 Task: Commercial invoice yellow modern simple.
Action: Mouse moved to (83, 139)
Screenshot: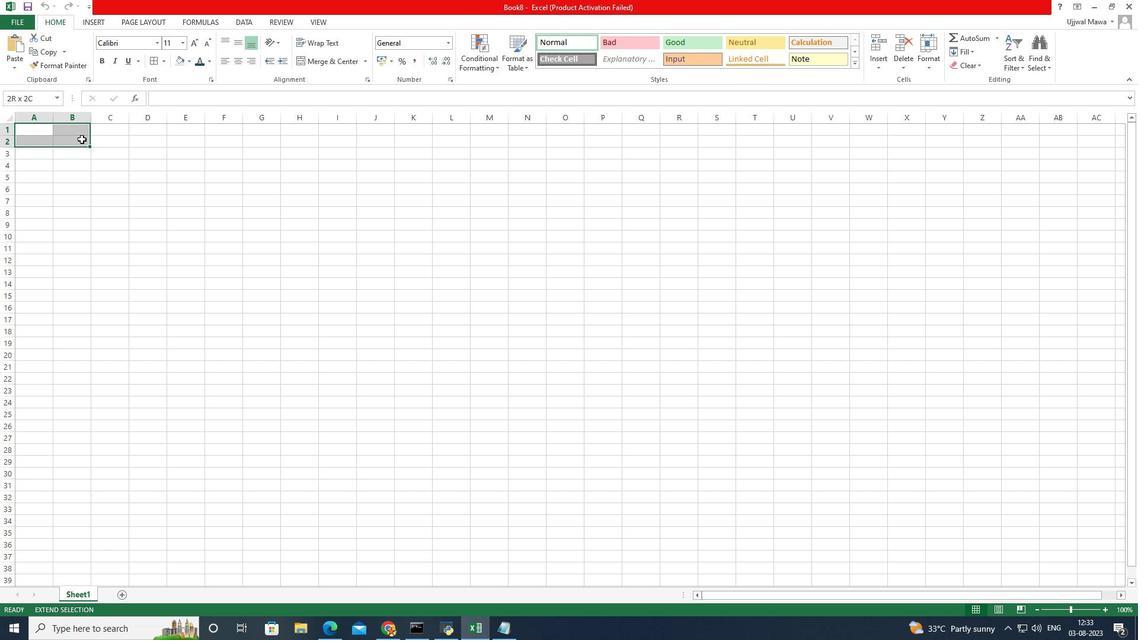 
Action: Mouse pressed left at (83, 139)
Screenshot: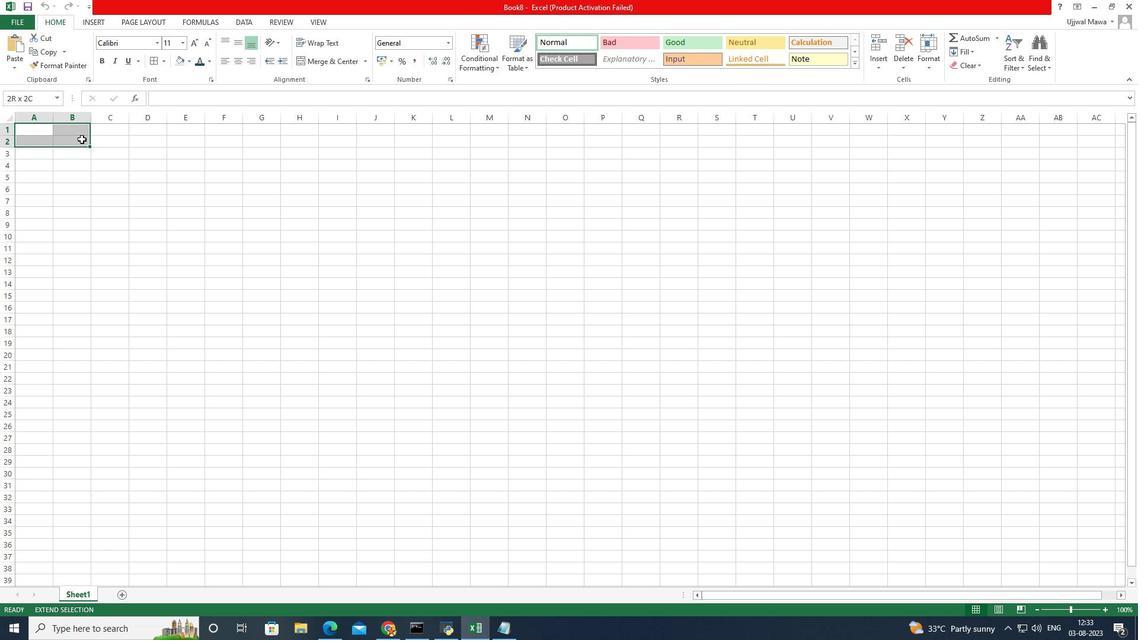 
Action: Mouse moved to (81, 139)
Screenshot: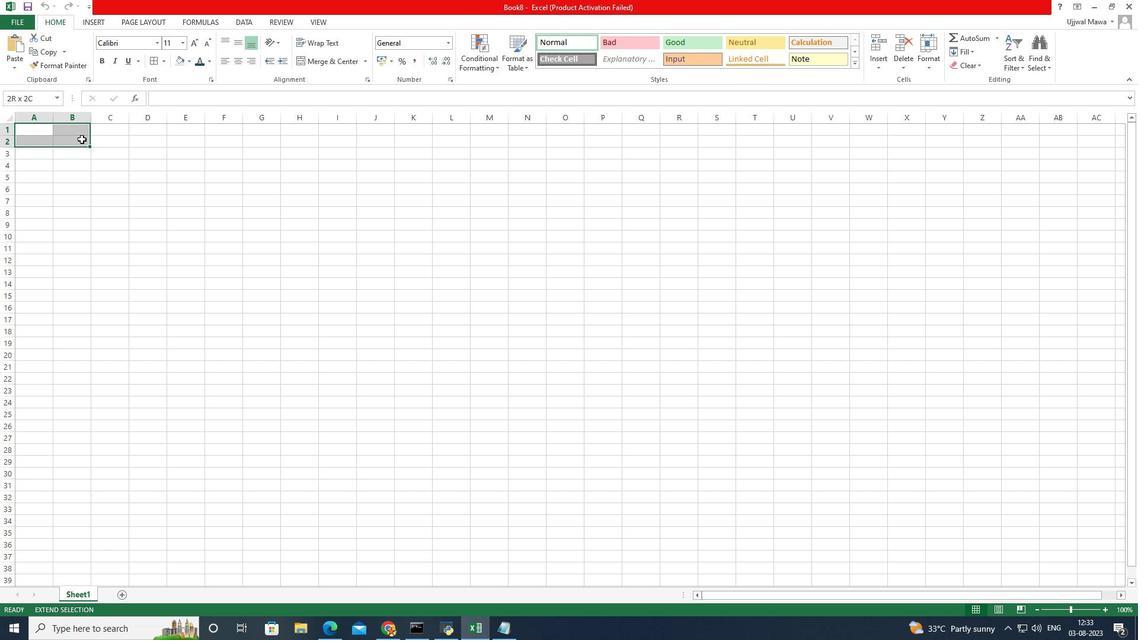 
Action: Mouse pressed left at (81, 139)
Screenshot: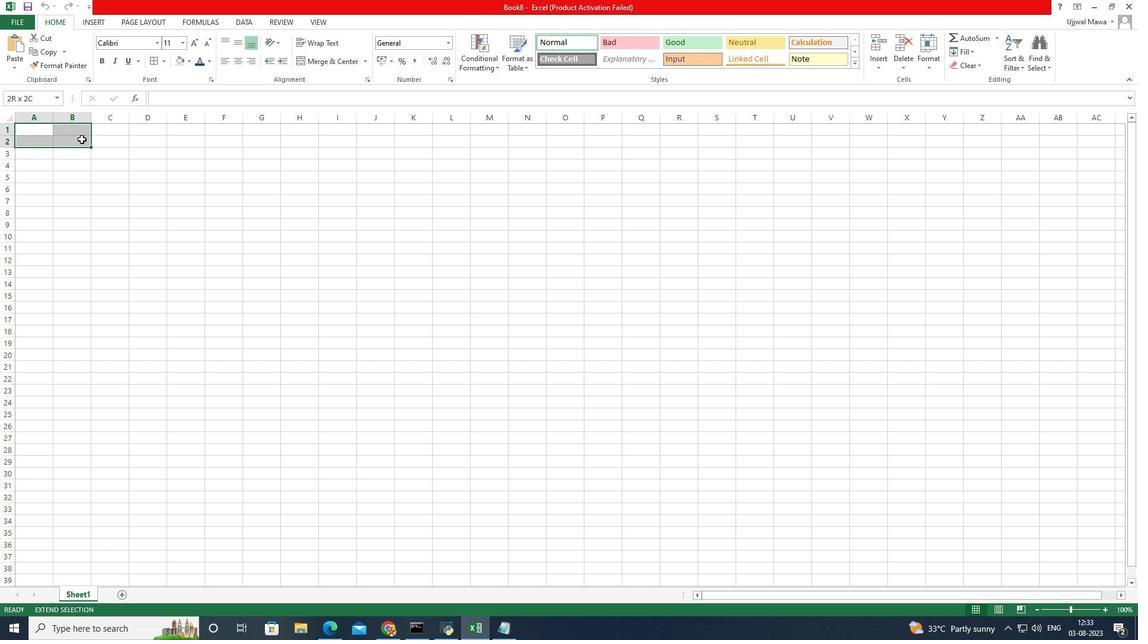 
Action: Mouse moved to (80, 141)
Screenshot: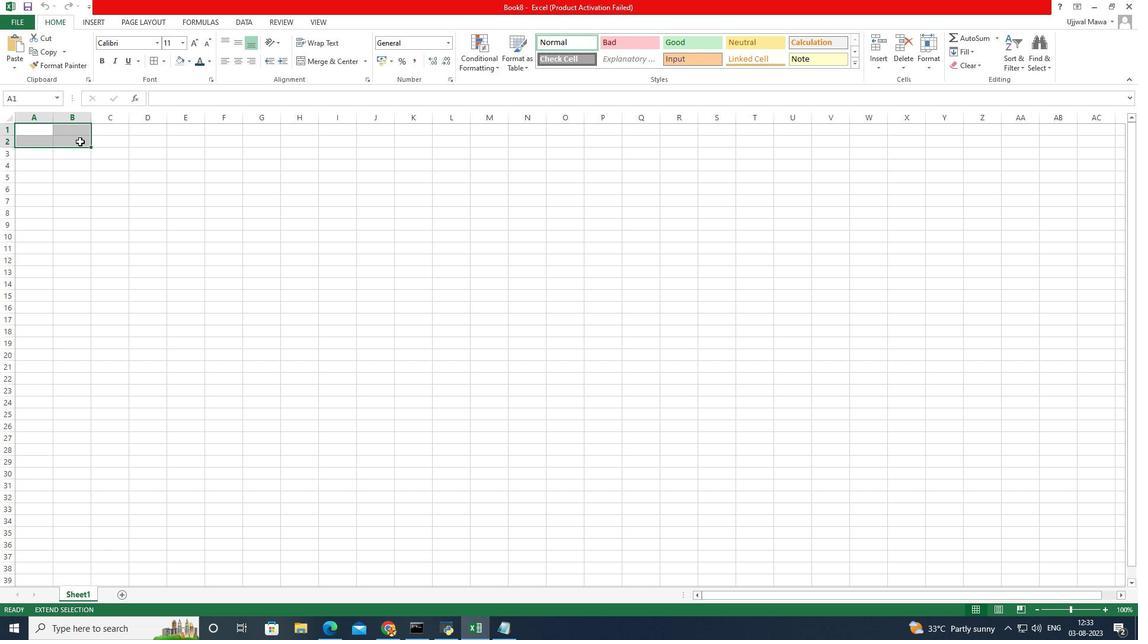
Action: Mouse pressed left at (80, 141)
Screenshot: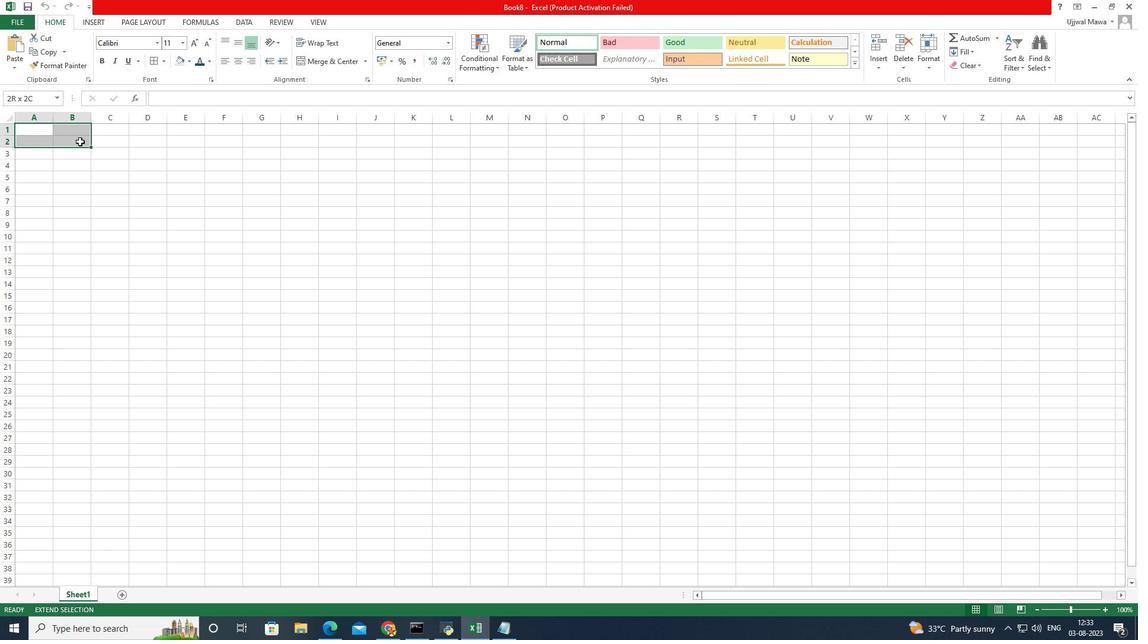 
Action: Key pressed <Key.esc>
Screenshot: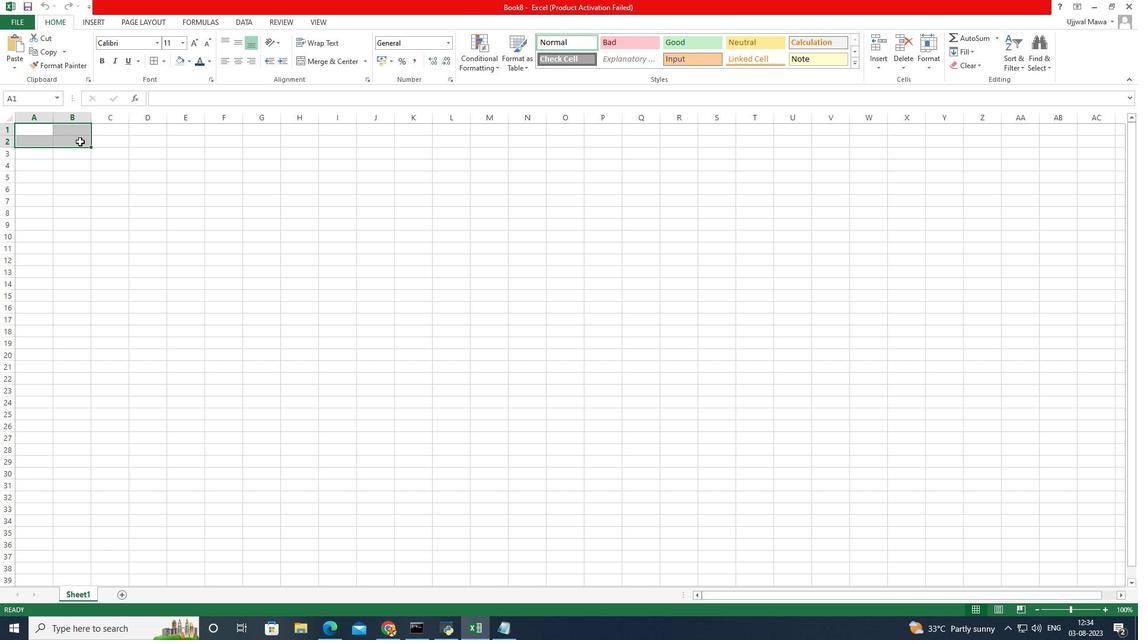
Action: Mouse moved to (94, 147)
Screenshot: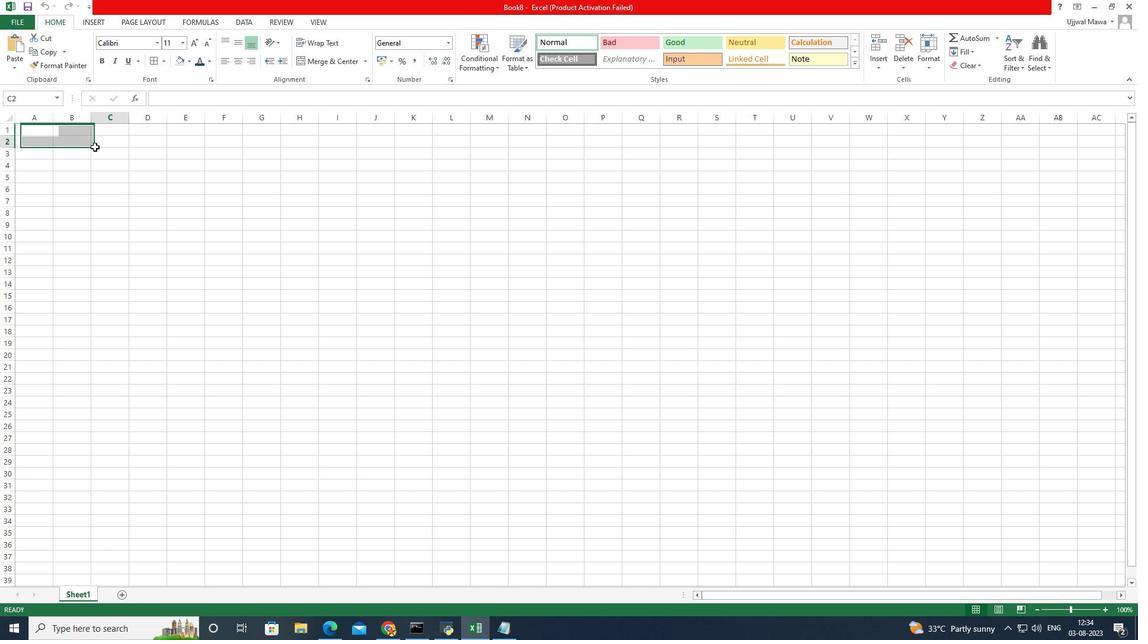
Action: Mouse pressed left at (94, 147)
Screenshot: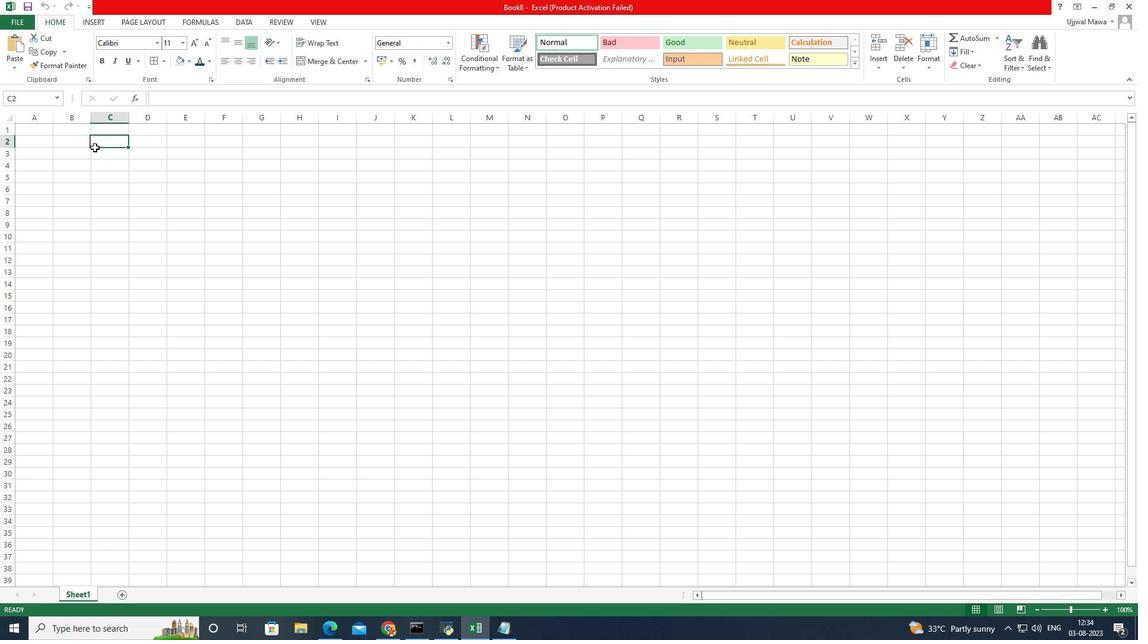 
Action: Mouse moved to (75, 141)
Screenshot: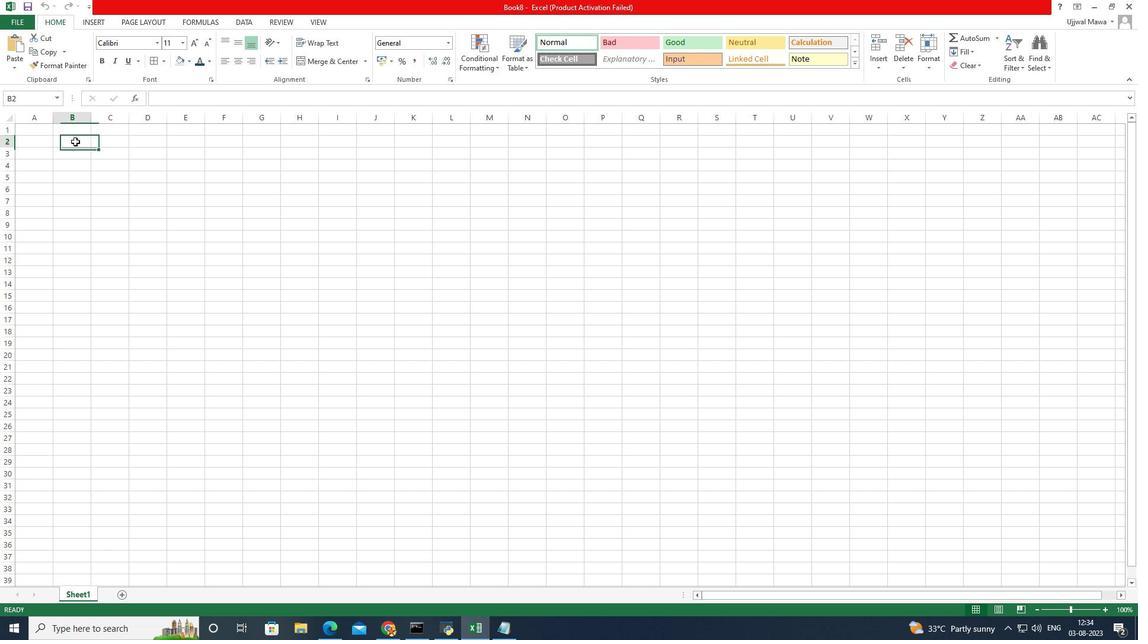 
Action: Mouse pressed left at (75, 141)
Screenshot: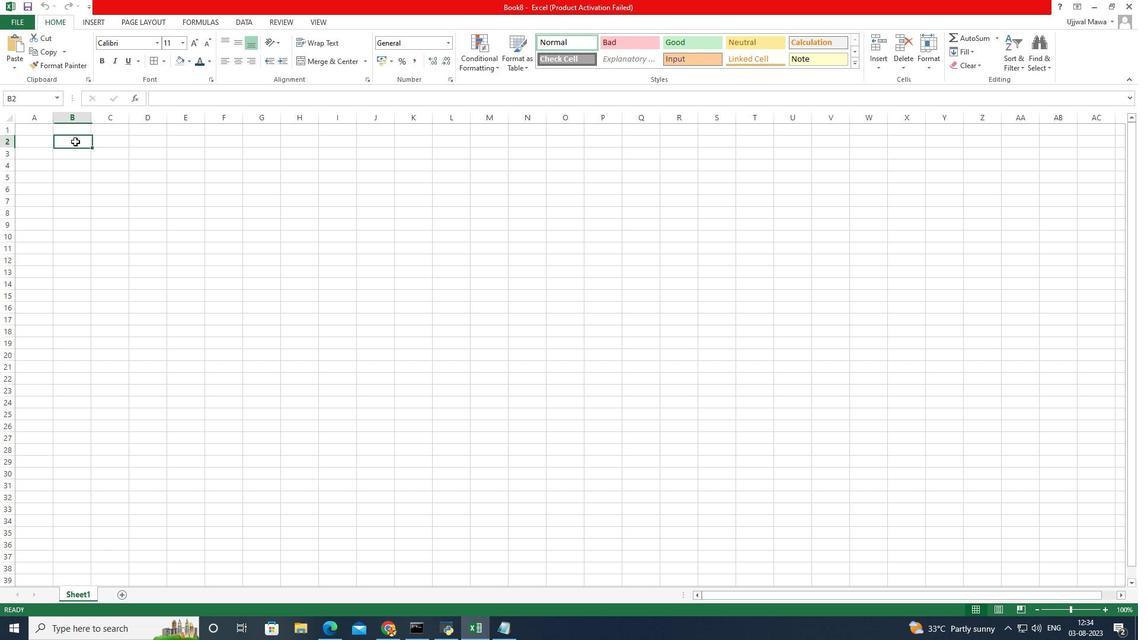 
Action: Key pressed <Key.caps_lock><Key.caps_lock><Key.caps_lock>TAILSPIN<Key.space>TOYS
Screenshot: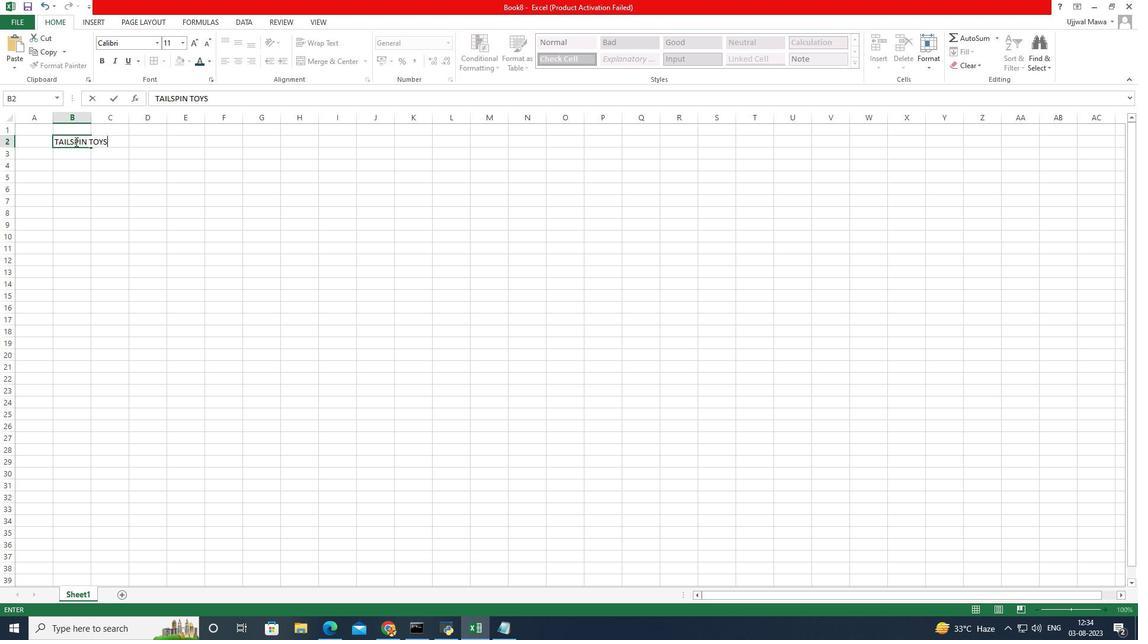 
Action: Mouse moved to (42, 189)
Screenshot: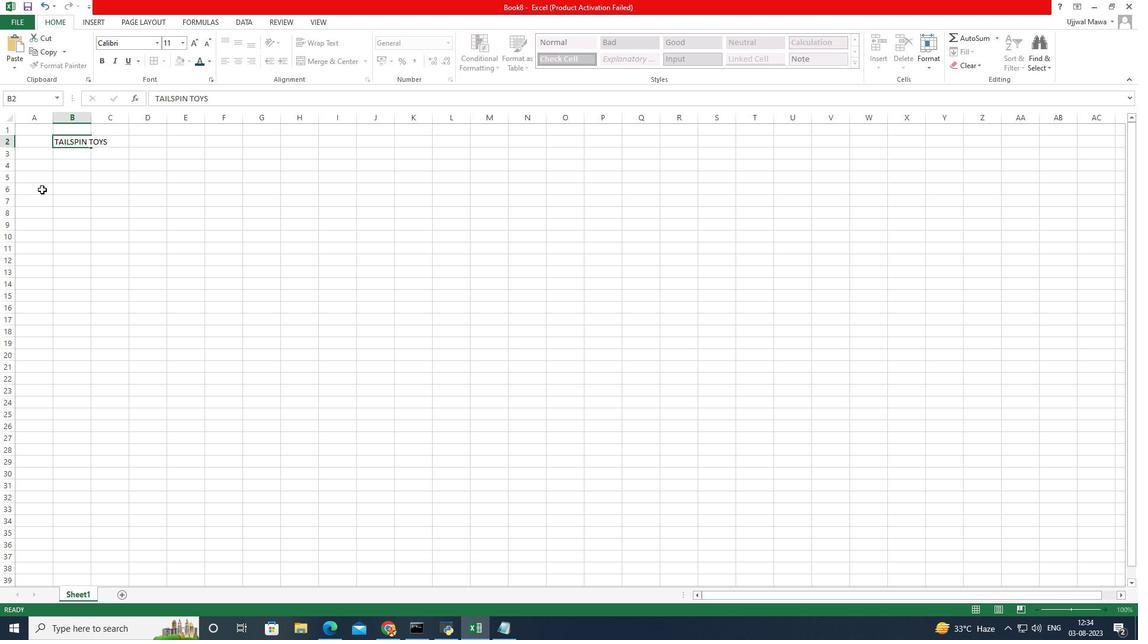 
Action: Mouse pressed left at (42, 189)
Screenshot: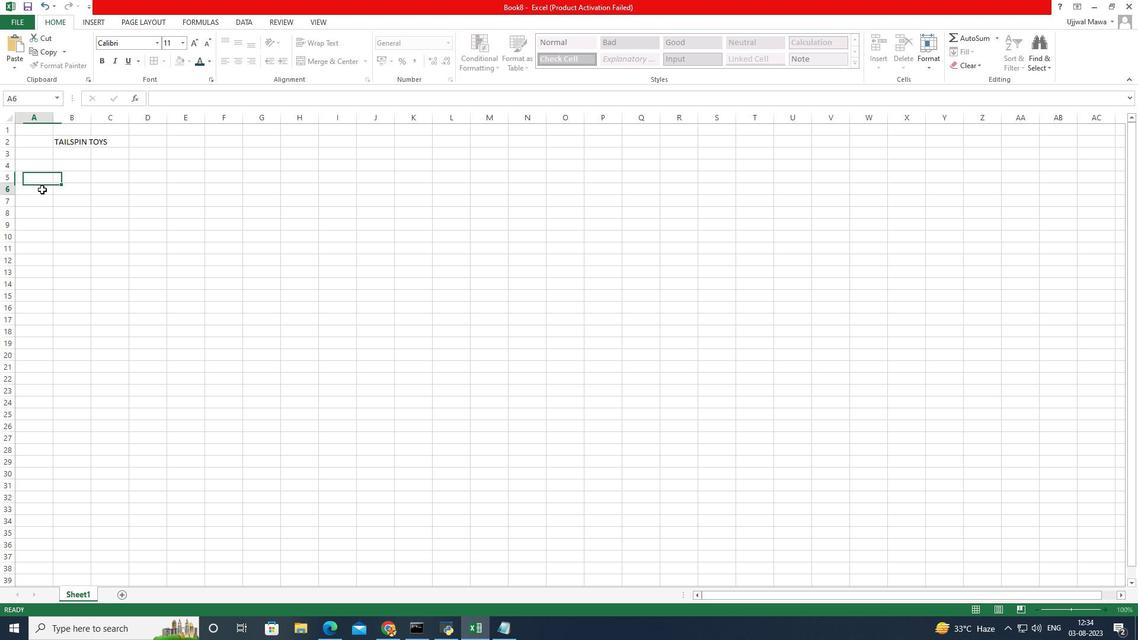 
Action: Mouse moved to (56, 142)
Screenshot: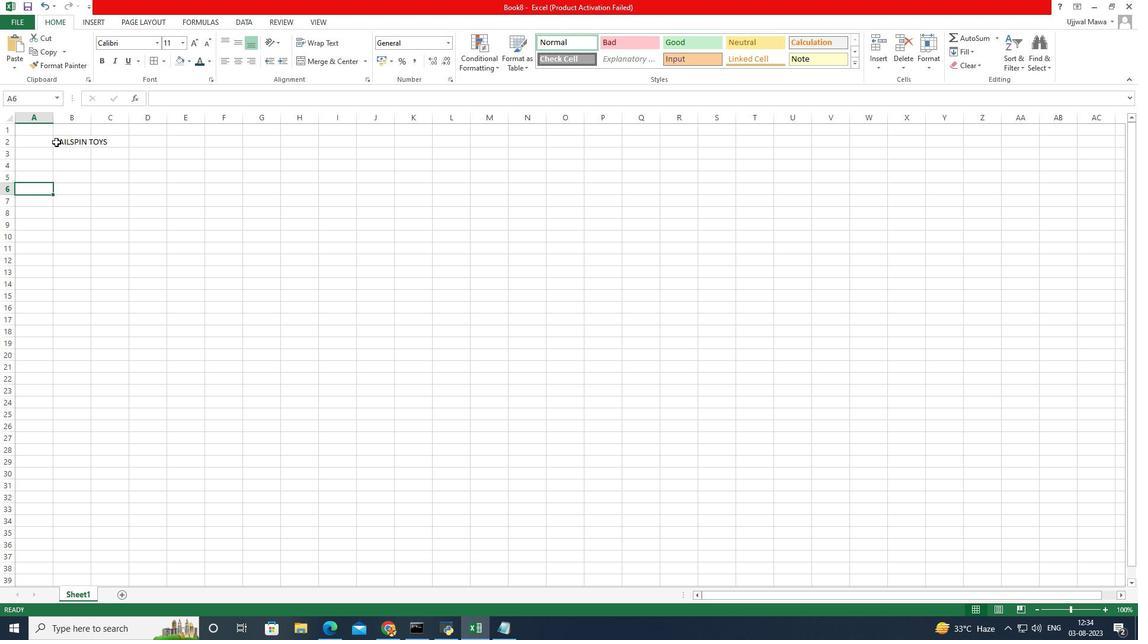 
Action: Mouse pressed left at (56, 142)
Screenshot: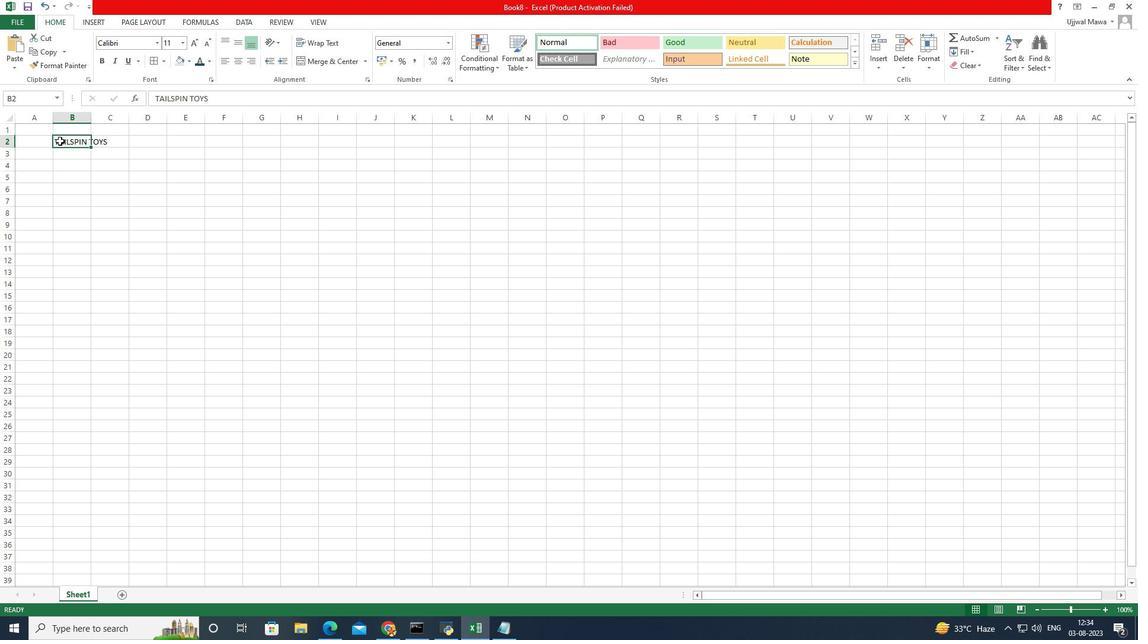 
Action: Mouse moved to (194, 39)
Screenshot: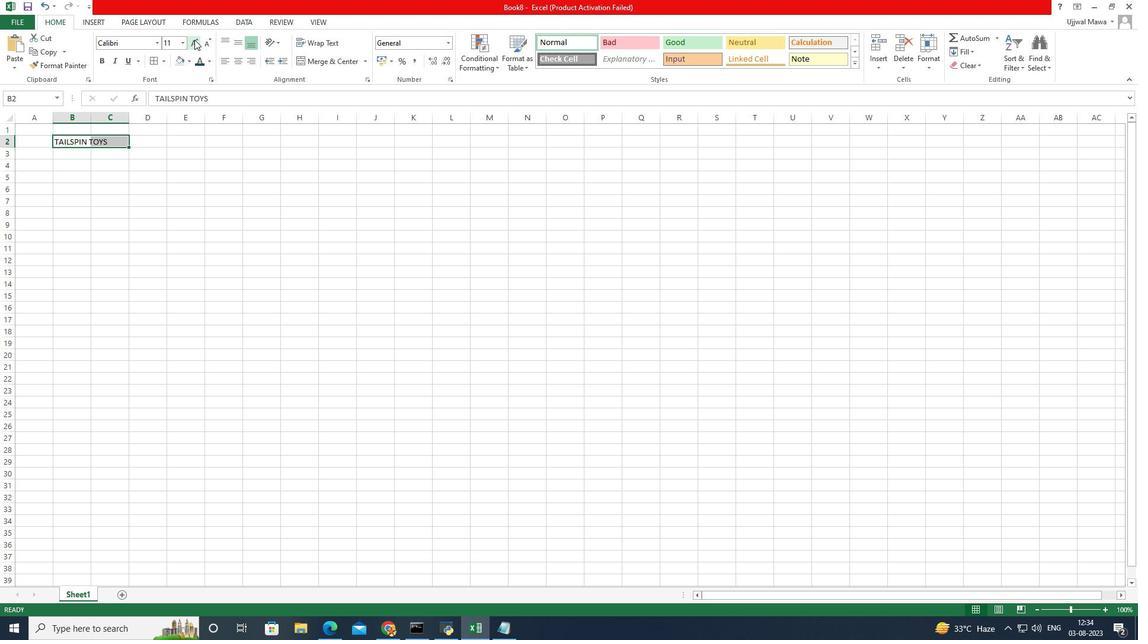 
Action: Mouse pressed left at (194, 39)
Screenshot: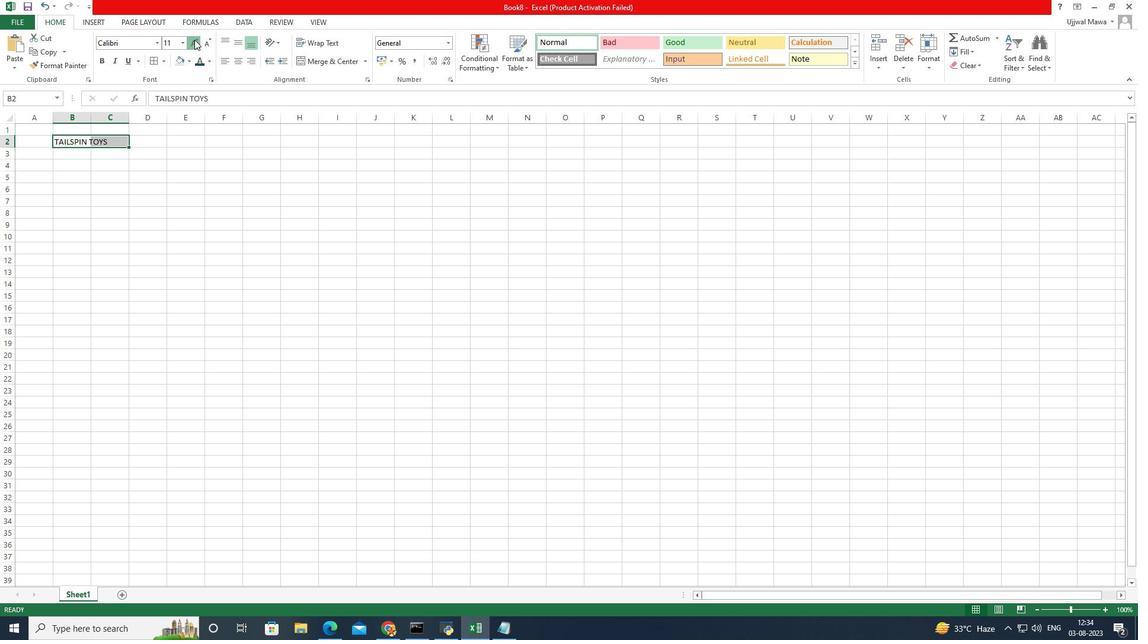 
Action: Mouse pressed left at (194, 39)
Screenshot: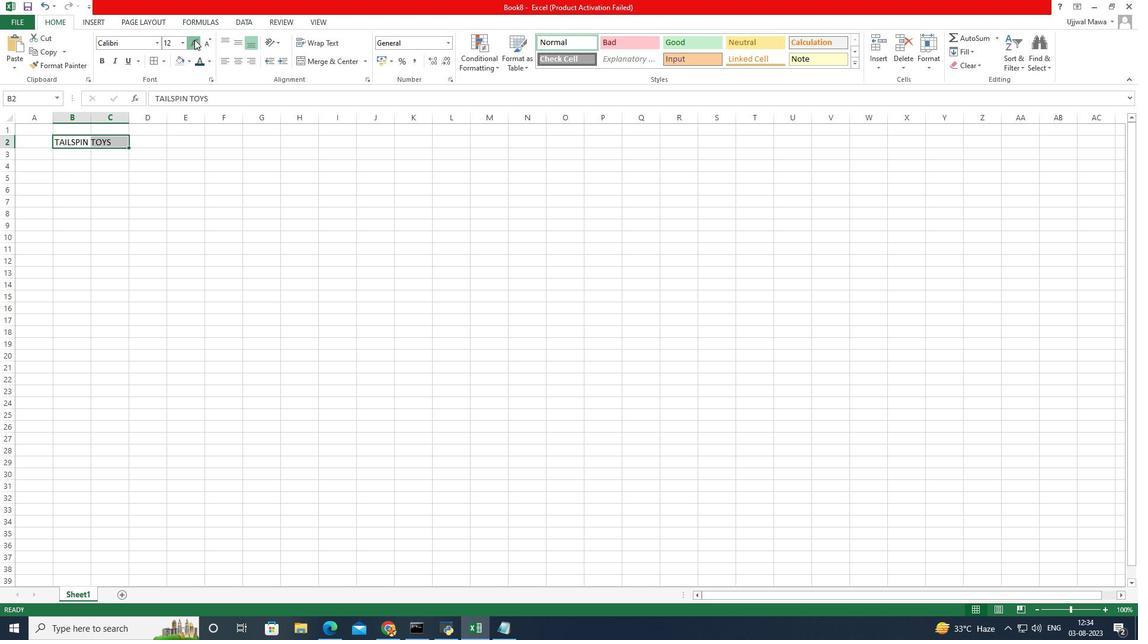 
Action: Mouse pressed left at (194, 39)
Screenshot: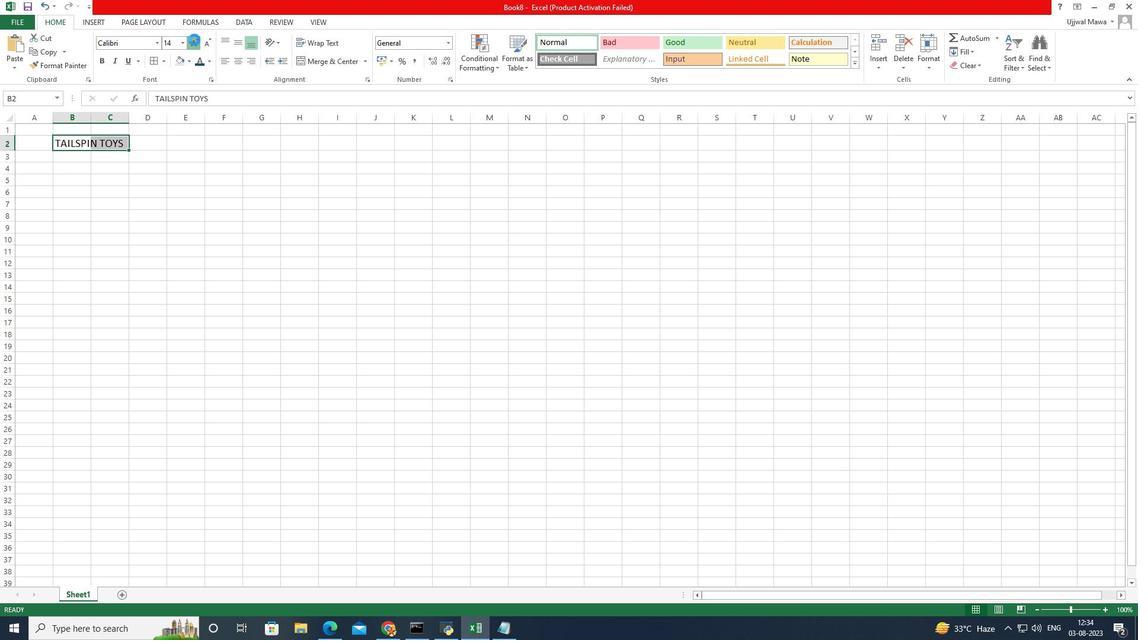 
Action: Mouse pressed left at (194, 39)
Screenshot: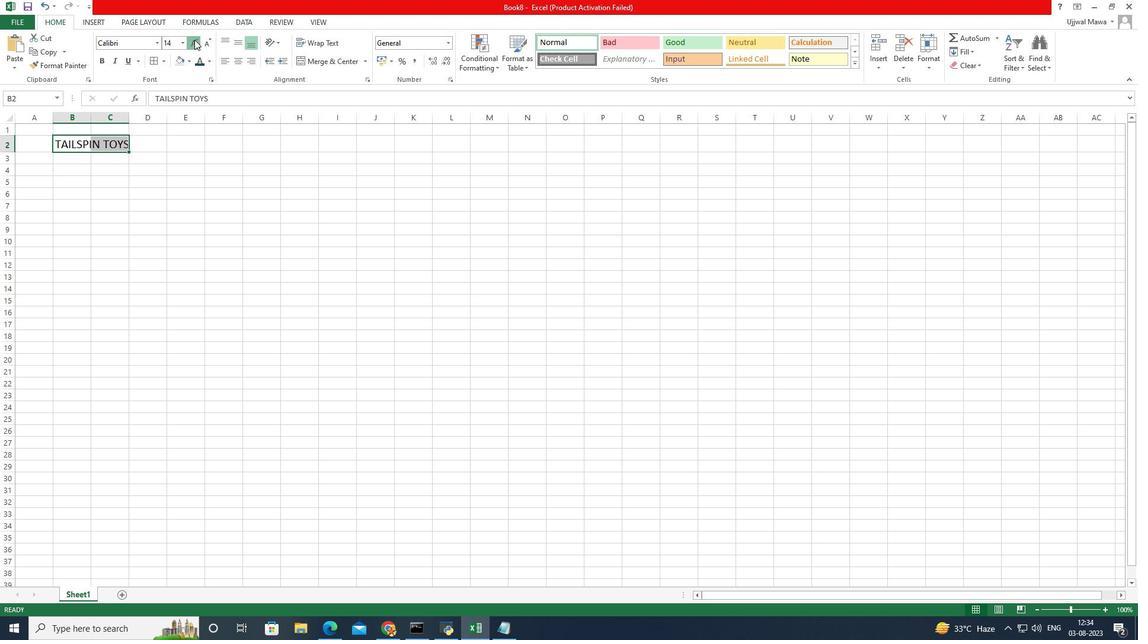 
Action: Mouse pressed left at (194, 39)
Screenshot: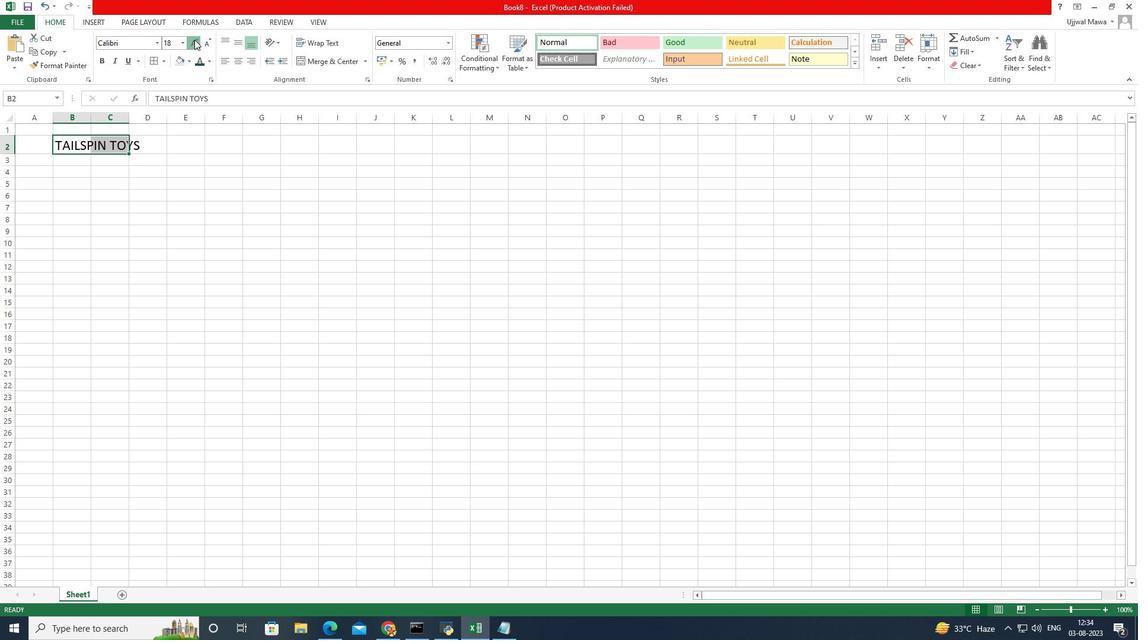 
Action: Mouse moved to (184, 242)
Screenshot: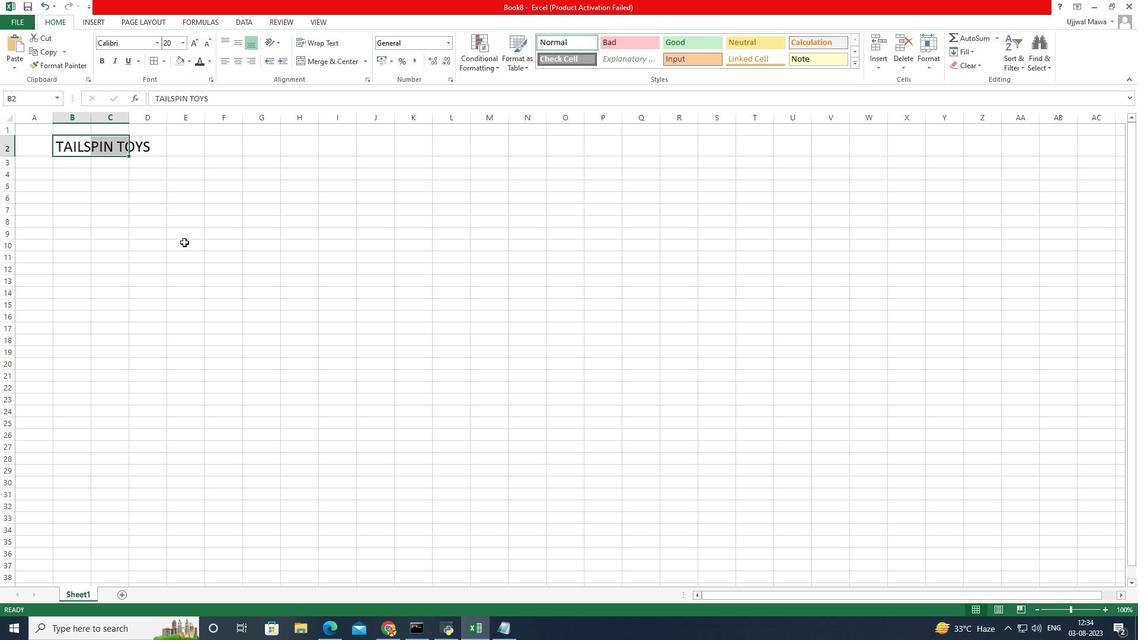 
Action: Mouse pressed left at (184, 242)
Screenshot: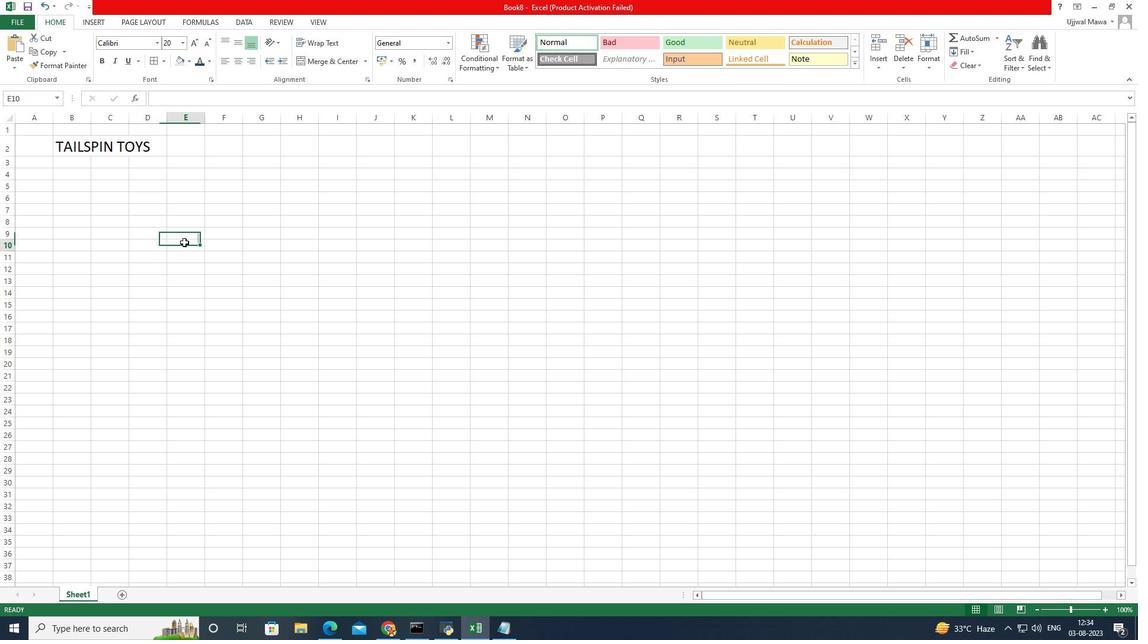 
Action: Mouse moved to (271, 146)
Screenshot: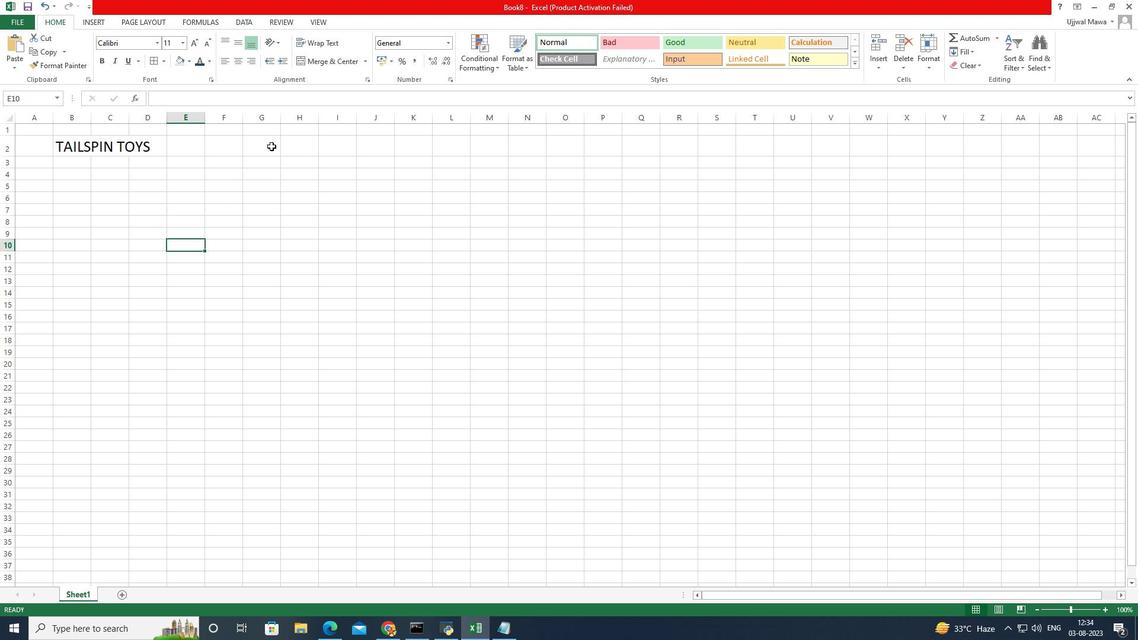 
Action: Mouse pressed left at (271, 146)
Screenshot: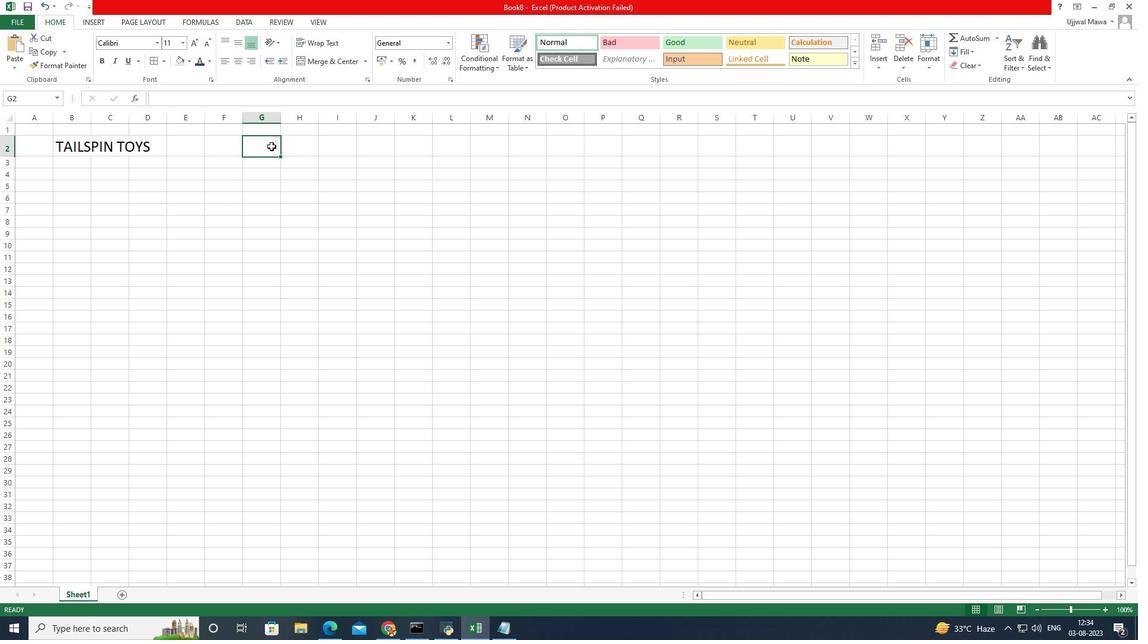 
Action: Mouse moved to (279, 159)
Screenshot: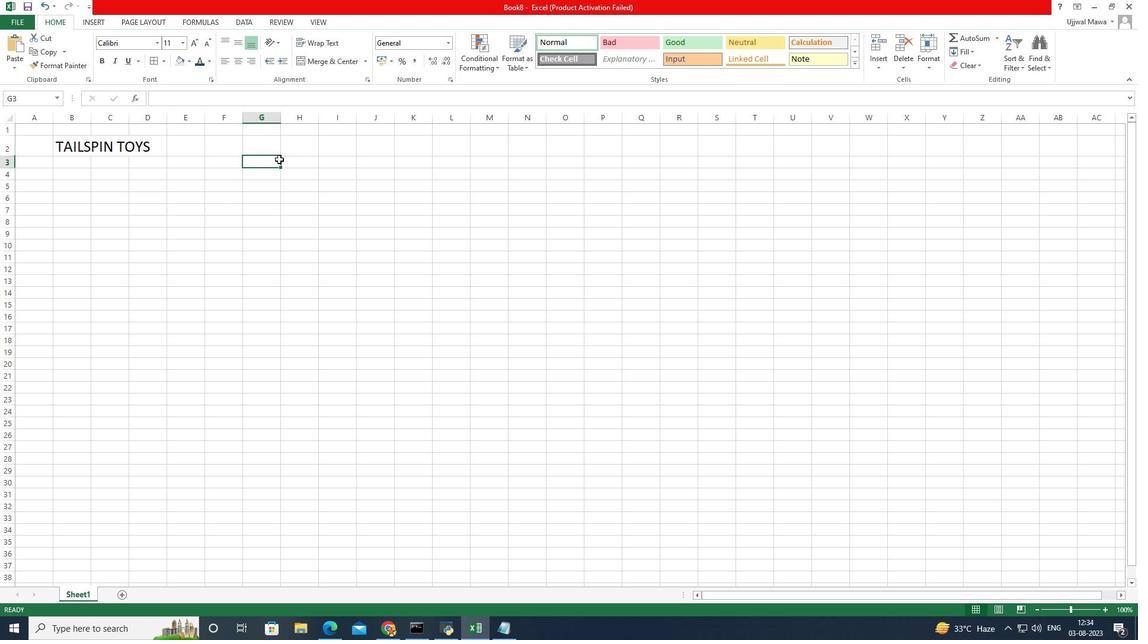 
Action: Mouse pressed left at (279, 159)
Screenshot: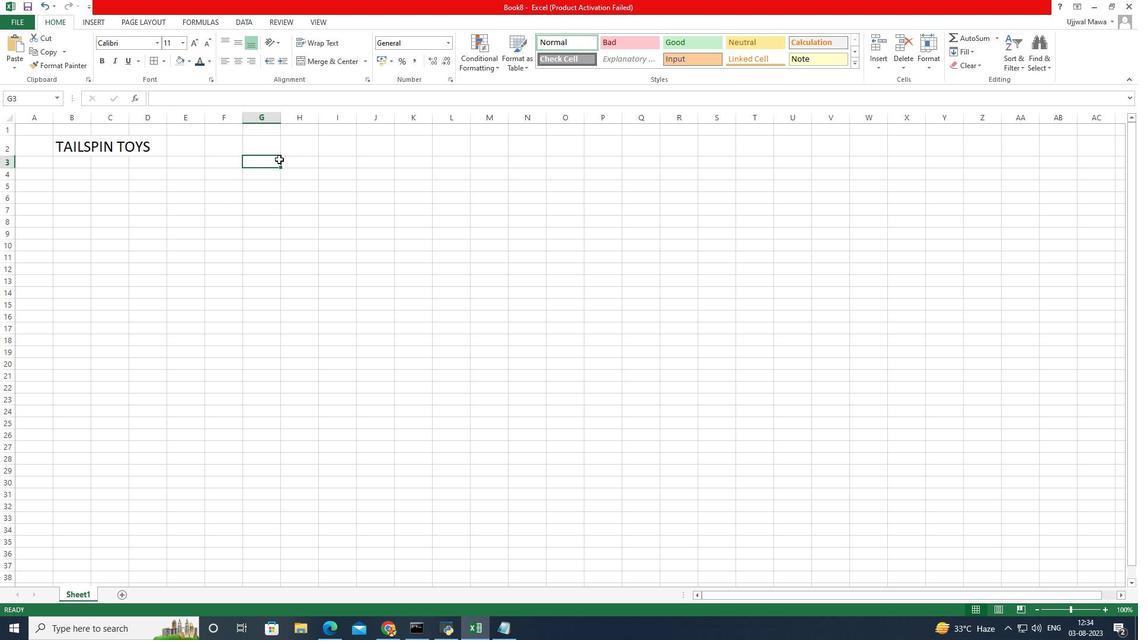 
Action: Mouse moved to (326, 163)
Screenshot: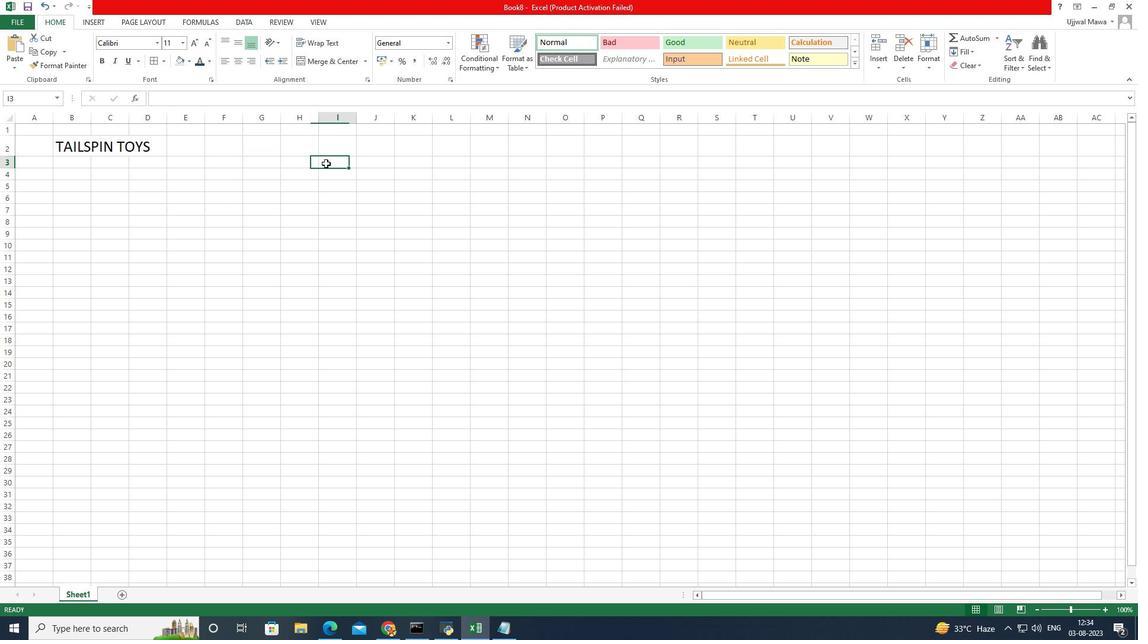 
Action: Mouse pressed left at (326, 163)
Screenshot: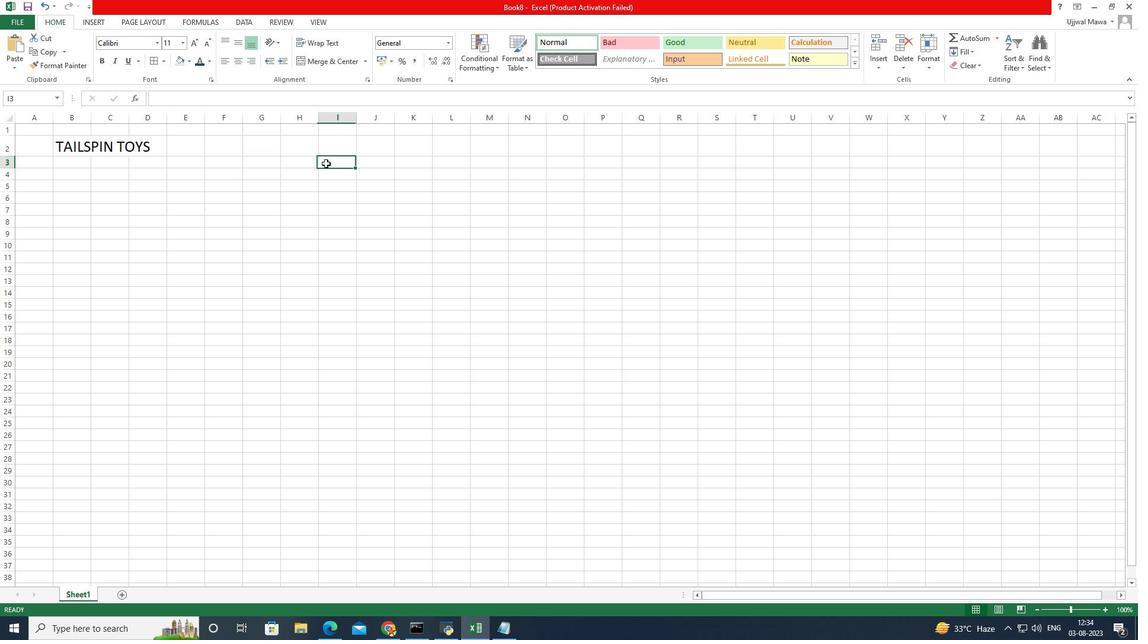 
Action: Mouse moved to (302, 157)
Screenshot: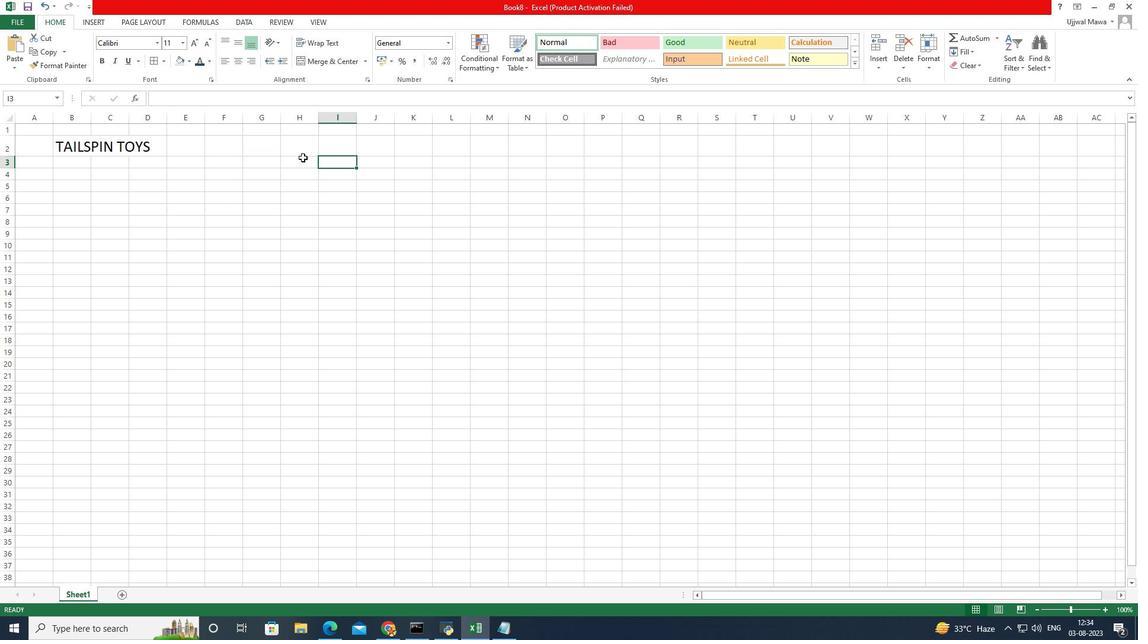 
Action: Mouse pressed left at (302, 157)
Screenshot: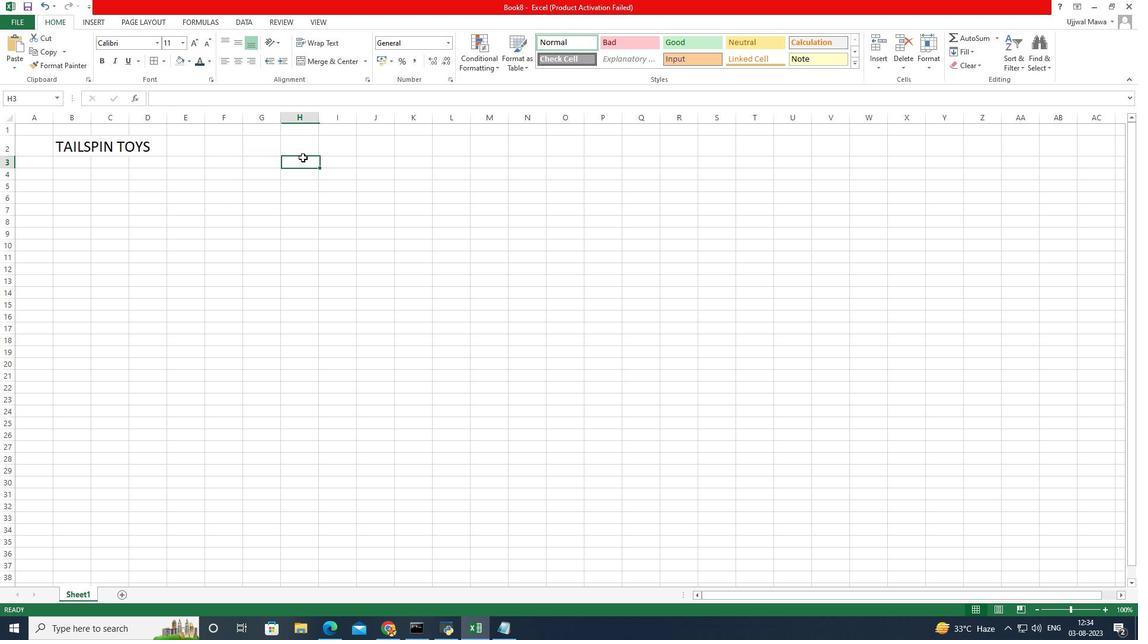 
Action: Key pressed 123
Screenshot: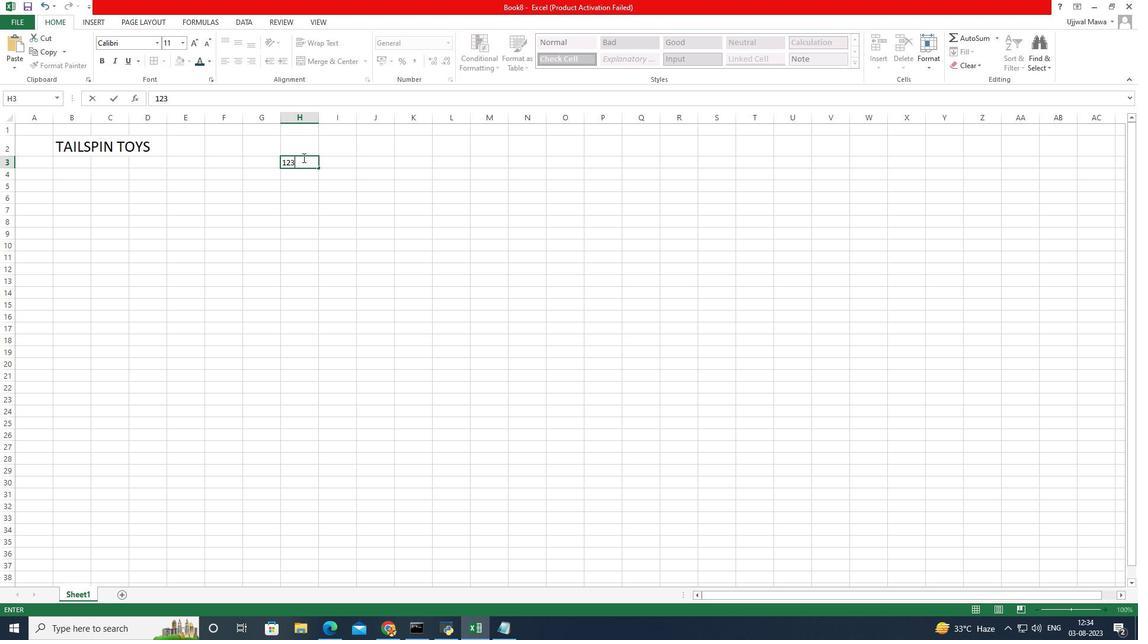 
Action: Mouse moved to (333, 202)
Screenshot: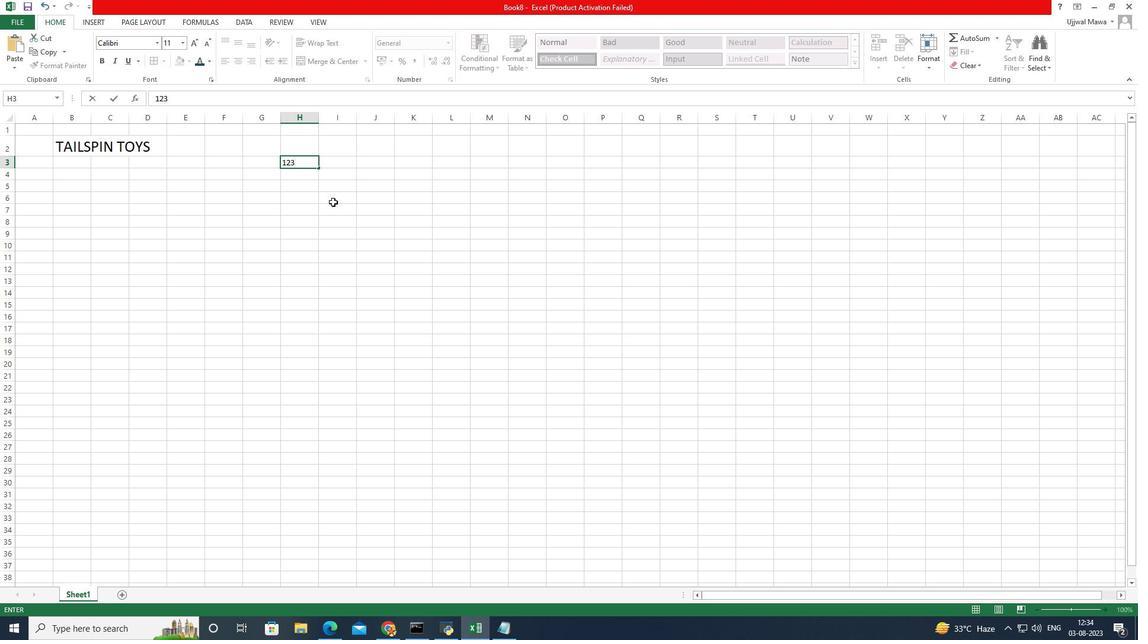 
Action: Key pressed <Key.space>MAIN<Key.space>ST.<Key.enter>O
Screenshot: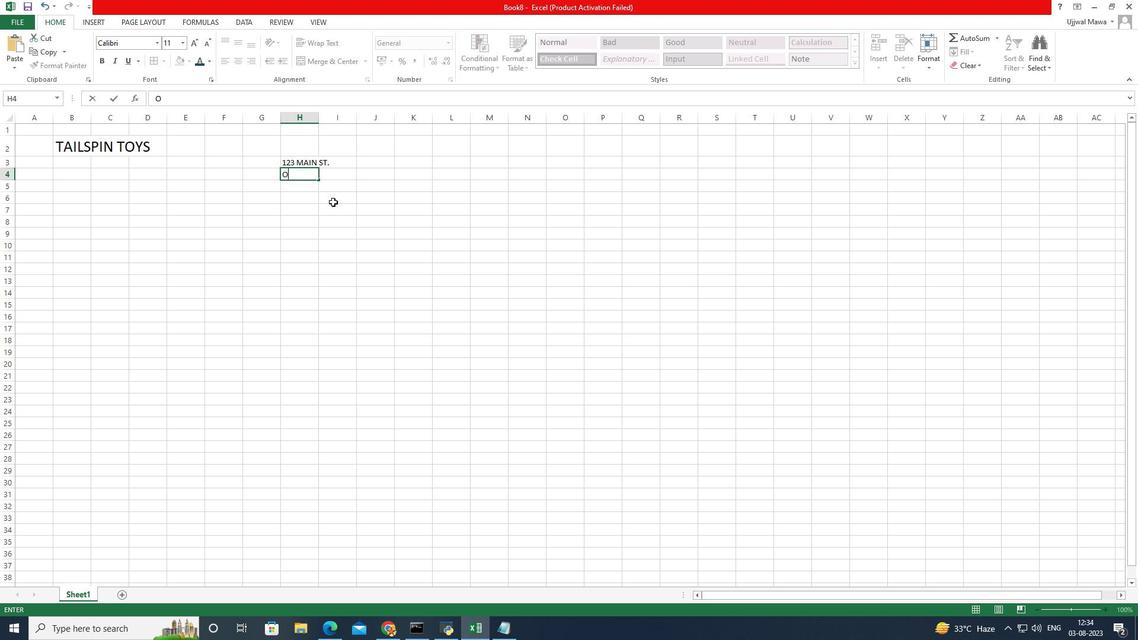 
Action: Mouse moved to (289, 115)
Screenshot: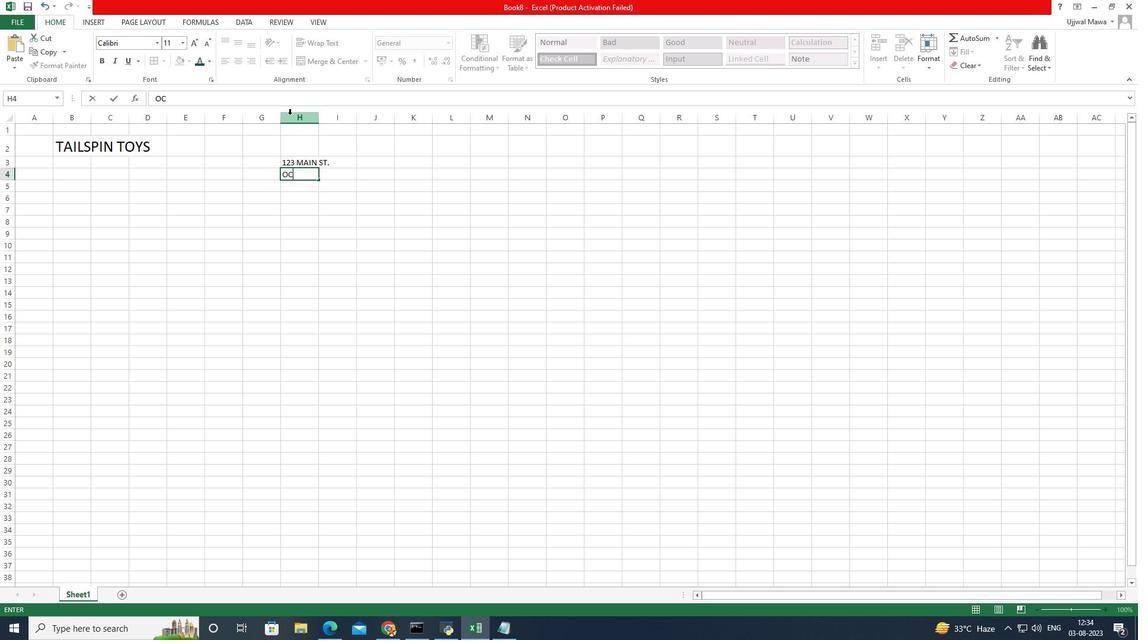 
Action: Key pressed CEAN<Key.space>VIEW<Key.space>,MO12345
Screenshot: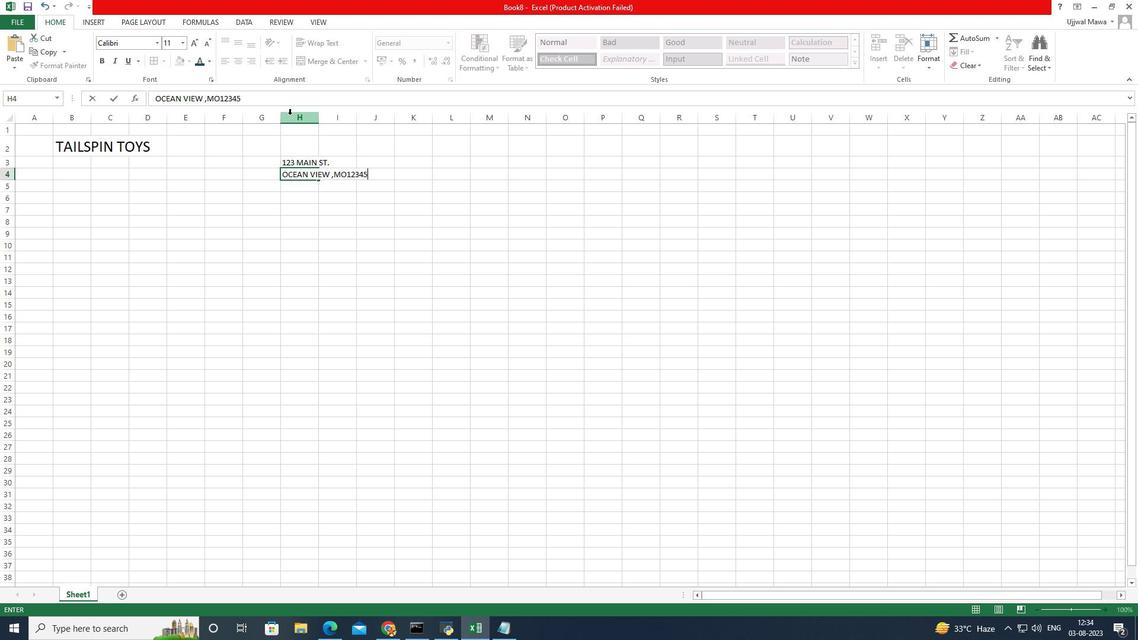 
Action: Mouse moved to (347, 173)
Screenshot: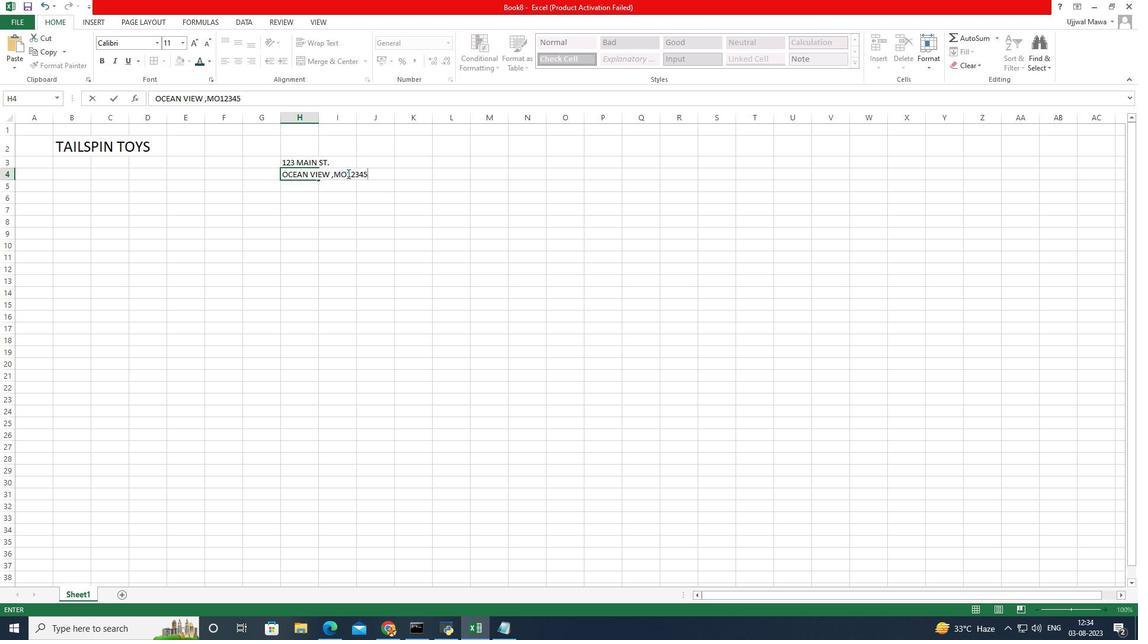 
Action: Mouse pressed left at (347, 173)
Screenshot: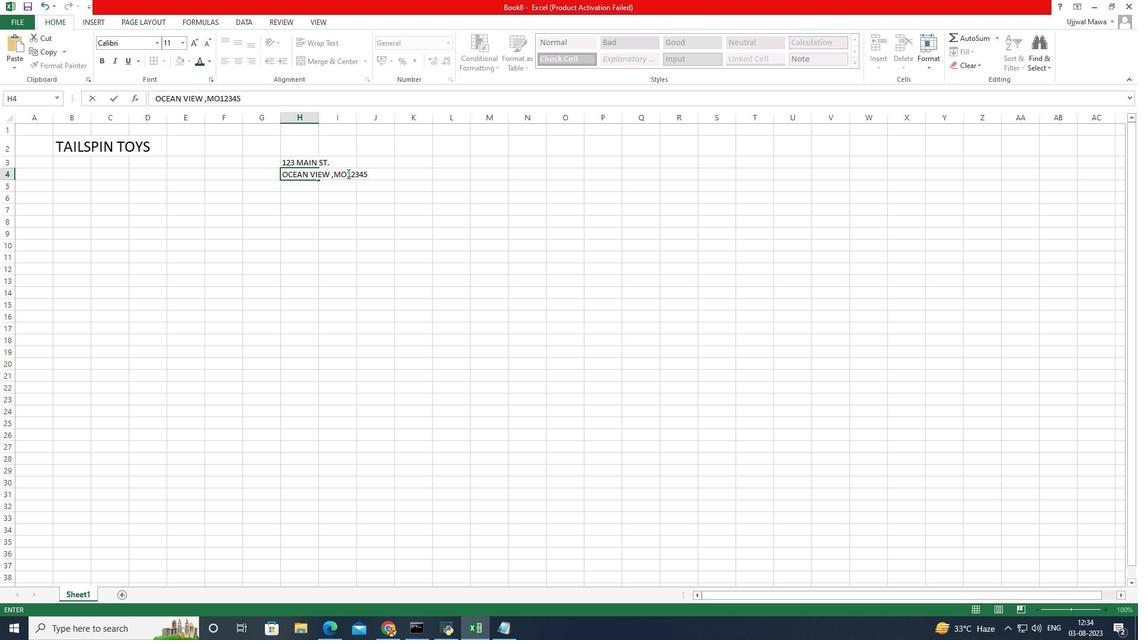 
Action: Key pressed <Key.space>
Screenshot: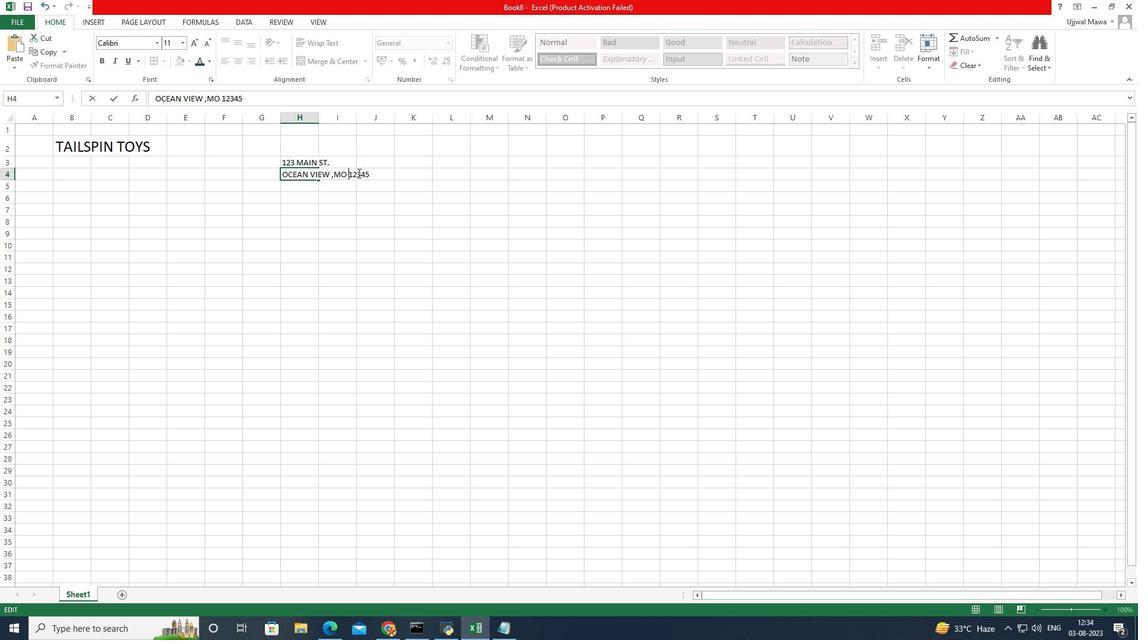 
Action: Mouse moved to (377, 190)
Screenshot: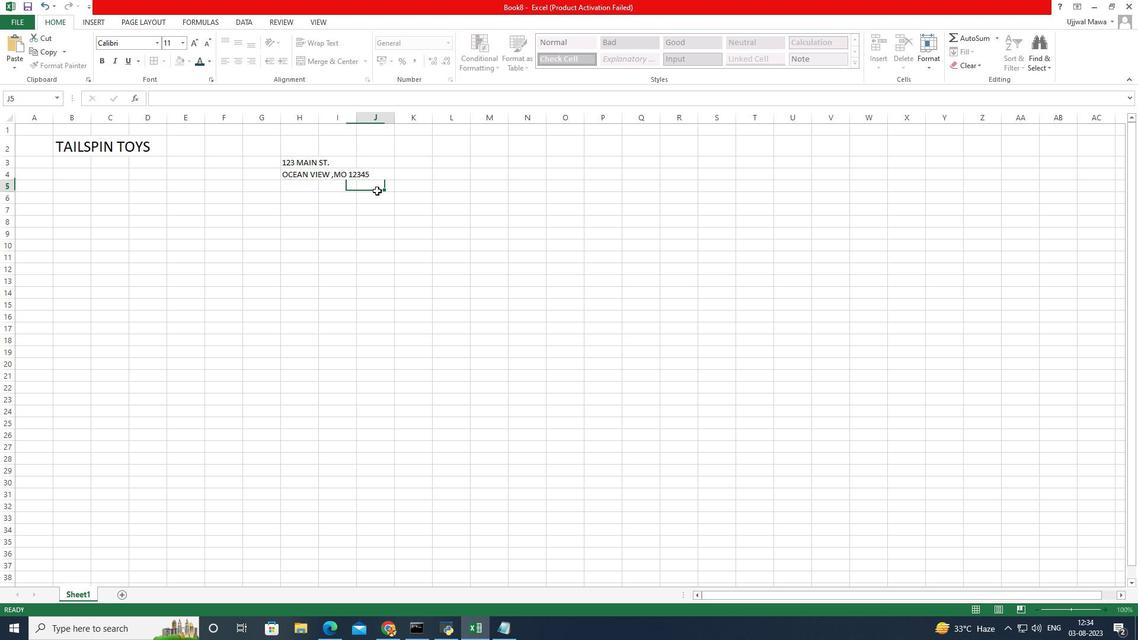 
Action: Mouse pressed left at (377, 190)
Screenshot: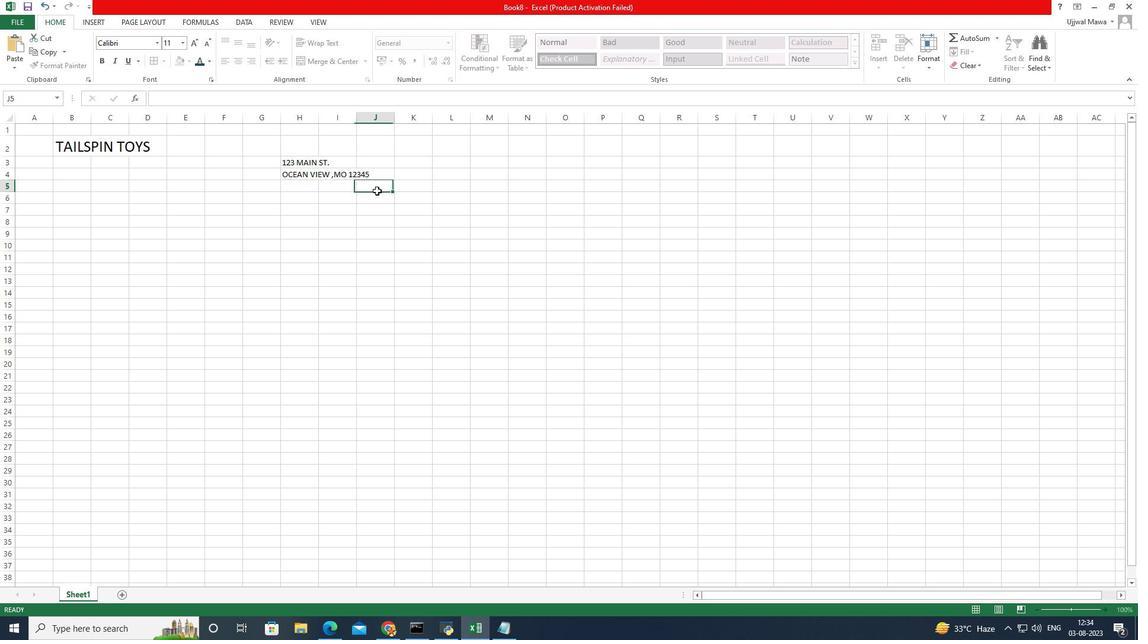 
Action: Mouse moved to (420, 160)
Screenshot: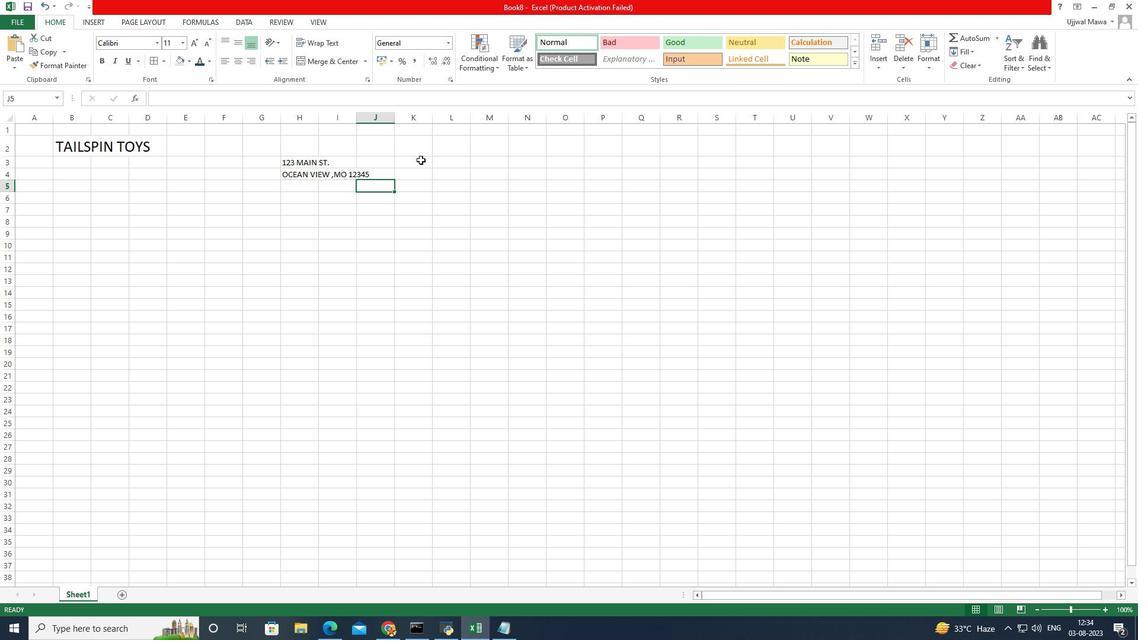 
Action: Mouse pressed left at (420, 160)
Screenshot: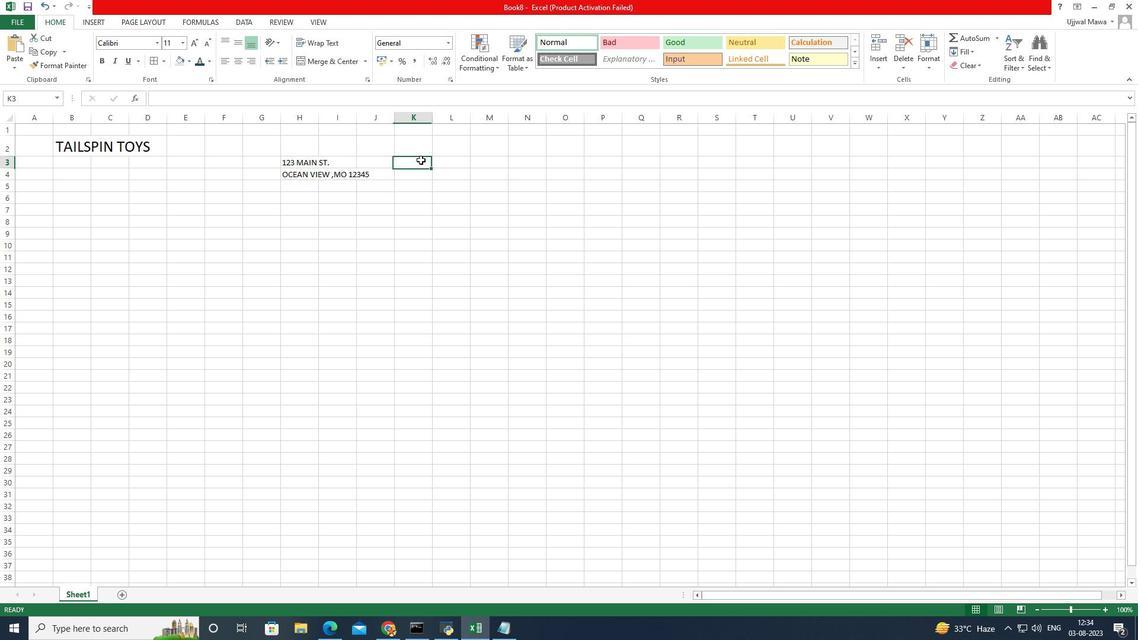 
Action: Mouse moved to (405, 165)
Screenshot: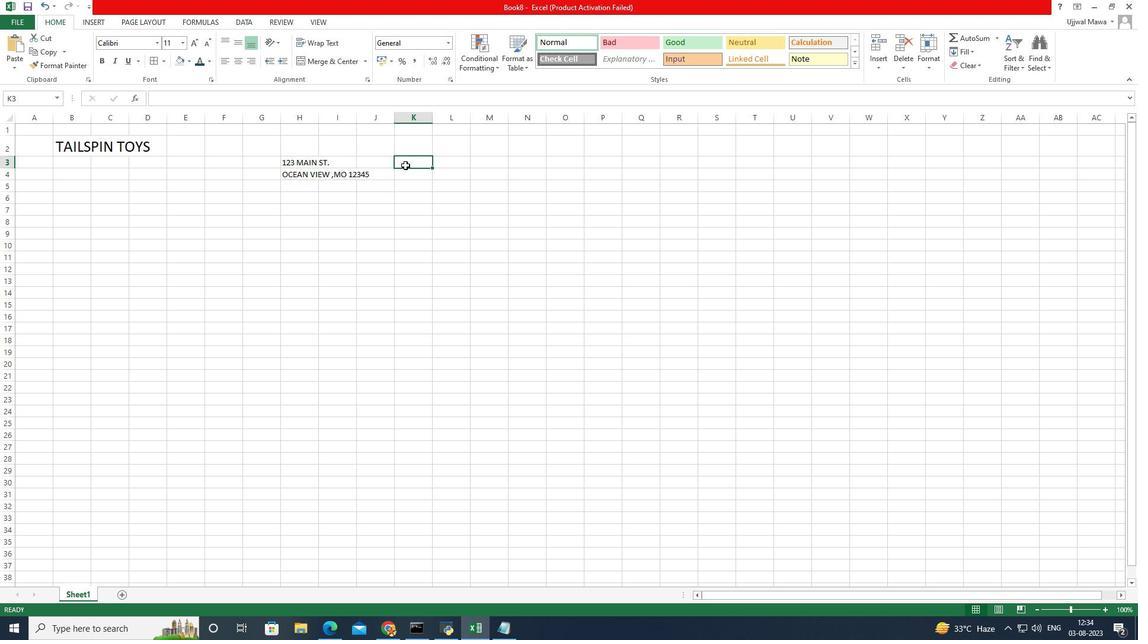 
Action: Key pressed P-]<Key.backspace><Key.backspace><Key.backspace>
Screenshot: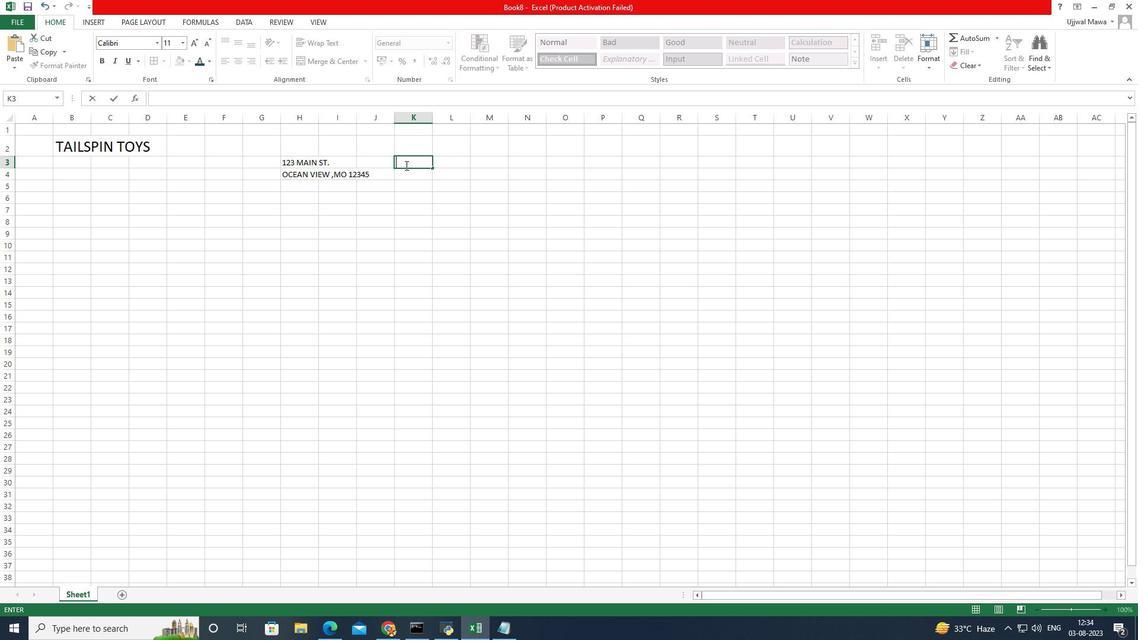 
Action: Mouse moved to (373, 163)
Screenshot: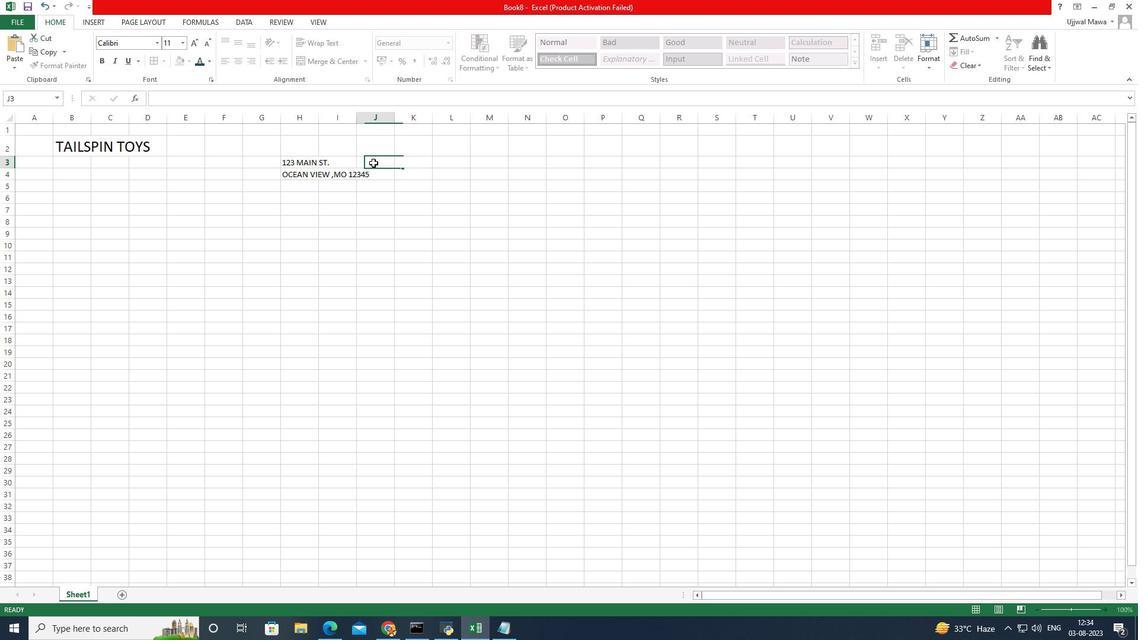 
Action: Mouse pressed left at (373, 163)
Screenshot: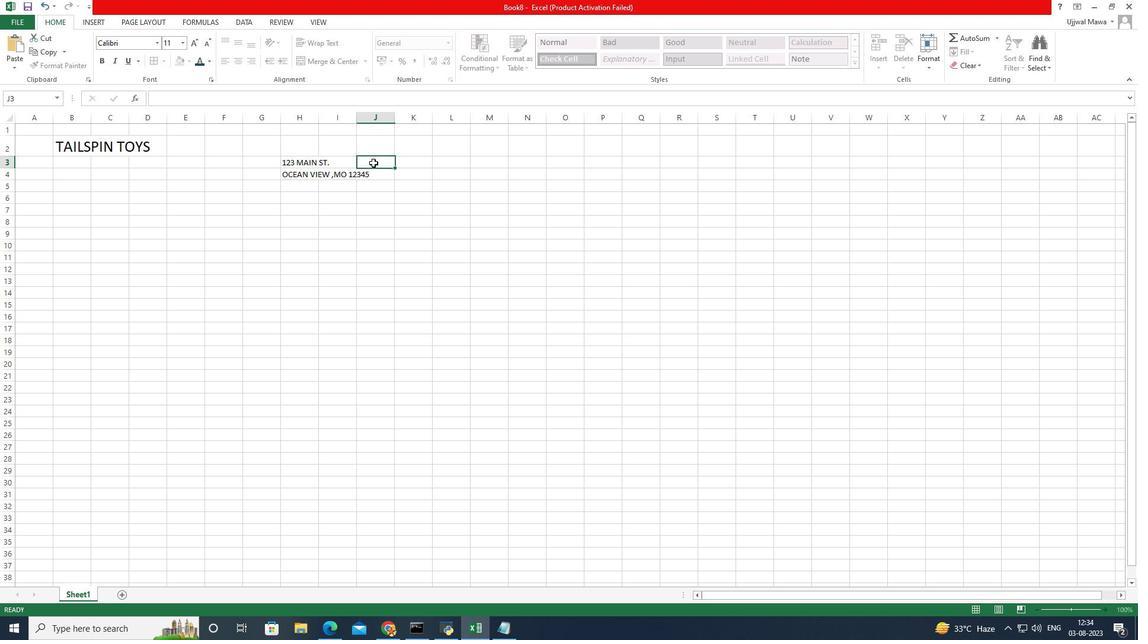 
Action: Mouse pressed left at (373, 163)
Screenshot: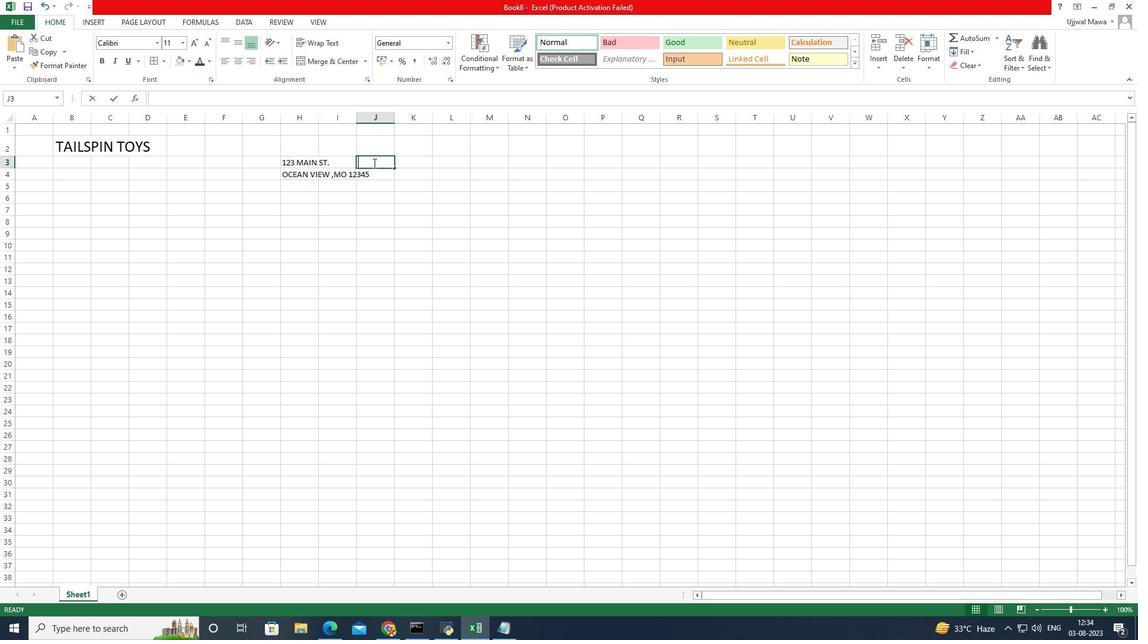 
Action: Mouse moved to (373, 163)
Screenshot: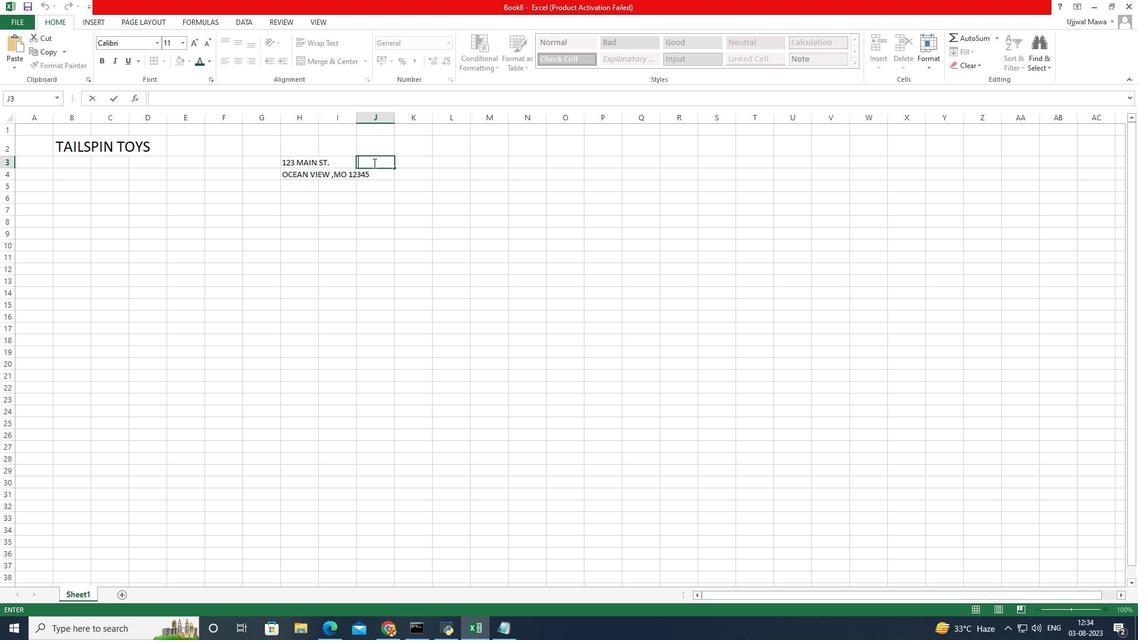 
Action: Key pressed P-123-555-0321<Key.enter>
Screenshot: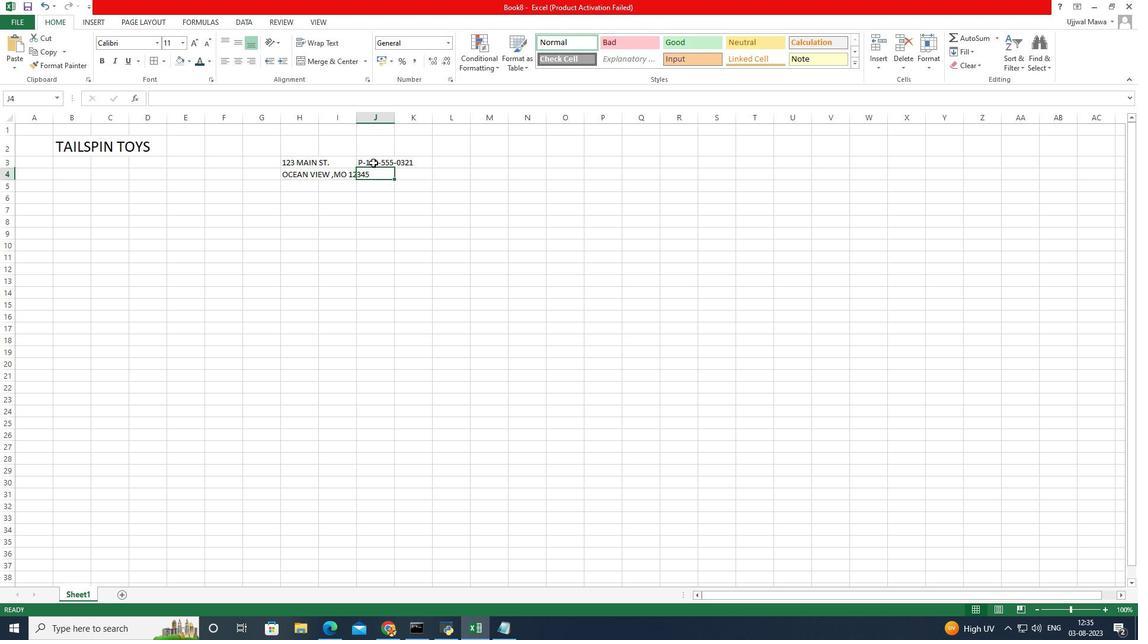
Action: Mouse moved to (373, 163)
Screenshot: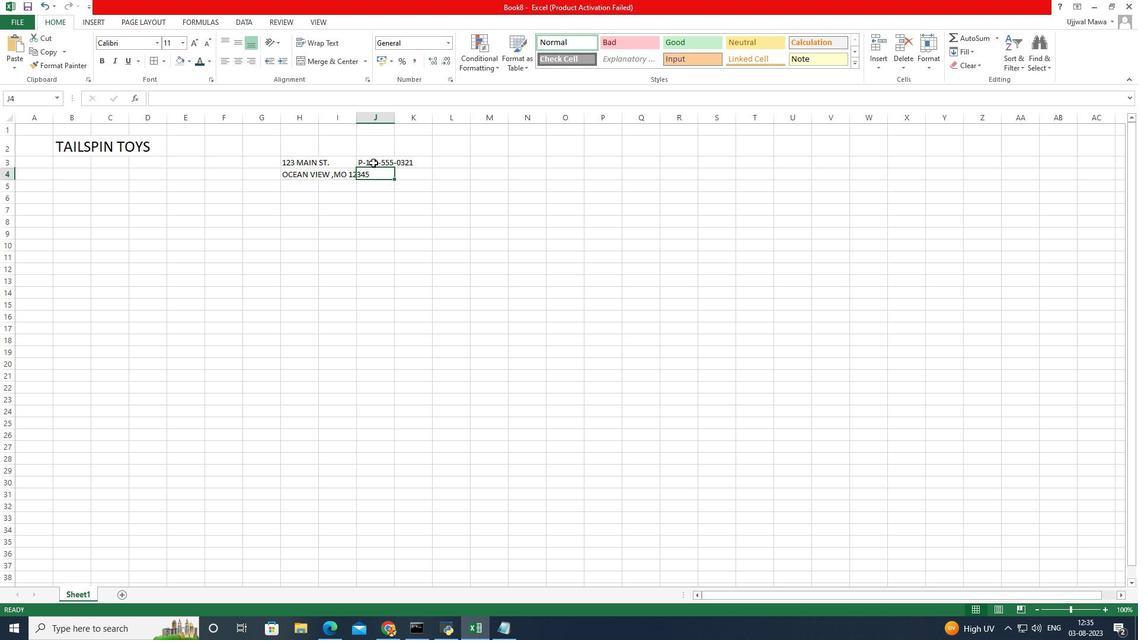 
Action: Key pressed P-
Screenshot: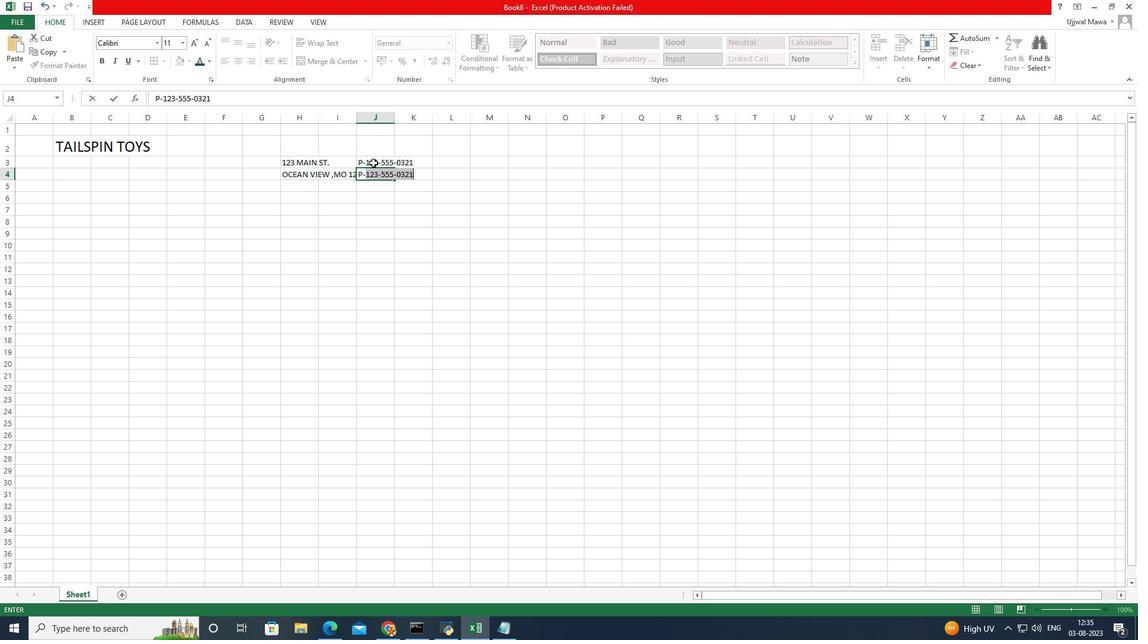 
Action: Mouse moved to (411, 232)
Screenshot: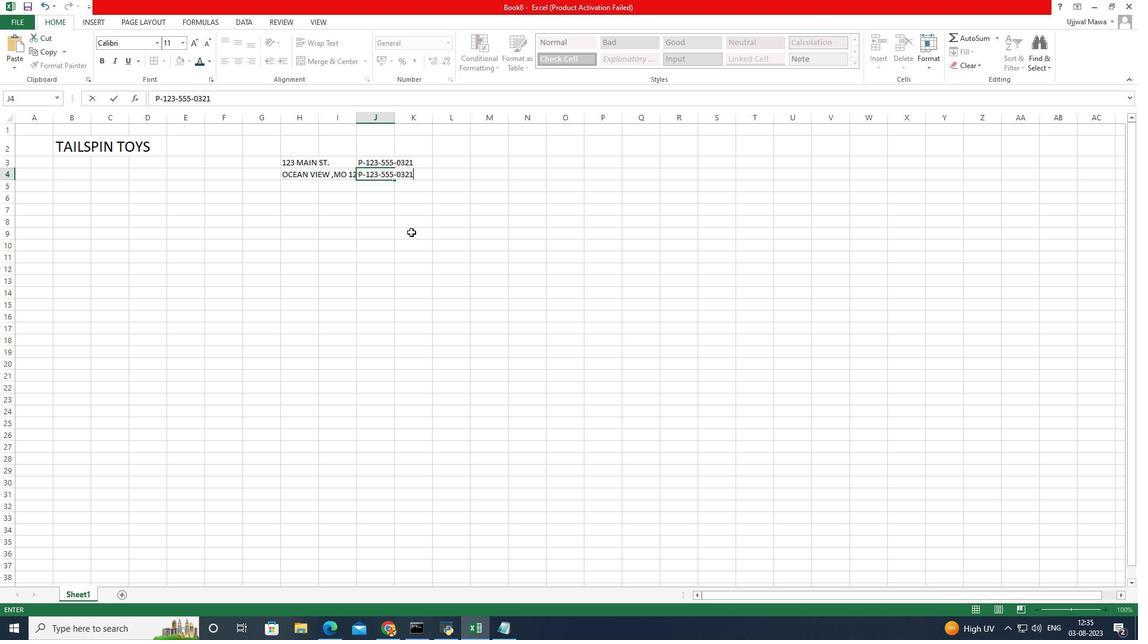 
Action: Mouse pressed left at (411, 232)
Screenshot: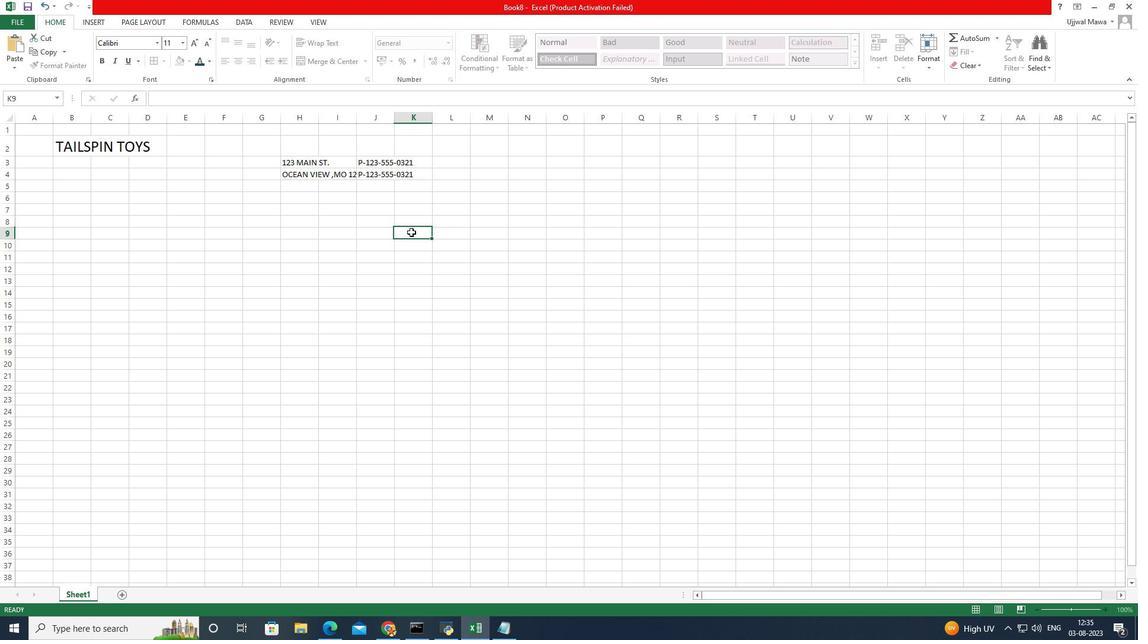 
Action: Mouse moved to (407, 179)
Screenshot: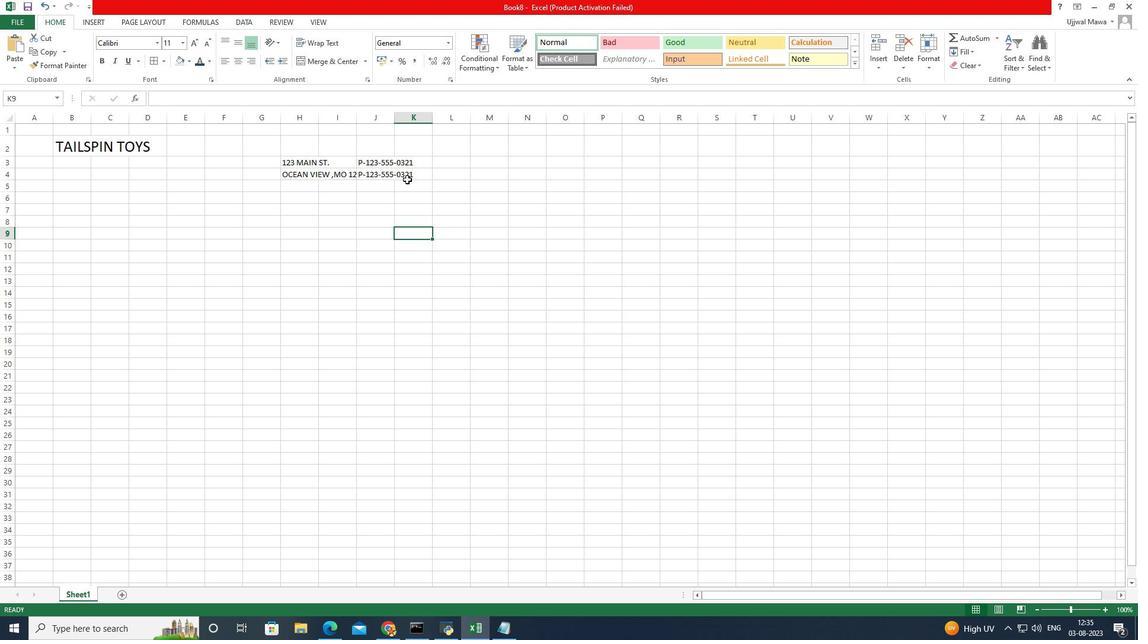 
Action: Mouse pressed left at (407, 179)
Screenshot: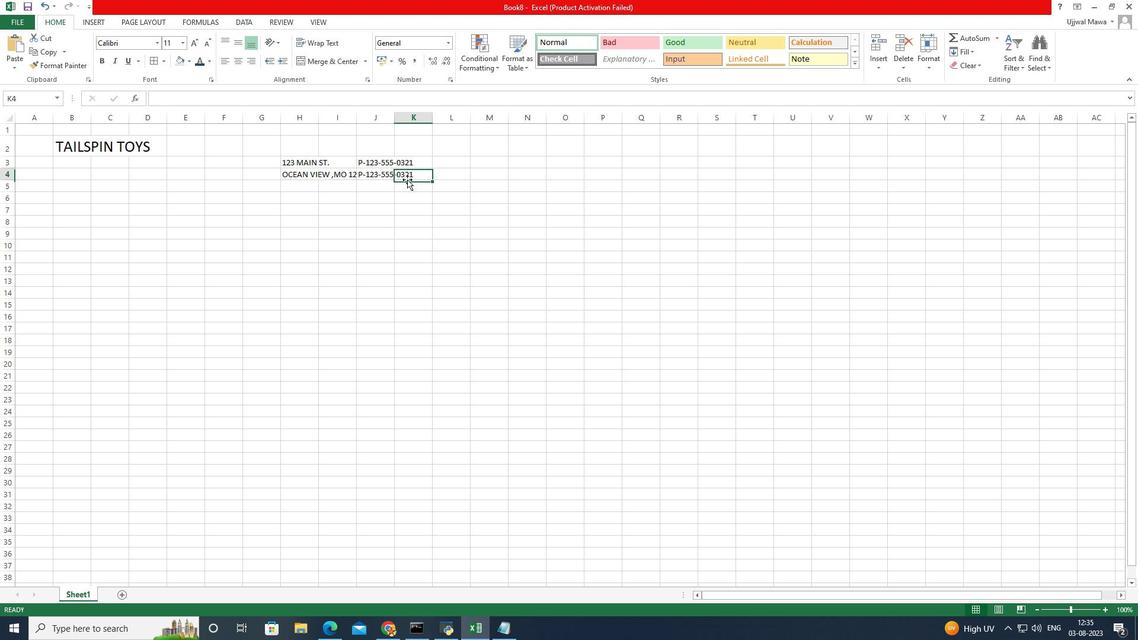 
Action: Mouse pressed left at (407, 179)
Screenshot: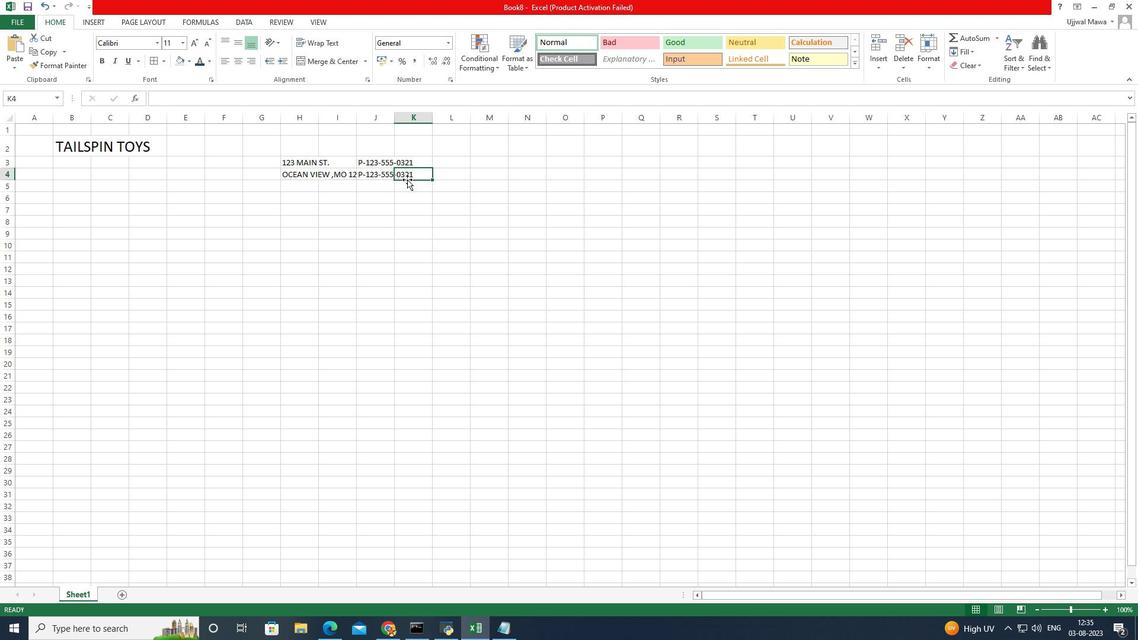 
Action: Mouse moved to (372, 177)
Screenshot: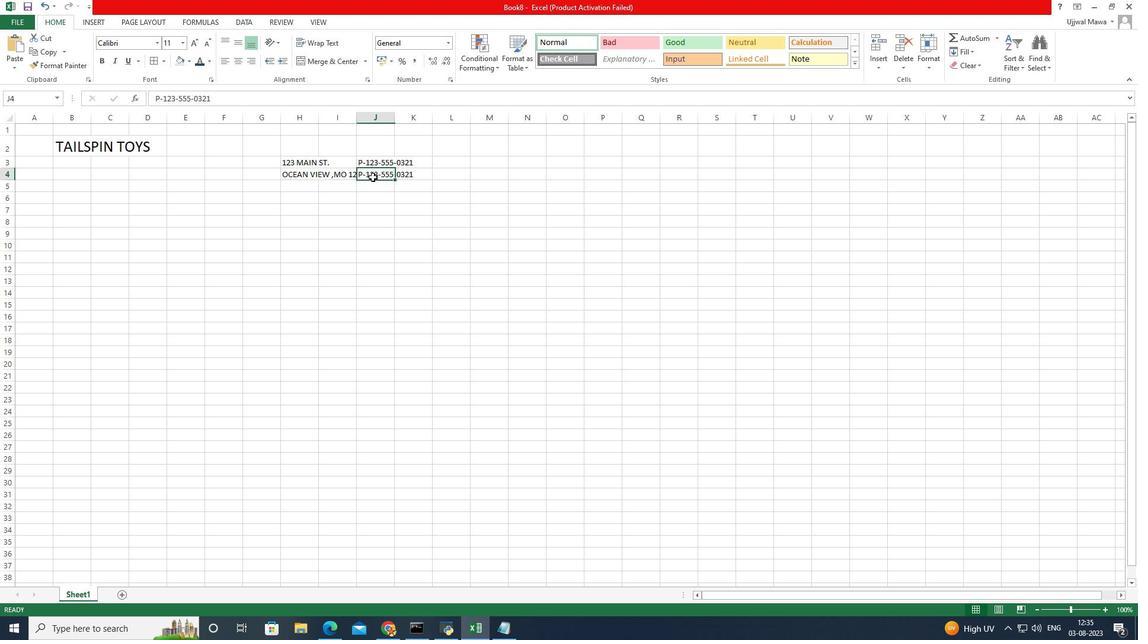 
Action: Mouse pressed left at (372, 177)
Screenshot: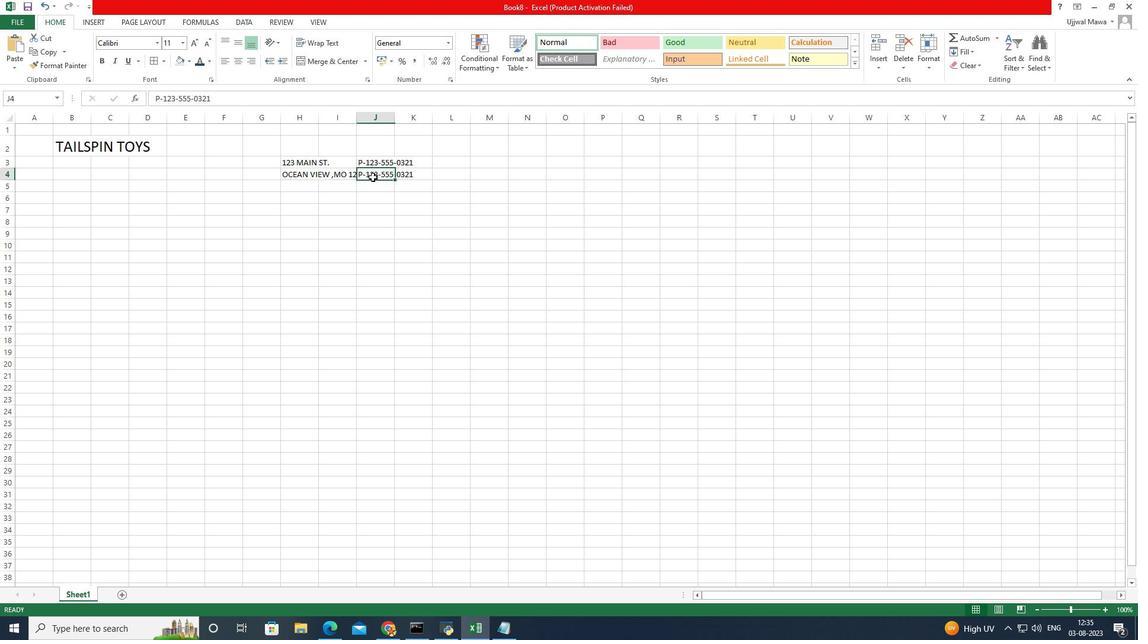 
Action: Mouse pressed left at (372, 177)
Screenshot: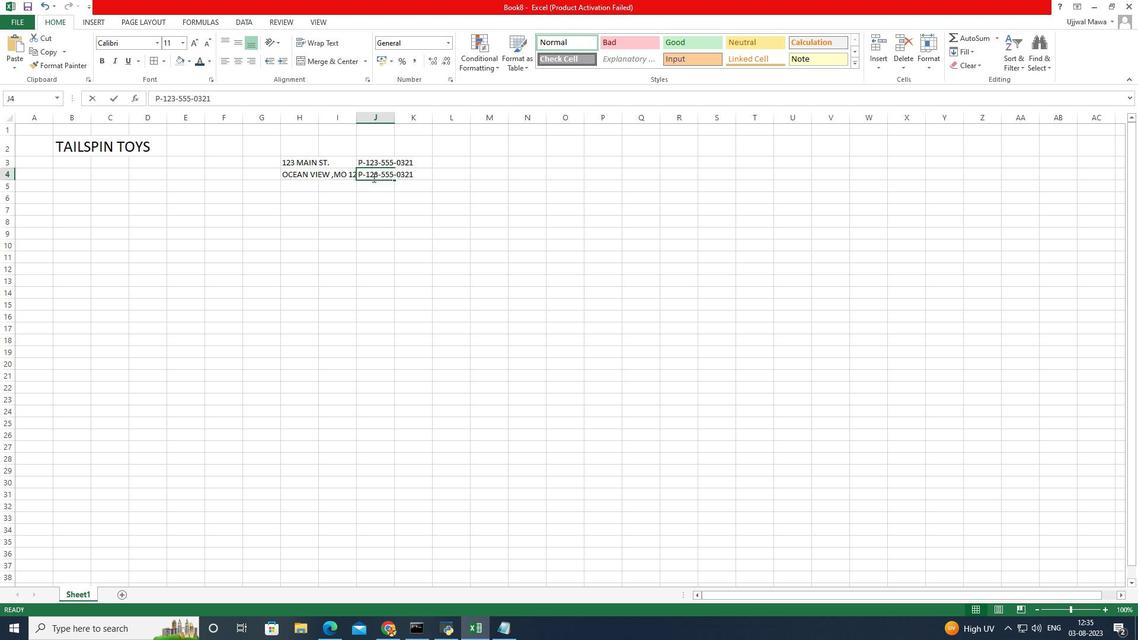 
Action: Mouse moved to (349, 174)
Screenshot: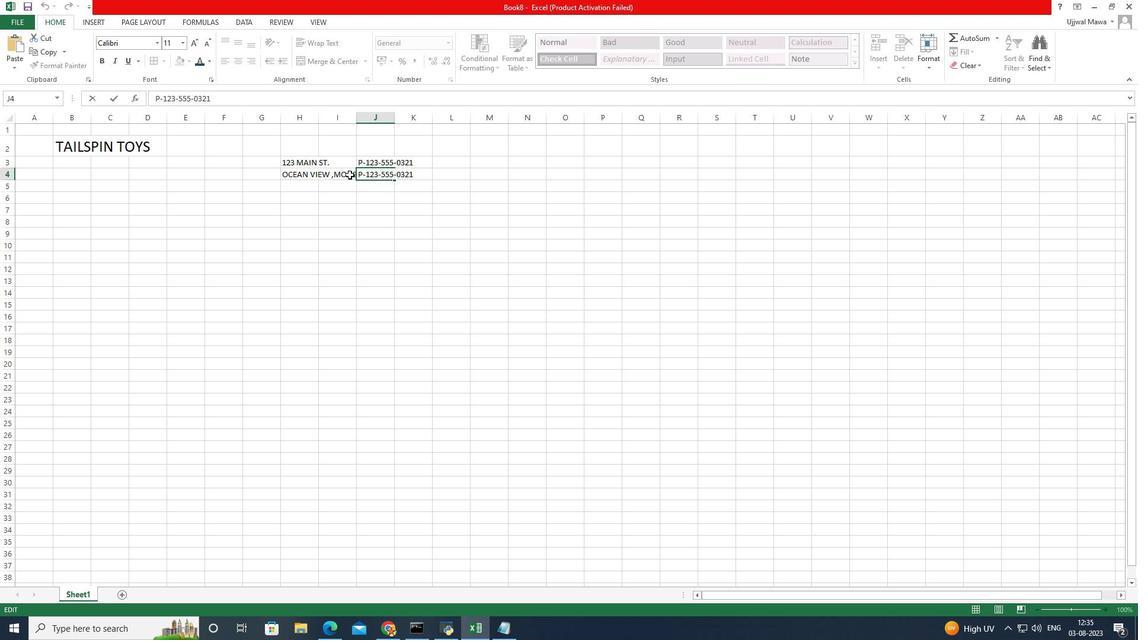 
Action: Mouse pressed left at (349, 174)
Screenshot: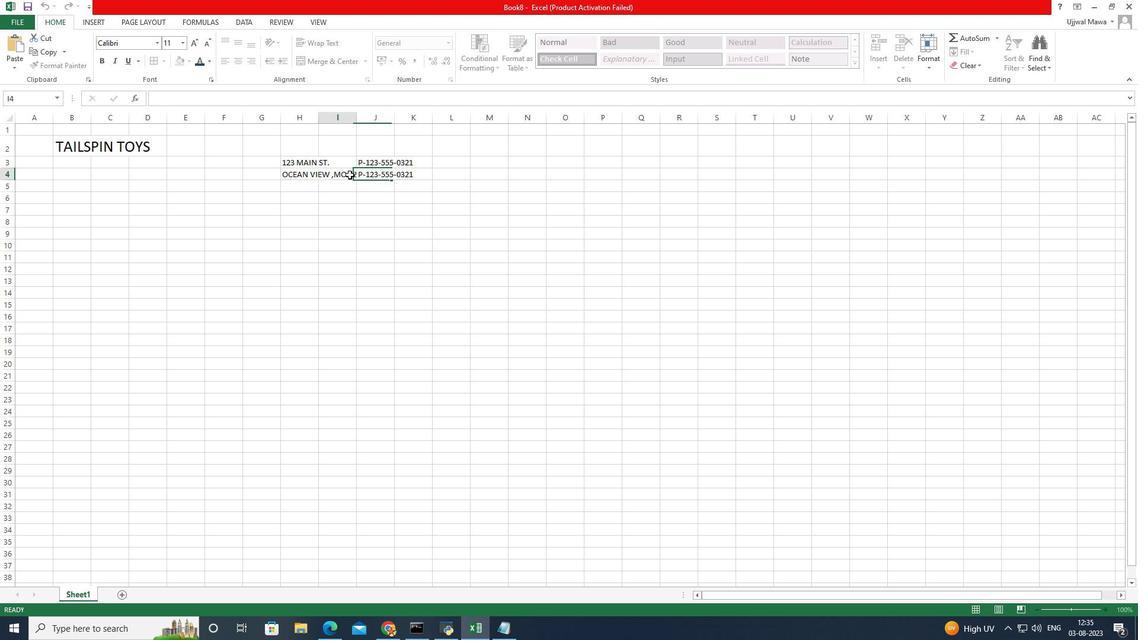
Action: Mouse pressed left at (349, 174)
Screenshot: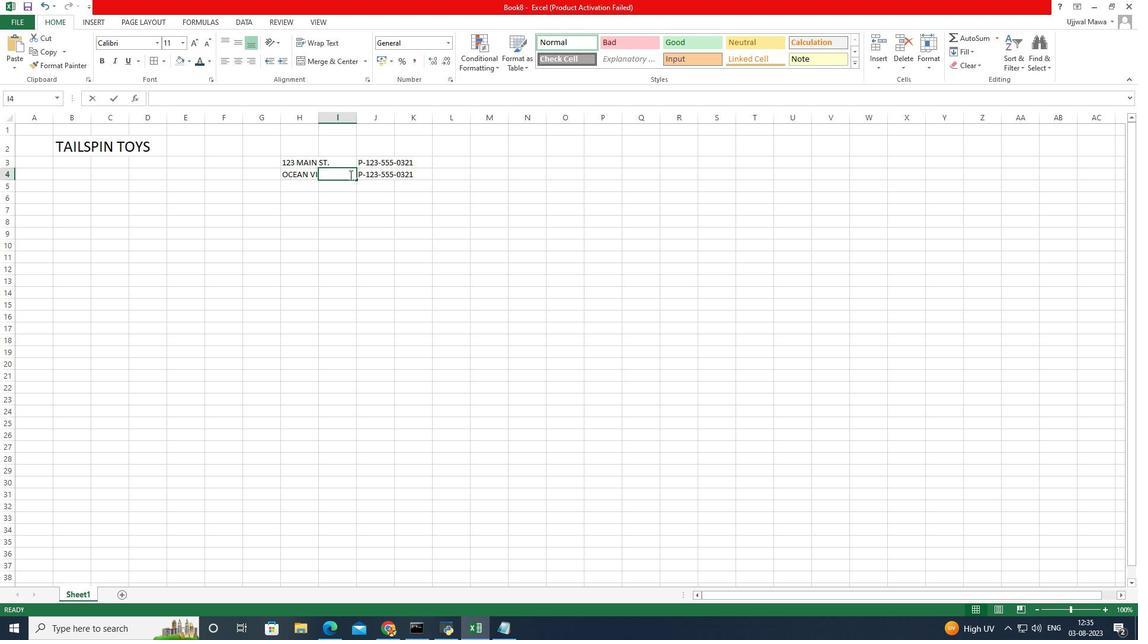 
Action: Mouse moved to (375, 174)
Screenshot: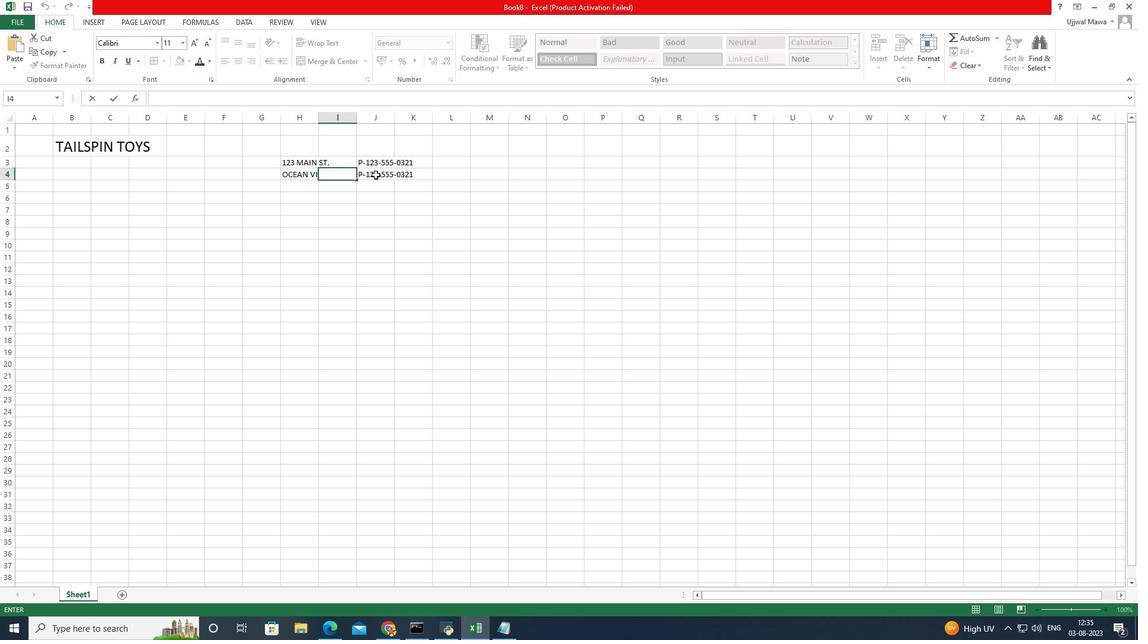 
Action: Mouse pressed left at (375, 174)
Screenshot: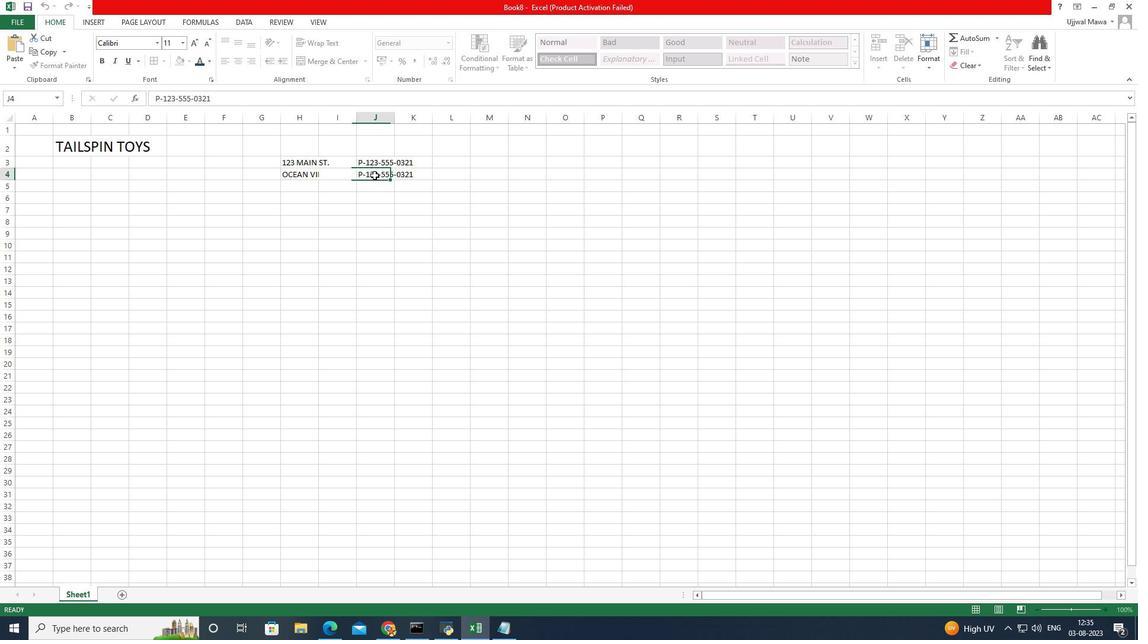 
Action: Mouse moved to (355, 175)
Screenshot: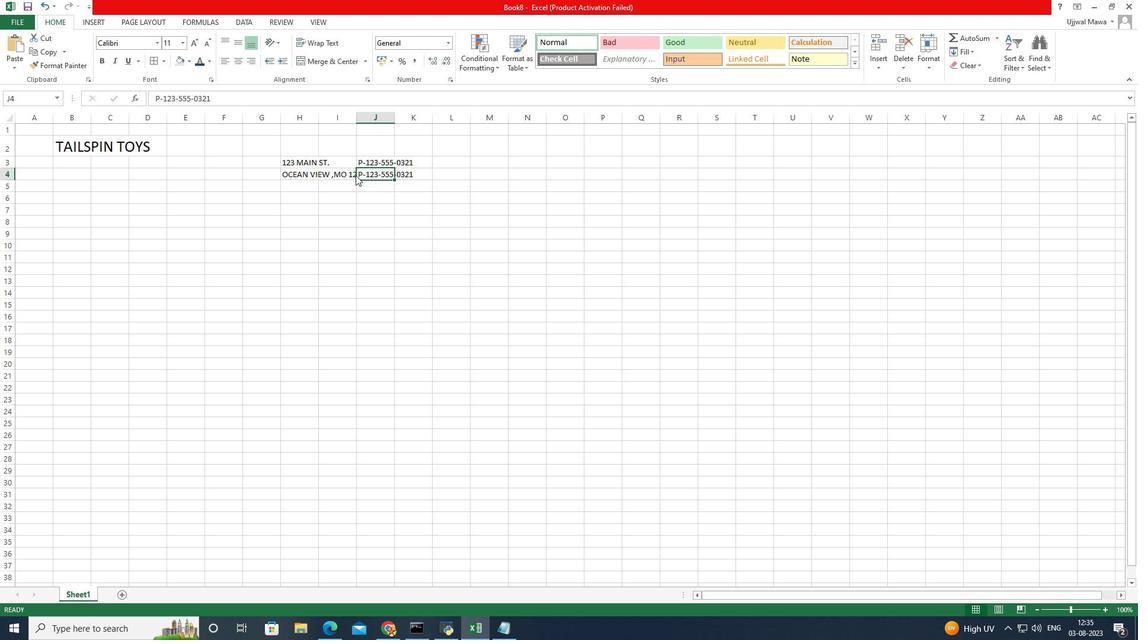 
Action: Mouse pressed left at (355, 175)
Screenshot: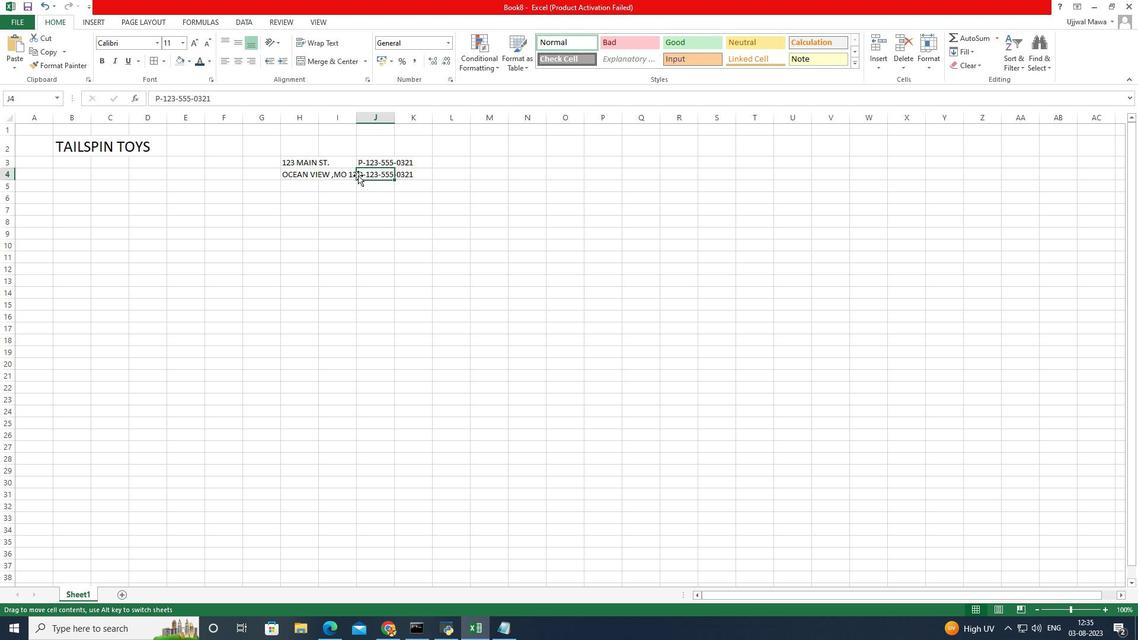 
Action: Mouse moved to (361, 174)
Screenshot: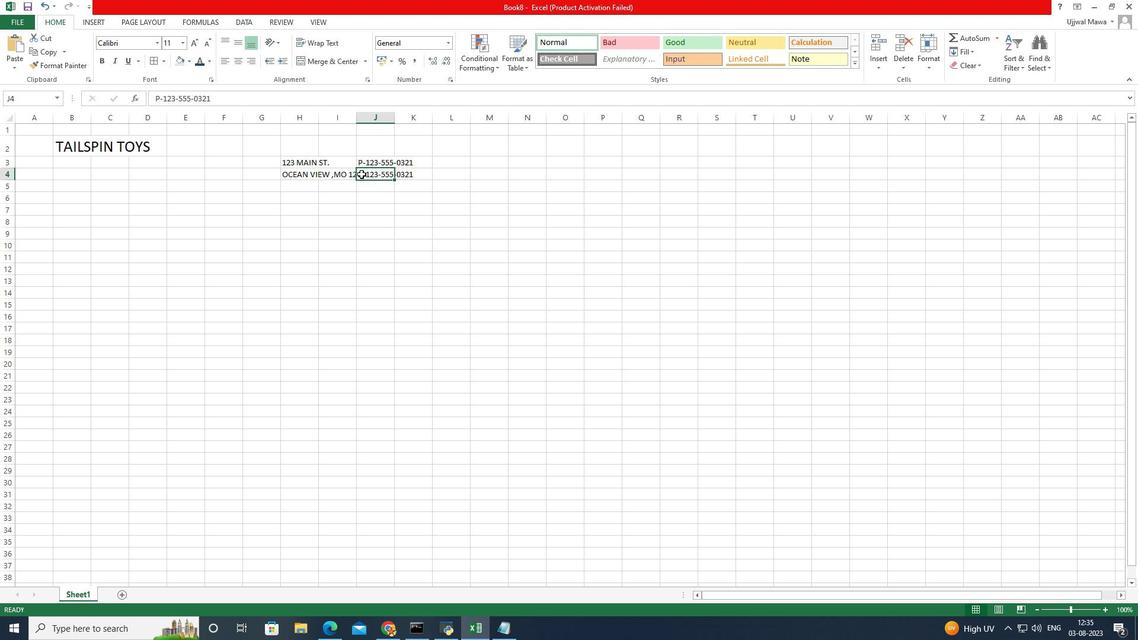 
Action: Mouse pressed left at (361, 174)
Screenshot: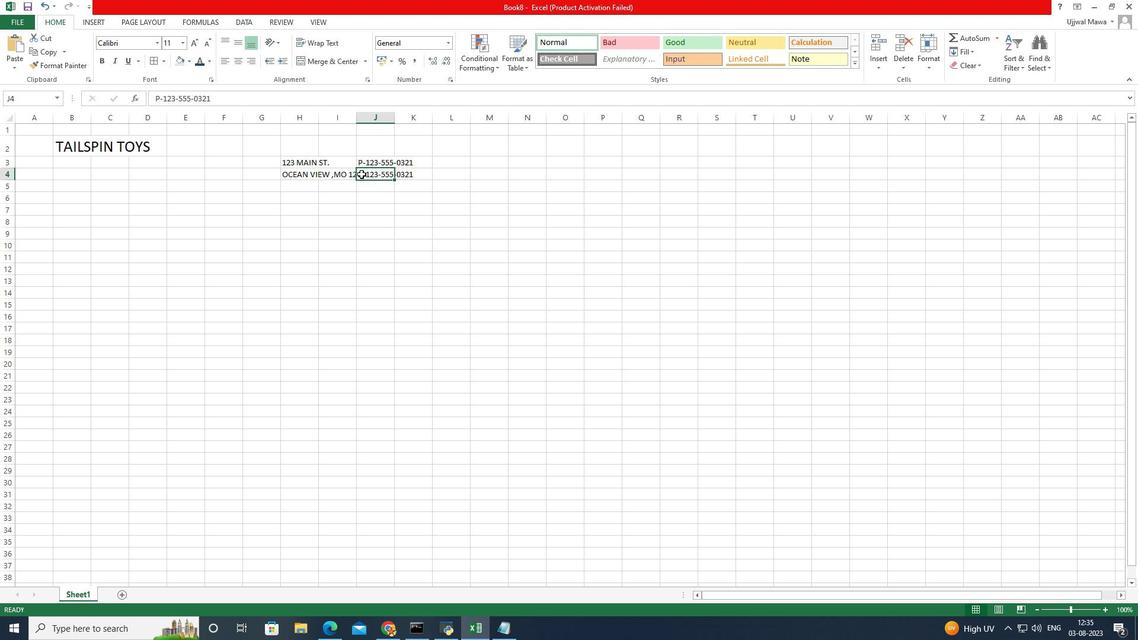 
Action: Mouse pressed left at (361, 174)
Screenshot: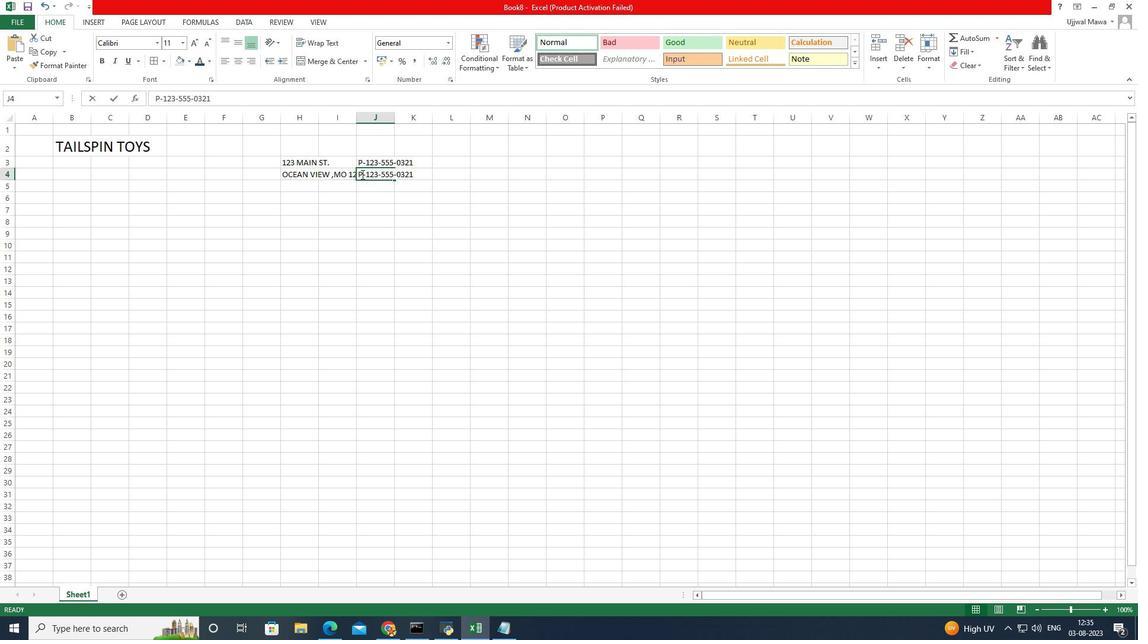 
Action: Mouse moved to (415, 174)
Screenshot: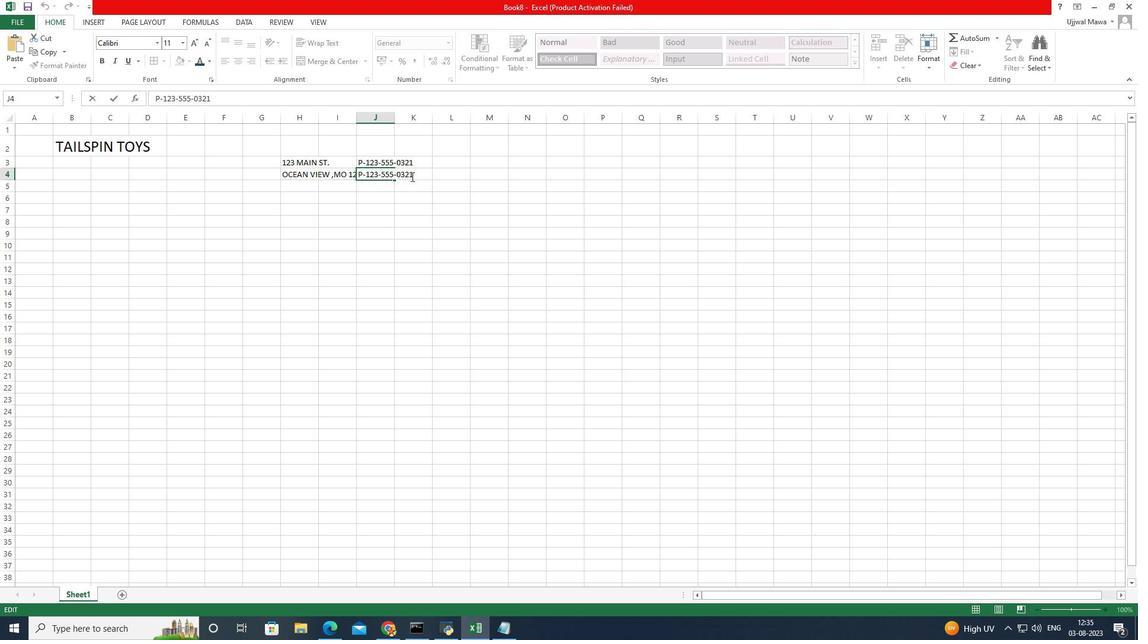 
Action: Mouse pressed left at (415, 174)
Screenshot: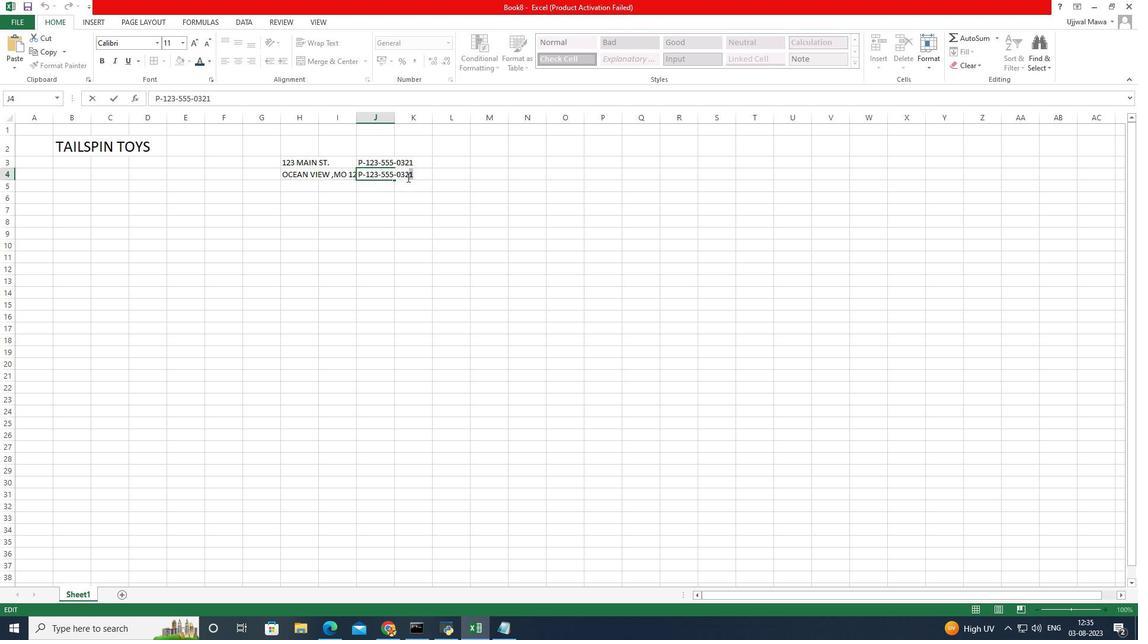 
Action: Mouse moved to (400, 177)
Screenshot: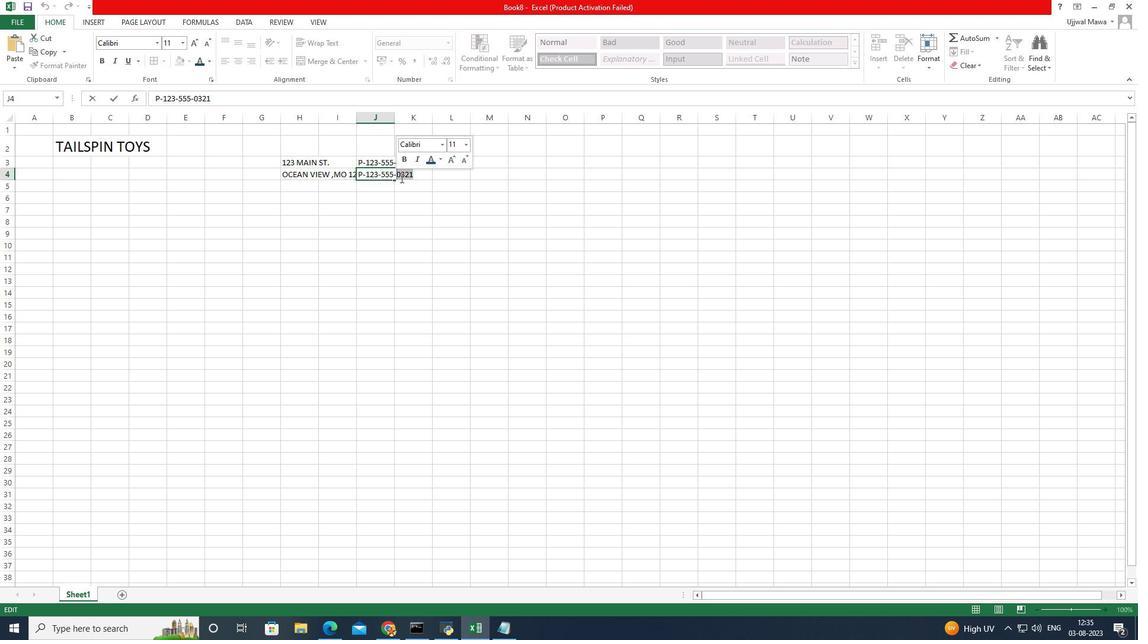 
Action: Key pressed 0876
Screenshot: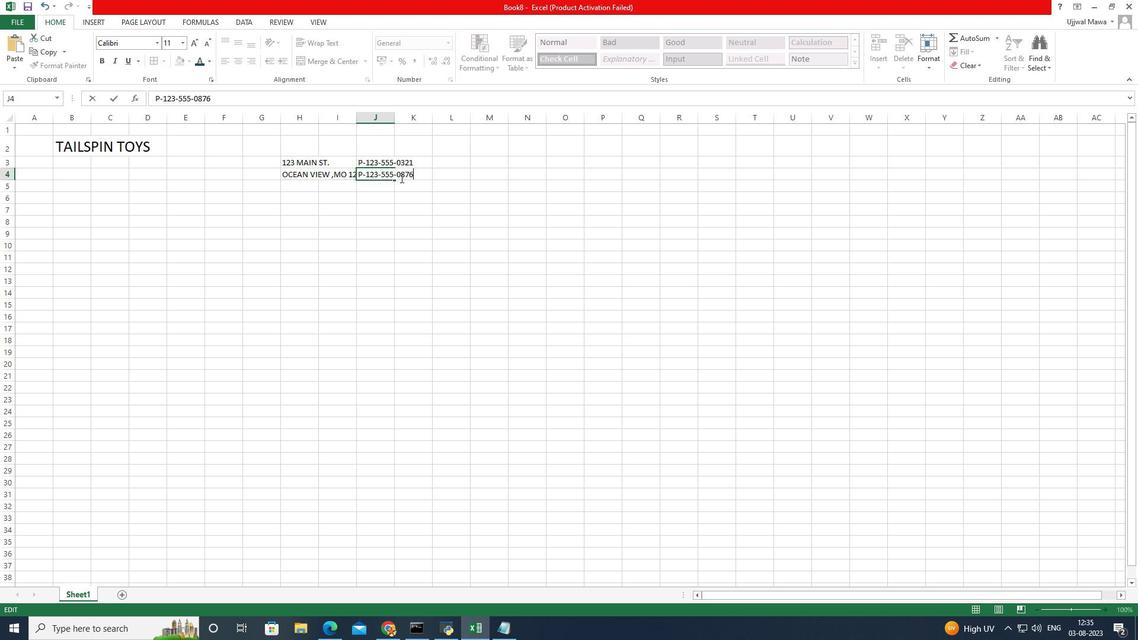 
Action: Mouse moved to (402, 177)
Screenshot: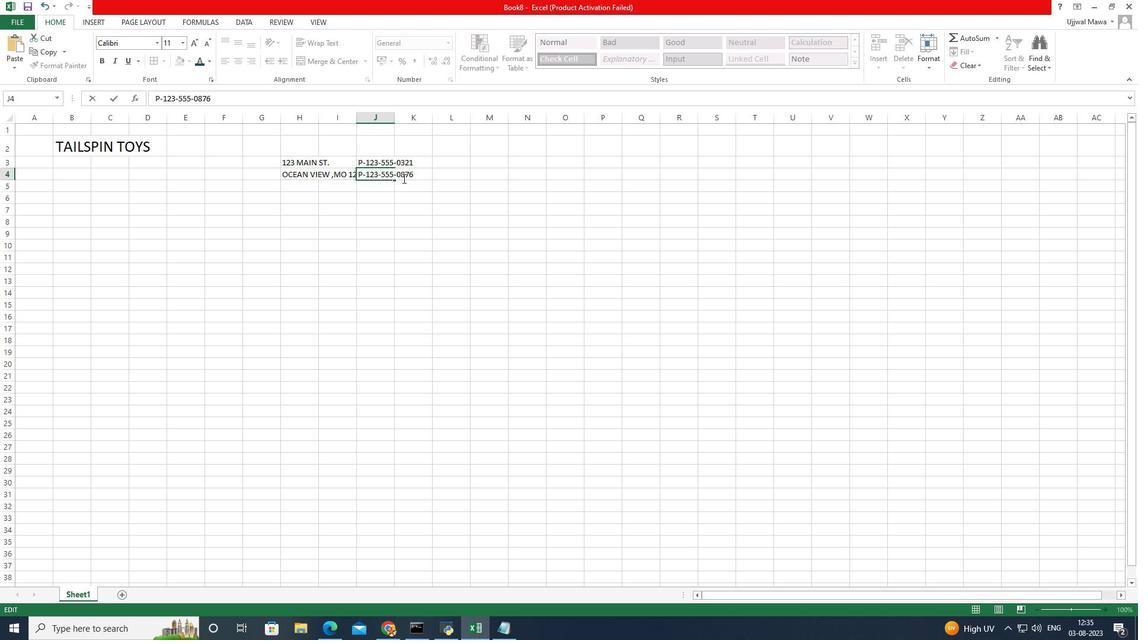 
Action: Mouse pressed left at (402, 177)
Screenshot: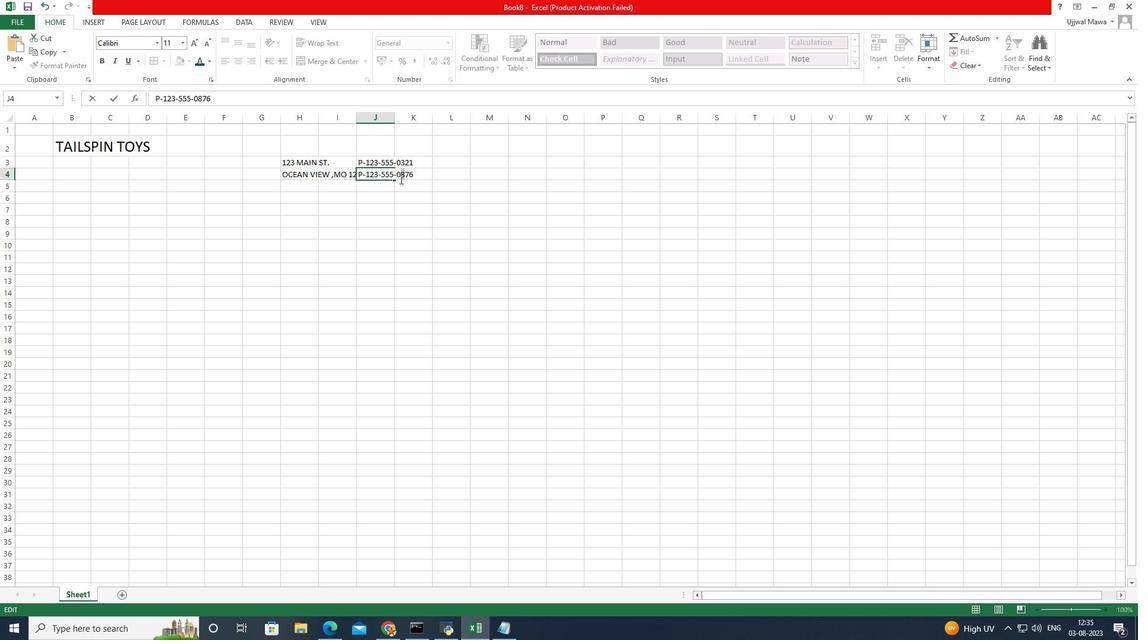 
Action: Mouse moved to (399, 197)
Screenshot: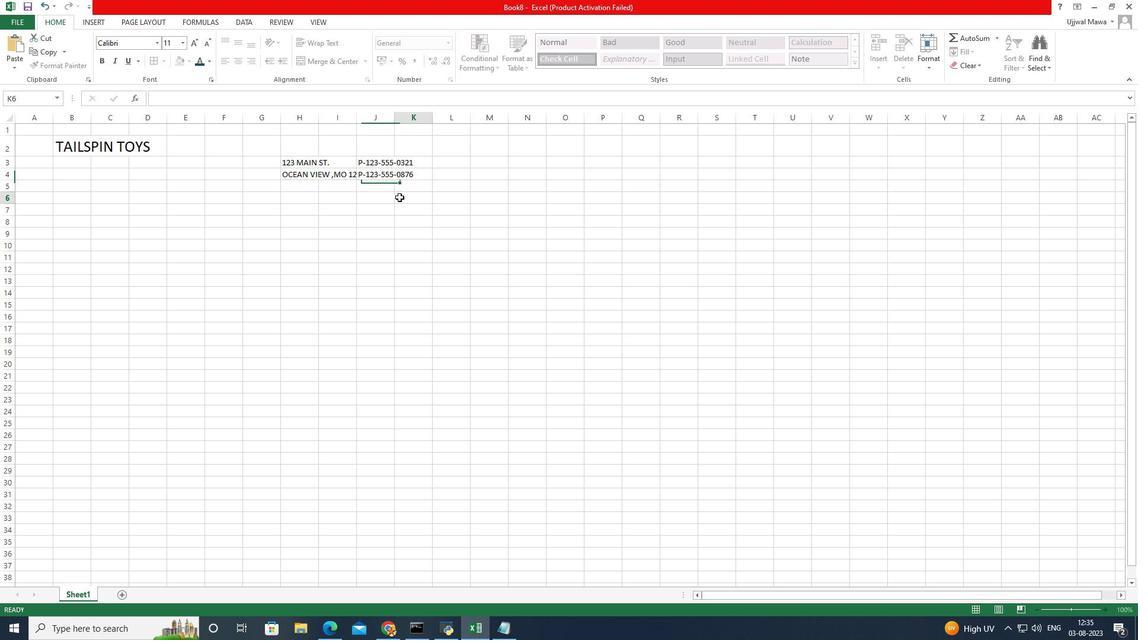 
Action: Mouse pressed left at (399, 197)
Screenshot: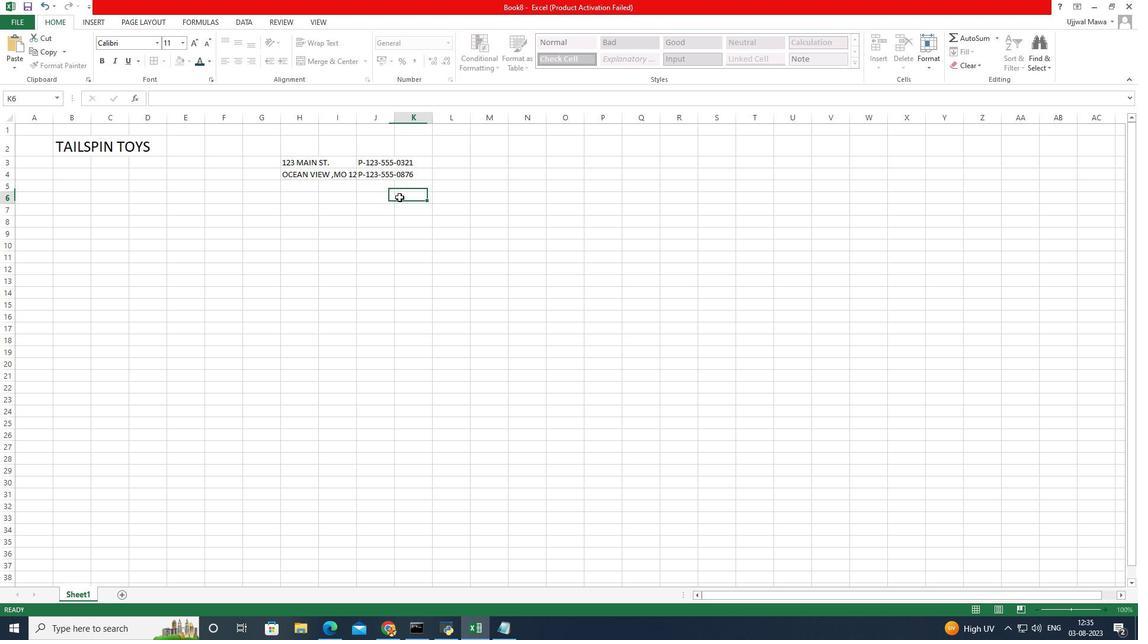 
Action: Mouse moved to (326, 171)
Screenshot: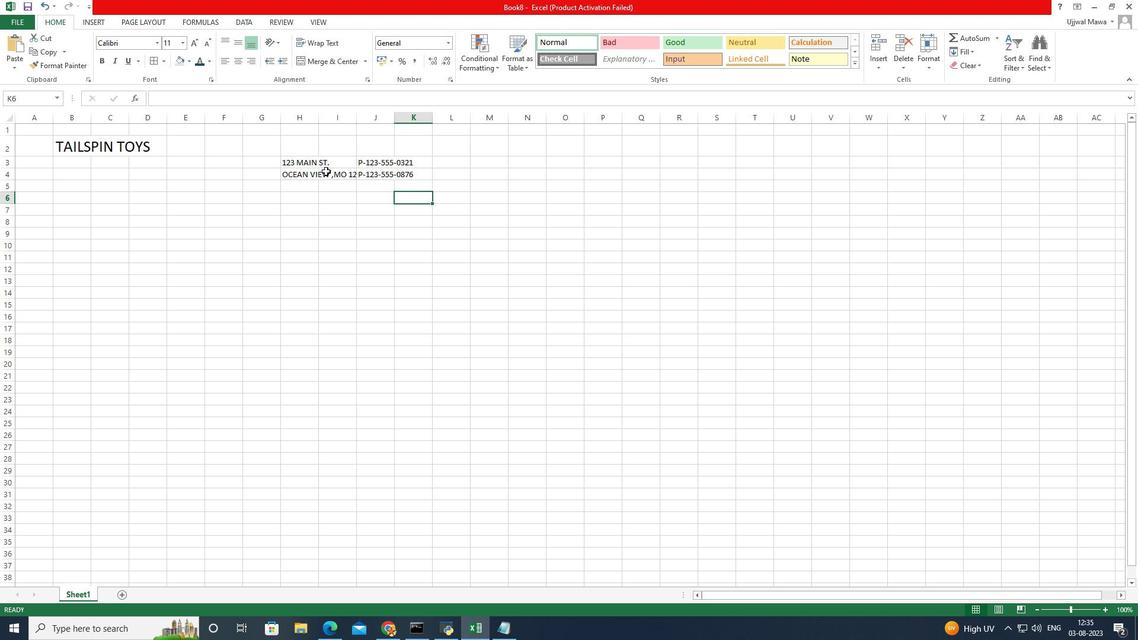 
Action: Mouse pressed left at (326, 171)
Screenshot: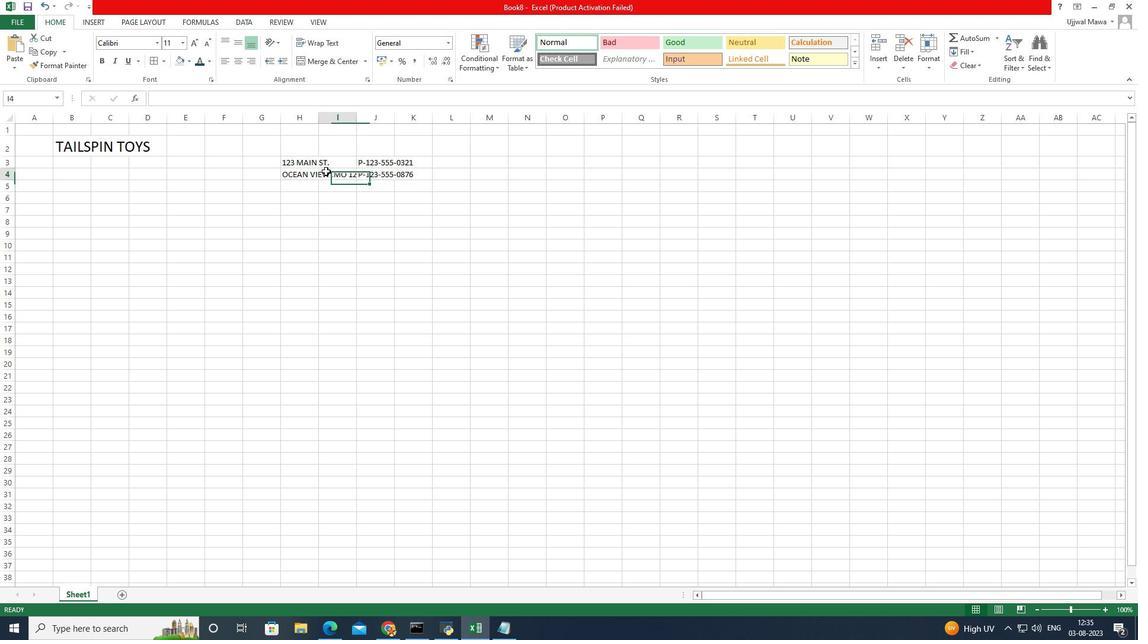 
Action: Mouse moved to (281, 155)
Screenshot: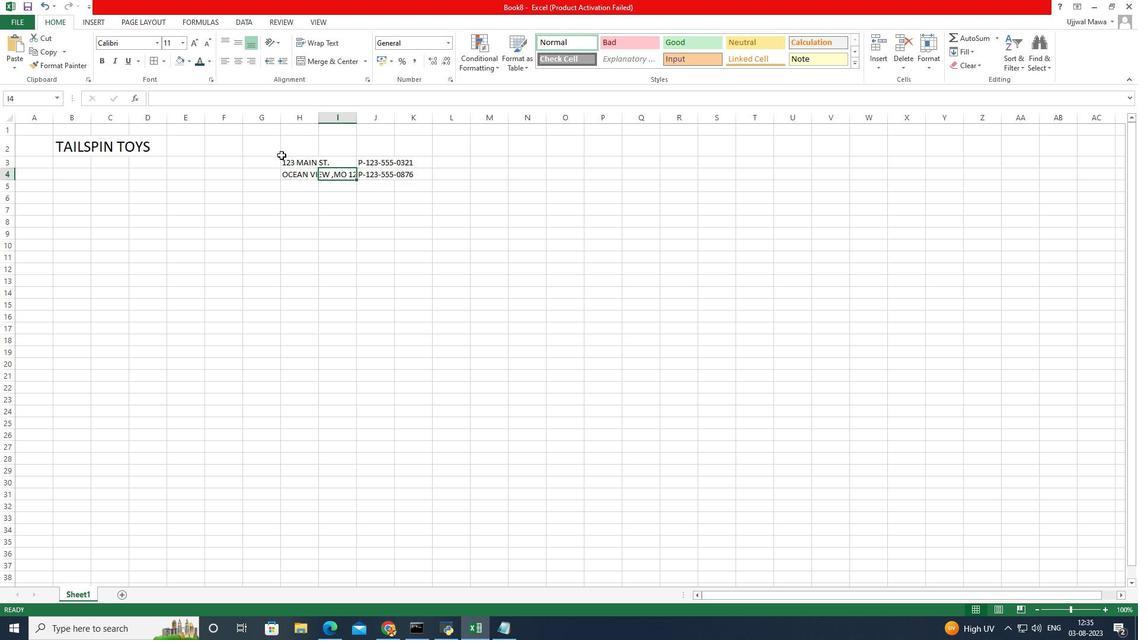 
Action: Mouse pressed left at (281, 155)
Screenshot: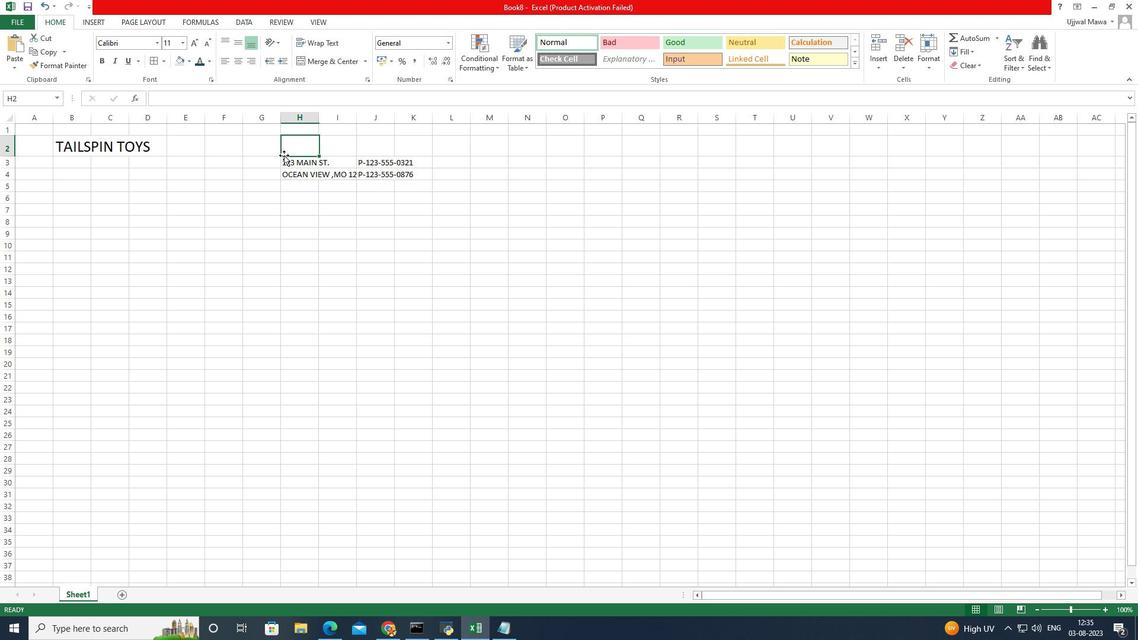 
Action: Mouse moved to (302, 155)
Screenshot: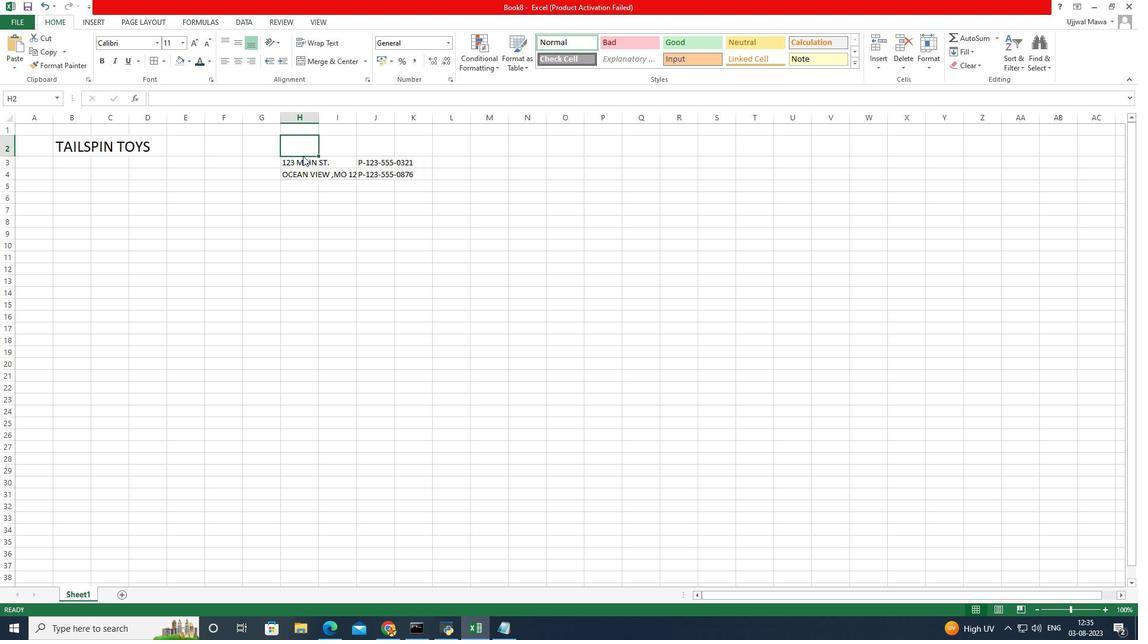 
Action: Mouse pressed left at (302, 155)
Screenshot: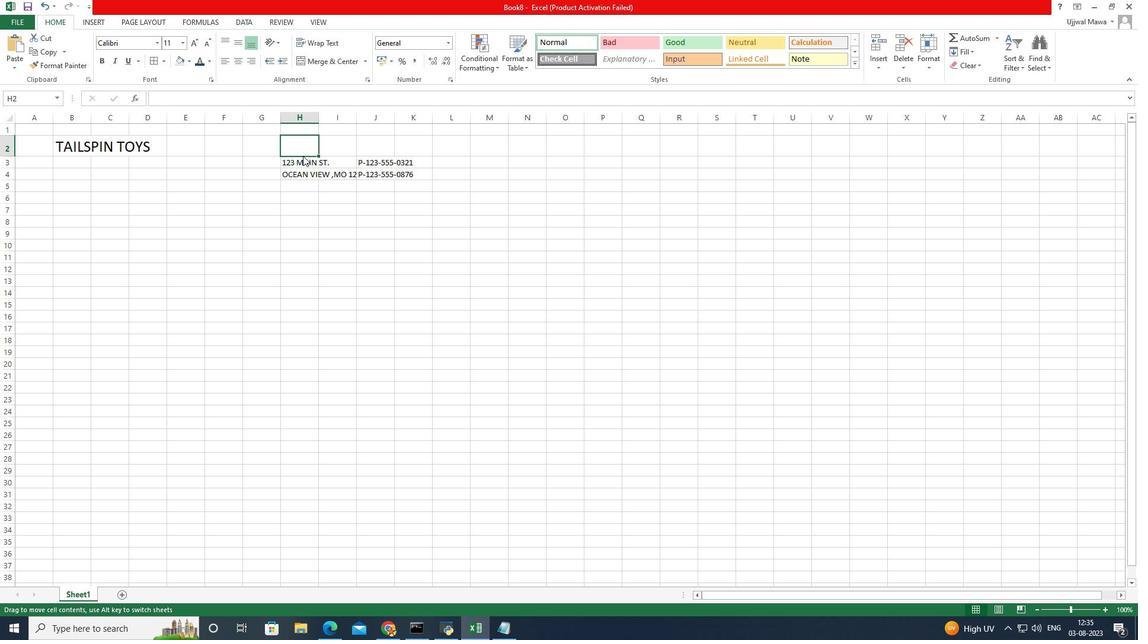 
Action: Mouse moved to (343, 131)
Screenshot: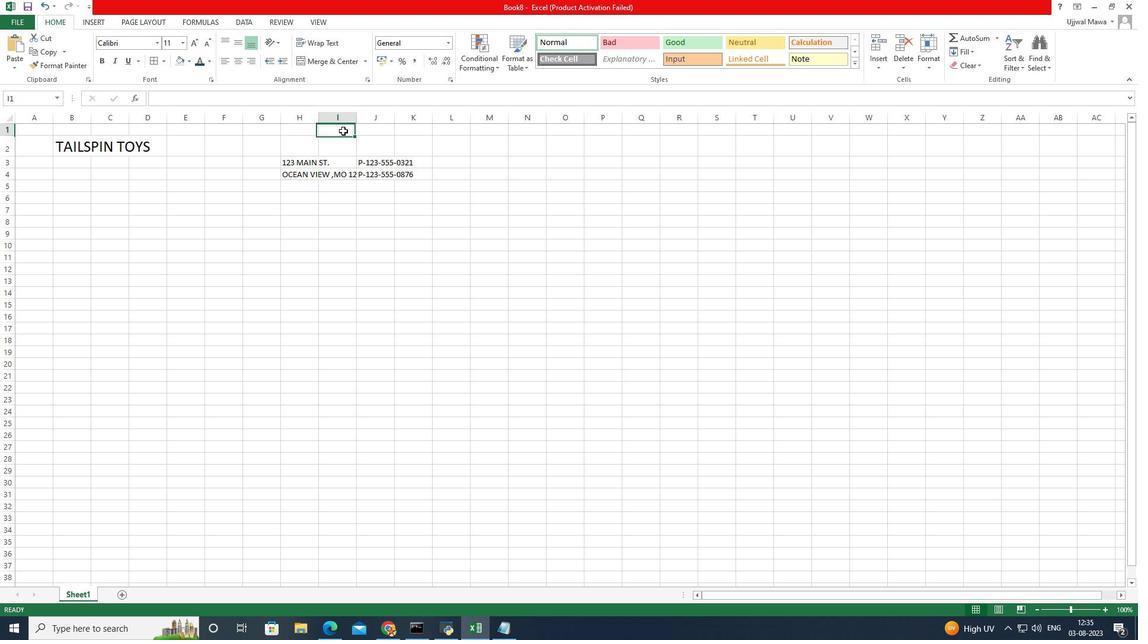 
Action: Mouse pressed left at (343, 131)
Screenshot: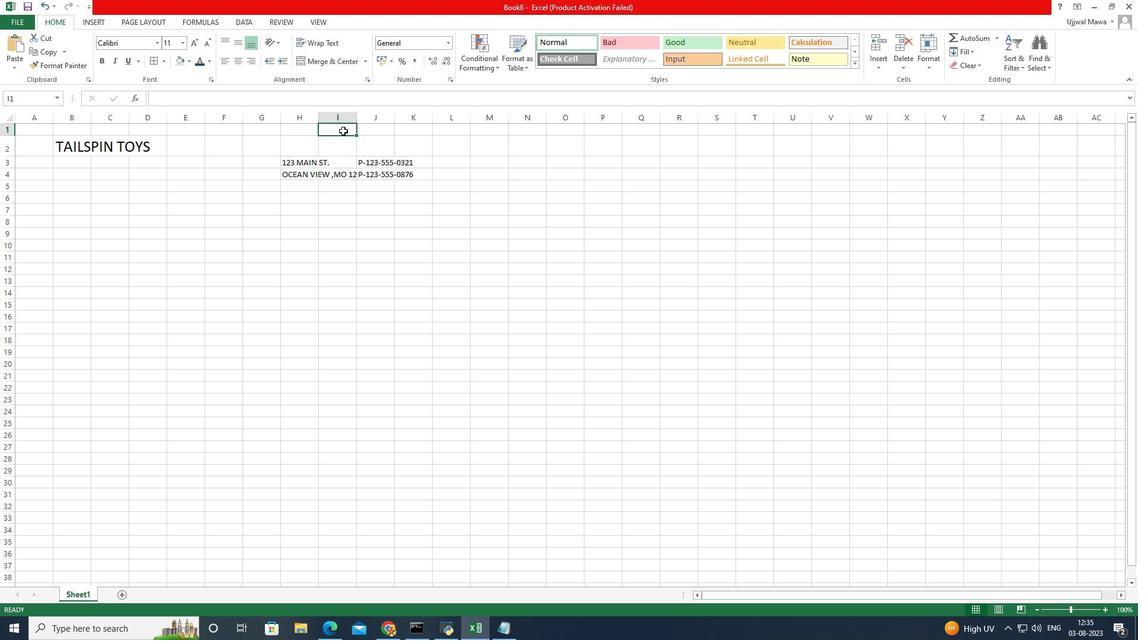 
Action: Mouse moved to (357, 119)
Screenshot: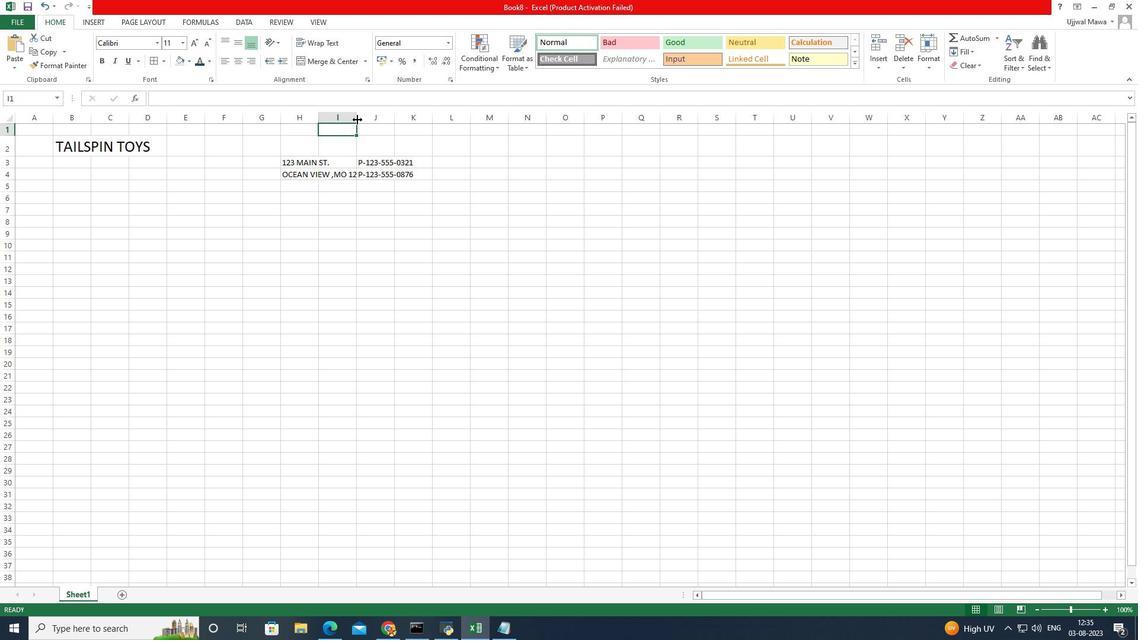 
Action: Mouse pressed left at (357, 119)
Screenshot: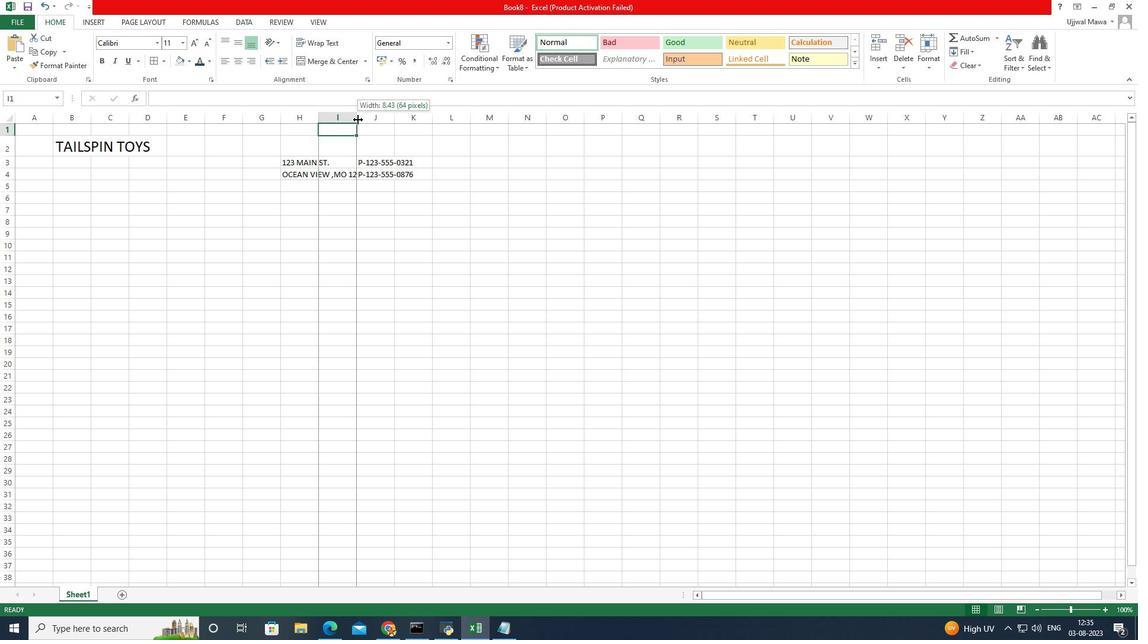 
Action: Mouse moved to (369, 122)
Screenshot: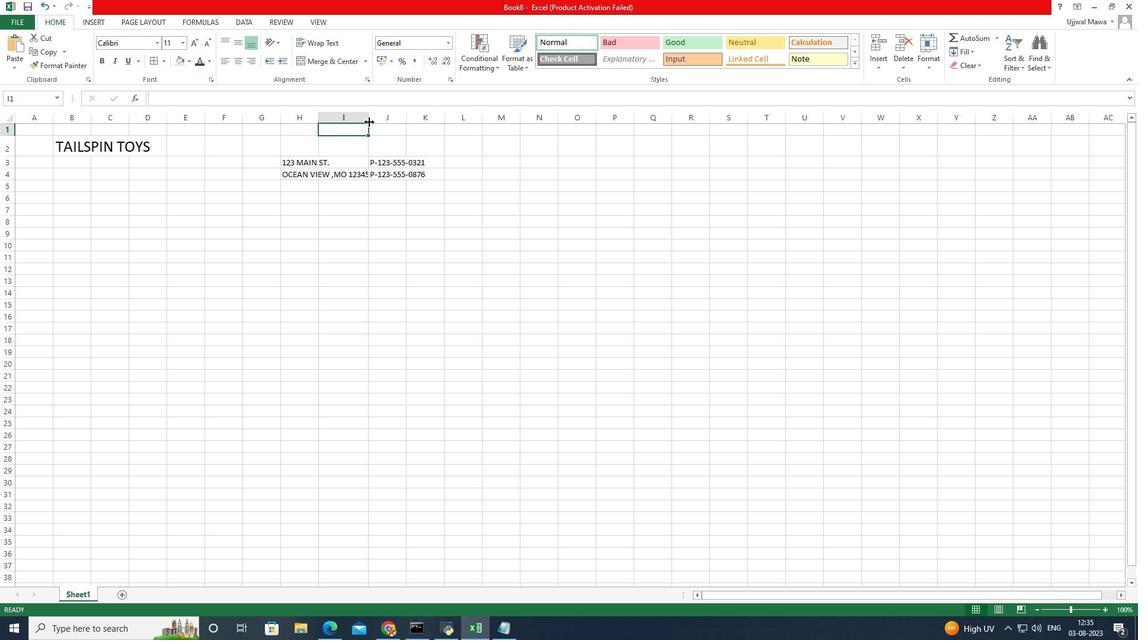 
Action: Mouse pressed left at (369, 122)
Screenshot: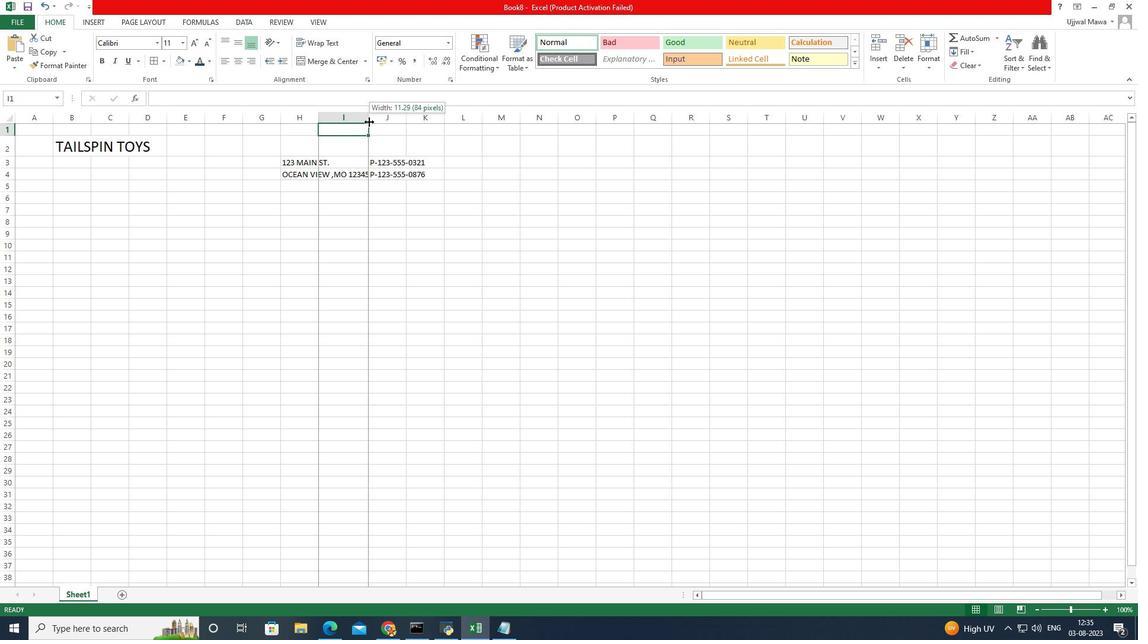 
Action: Mouse moved to (528, 179)
Screenshot: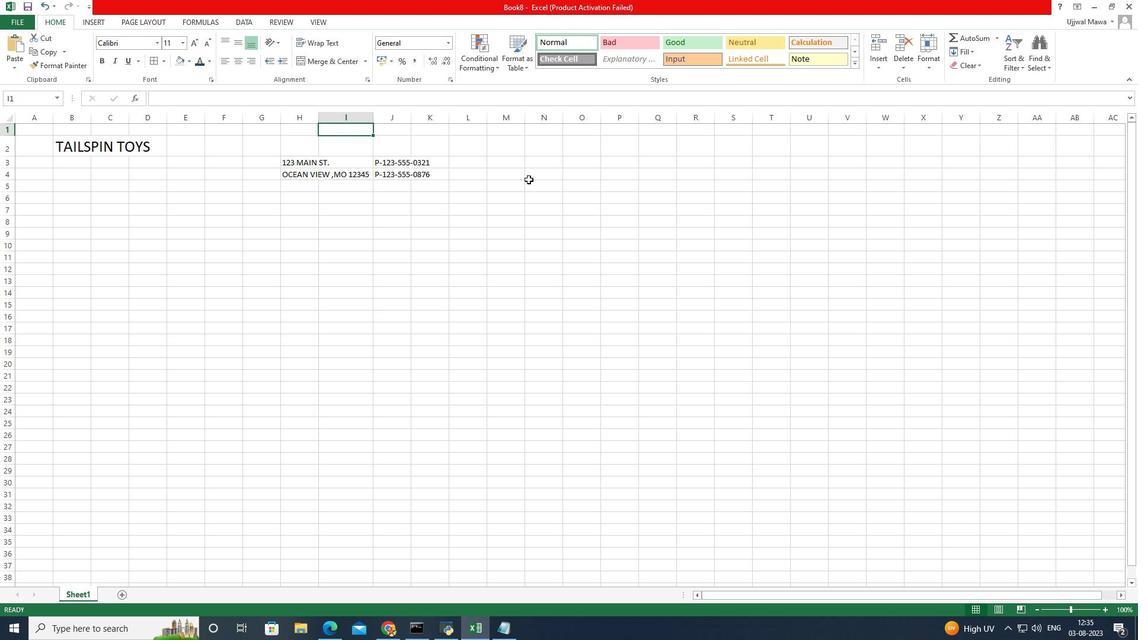
Action: Mouse pressed left at (528, 179)
Screenshot: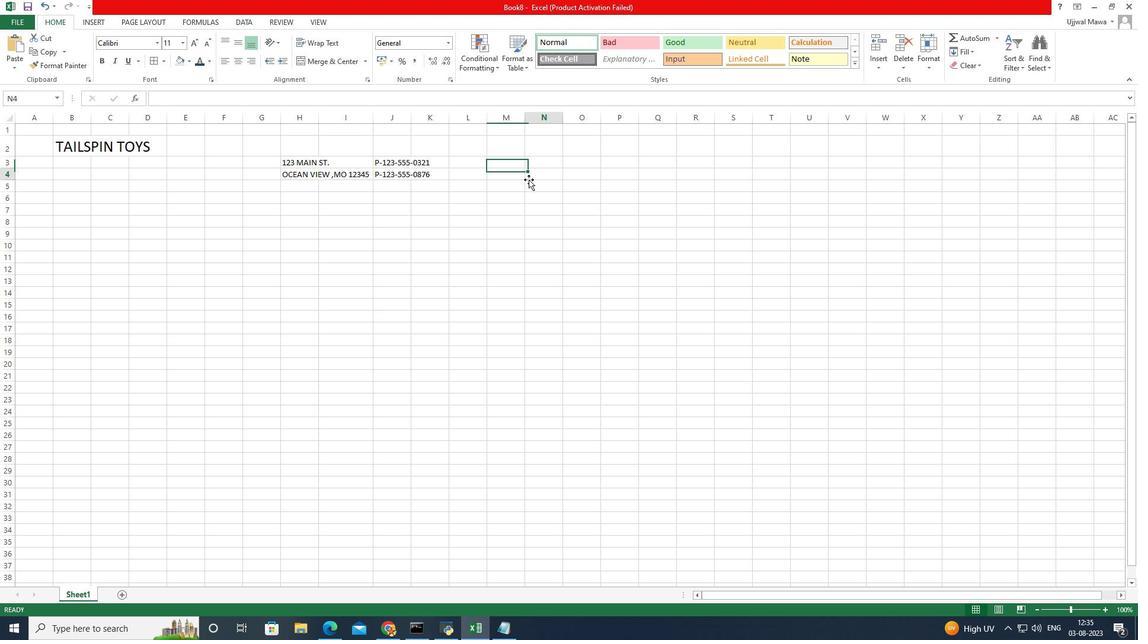 
Action: Mouse moved to (468, 160)
Screenshot: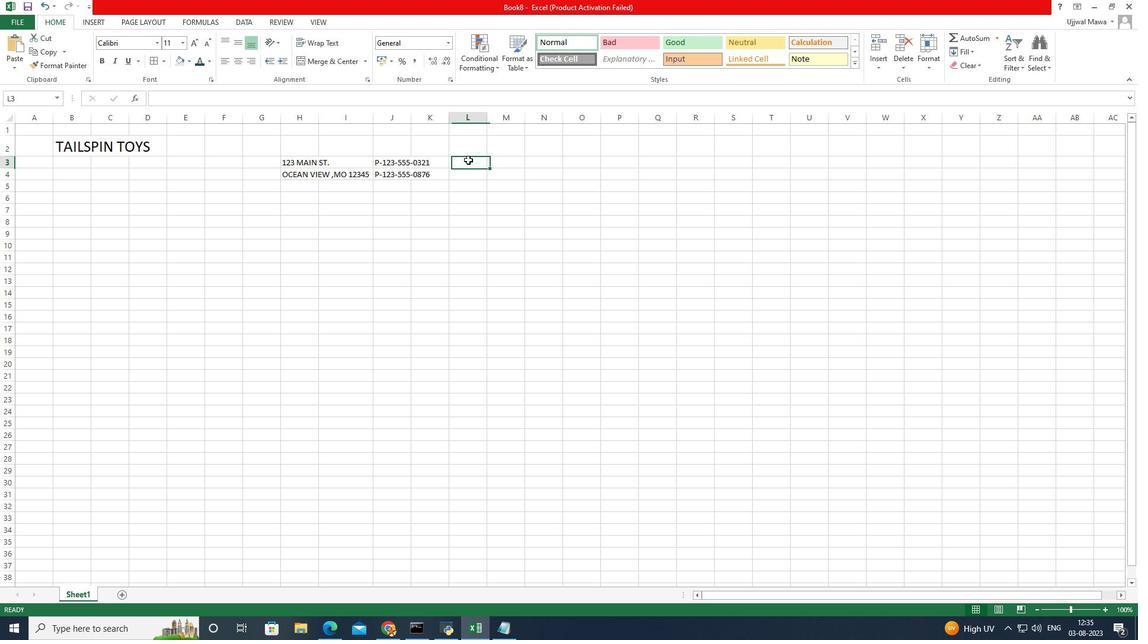 
Action: Mouse pressed left at (468, 160)
Screenshot: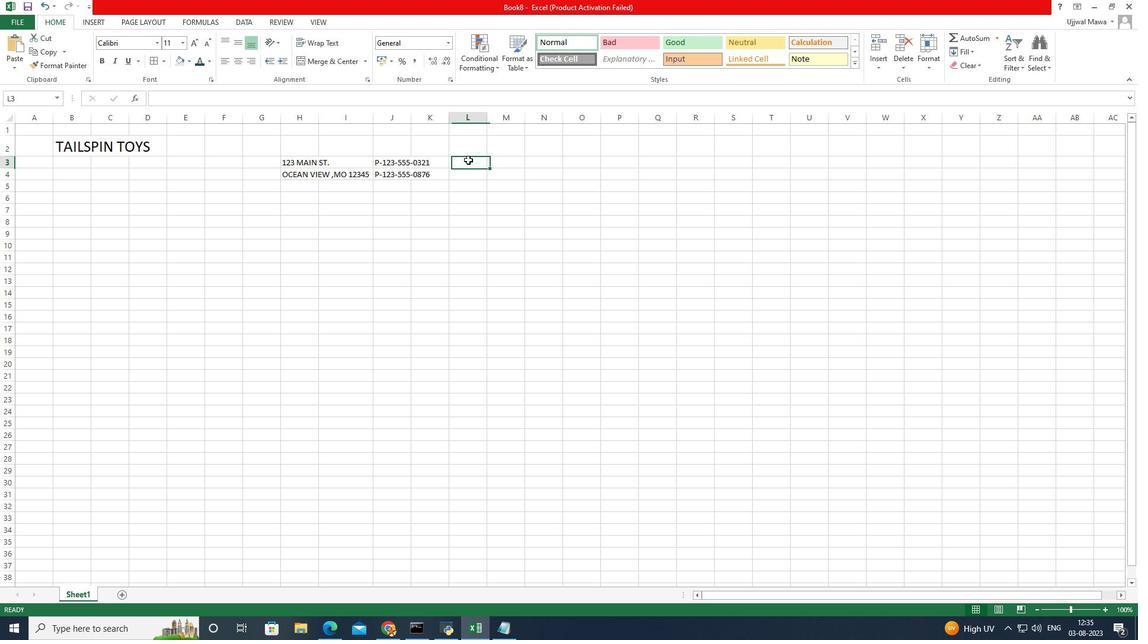
Action: Mouse pressed left at (468, 160)
Screenshot: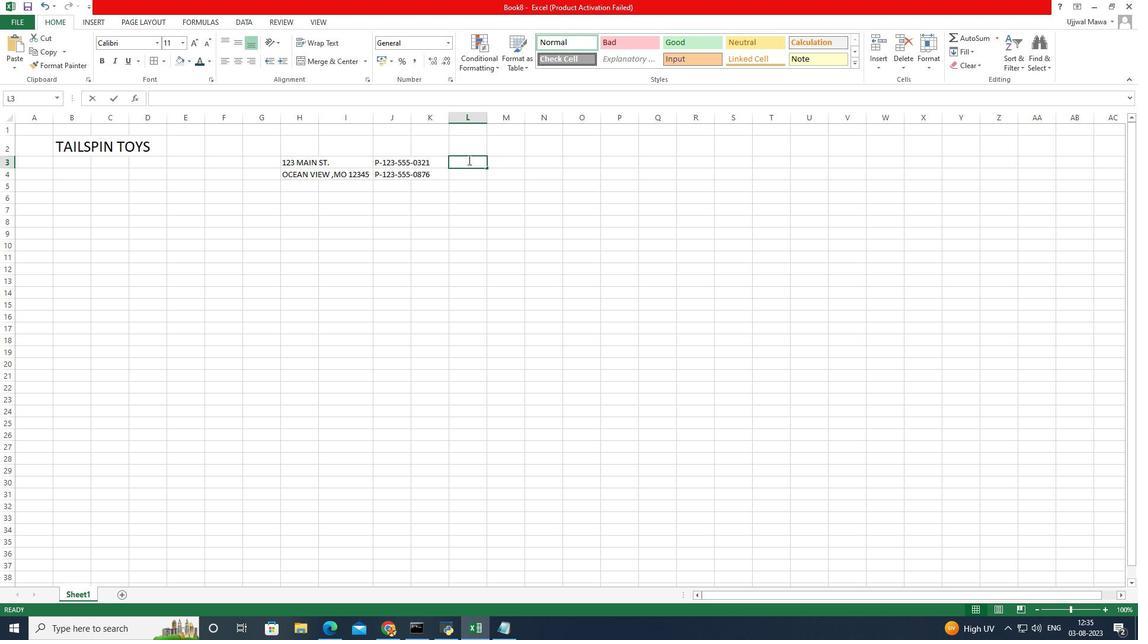 
Action: Mouse moved to (487, 122)
Screenshot: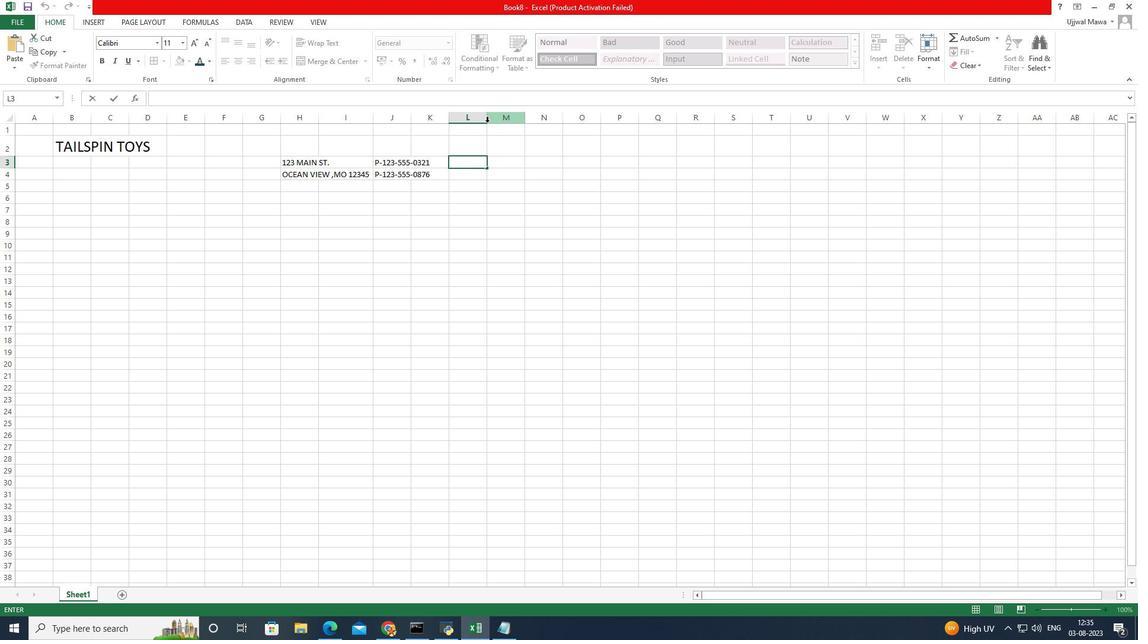 
Action: Mouse pressed left at (487, 122)
Screenshot: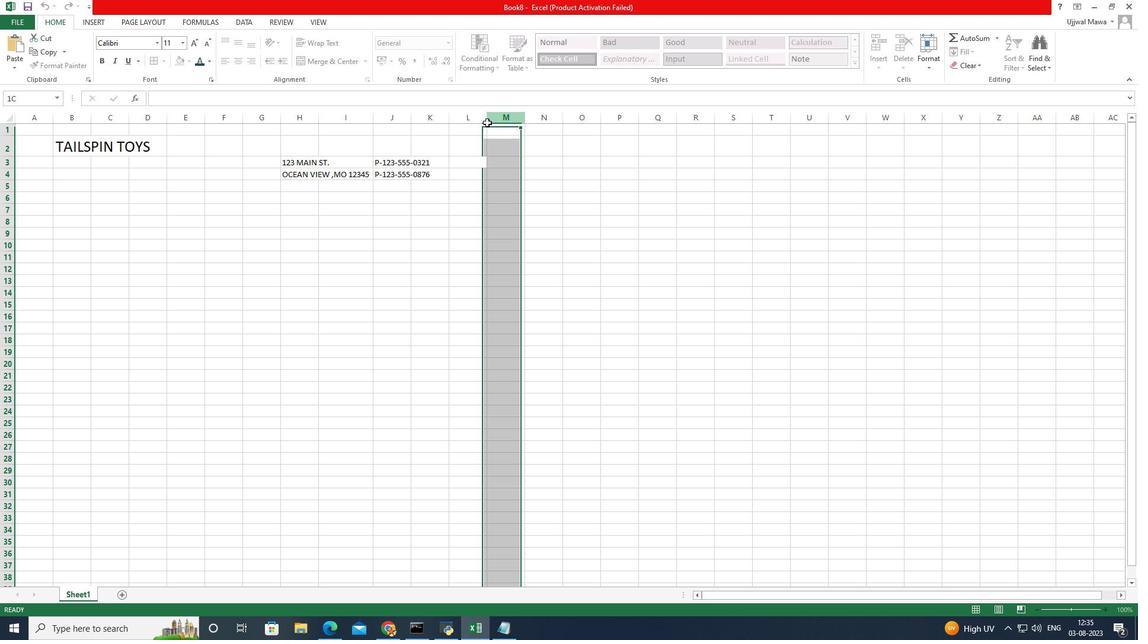 
Action: Mouse moved to (472, 129)
Screenshot: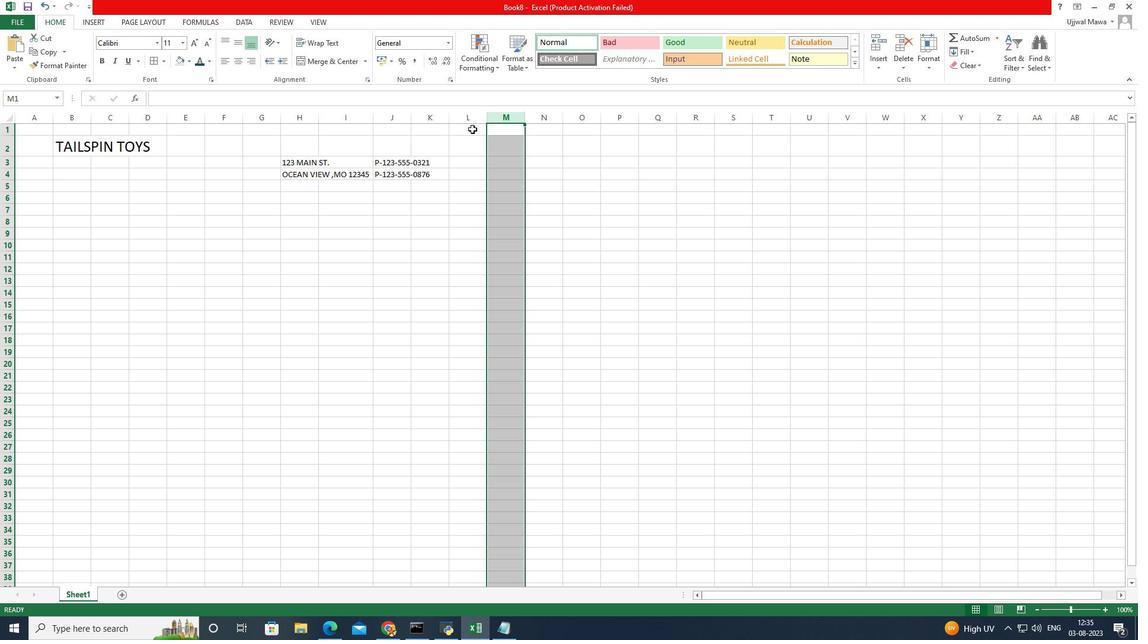 
Action: Mouse pressed left at (472, 129)
Screenshot: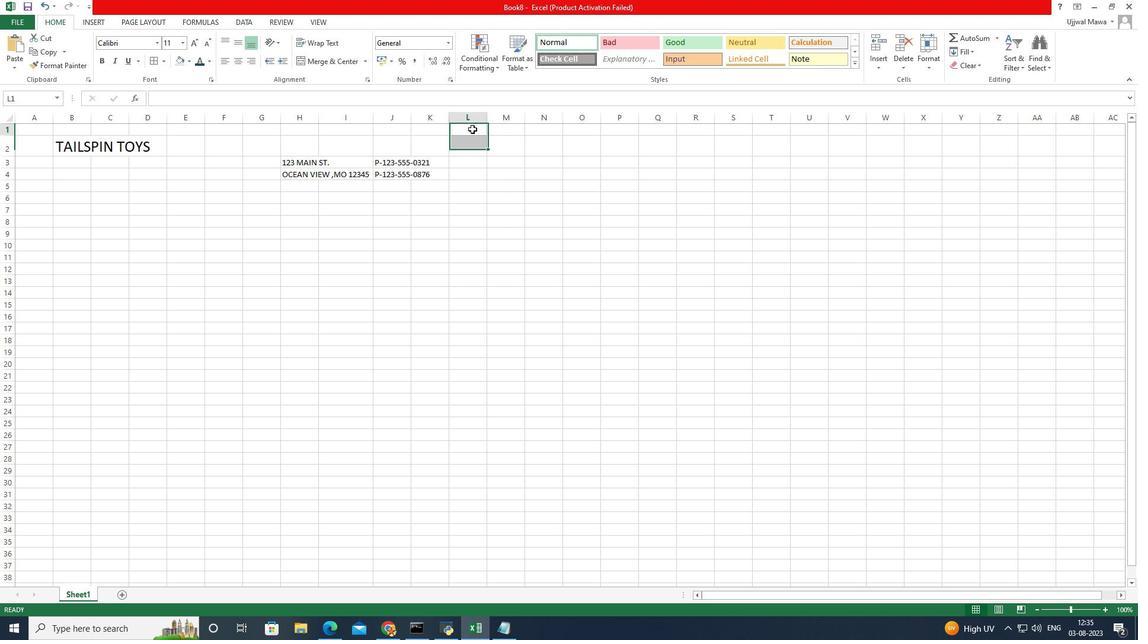
Action: Mouse moved to (487, 121)
Screenshot: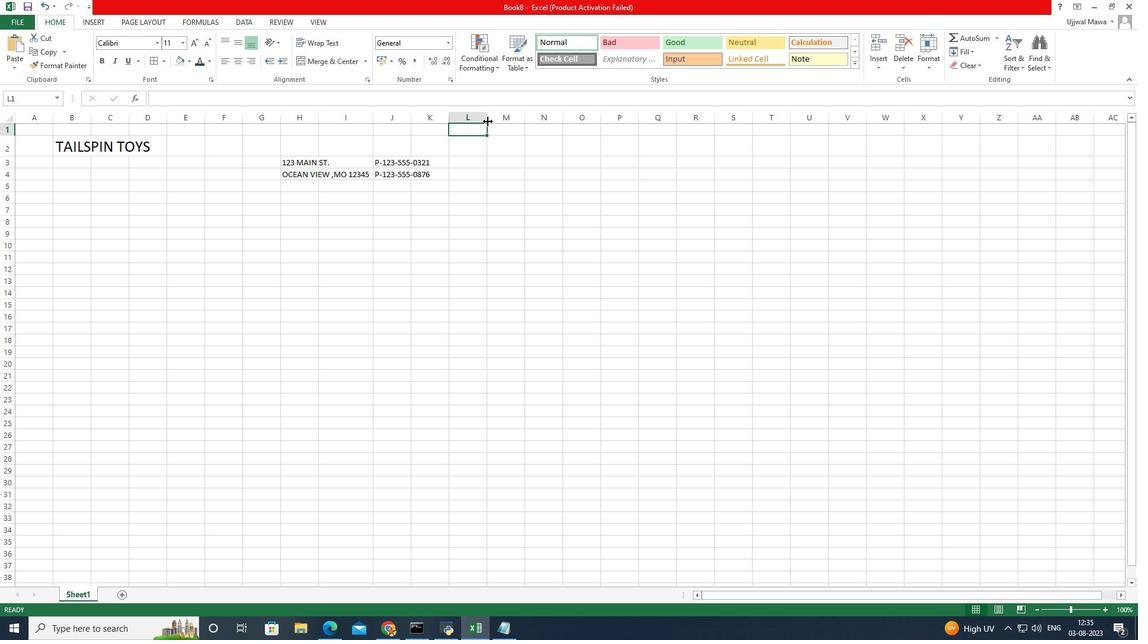 
Action: Mouse pressed left at (487, 121)
Screenshot: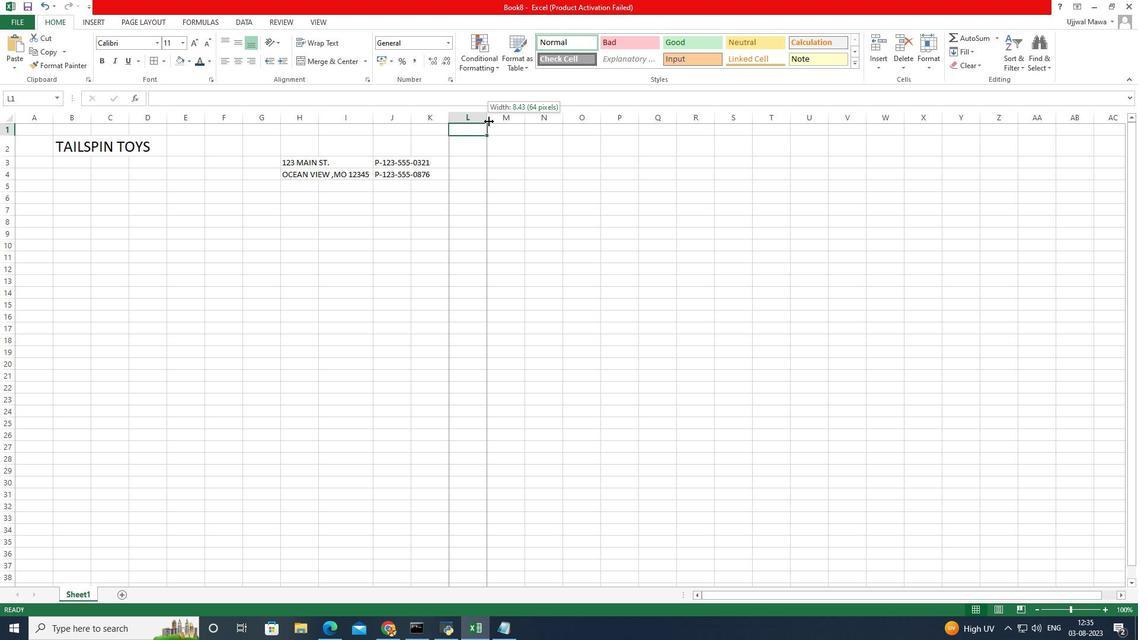 
Action: Mouse moved to (467, 161)
Screenshot: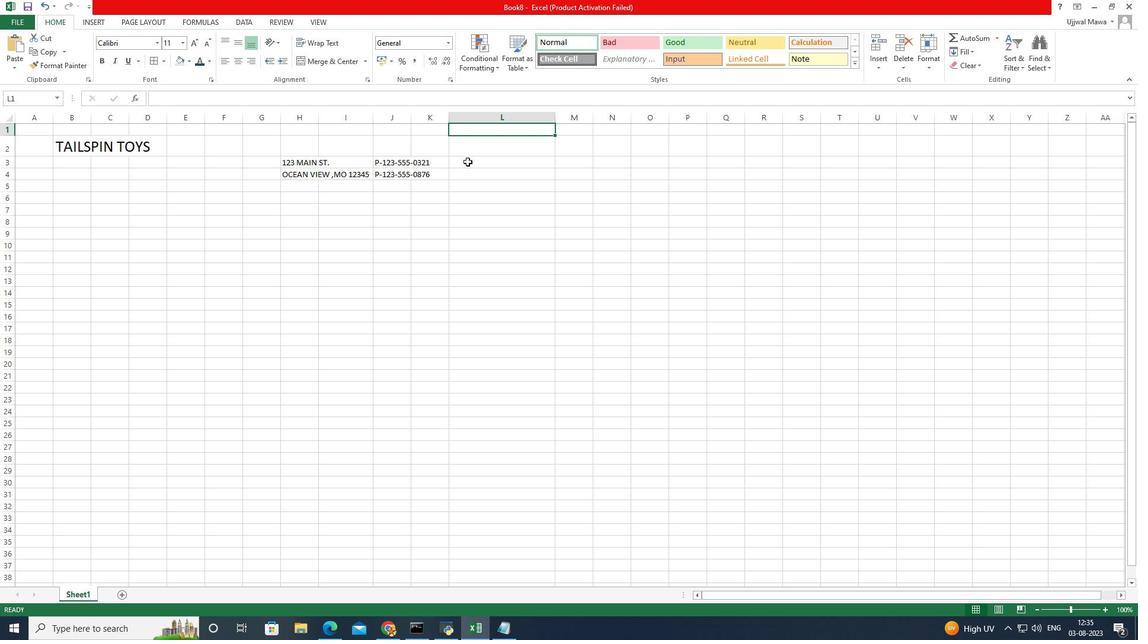 
Action: Mouse pressed left at (467, 161)
Screenshot: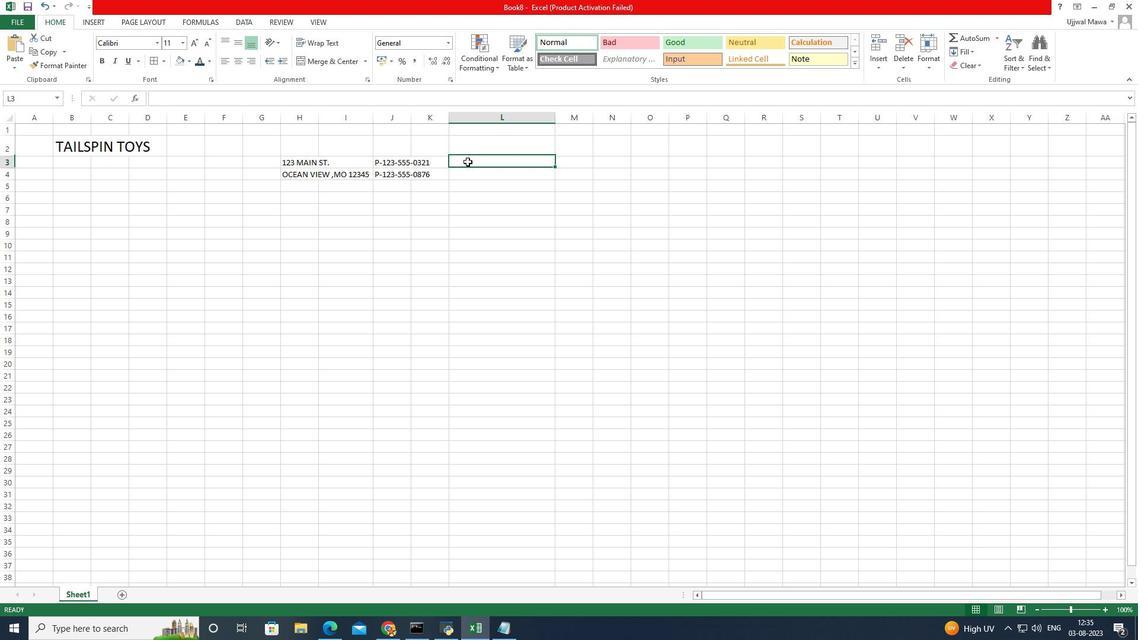 
Action: Mouse pressed left at (467, 161)
Screenshot: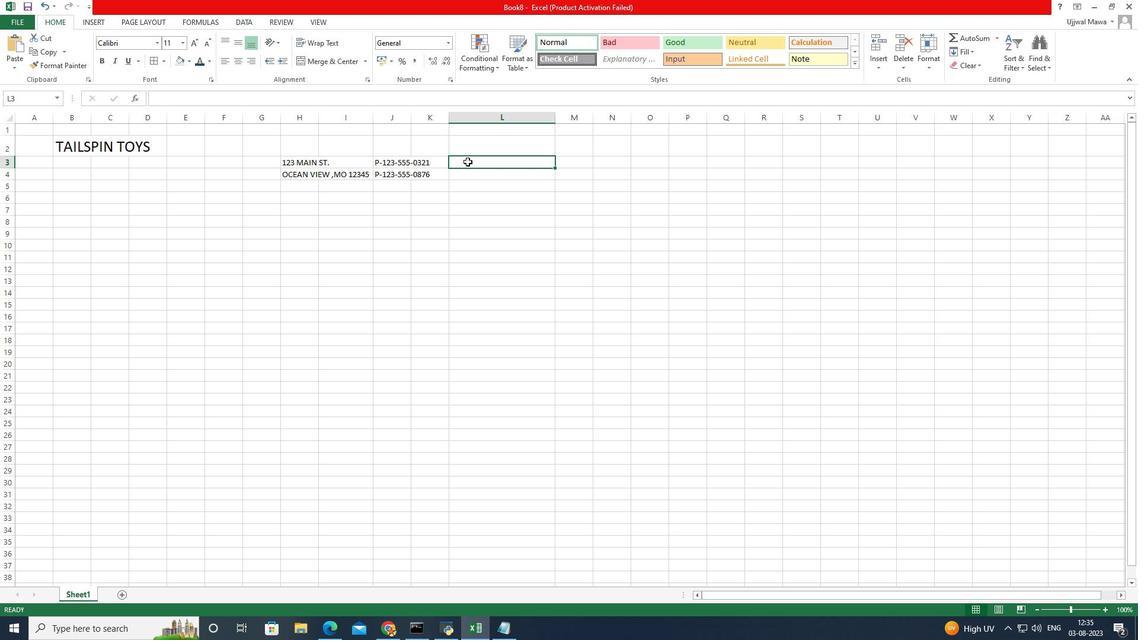 
Action: Mouse pressed left at (467, 161)
Screenshot: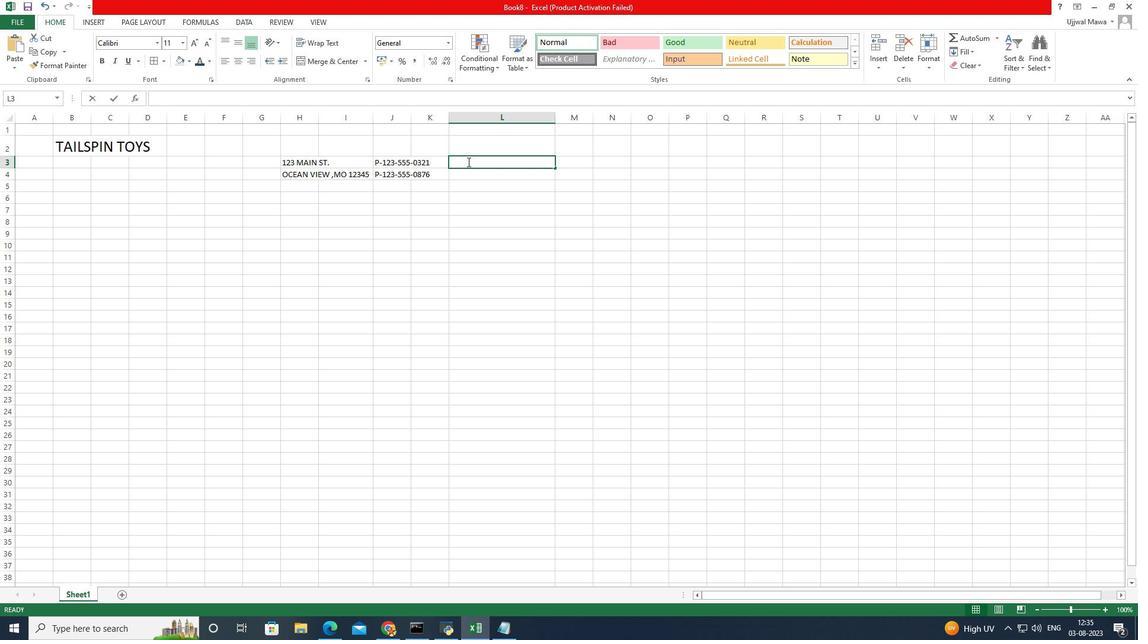 
Action: Mouse moved to (457, 191)
Screenshot: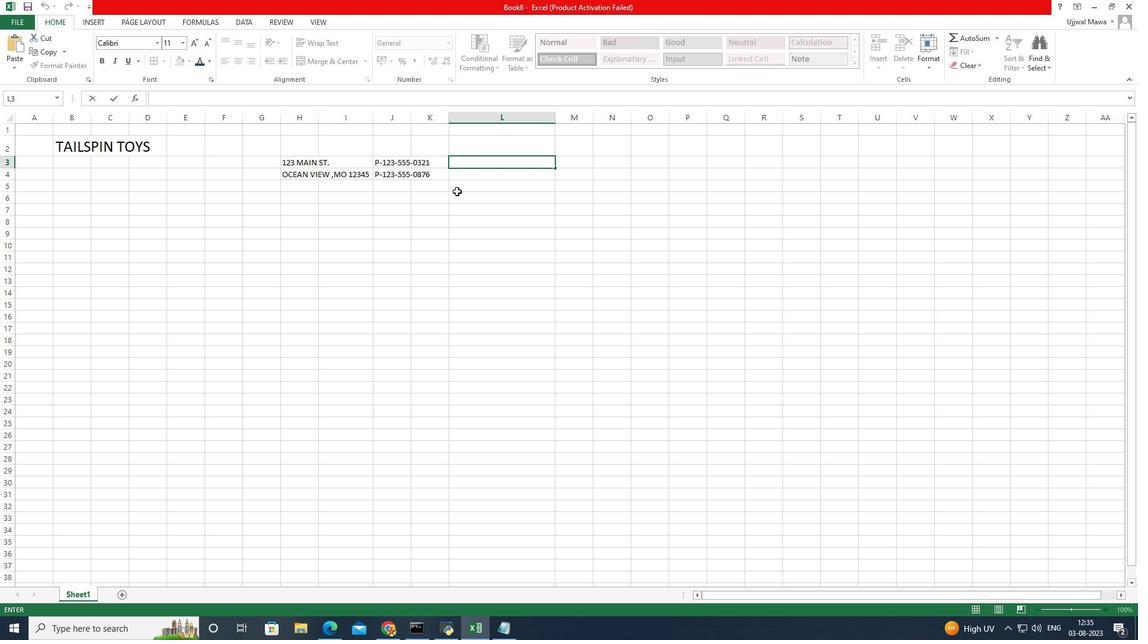
Action: Key pressed TA<Key.backspace><Key.backspace><Key.caps_lock>tailspin<Key.shift_r><Key.shift_r><Key.shift_r><Key.shift_r><Key.shift_r><Key.shift_r><Key.shift_r><Key.shift_r><Key.shift_r><Key.shift_r><Key.shift_r><Key.shift_r><Key.shift_r><Key.shift_r><Key.shift_r><Key.shift_r><Key.shift_r><Key.shift_r><Key.shift_r><Key.shift_r><Key.shift_r><Key.shift_r><Key.shift_r><Key.shift_r><Key.shift_r><Key.shift_r><Key.shift_r><Key.shift_r>@site.com<Key.enter>www.tailspin,<Key.backspace>.com<Key.enter>
Screenshot: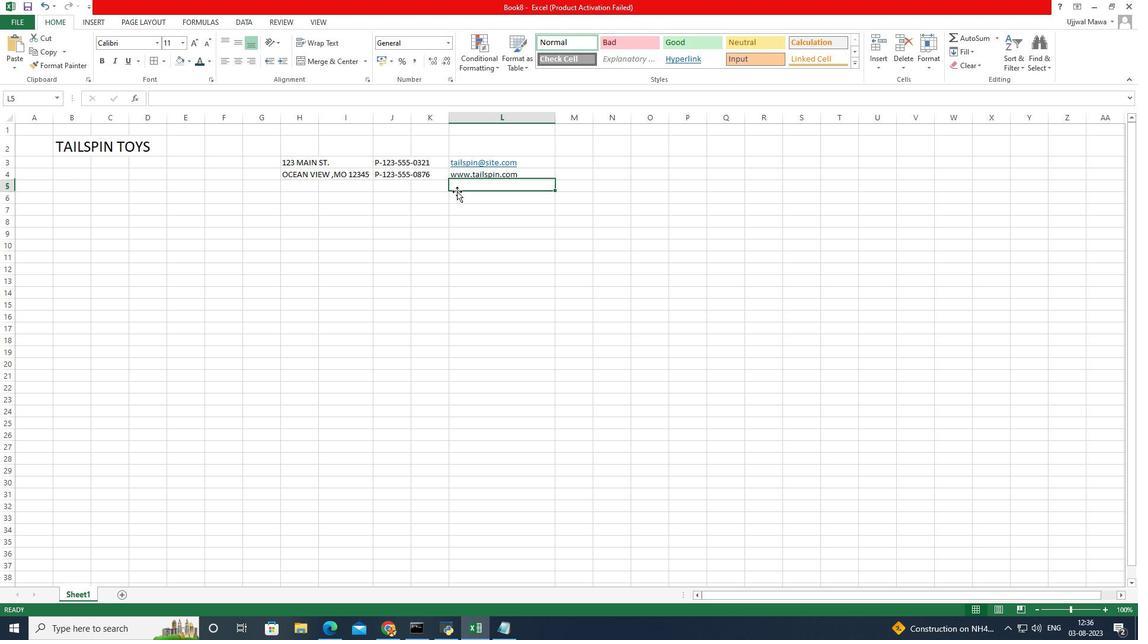 
Action: Mouse moved to (471, 160)
Screenshot: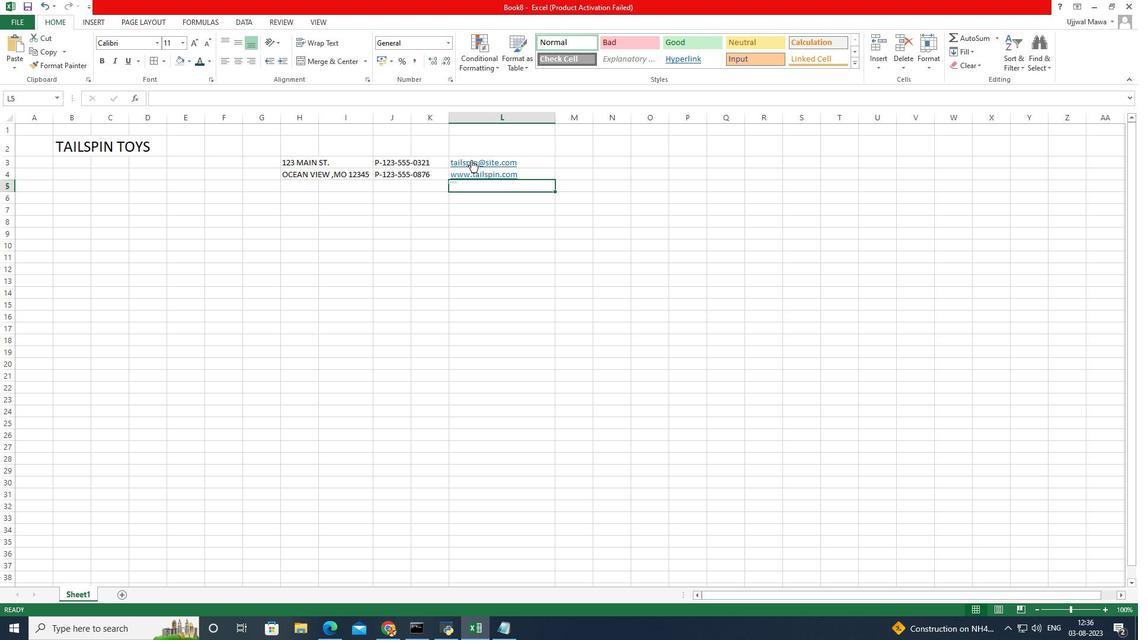 
Action: Mouse pressed right at (471, 160)
Screenshot: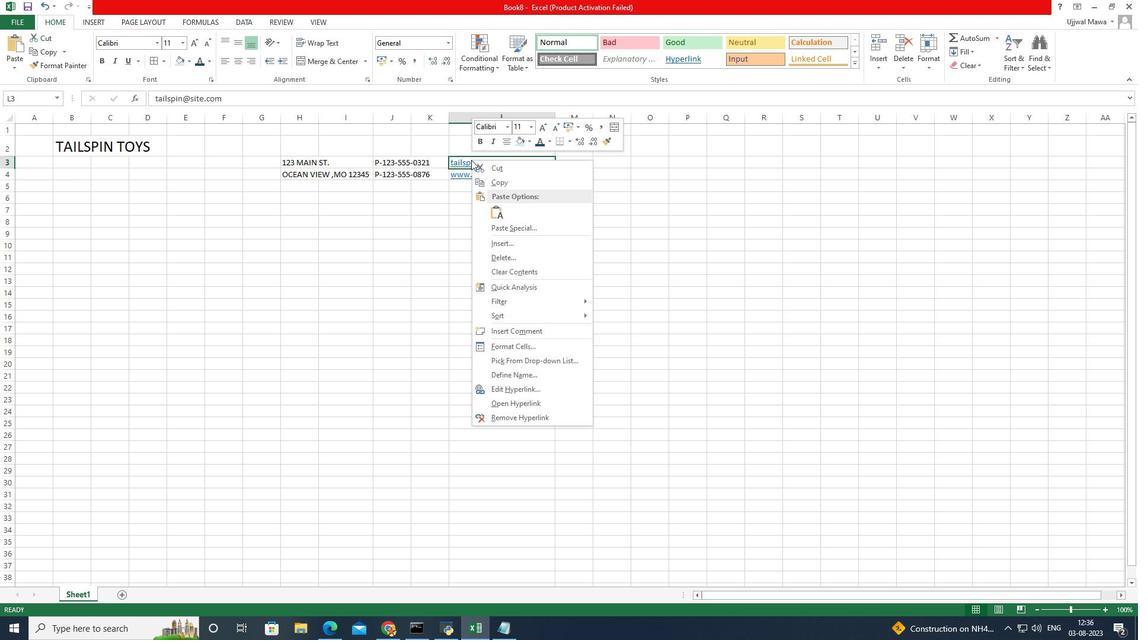 
Action: Mouse moved to (492, 419)
Screenshot: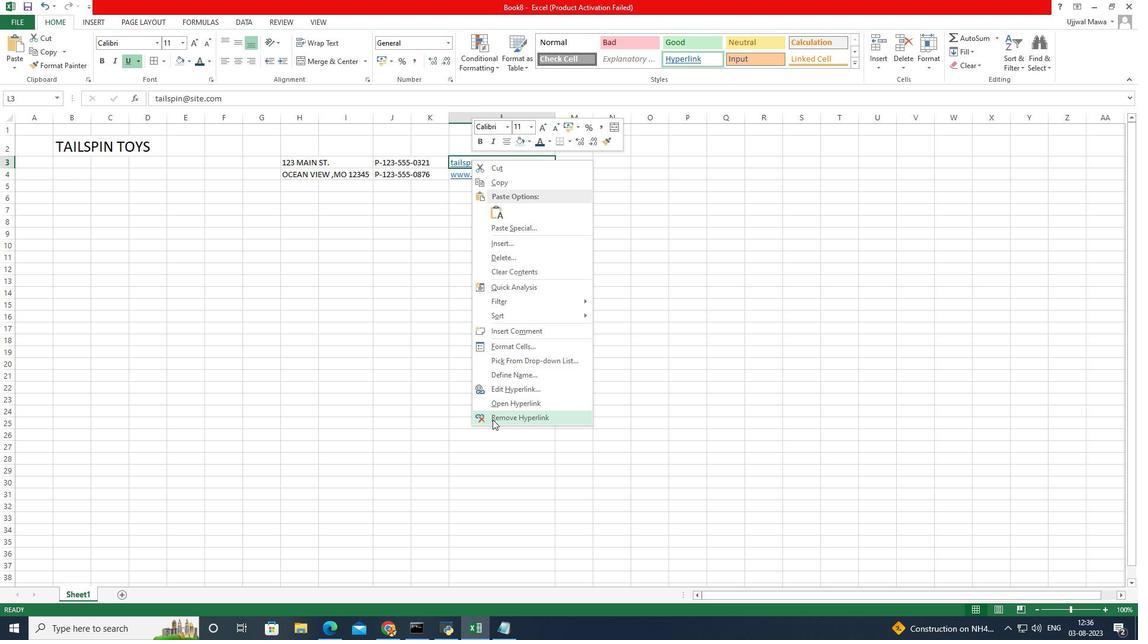 
Action: Mouse pressed left at (492, 419)
Screenshot: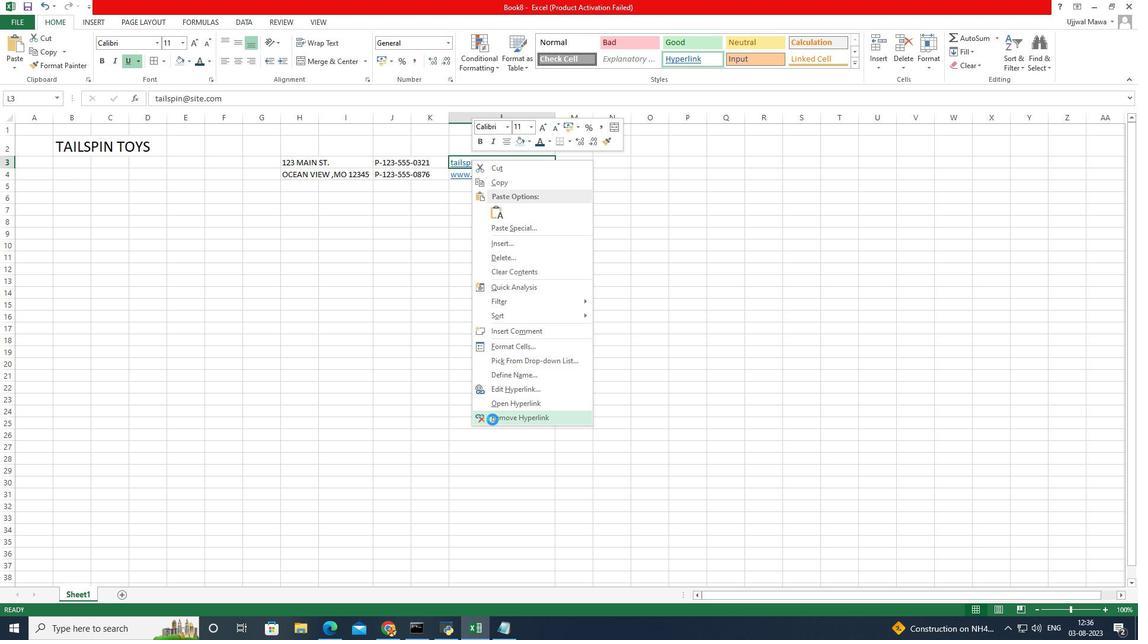 
Action: Mouse moved to (483, 179)
Screenshot: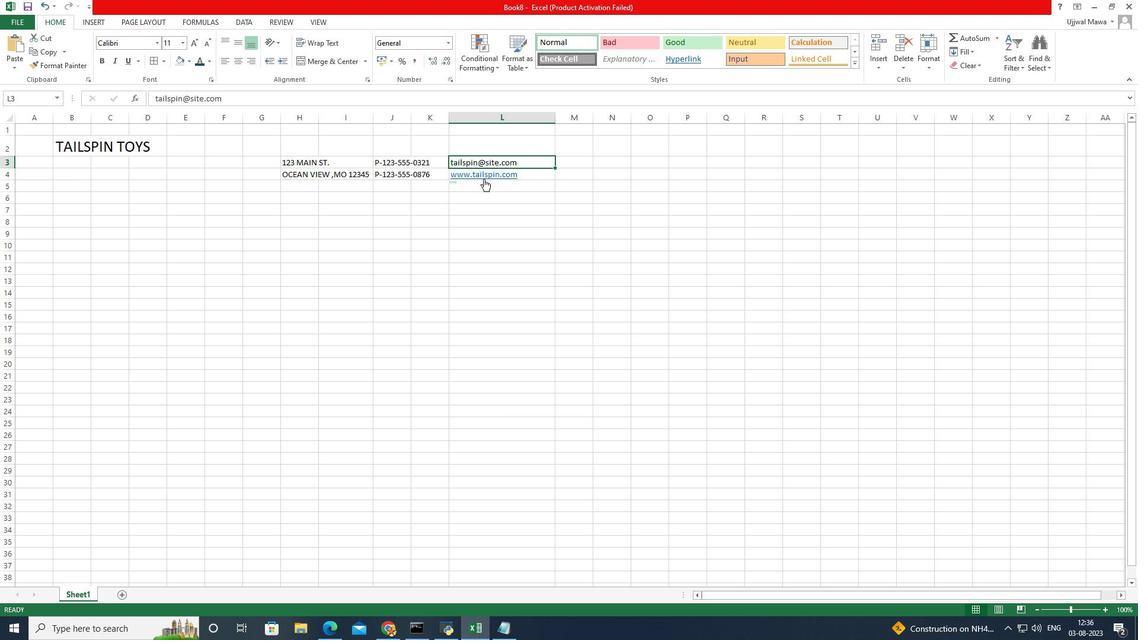 
Action: Mouse pressed right at (483, 179)
Screenshot: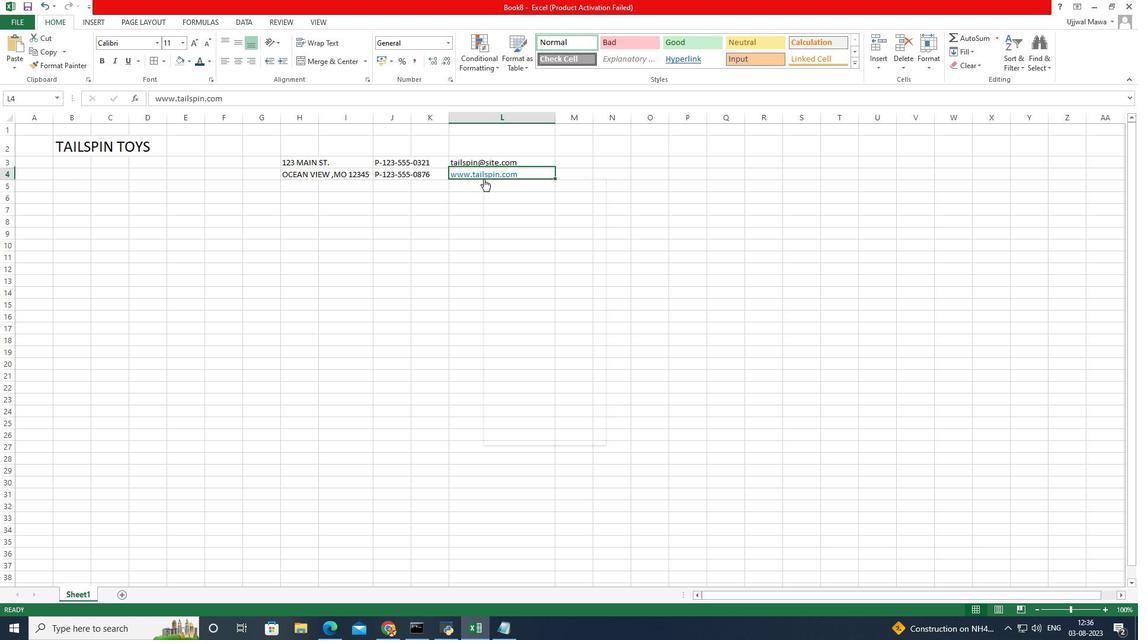 
Action: Mouse moved to (490, 432)
Screenshot: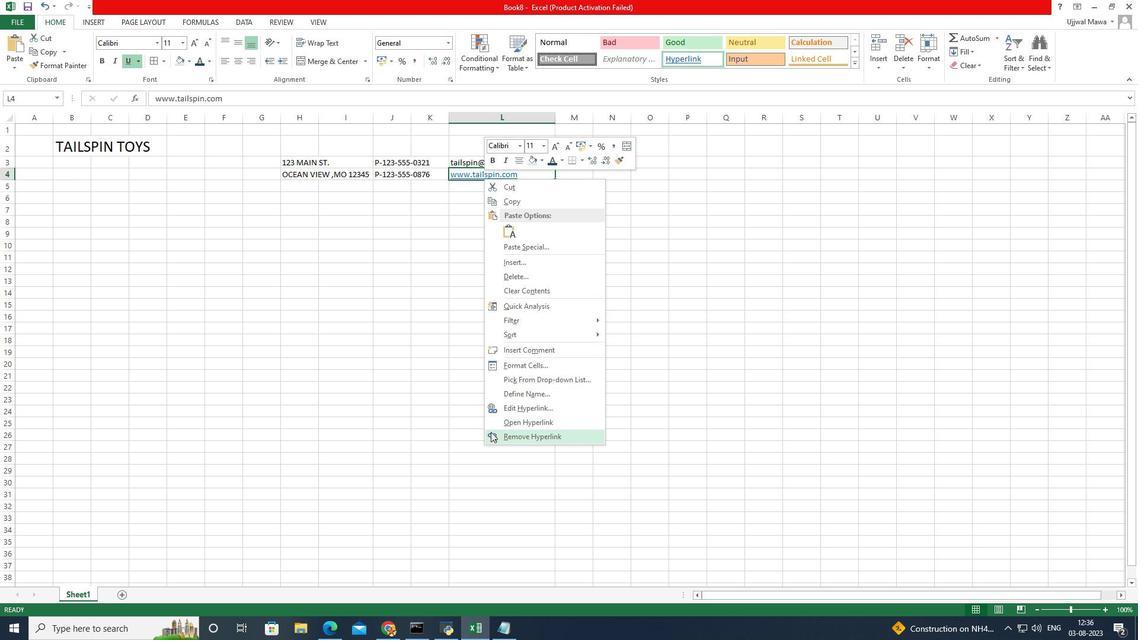 
Action: Mouse pressed left at (490, 432)
Screenshot: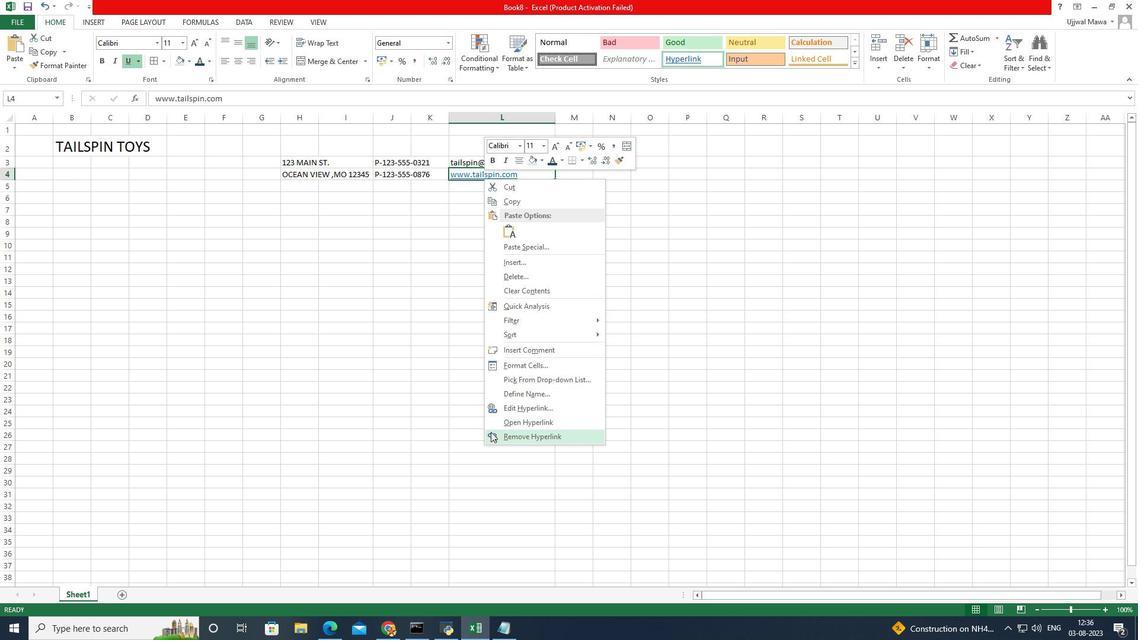 
Action: Mouse moved to (506, 350)
Screenshot: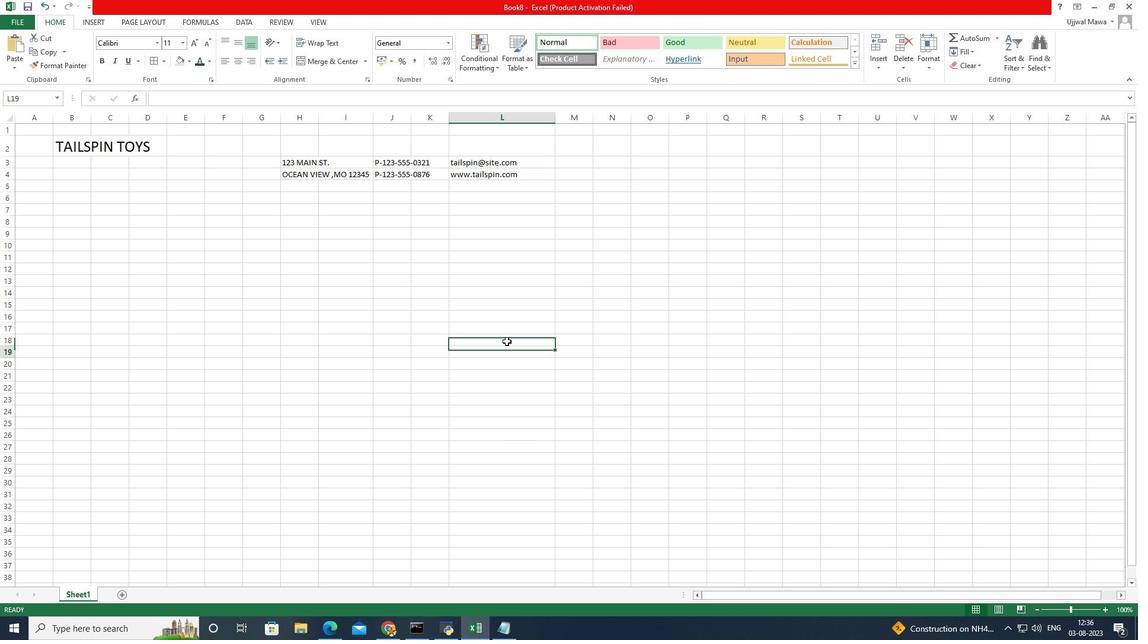 
Action: Mouse pressed left at (506, 350)
Screenshot: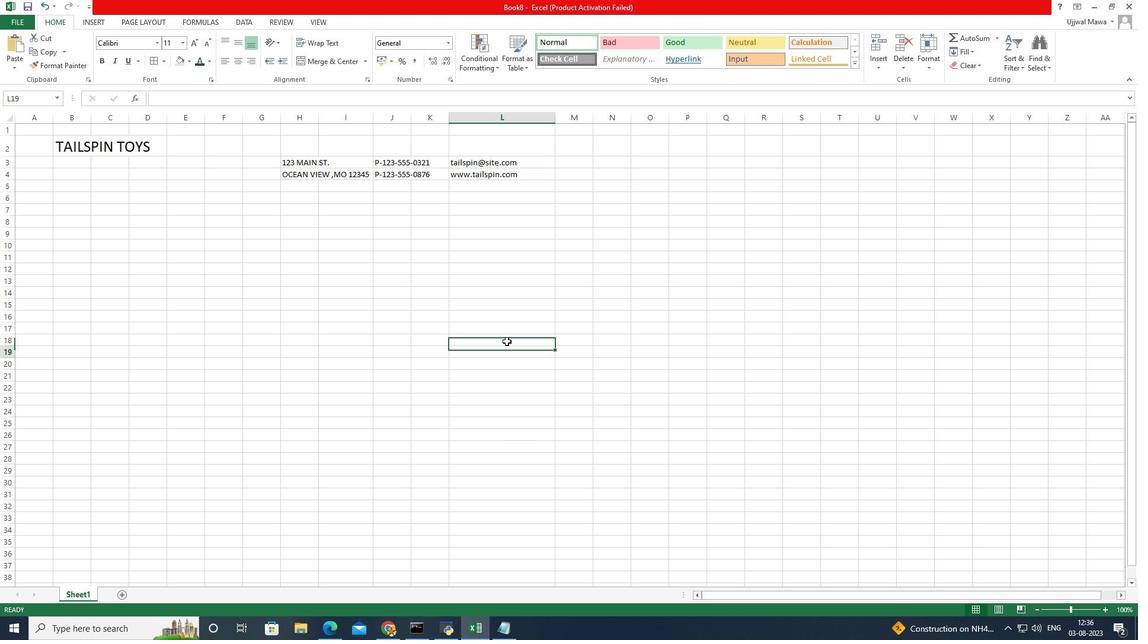 
Action: Mouse moved to (74, 191)
Screenshot: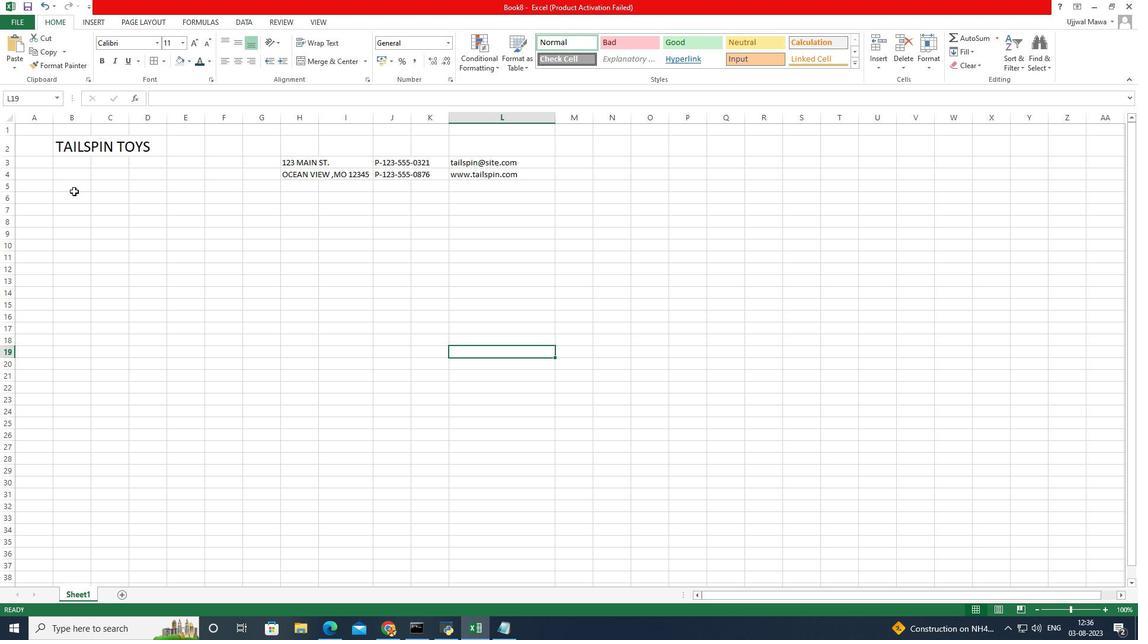 
Action: Mouse pressed left at (74, 191)
Screenshot: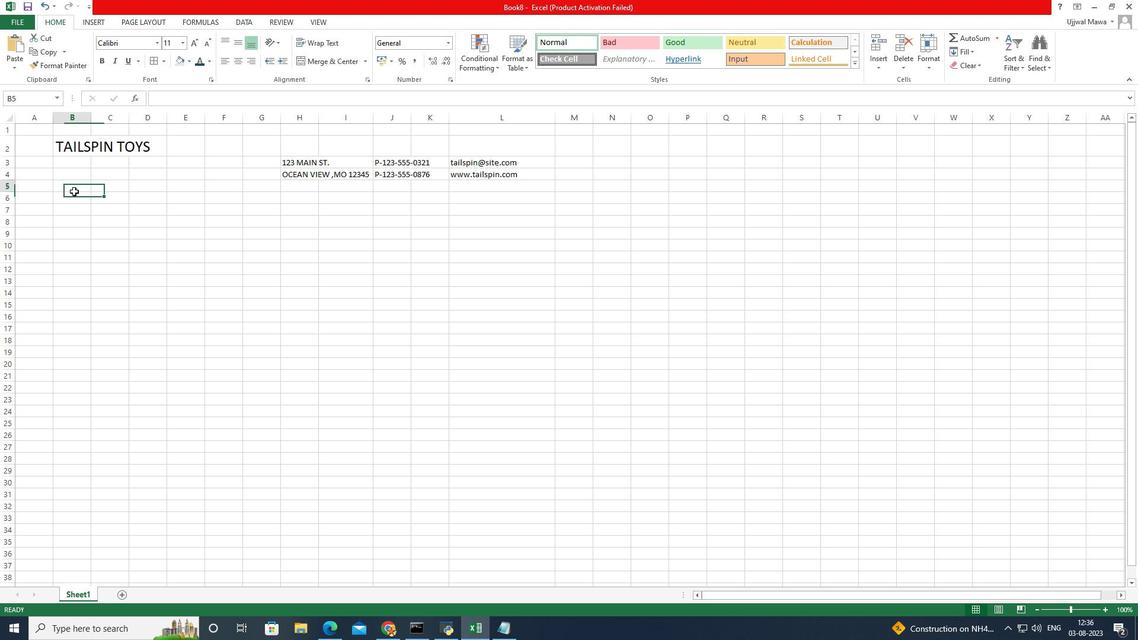 
Action: Mouse moved to (86, 200)
Screenshot: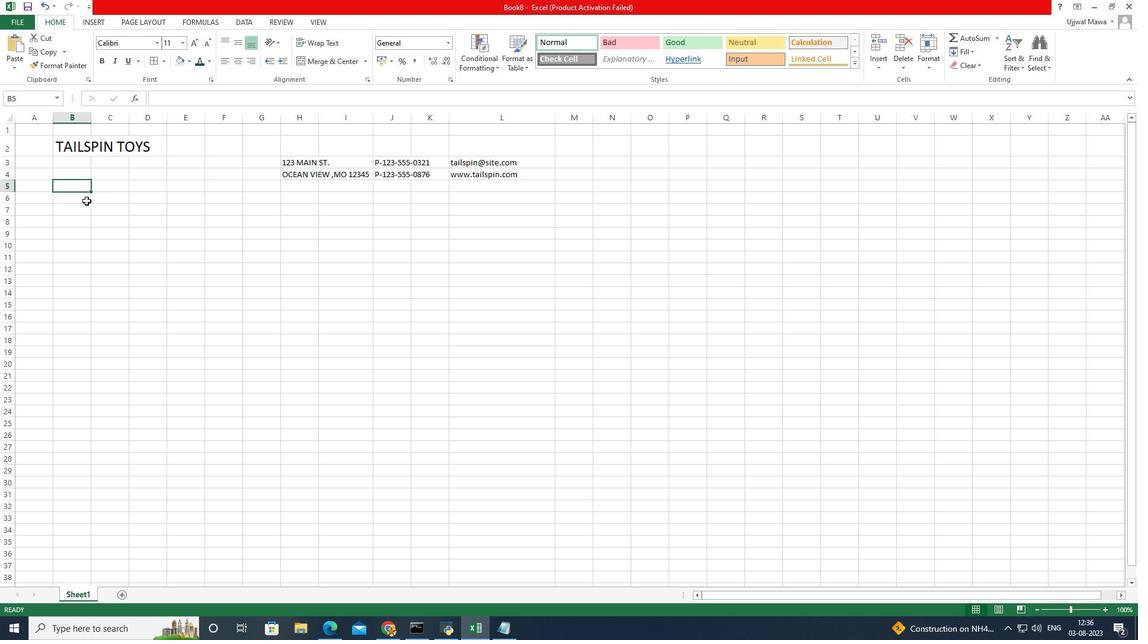 
Action: Mouse pressed left at (86, 200)
Screenshot: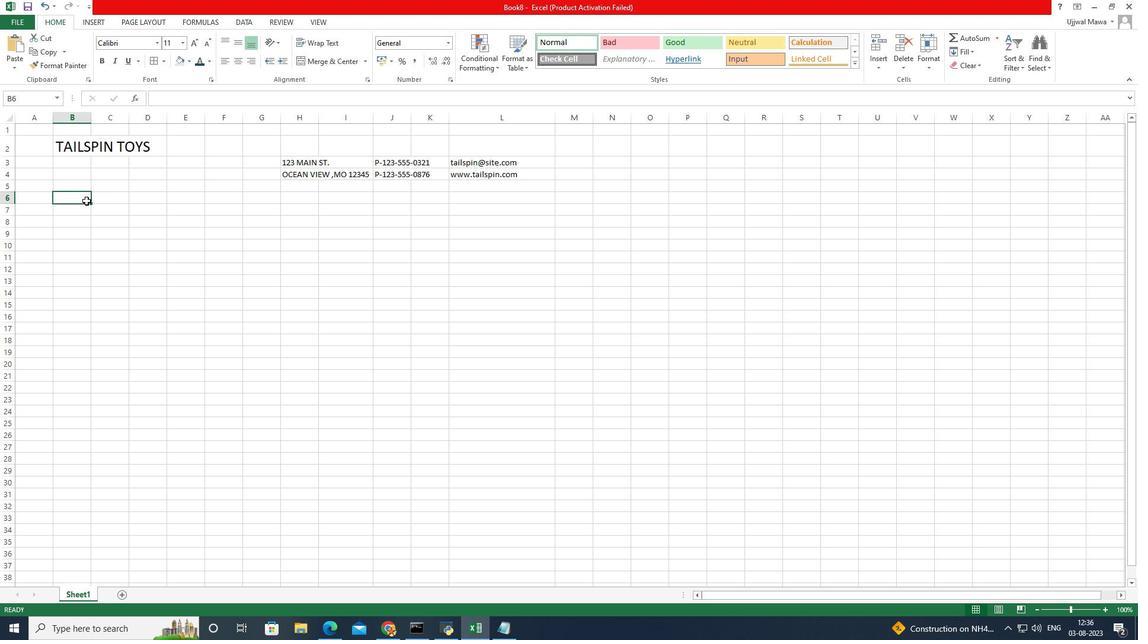 
Action: Mouse pressed left at (86, 200)
Screenshot: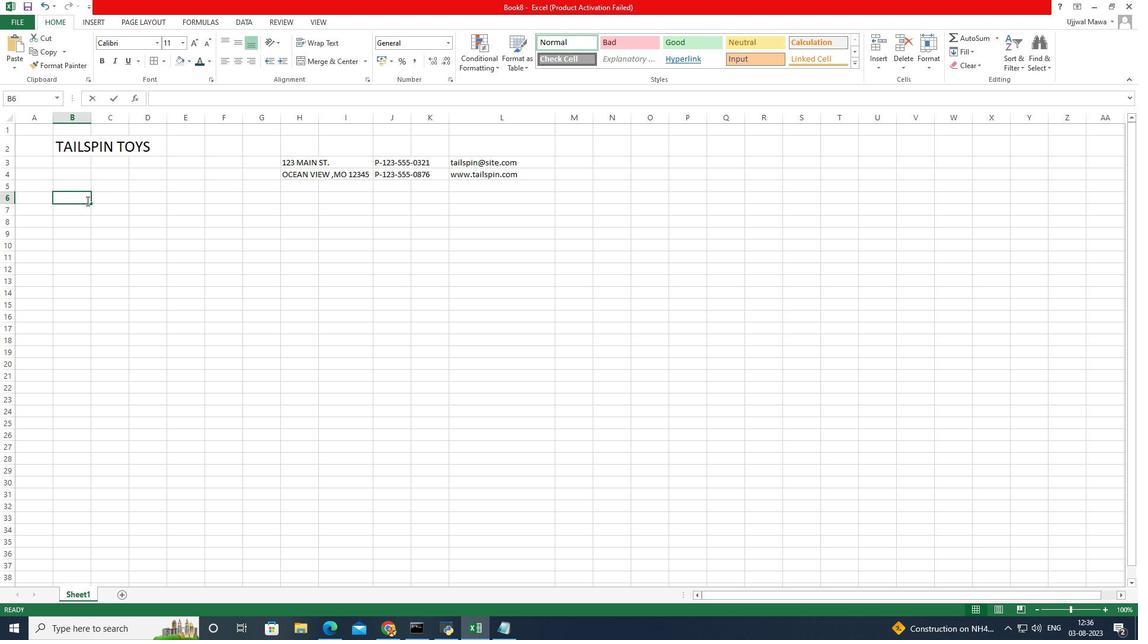 
Action: Mouse moved to (125, 217)
Screenshot: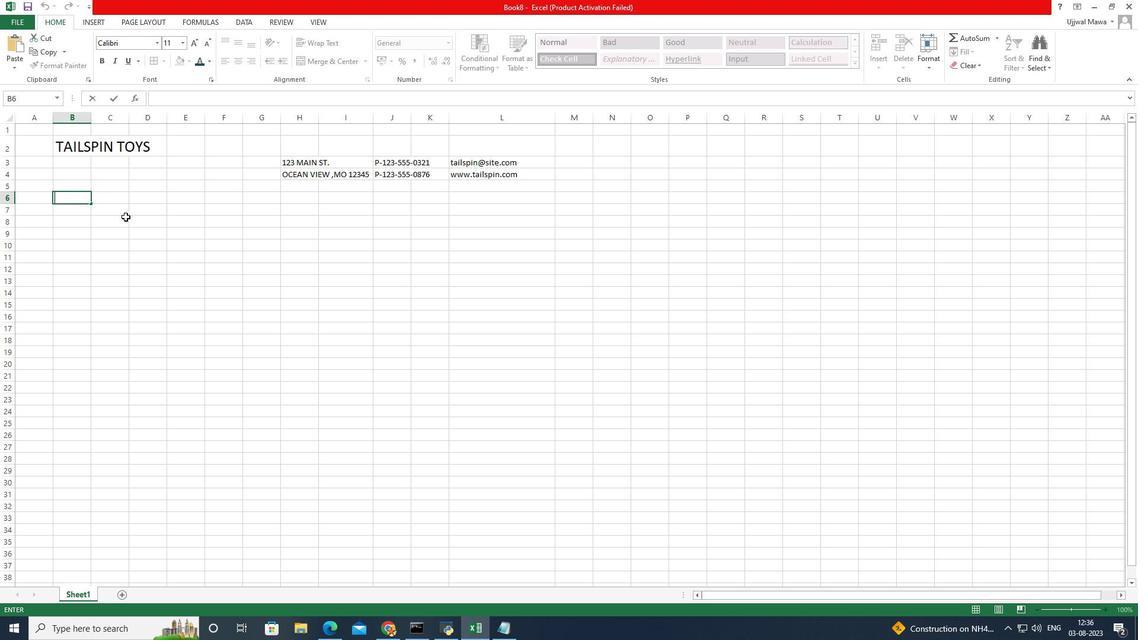
Action: Key pressed <Key.caps_lock>B<Key.caps_lock>ill<Key.space>to<Key.space>
Screenshot: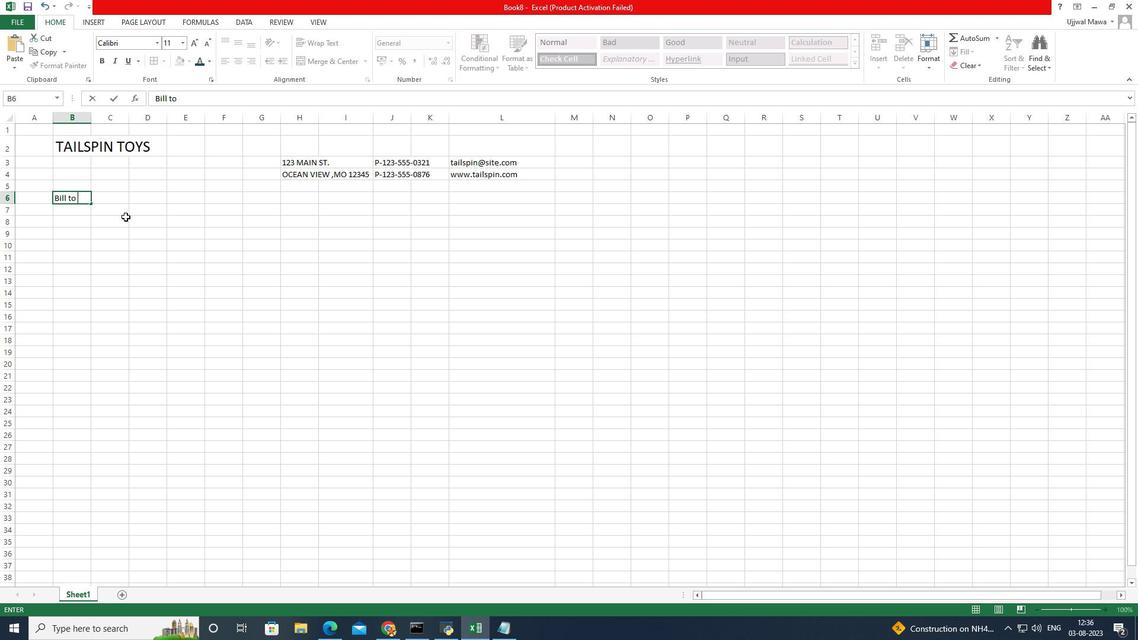 
Action: Mouse moved to (81, 215)
Screenshot: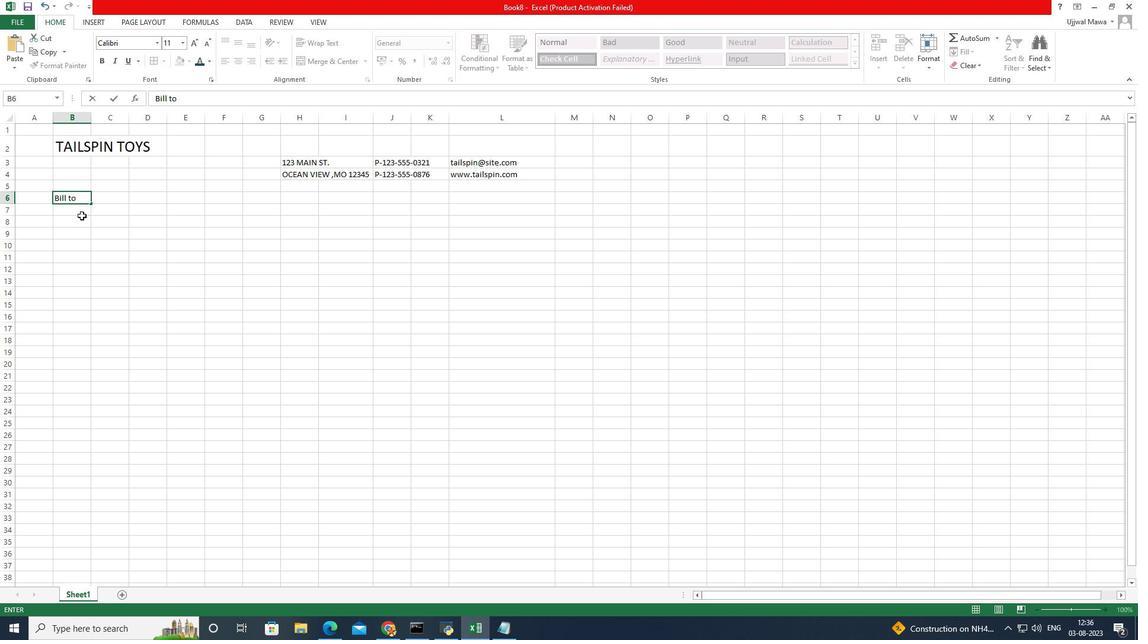 
Action: Mouse pressed left at (81, 215)
Screenshot: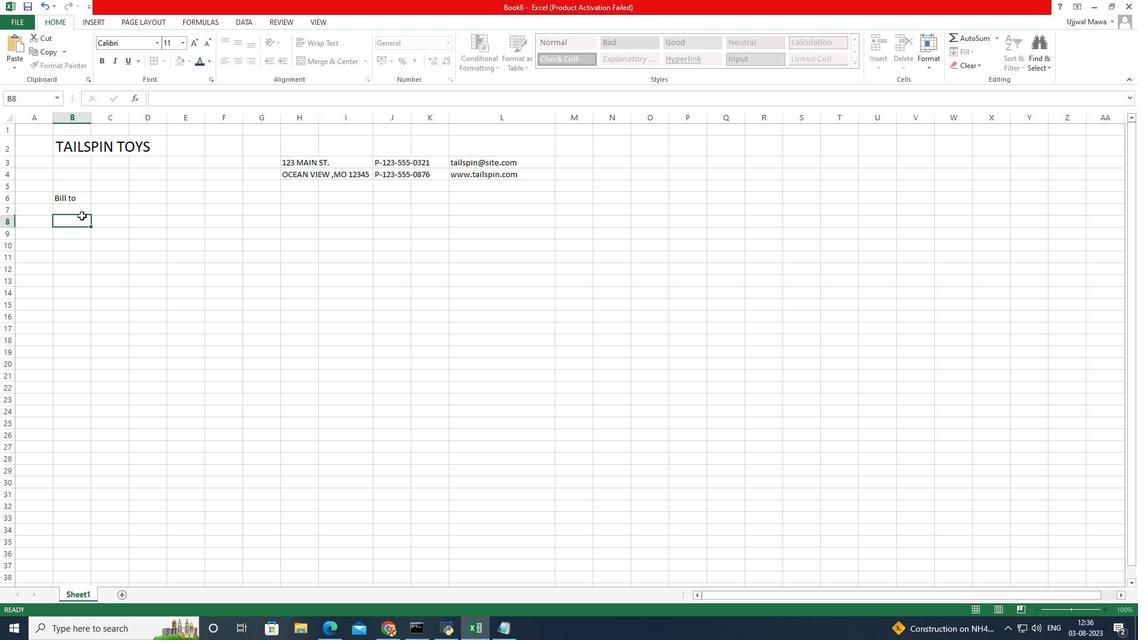 
Action: Mouse moved to (84, 214)
Screenshot: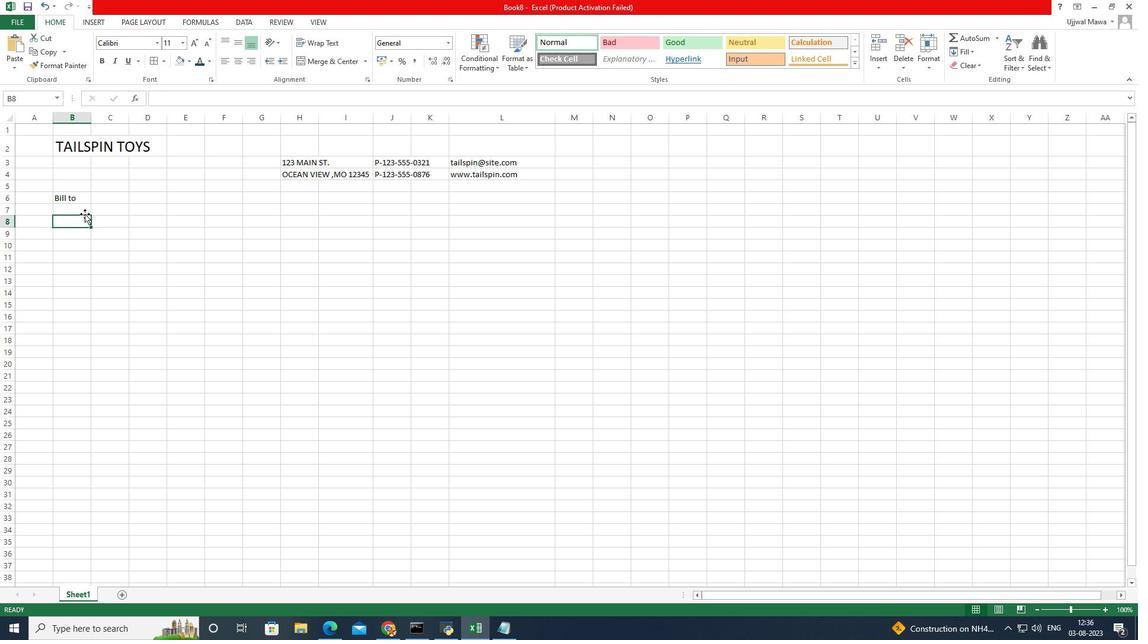 
Action: Mouse pressed left at (84, 214)
Screenshot: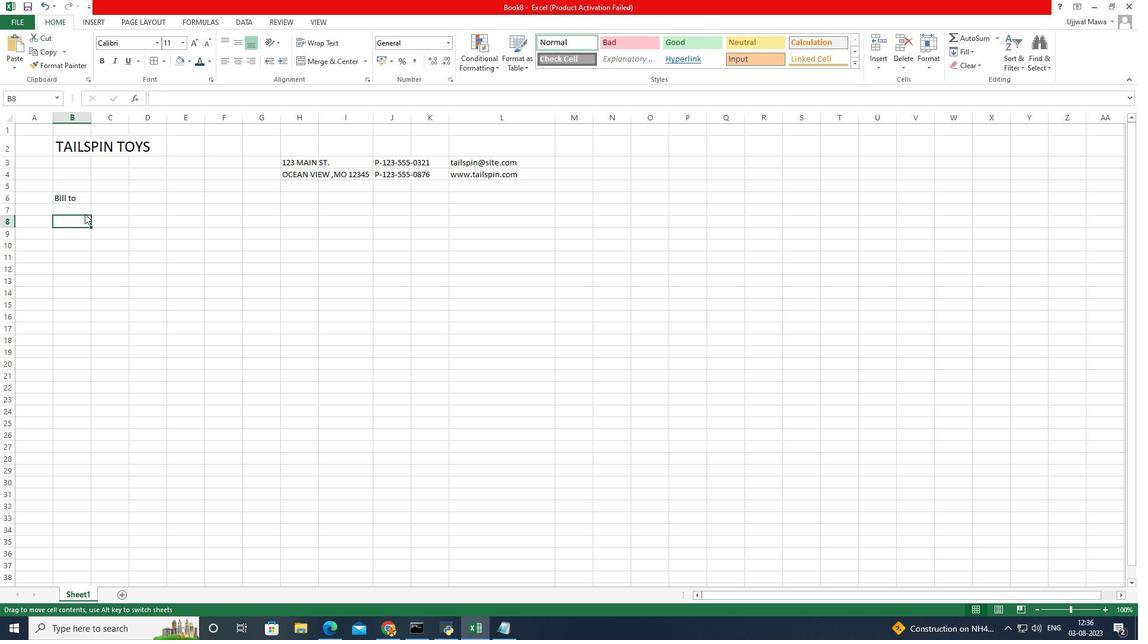 
Action: Key pressed <Key.caps_lock>A<Key.caps_lock>ddres
Screenshot: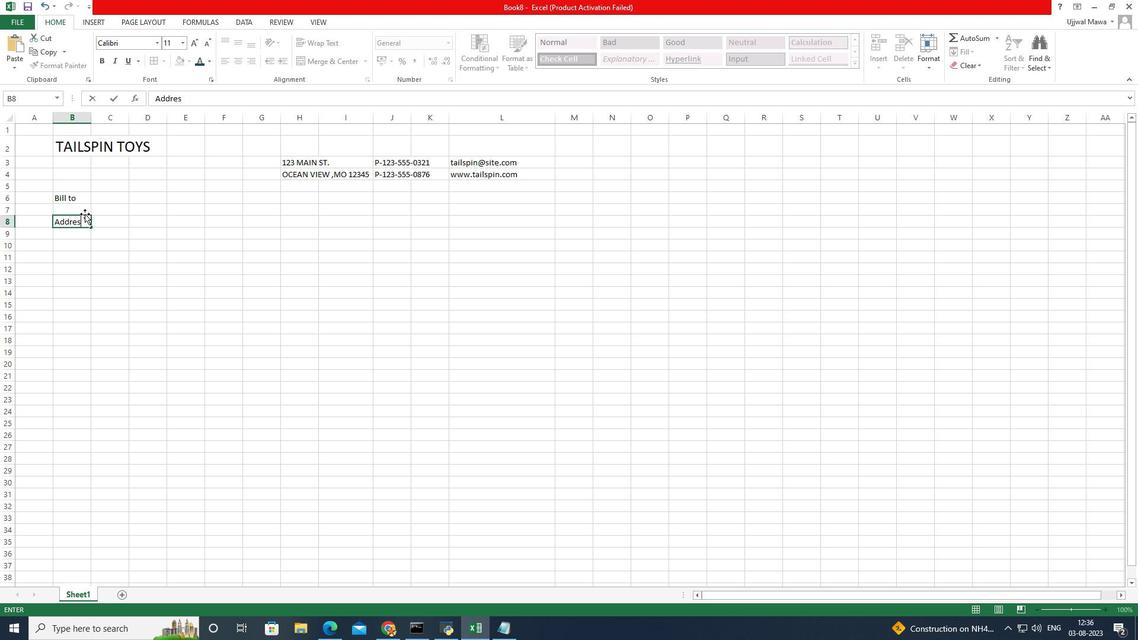 
Action: Mouse moved to (86, 218)
Screenshot: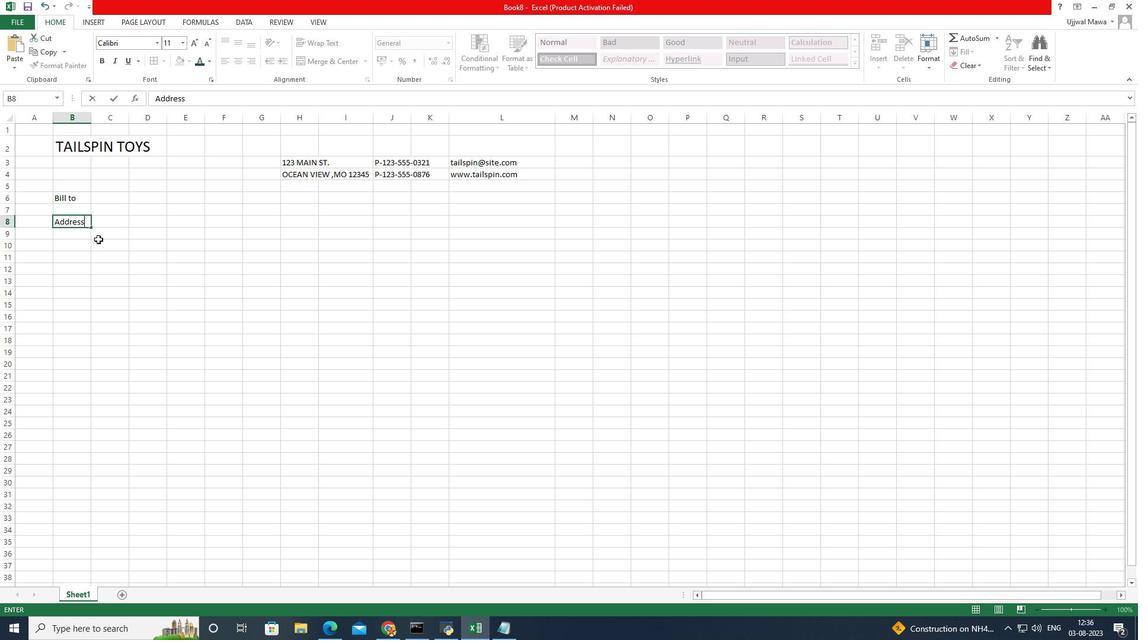 
Action: Key pressed s
Screenshot: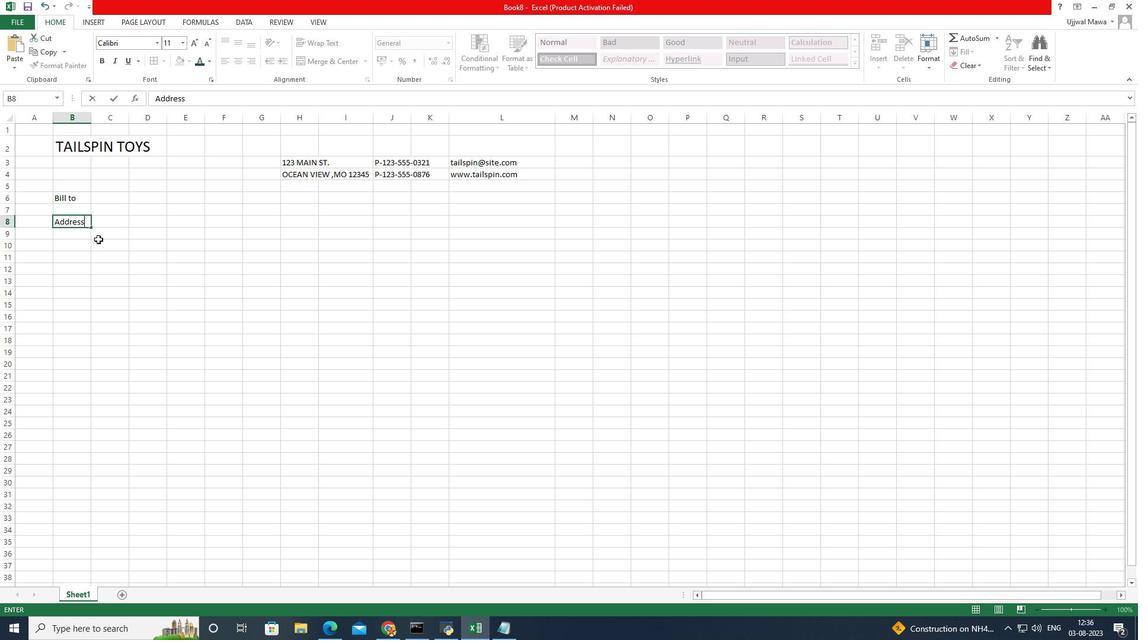 
Action: Mouse moved to (76, 234)
Screenshot: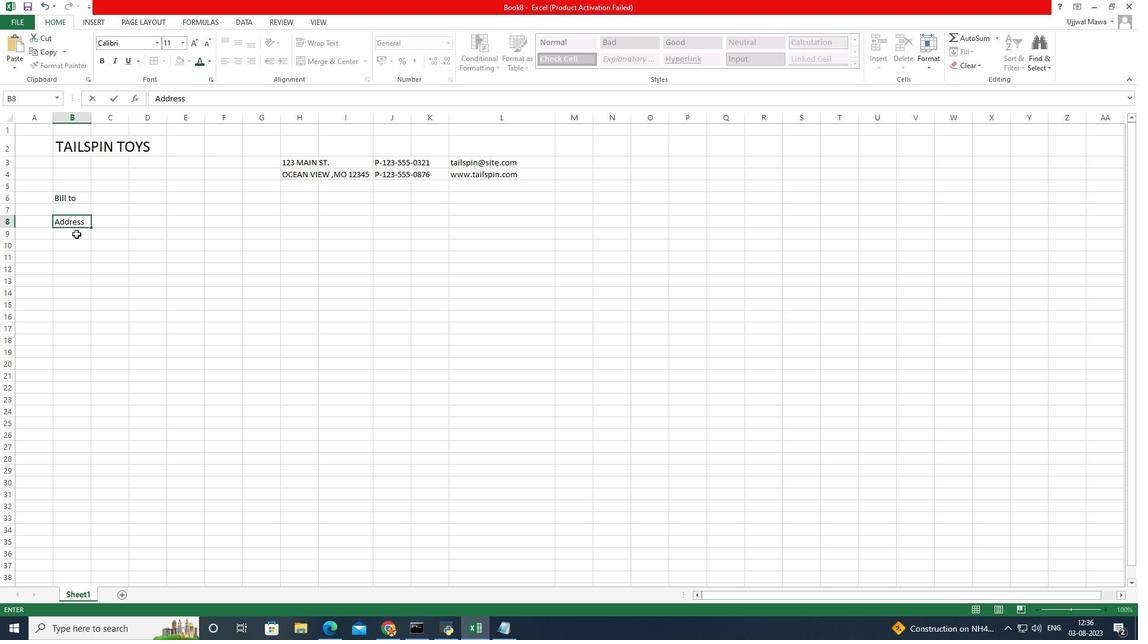 
Action: Mouse pressed left at (76, 234)
Screenshot: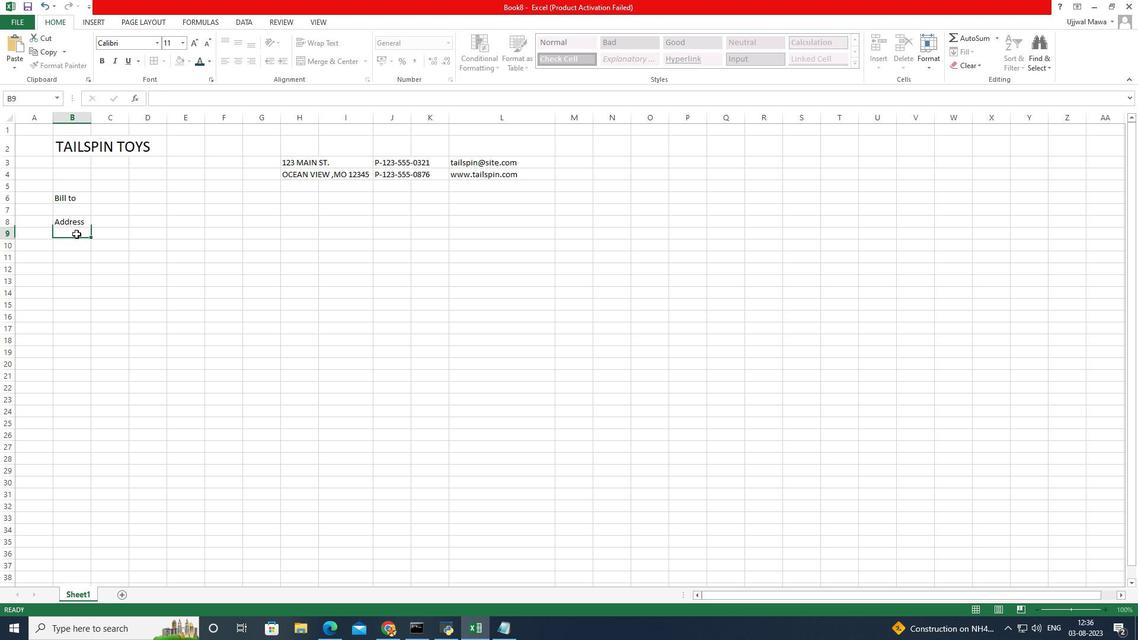 
Action: Mouse moved to (77, 221)
Screenshot: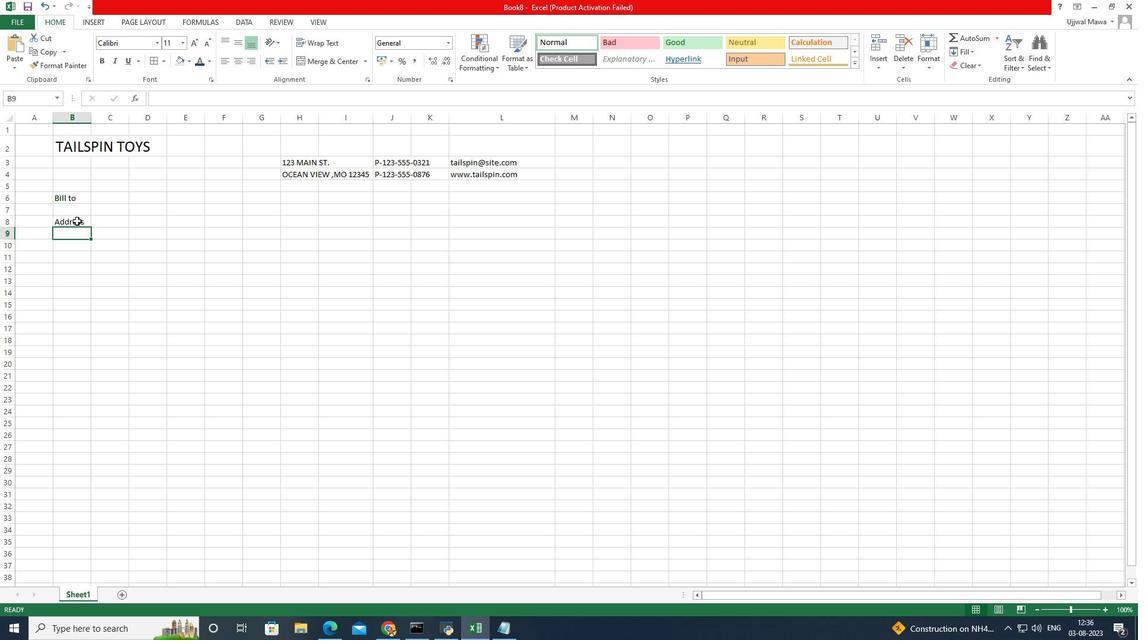 
Action: Mouse pressed right at (77, 221)
Screenshot: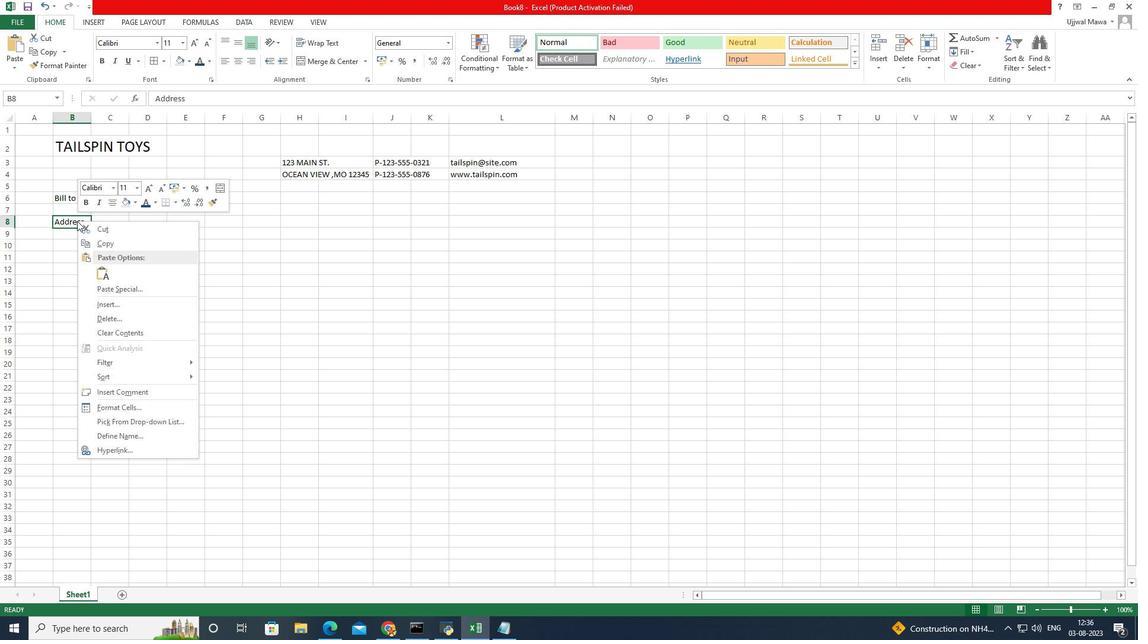 
Action: Mouse moved to (94, 225)
Screenshot: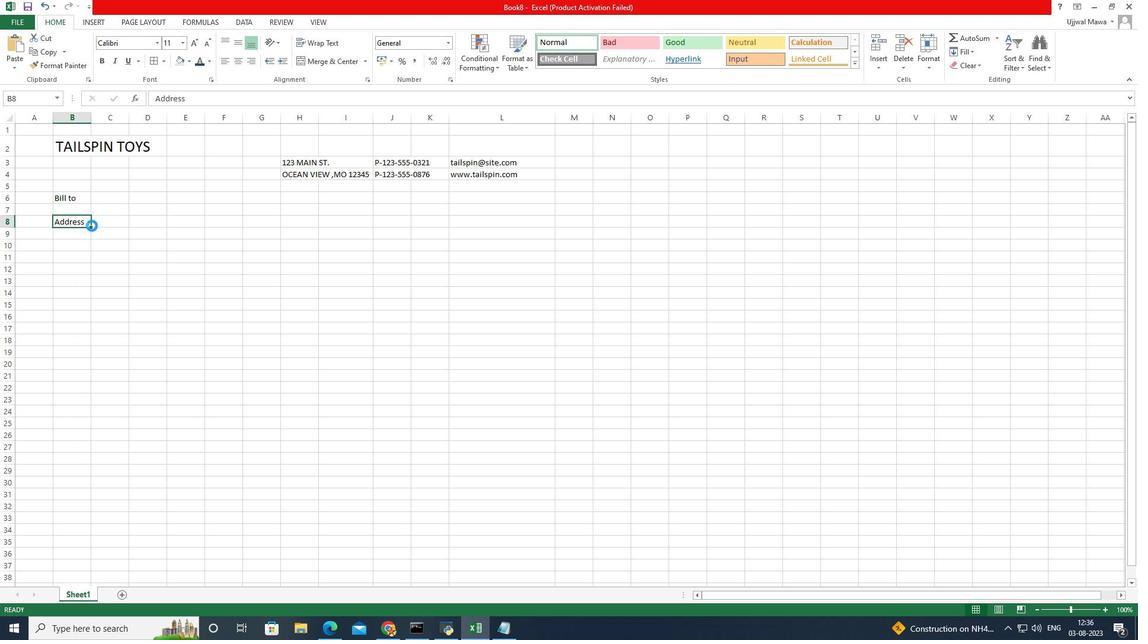 
Action: Mouse pressed left at (94, 225)
Screenshot: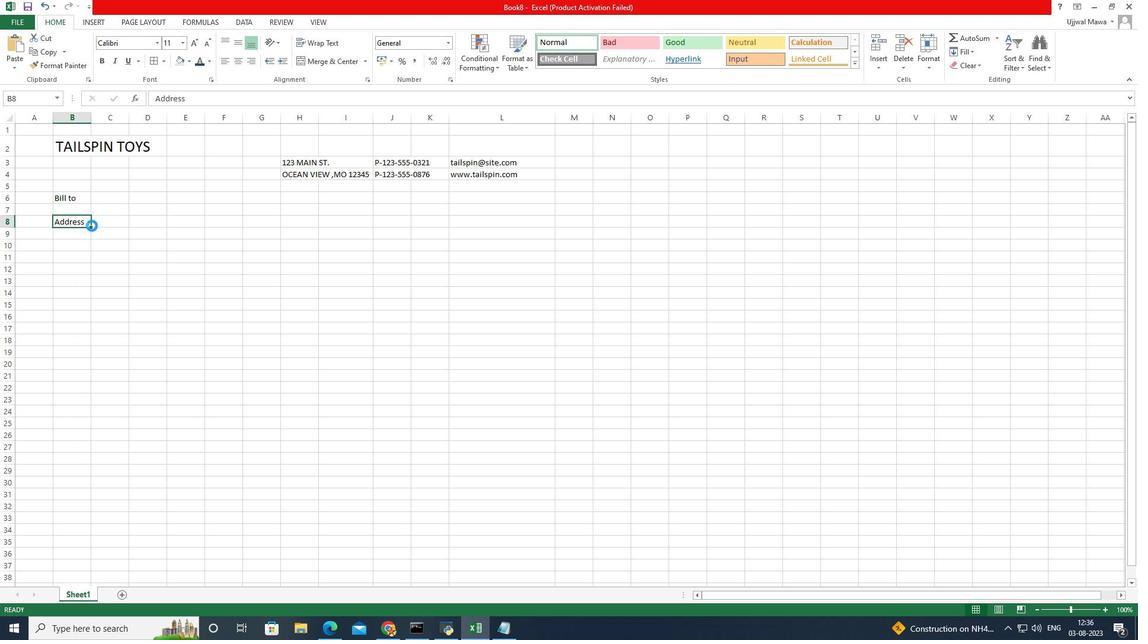 
Action: Mouse moved to (72, 208)
Screenshot: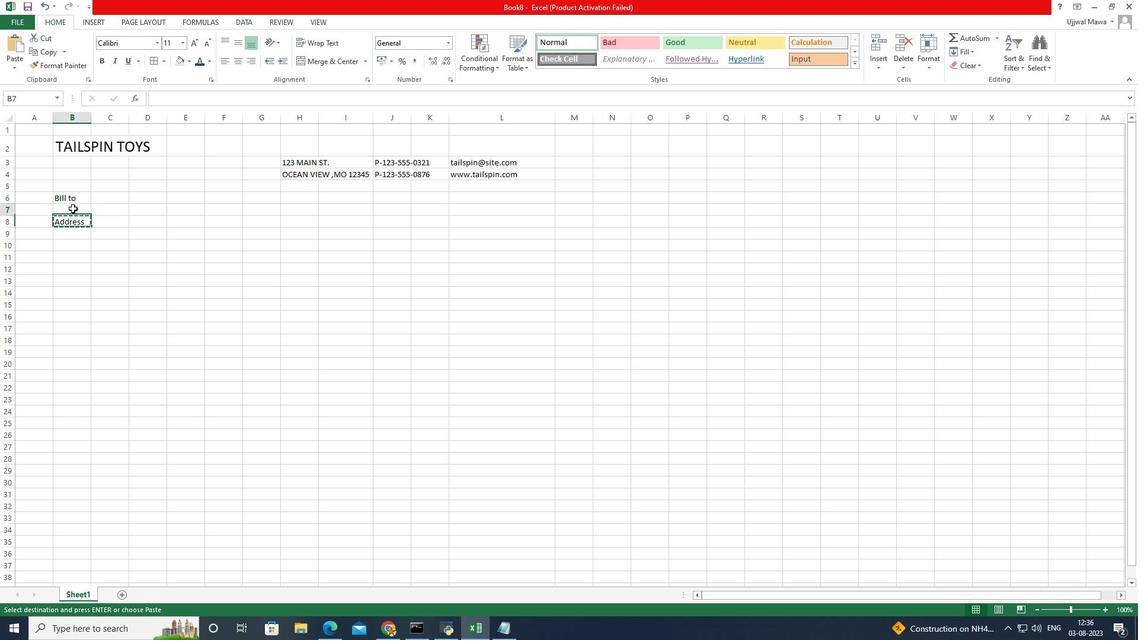 
Action: Mouse pressed left at (72, 208)
Screenshot: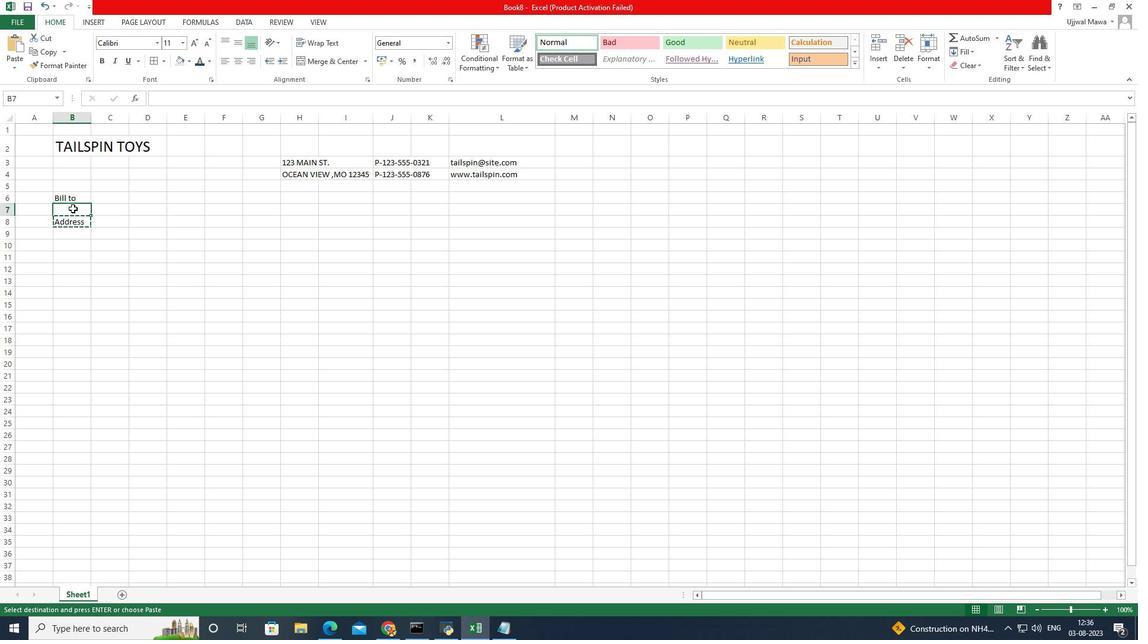 
Action: Key pressed ctrl+V
Screenshot: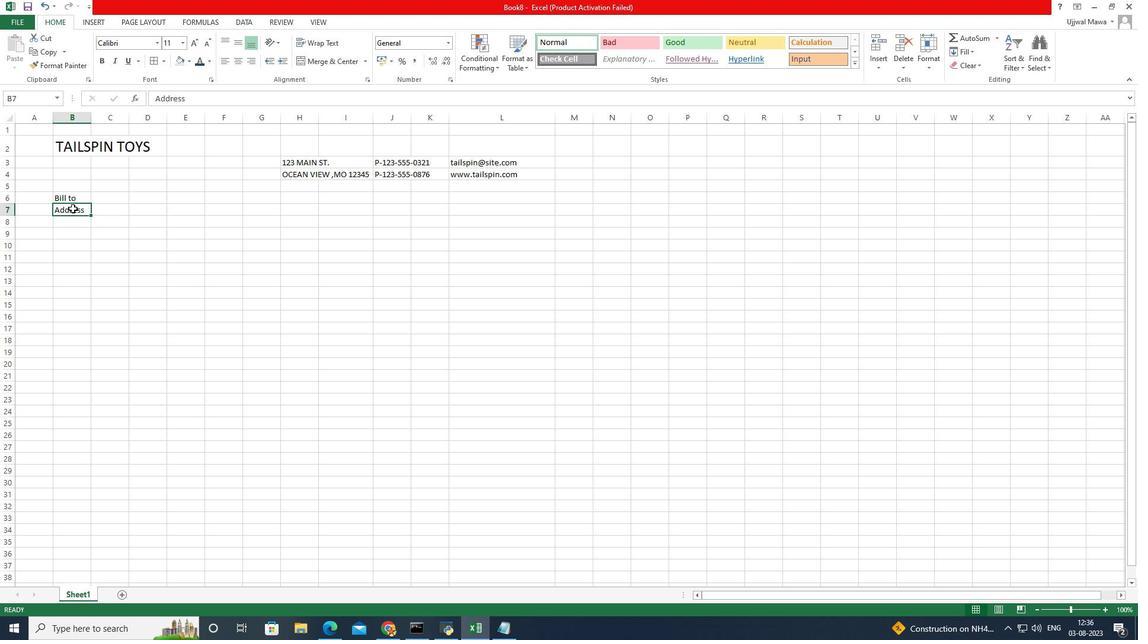 
Action: Mouse moved to (90, 225)
Screenshot: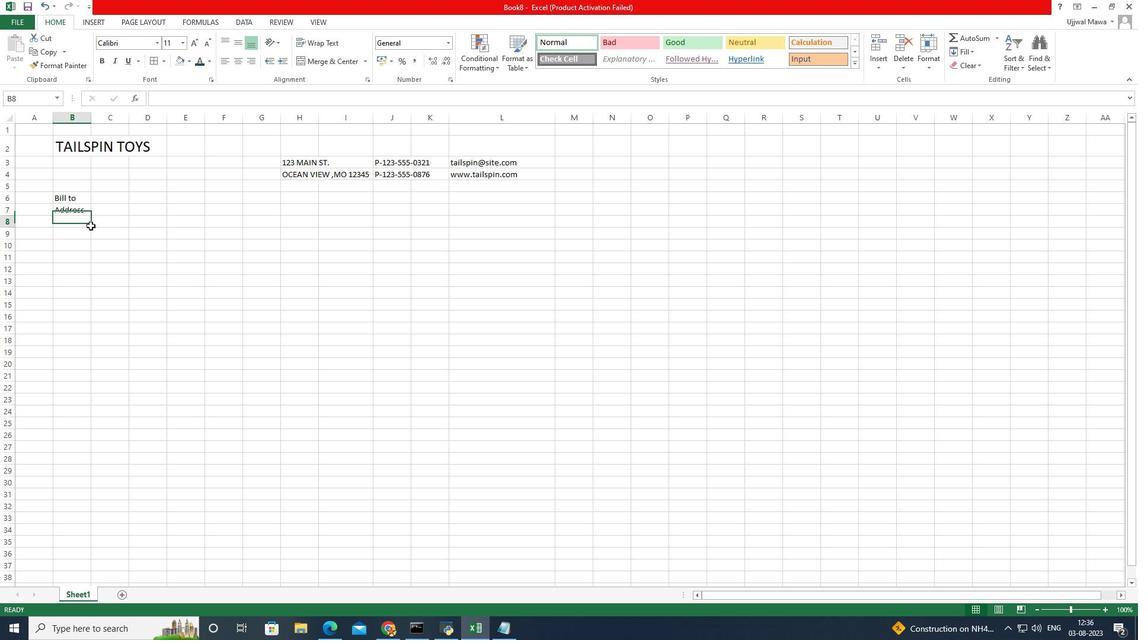 
Action: Mouse pressed left at (90, 225)
Screenshot: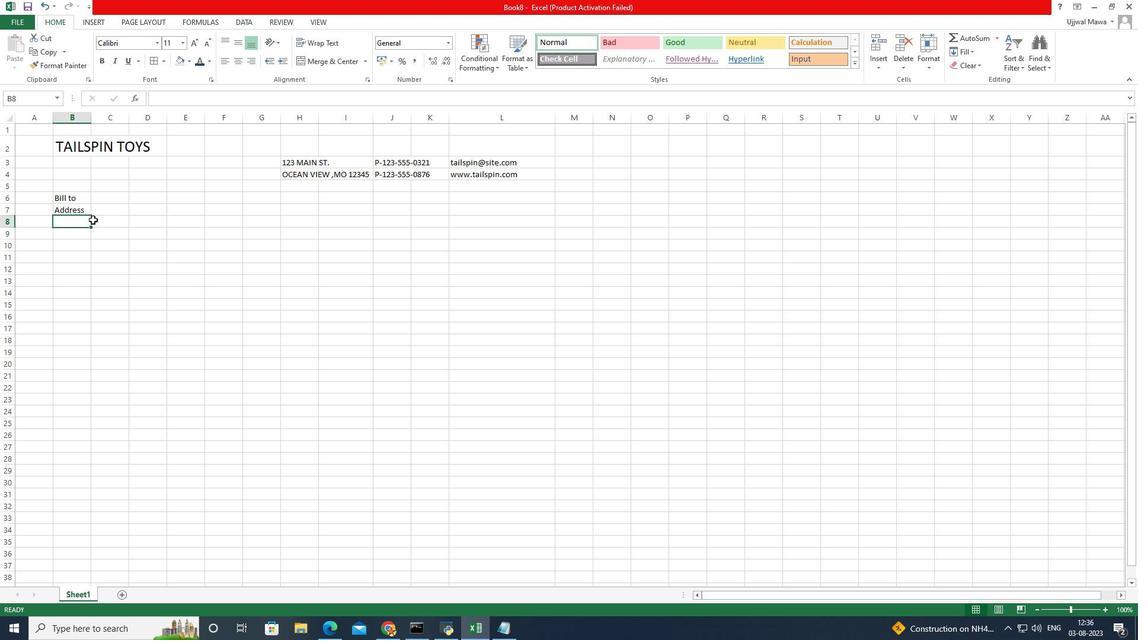 
Action: Mouse moved to (105, 196)
Screenshot: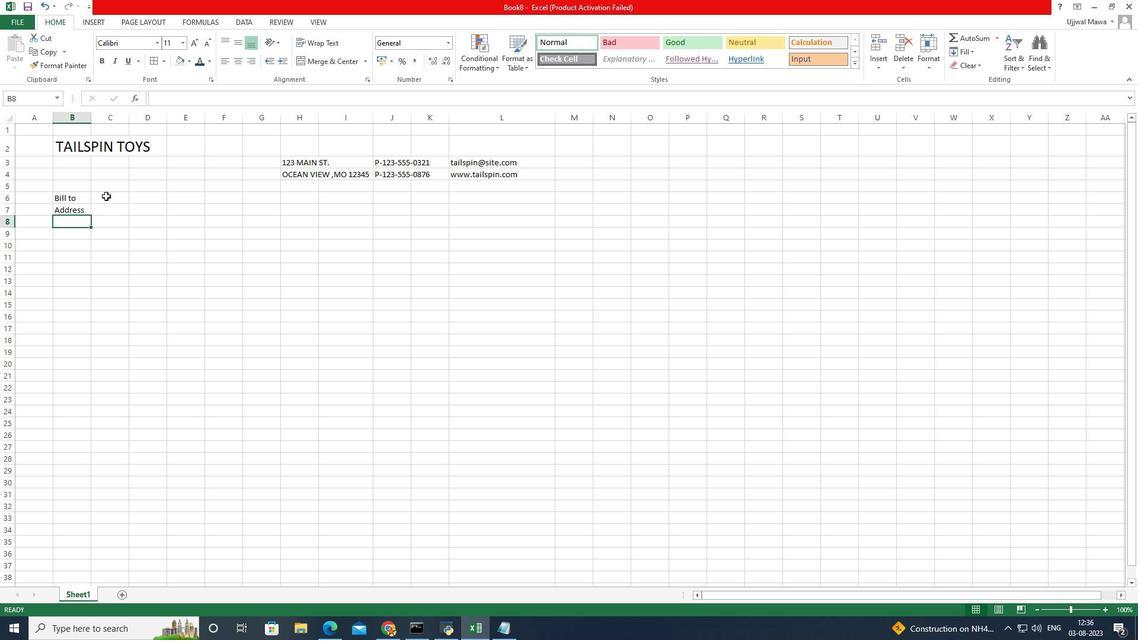 
Action: Mouse pressed left at (105, 196)
Screenshot: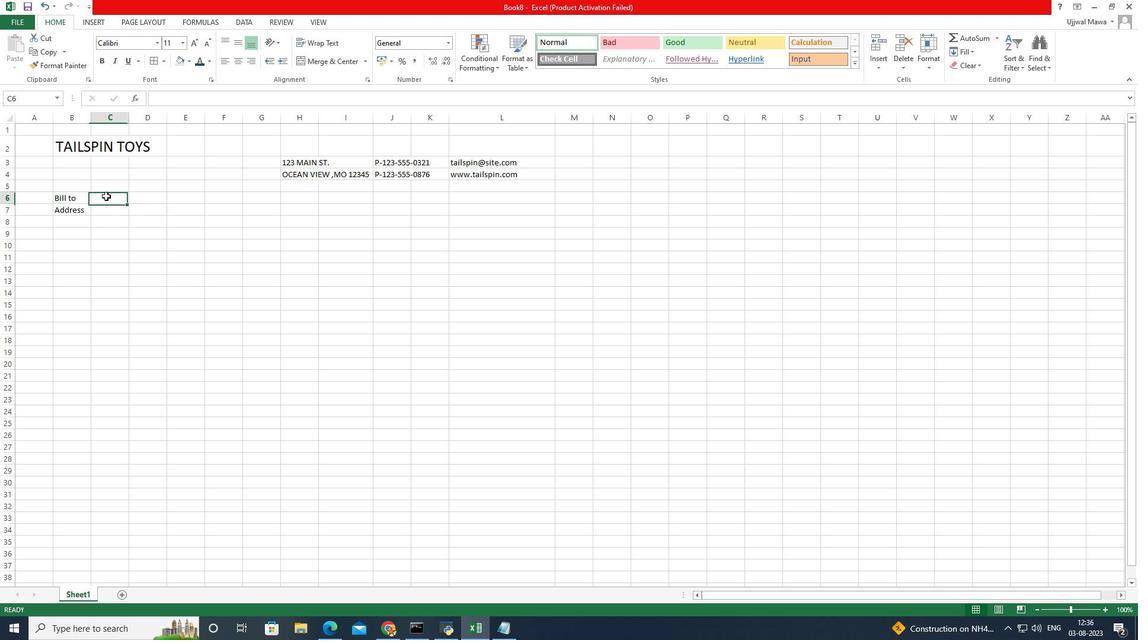 
Action: Mouse moved to (106, 196)
Screenshot: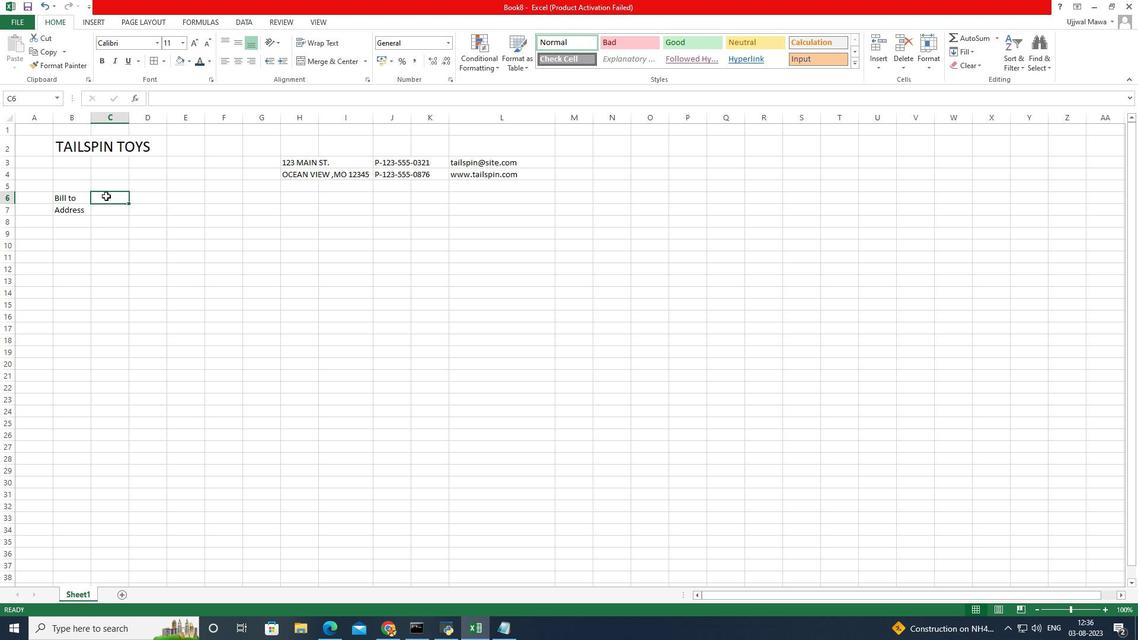 
Action: Mouse pressed left at (106, 196)
Screenshot: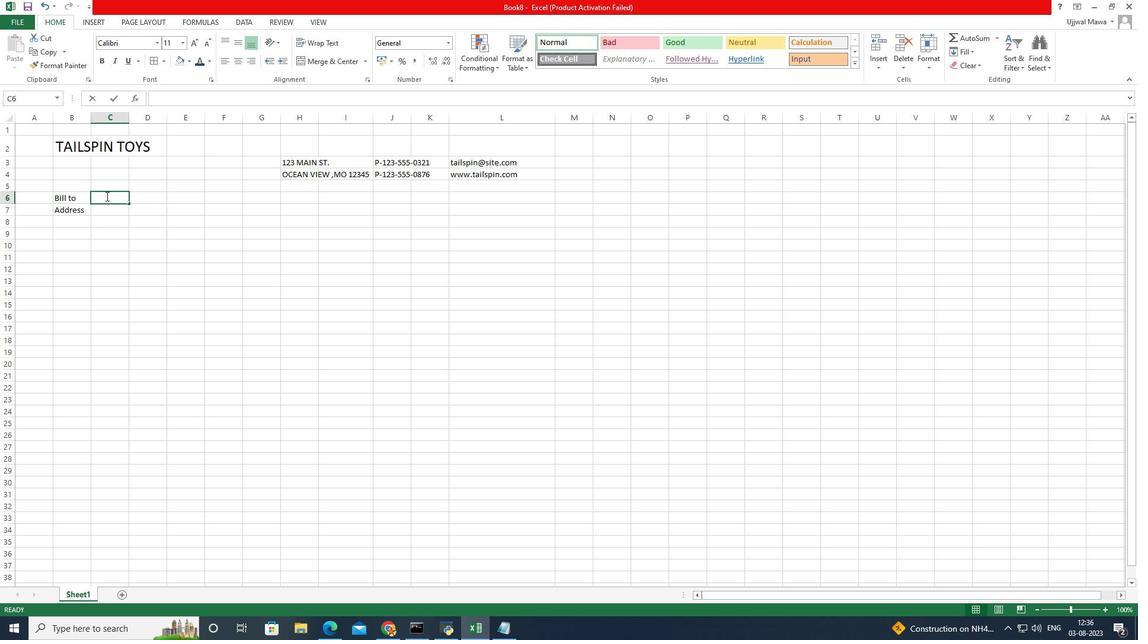 
Action: Mouse moved to (109, 194)
Screenshot: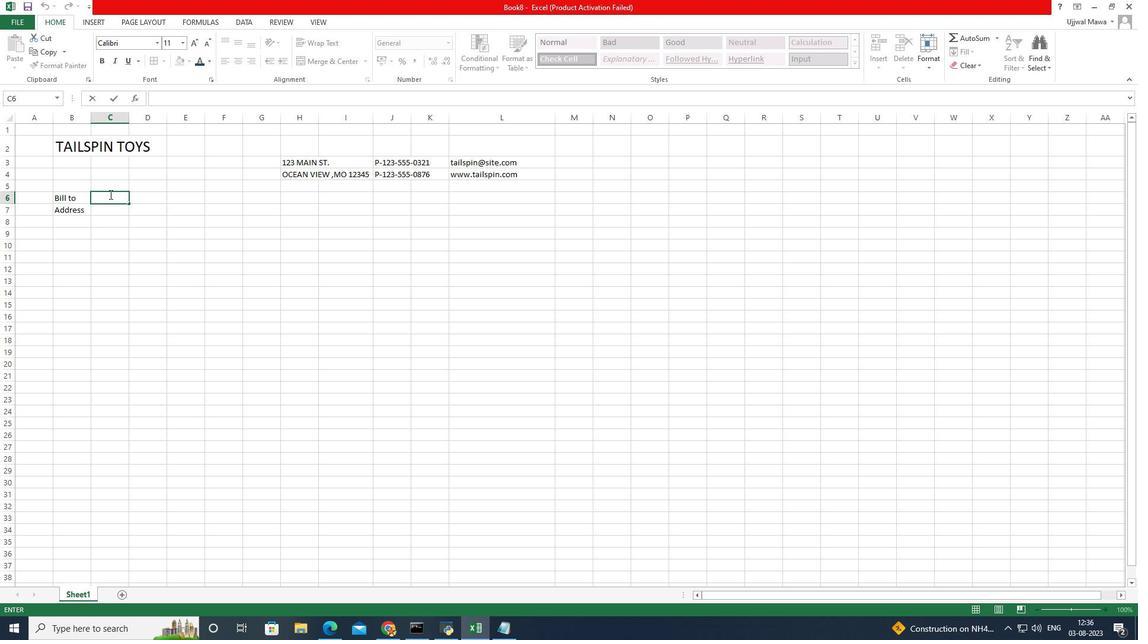 
Action: Key pressed <Key.caps_lock>L<Key.caps_lock>ili<Key.backspace>a<Key.space><Key.backspace><Key.backspace><Key.backspace>lli<Key.space><Key.caps_lock>A<Key.caps_lock>lek
Screenshot: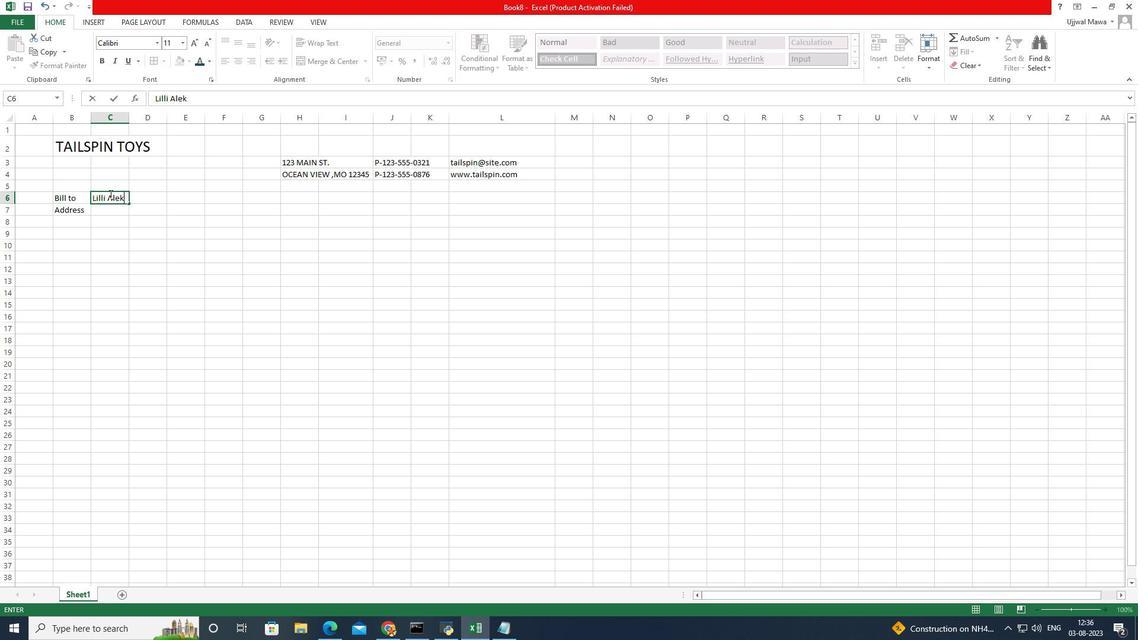 
Action: Mouse moved to (173, 195)
Screenshot: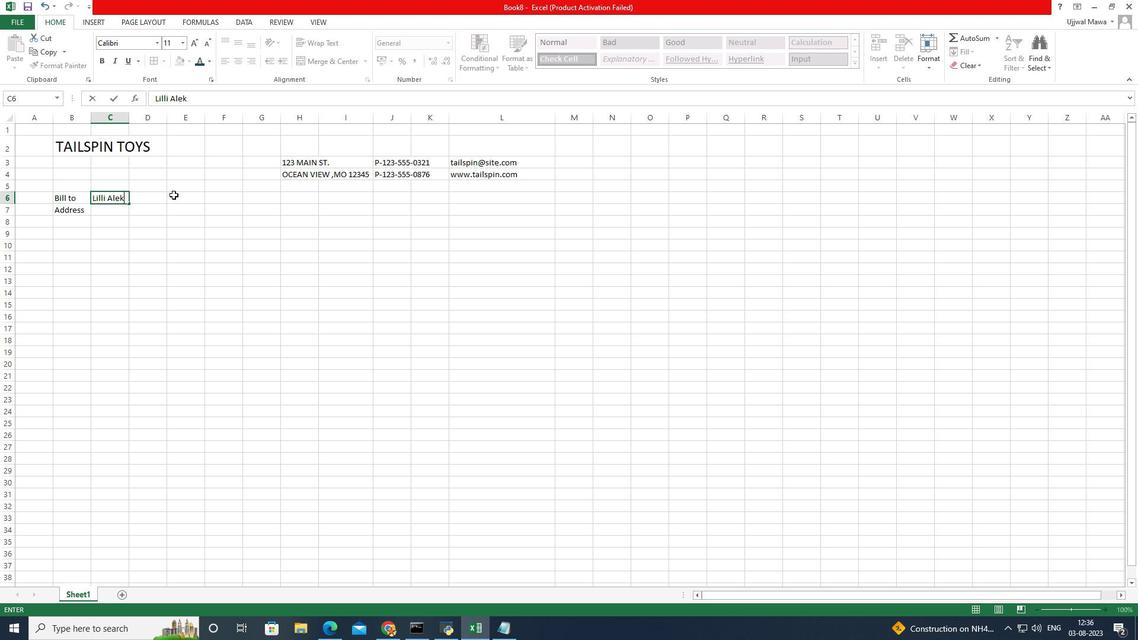 
Action: Mouse pressed left at (173, 195)
Screenshot: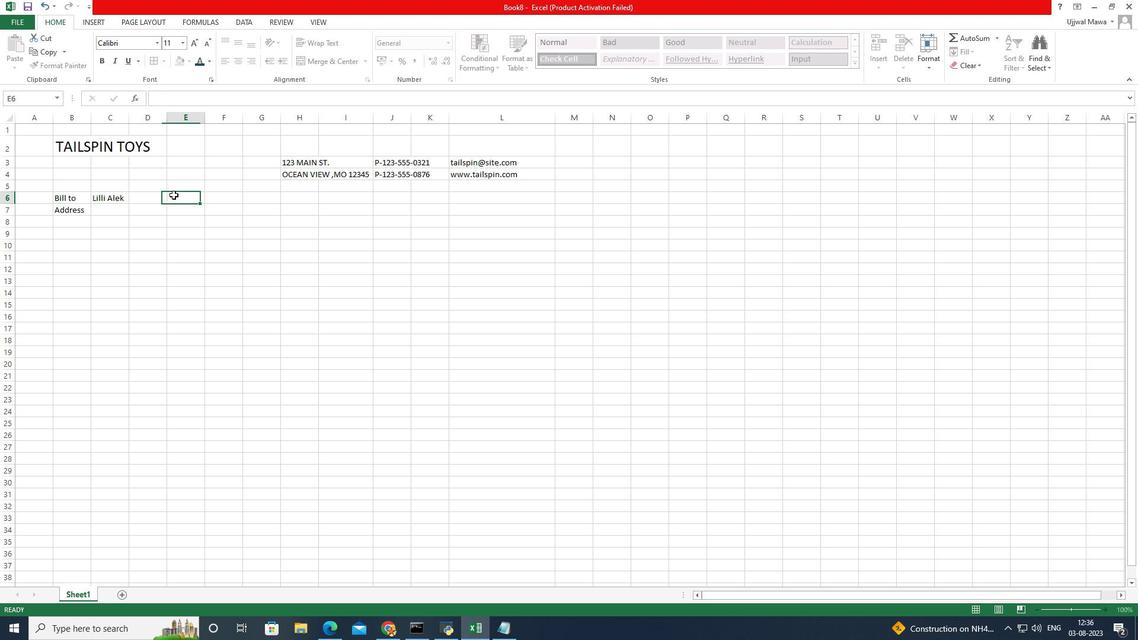 
Action: Mouse pressed left at (173, 195)
Screenshot: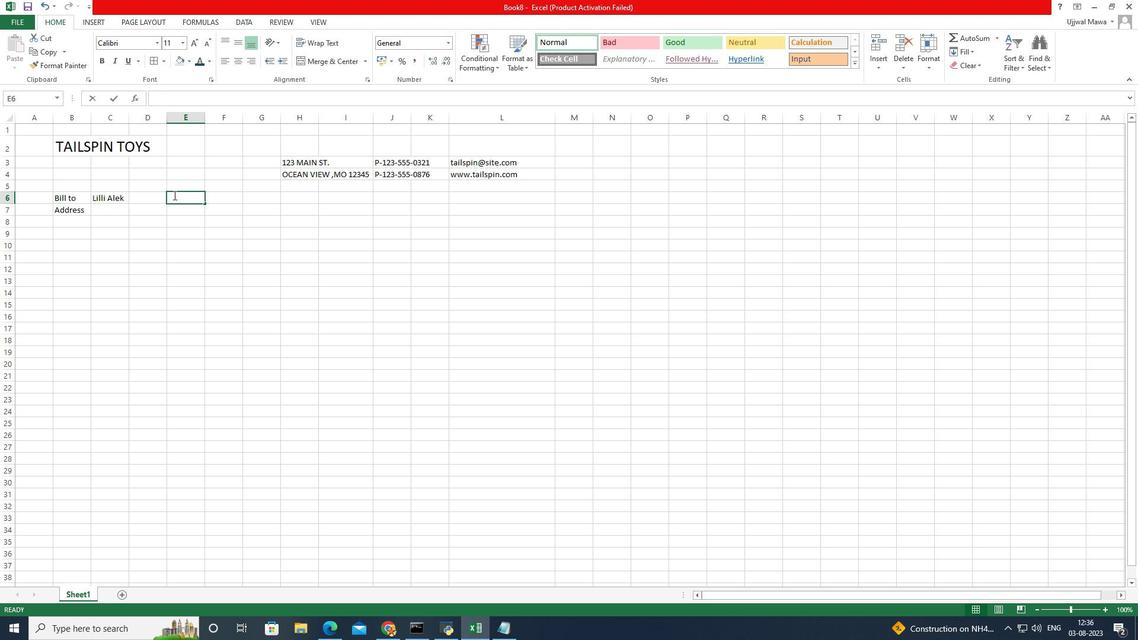 
Action: Mouse moved to (180, 197)
Screenshot: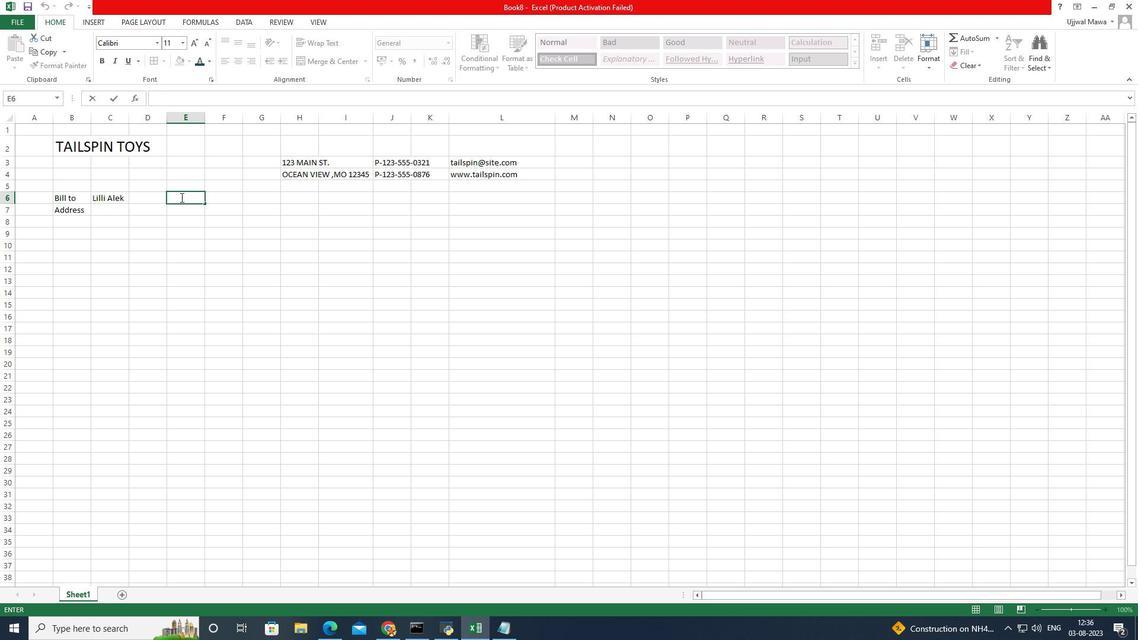 
Action: Key pressed <Key.caps_lock>P<Key.caps_lock>hon
Screenshot: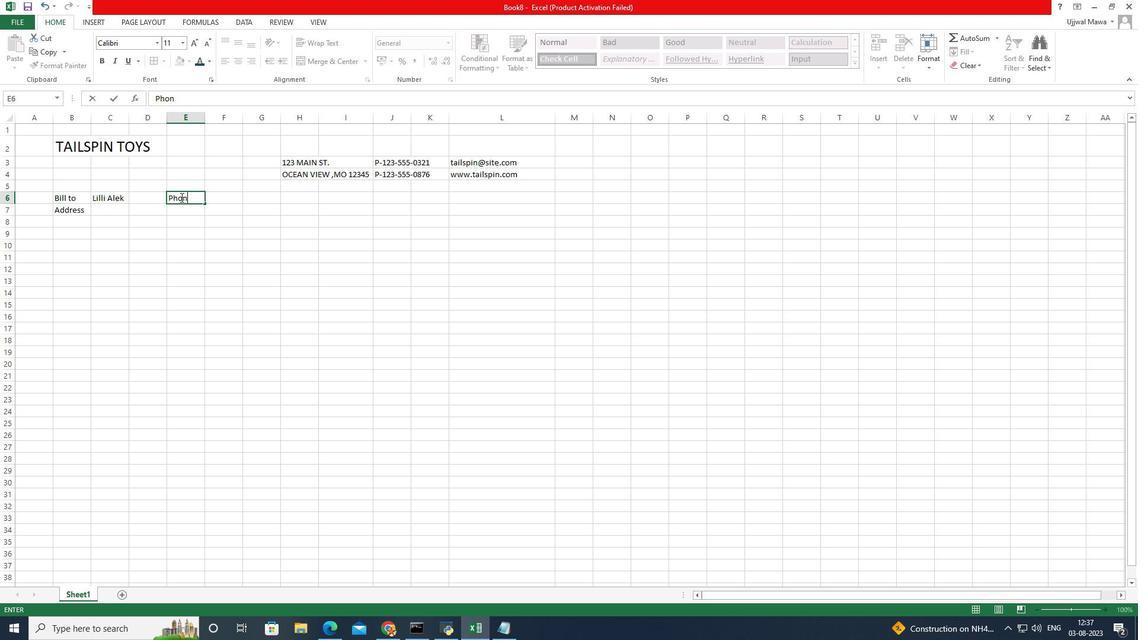 
Action: Mouse moved to (187, 180)
Screenshot: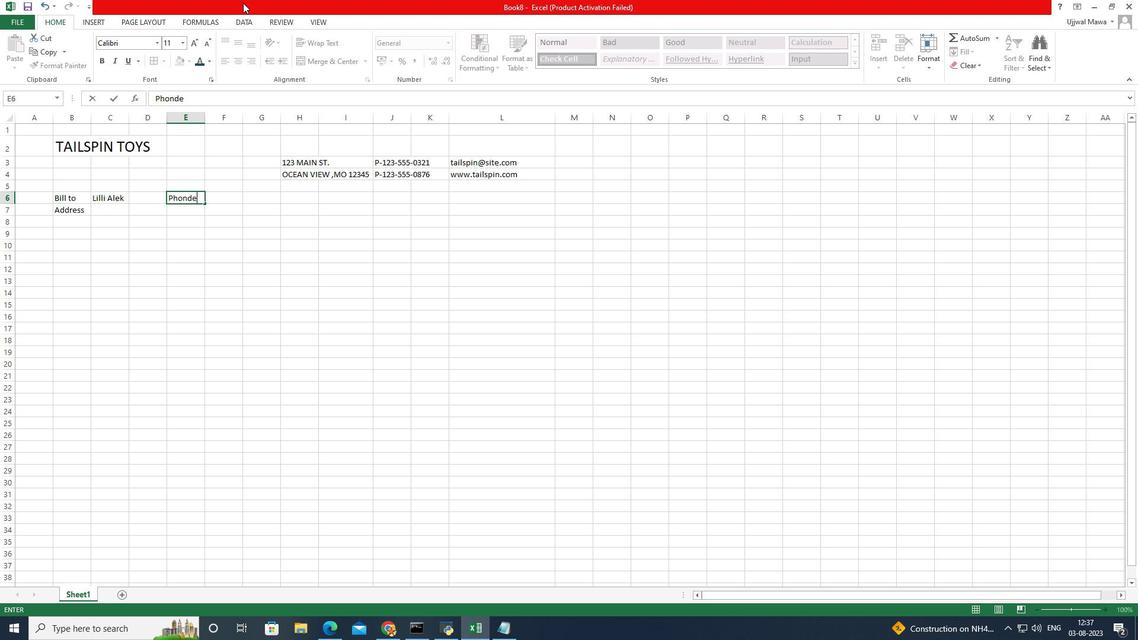 
Action: Key pressed d
Screenshot: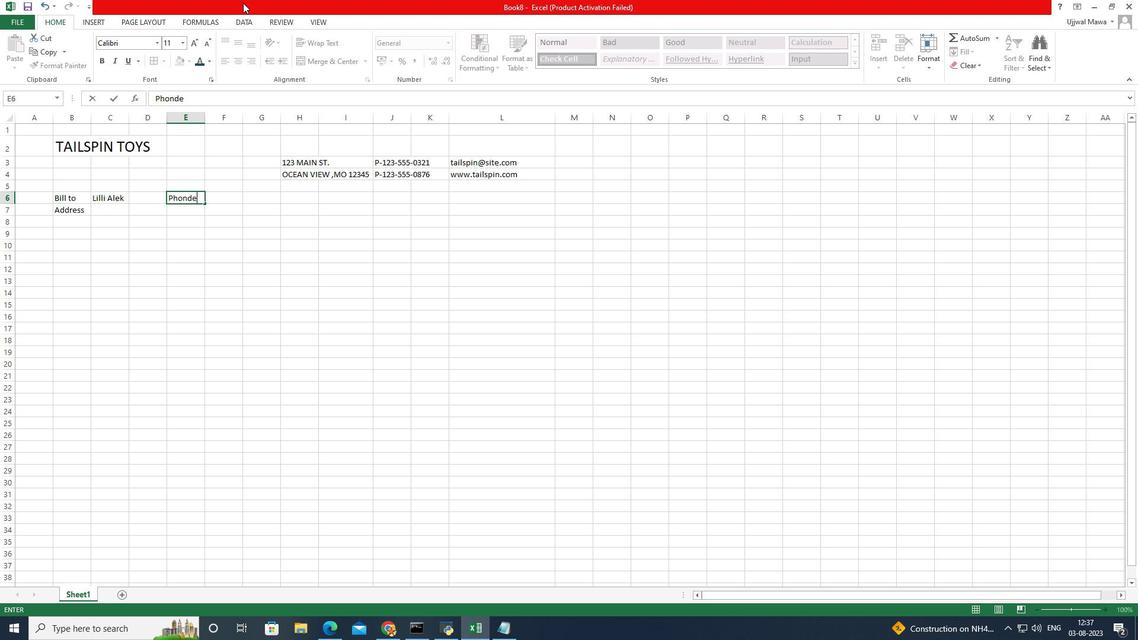 
Action: Mouse moved to (197, 153)
Screenshot: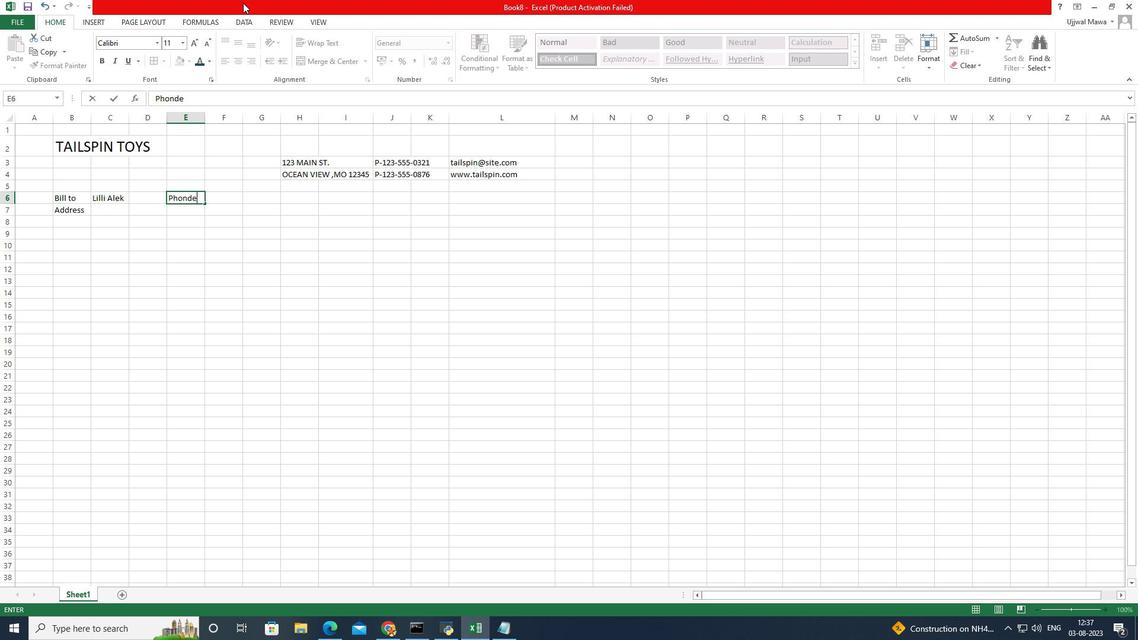 
Action: Key pressed e
Screenshot: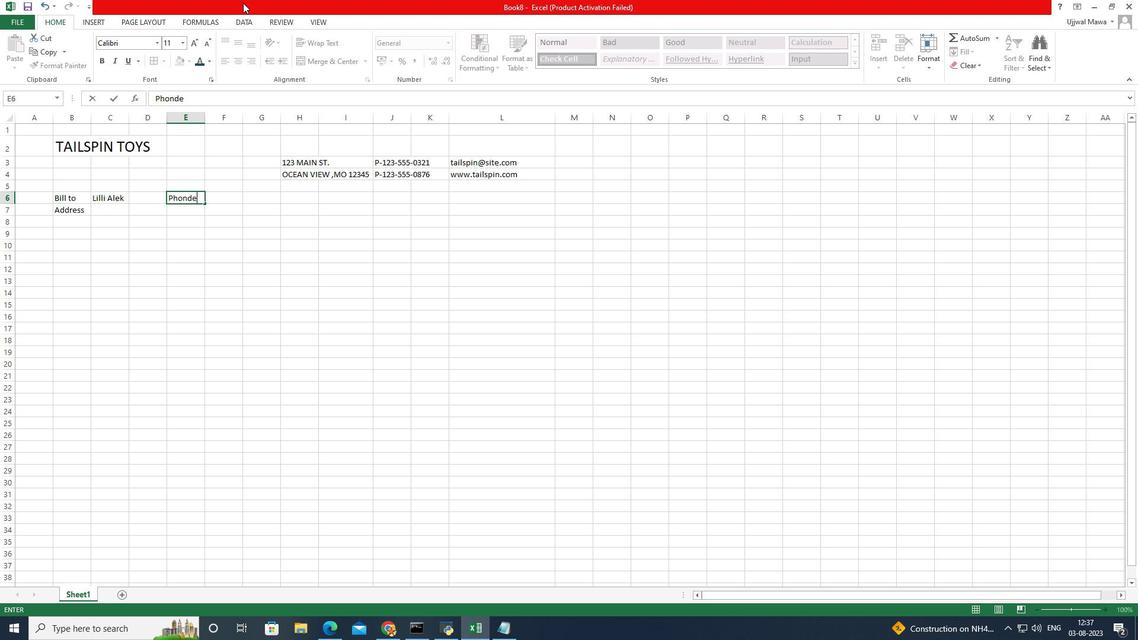 
Action: Mouse moved to (243, 2)
Screenshot: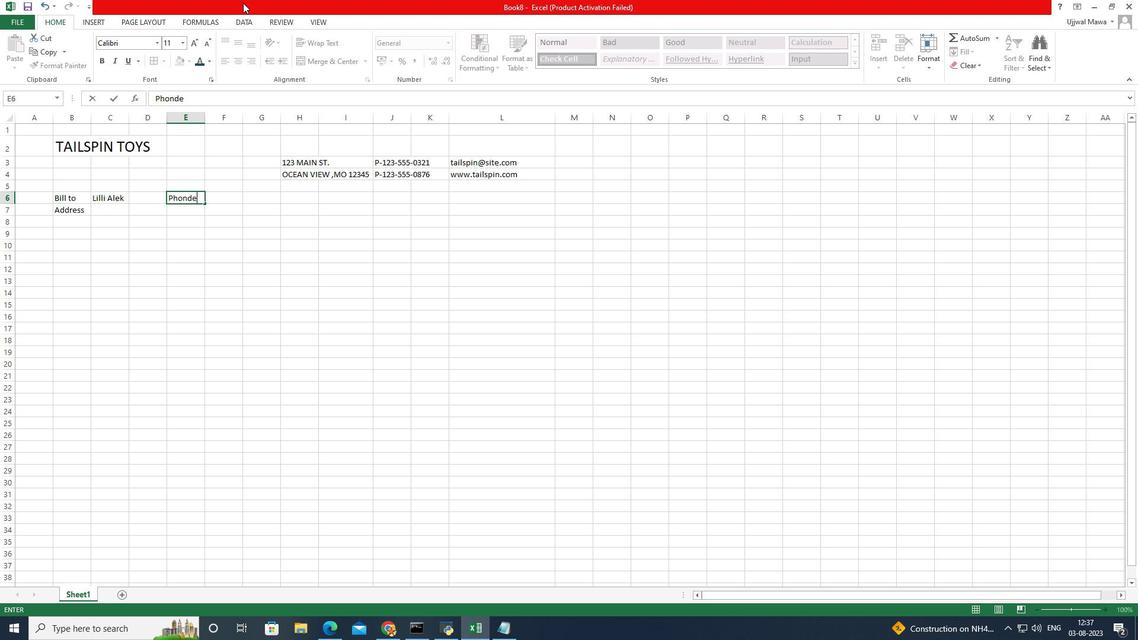 
Action: Key pressed <Key.backspace><Key.backspace><Key.backspace><Key.backspace><Key.backspace><Key.backspace><Key.backspace><Key.backspace><Key.backspace><Key.backspace>
Screenshot: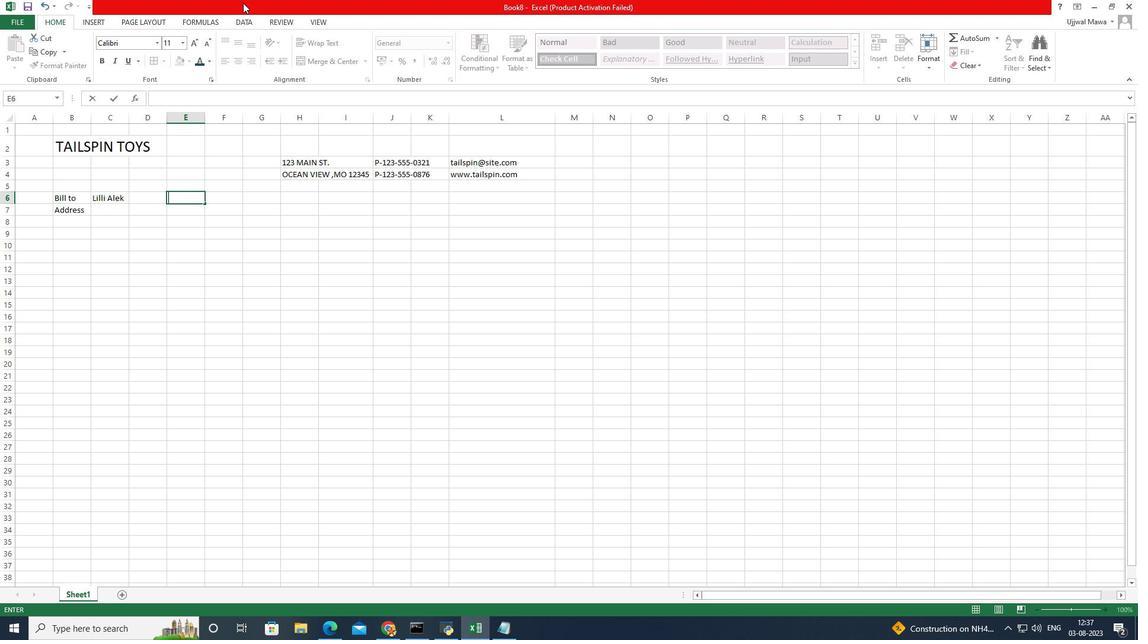 
Action: Mouse moved to (155, 196)
Screenshot: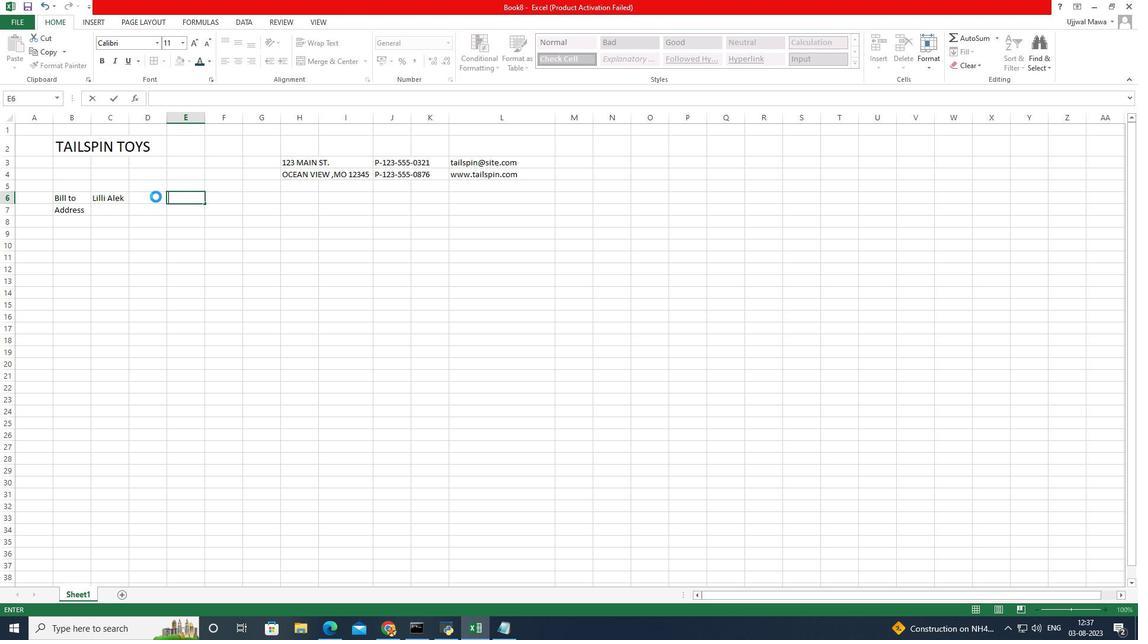 
Action: Mouse pressed left at (155, 196)
Screenshot: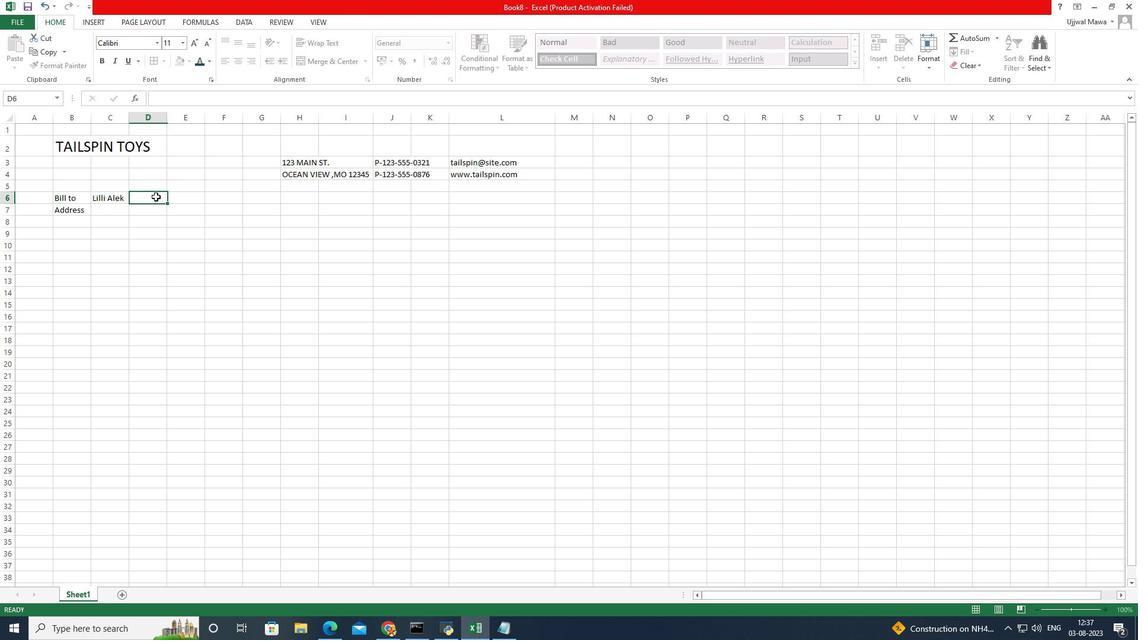 
Action: Mouse pressed left at (155, 196)
Screenshot: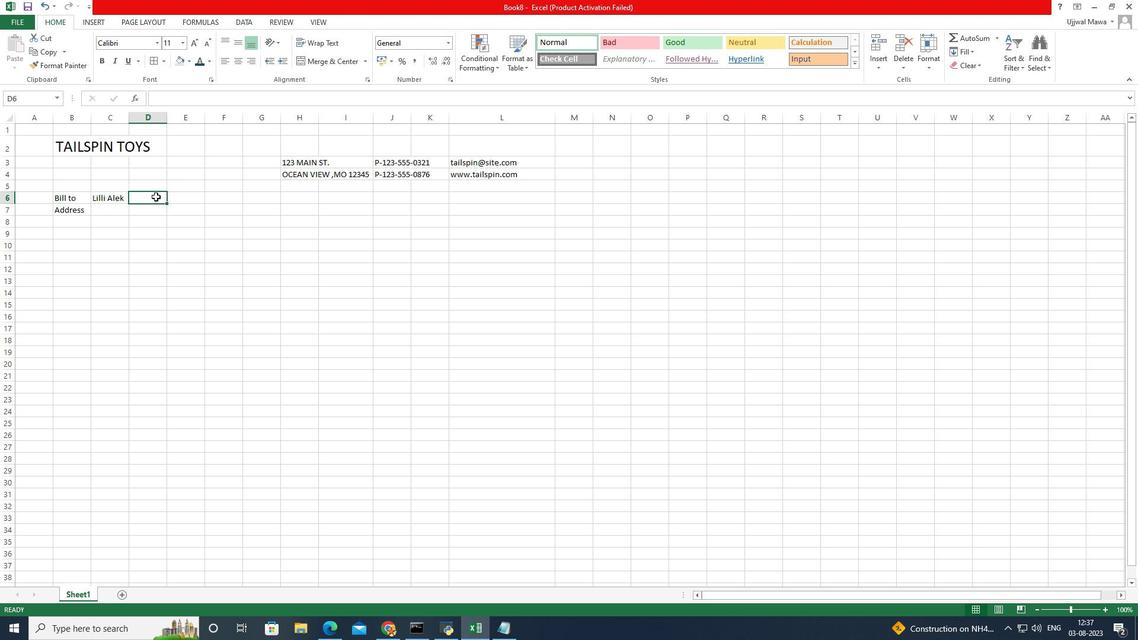 
Action: Key pressed p-4325550178
Screenshot: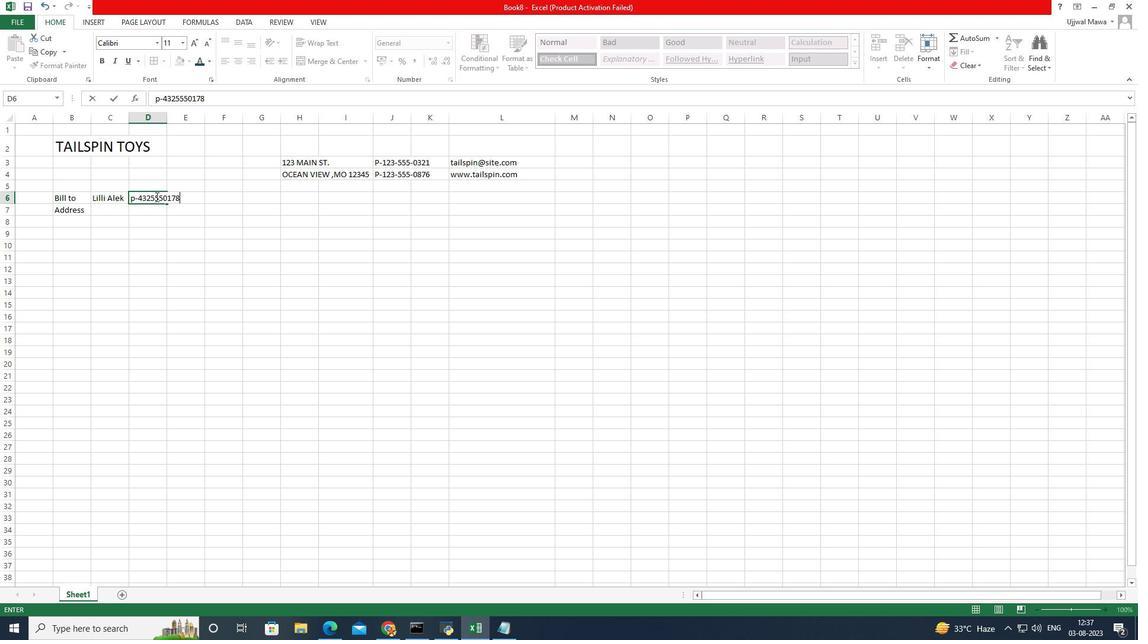 
Action: Mouse moved to (134, 197)
Screenshot: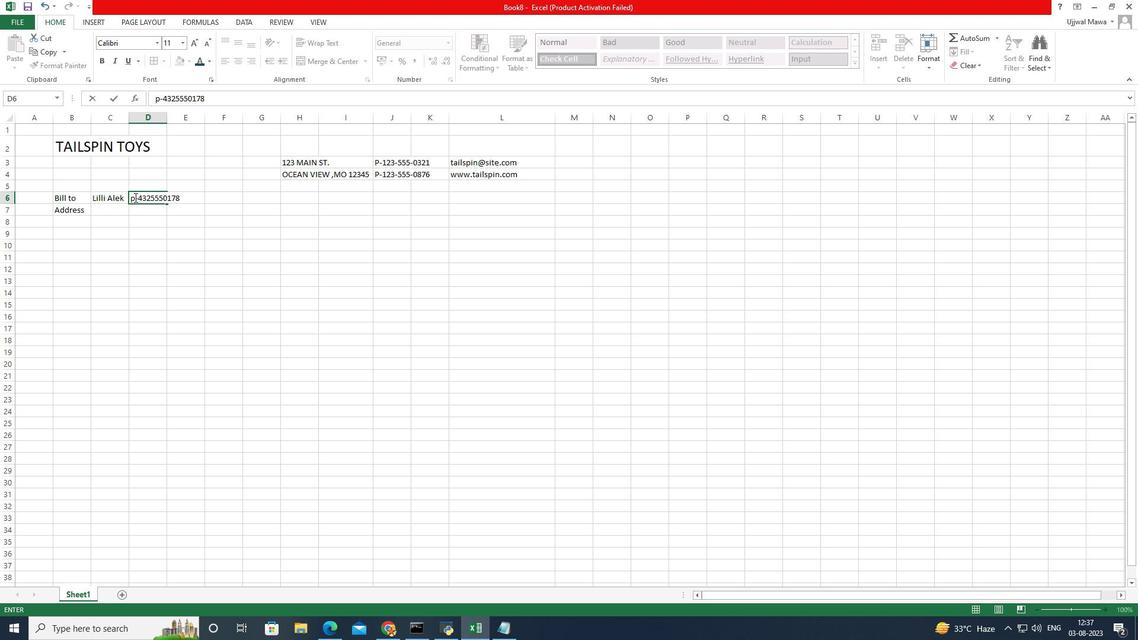 
Action: Mouse pressed left at (134, 197)
Screenshot: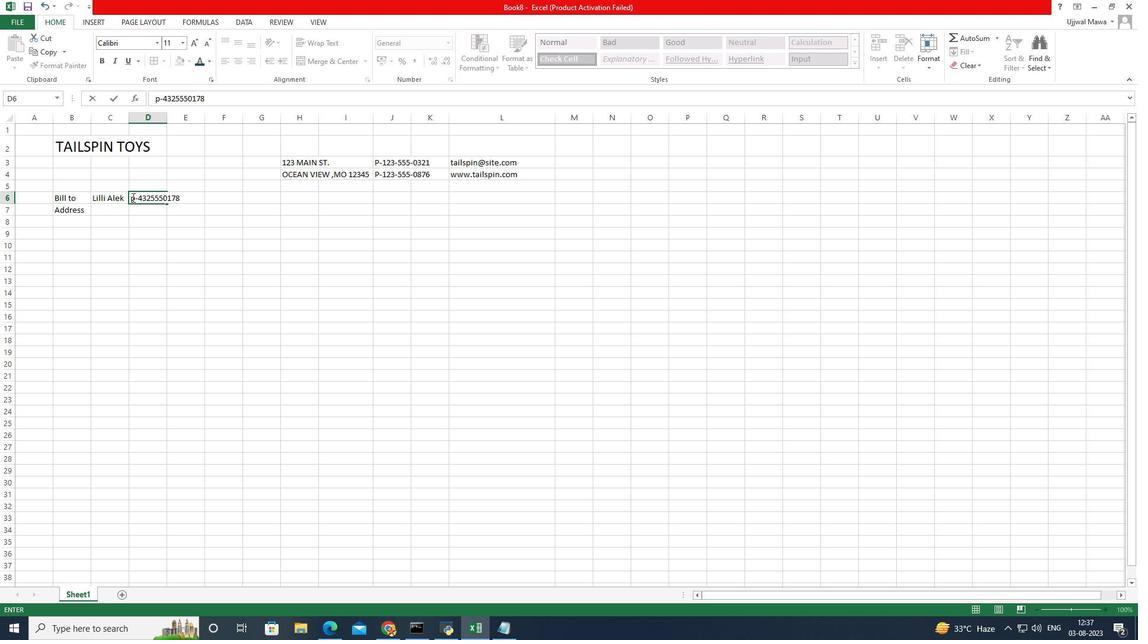 
Action: Mouse moved to (126, 198)
Screenshot: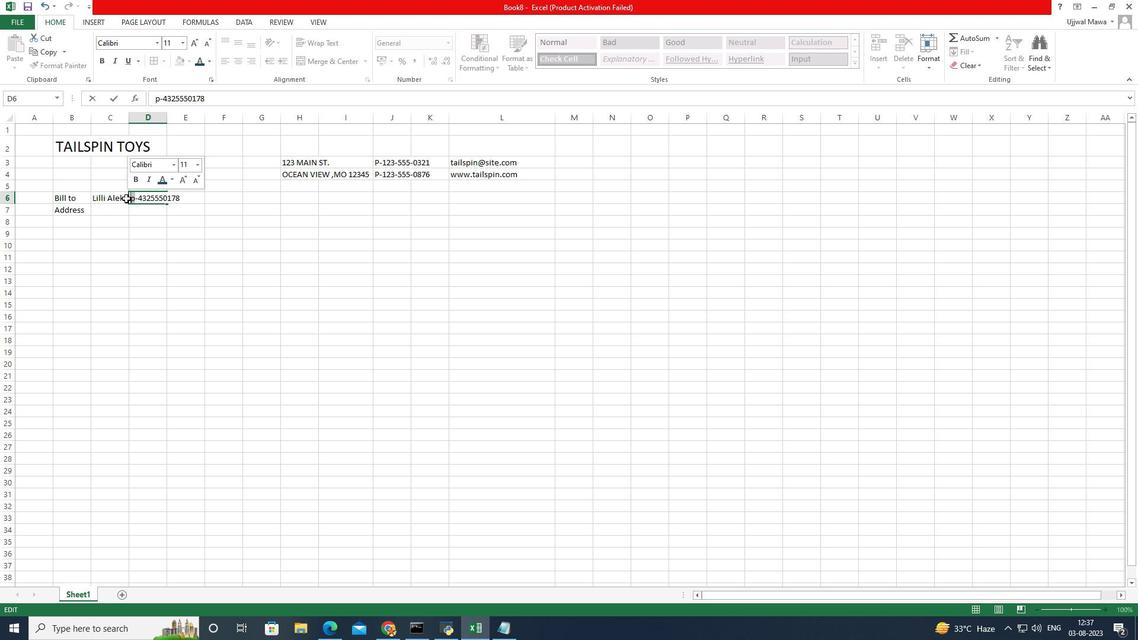 
Action: Key pressed <Key.caps_lock>P
Screenshot: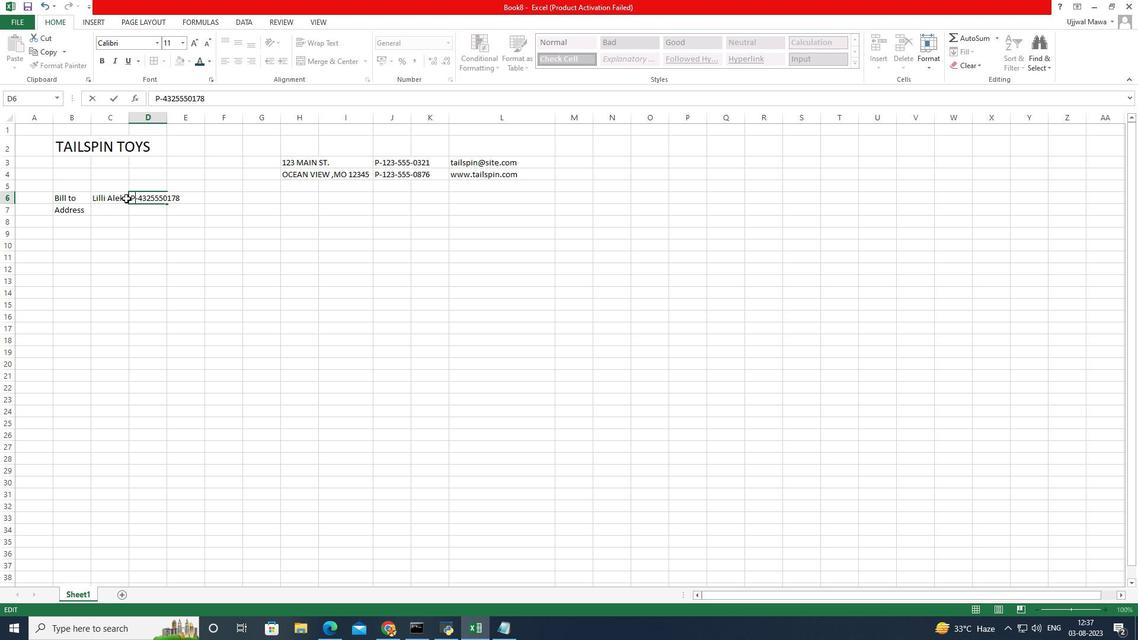 
Action: Mouse moved to (151, 208)
Screenshot: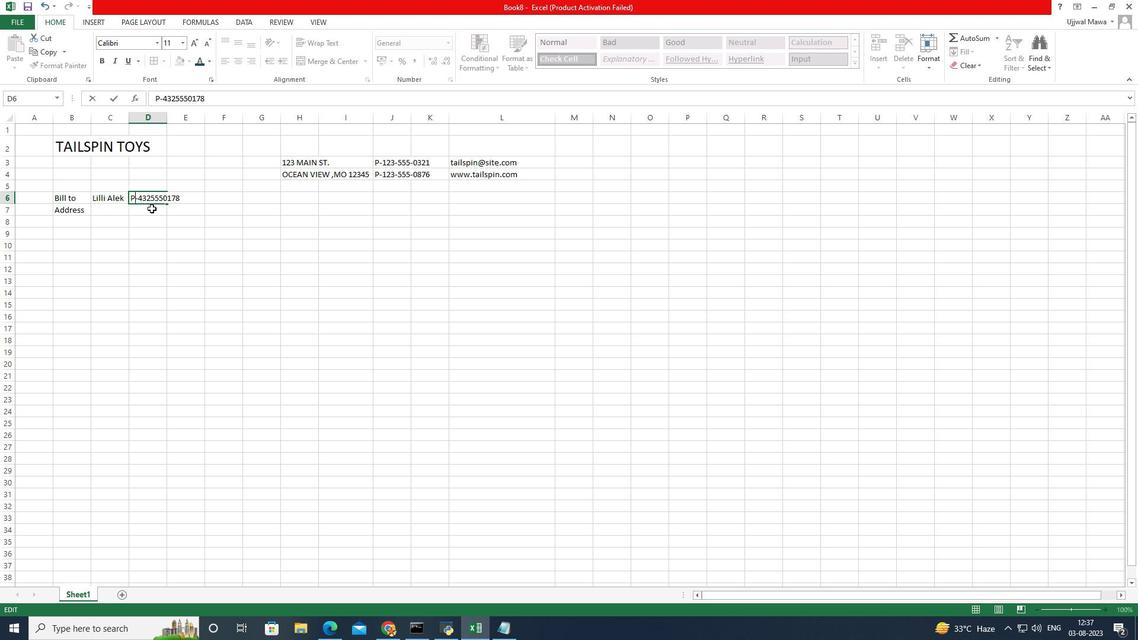 
Action: Mouse pressed left at (151, 208)
Screenshot: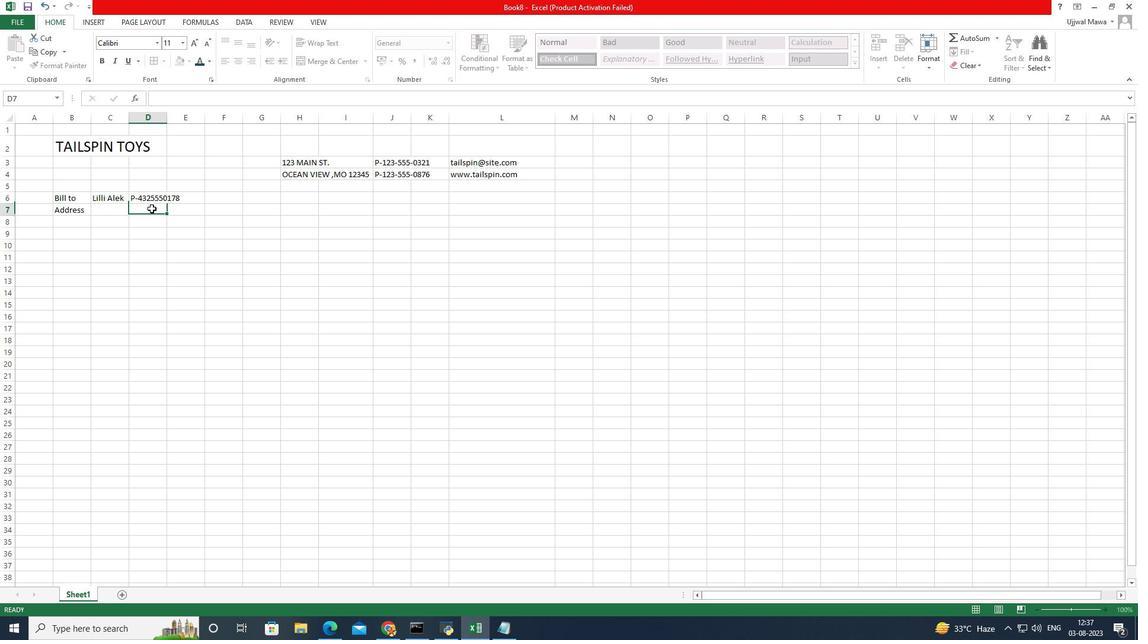 
Action: Mouse pressed left at (151, 208)
Screenshot: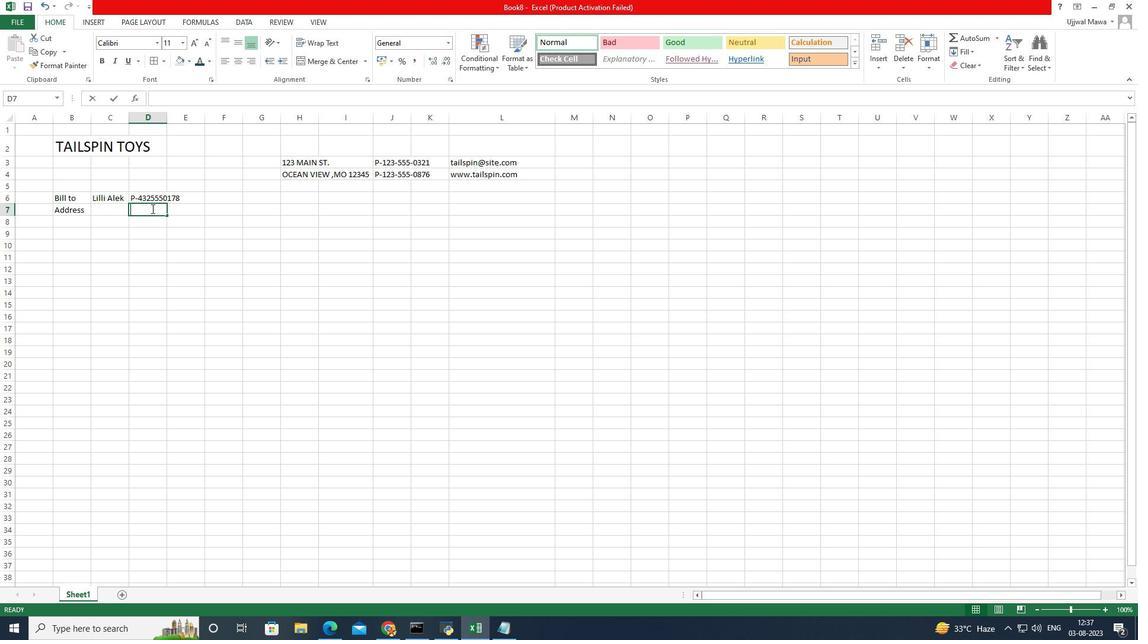 
Action: Mouse moved to (161, 200)
Screenshot: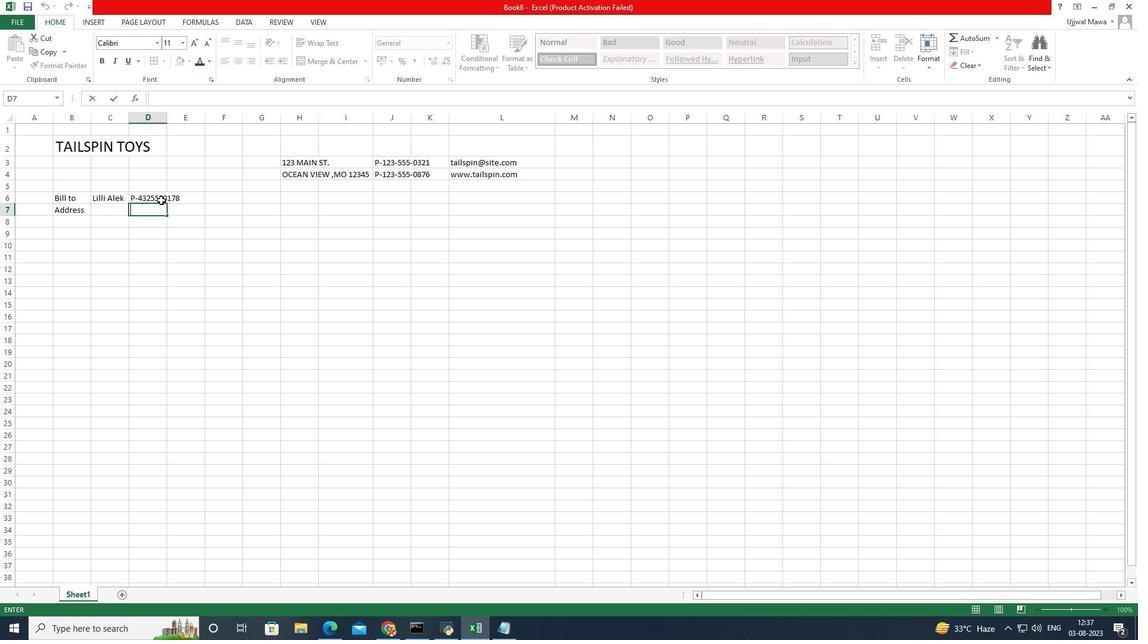 
Action: Key pressed P-4325550190
Screenshot: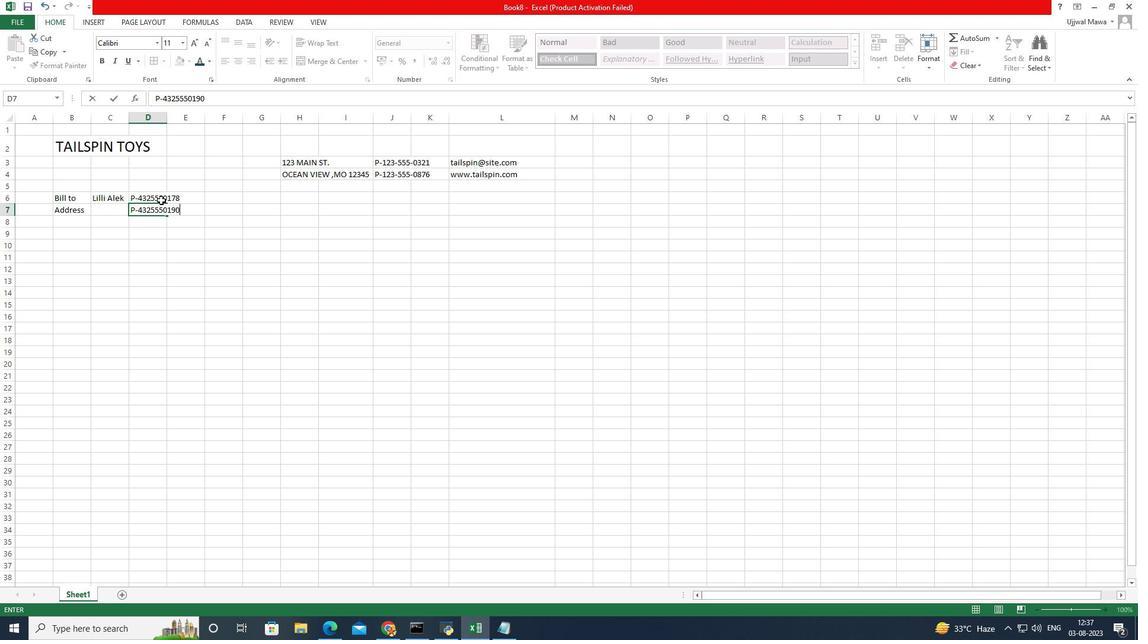 
Action: Mouse moved to (87, 359)
Screenshot: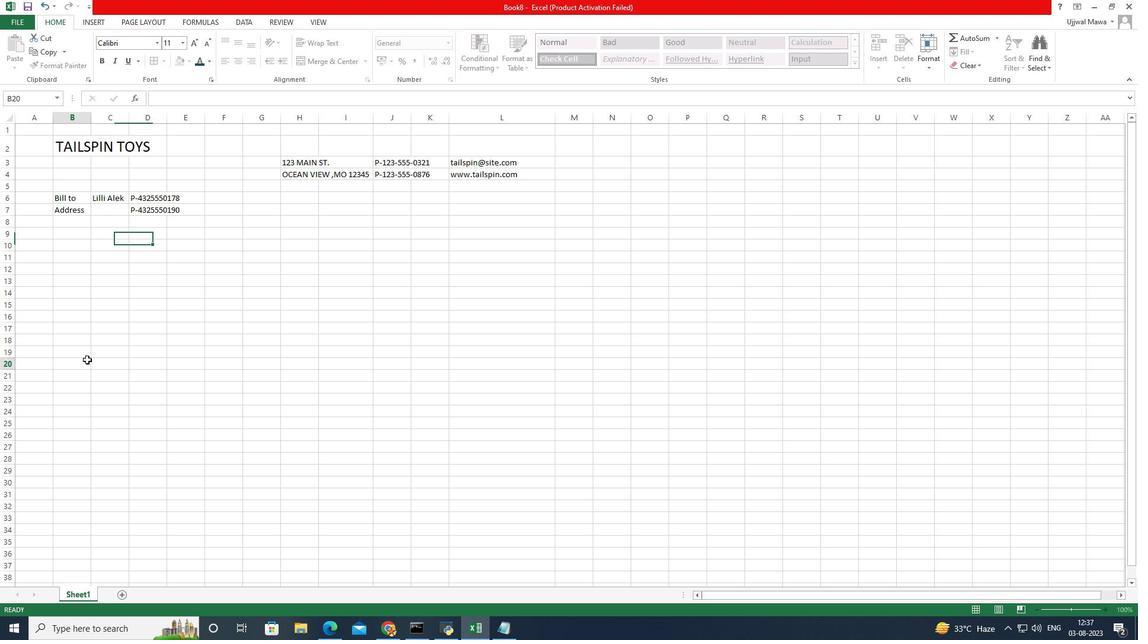 
Action: Mouse pressed left at (87, 359)
Screenshot: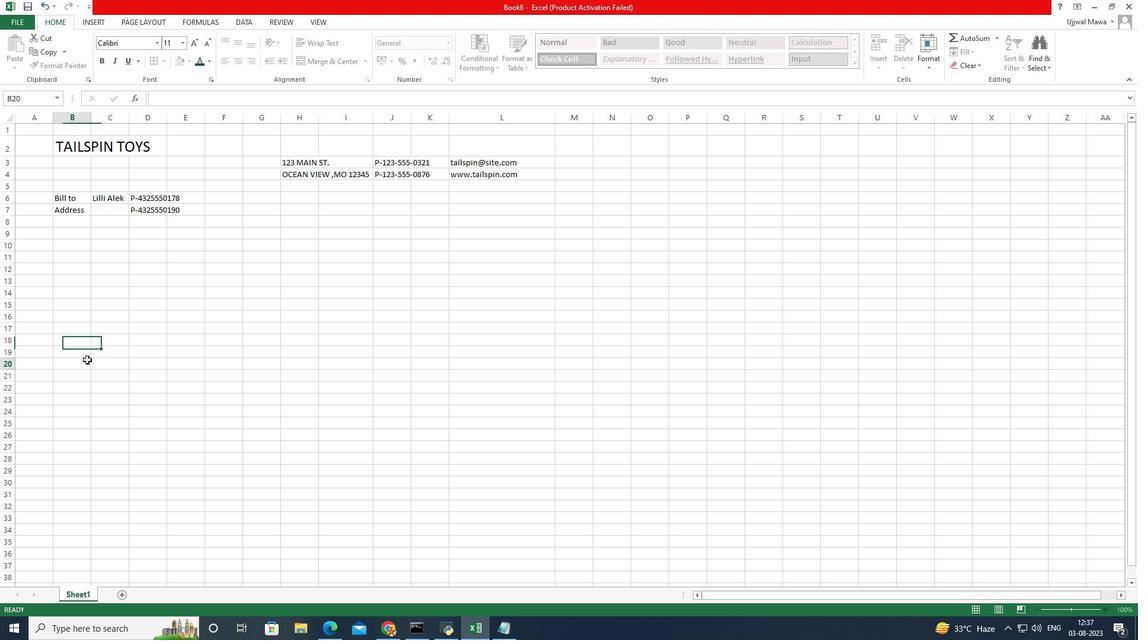 
Action: Mouse moved to (135, 211)
Screenshot: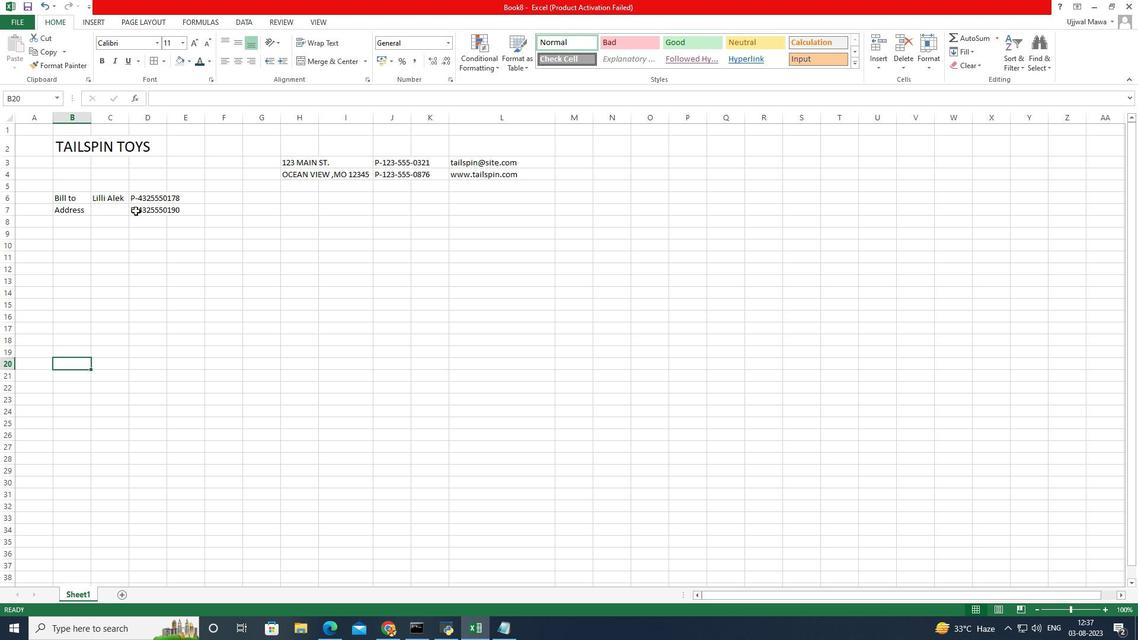 
Action: Mouse pressed left at (135, 211)
Screenshot: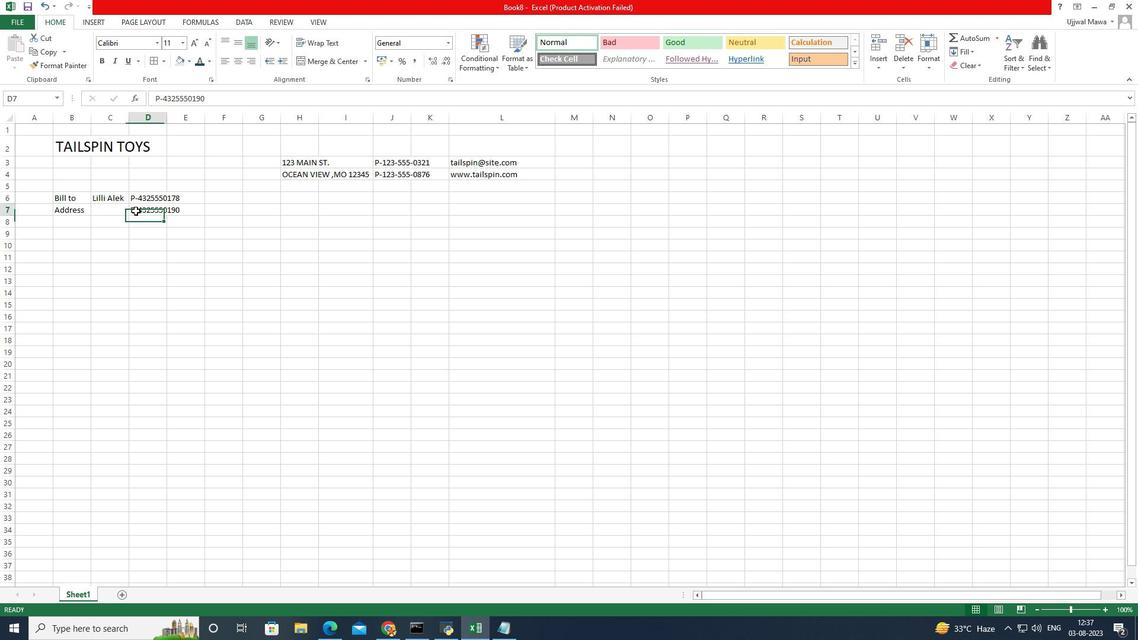 
Action: Mouse moved to (135, 210)
Screenshot: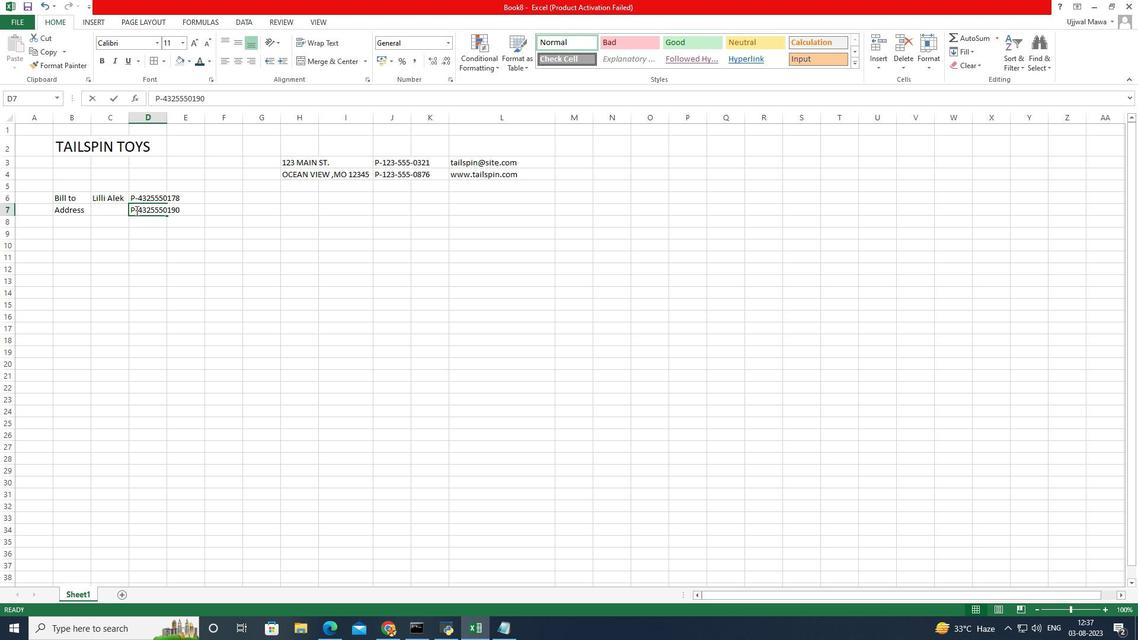
Action: Mouse pressed left at (135, 210)
Screenshot: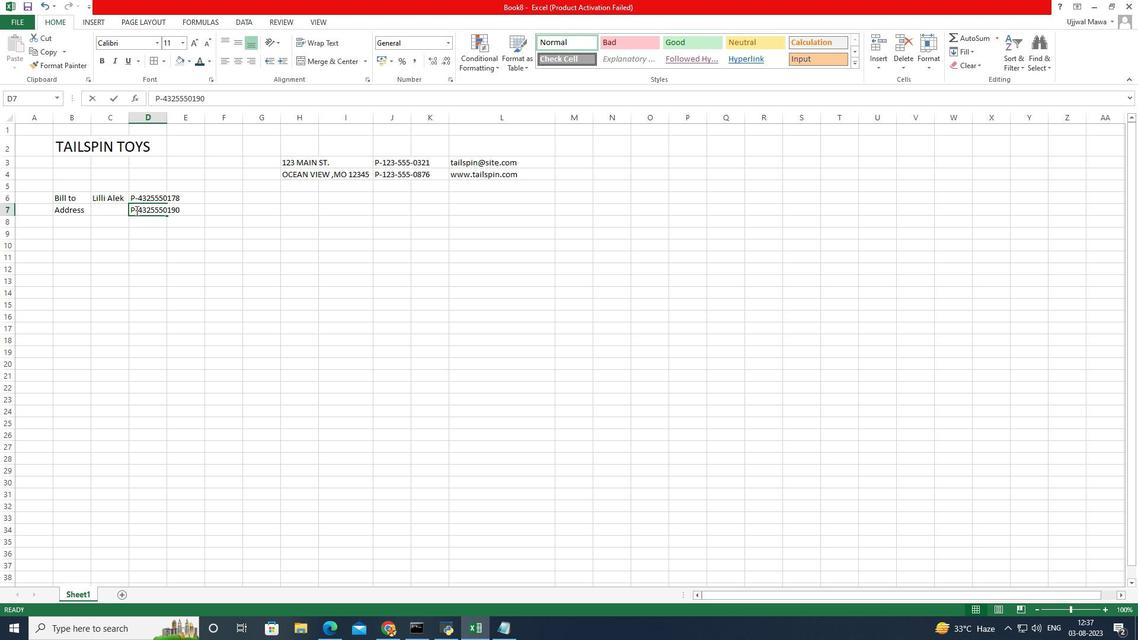 
Action: Mouse moved to (138, 210)
Screenshot: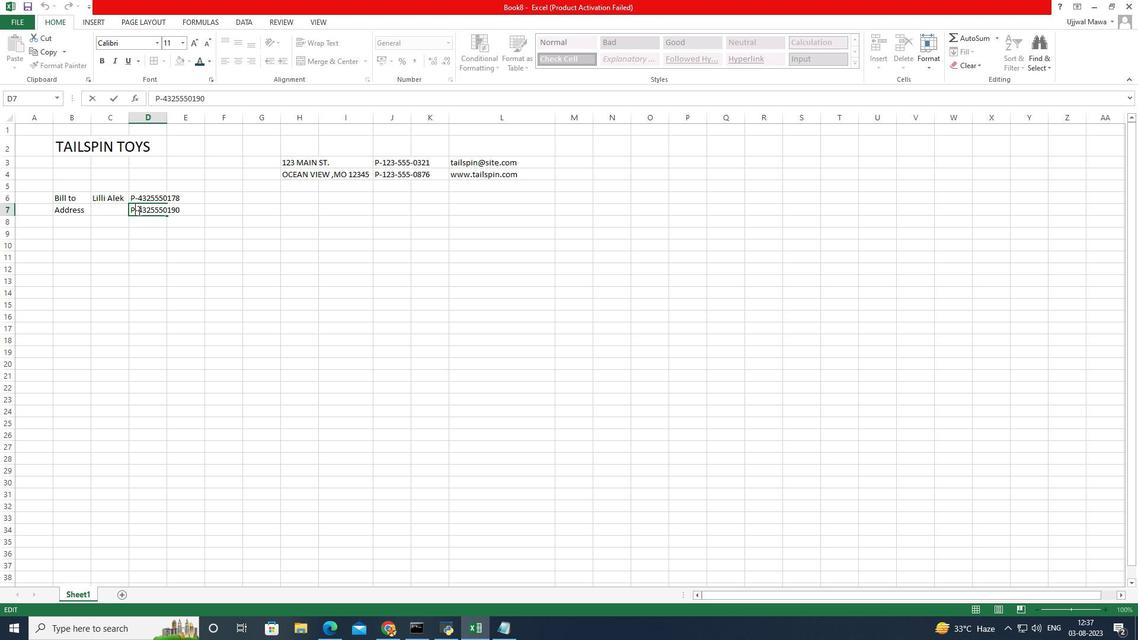 
Action: Mouse pressed left at (138, 210)
Screenshot: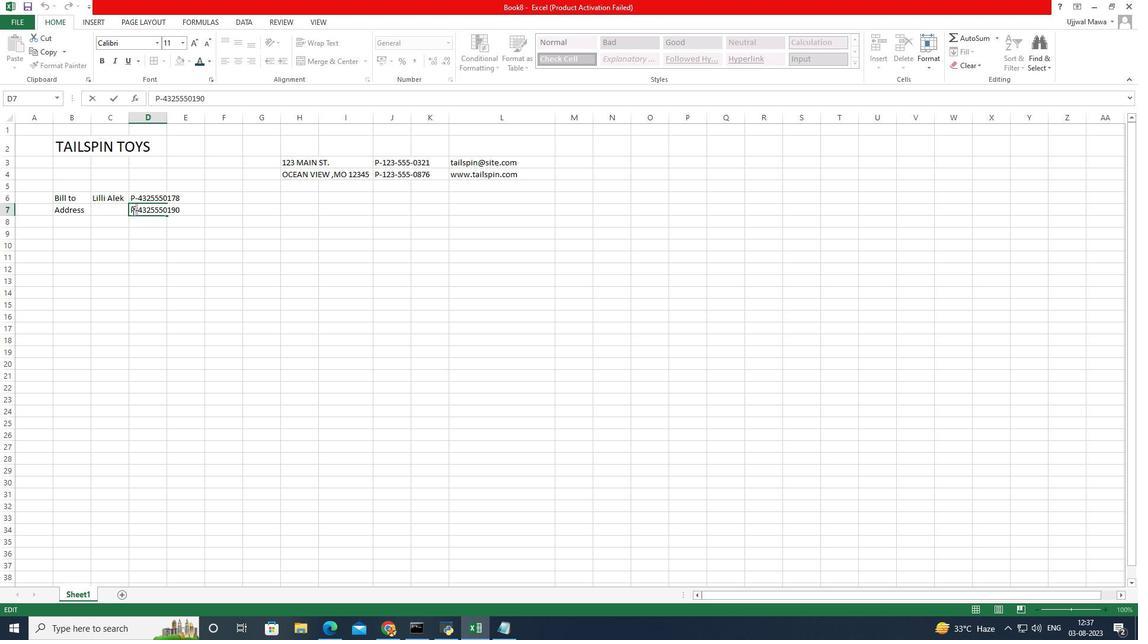 
Action: Mouse moved to (132, 210)
Screenshot: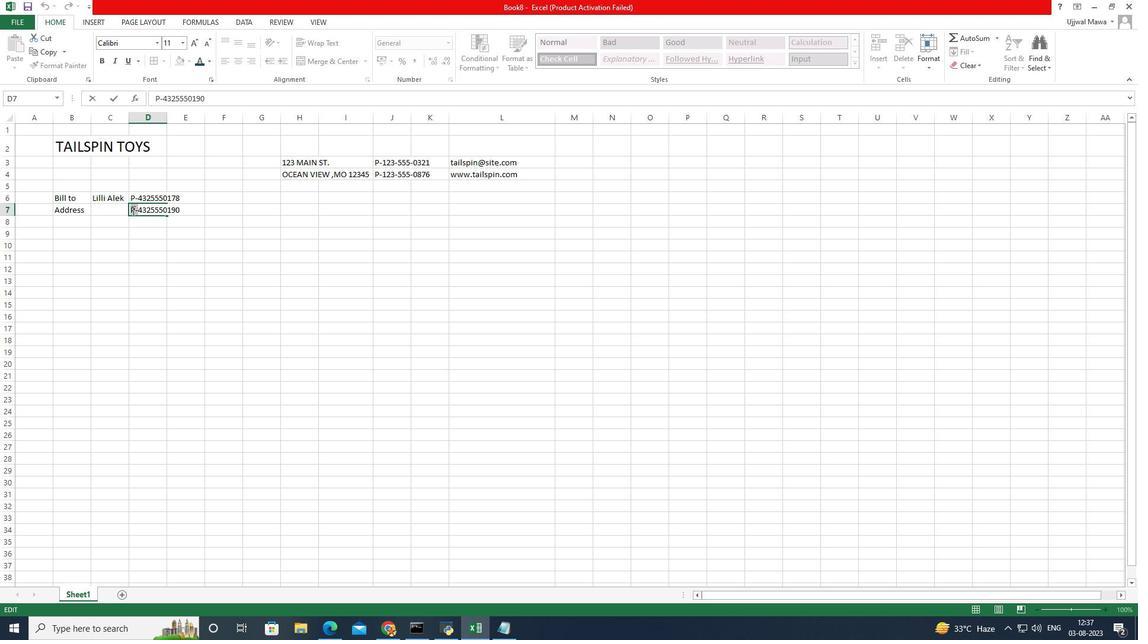 
Action: Key pressed <Key.backspace>F-
Screenshot: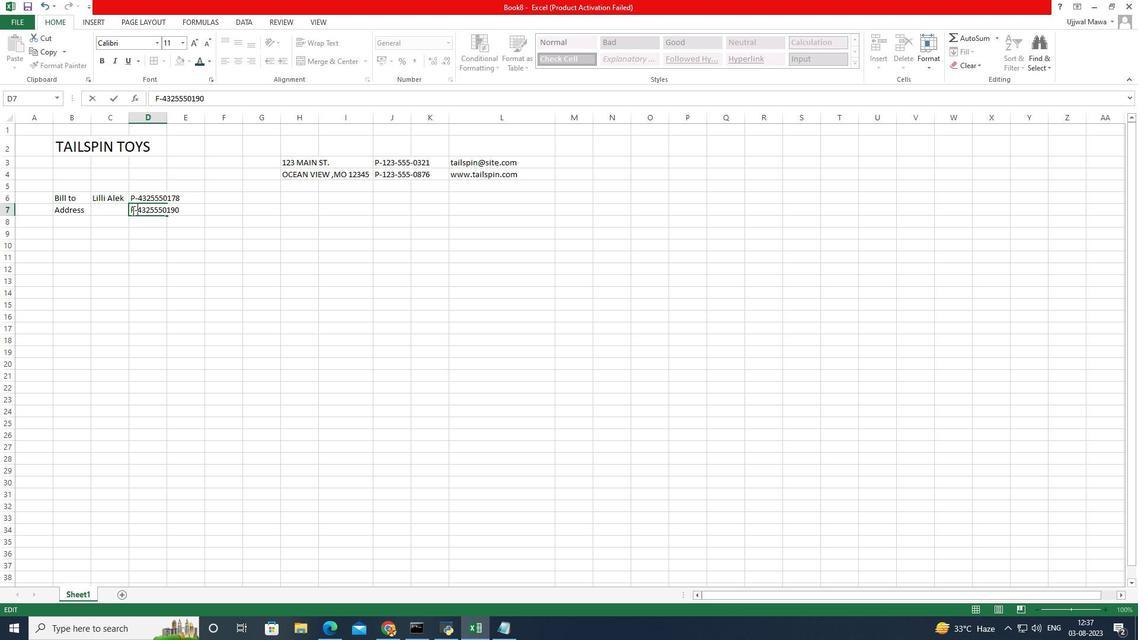 
Action: Mouse moved to (137, 242)
Screenshot: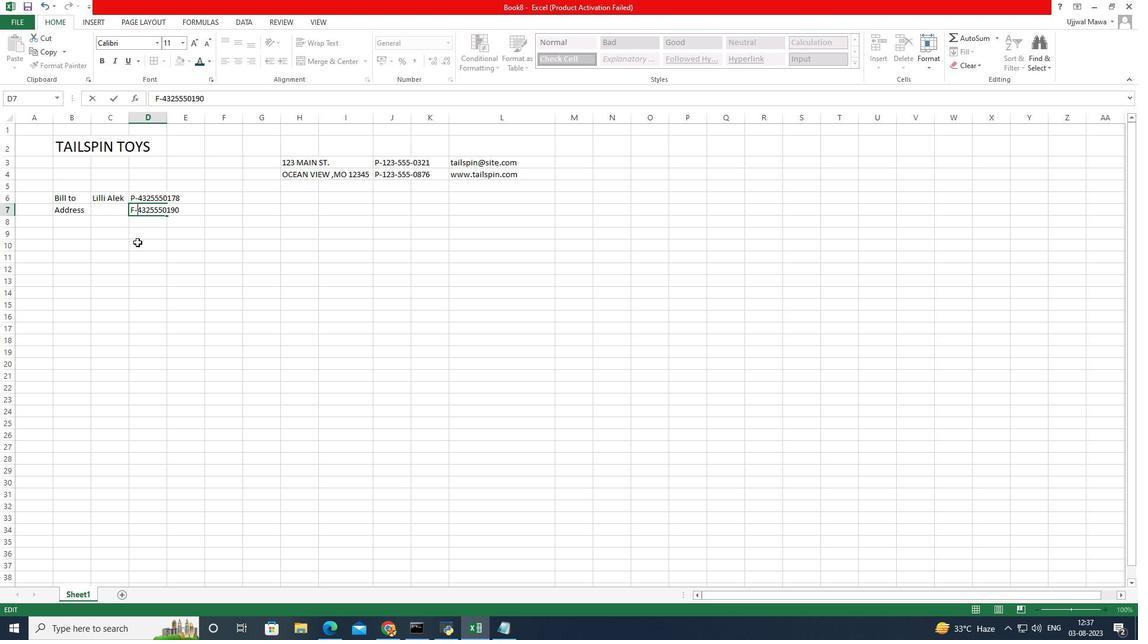 
Action: Mouse pressed left at (137, 242)
Screenshot: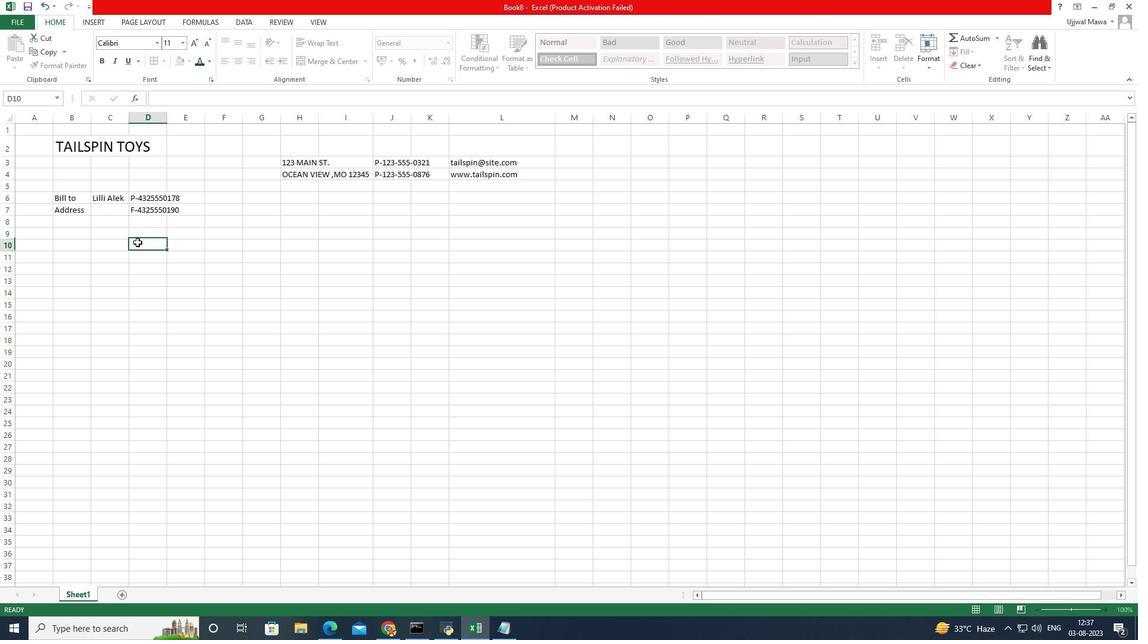 
Action: Mouse moved to (148, 221)
Screenshot: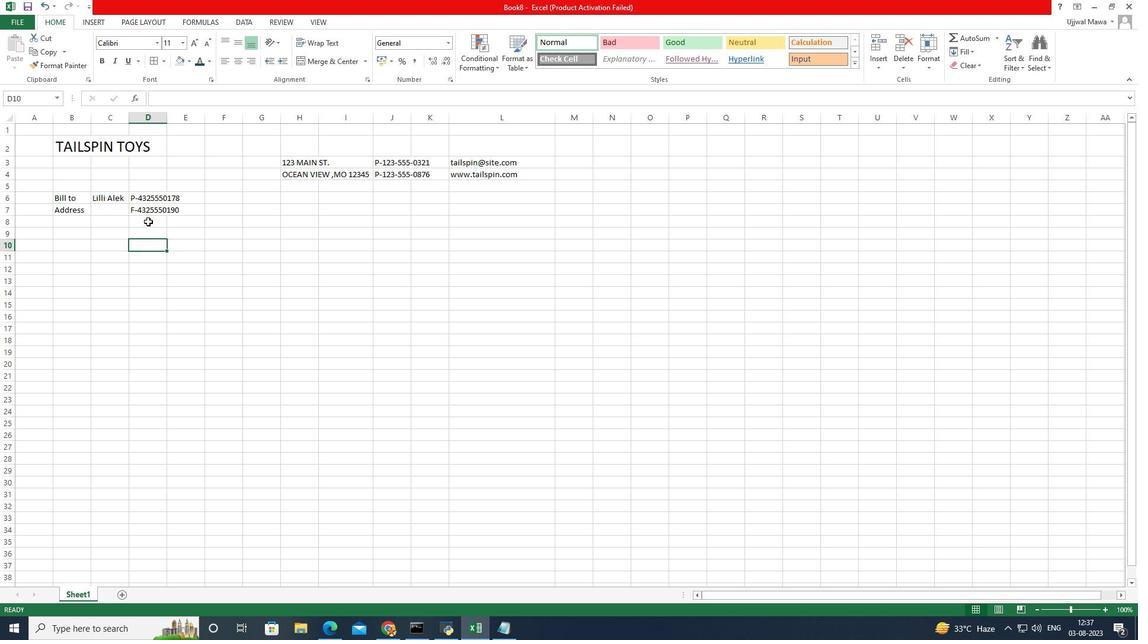 
Action: Mouse pressed left at (148, 221)
Screenshot: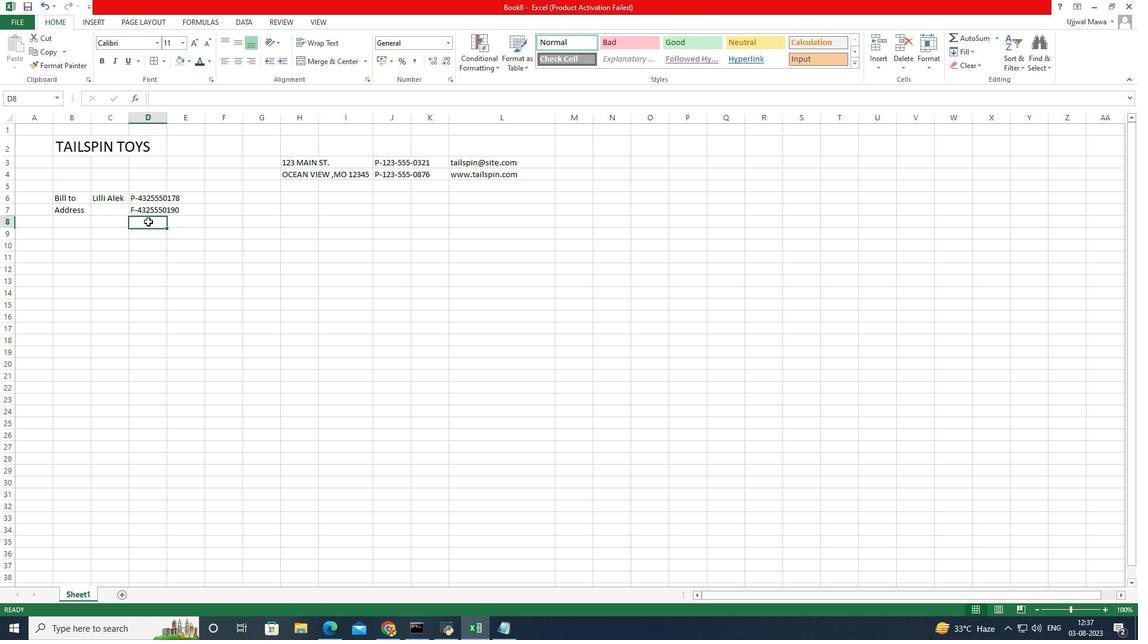 
Action: Mouse pressed left at (148, 221)
Screenshot: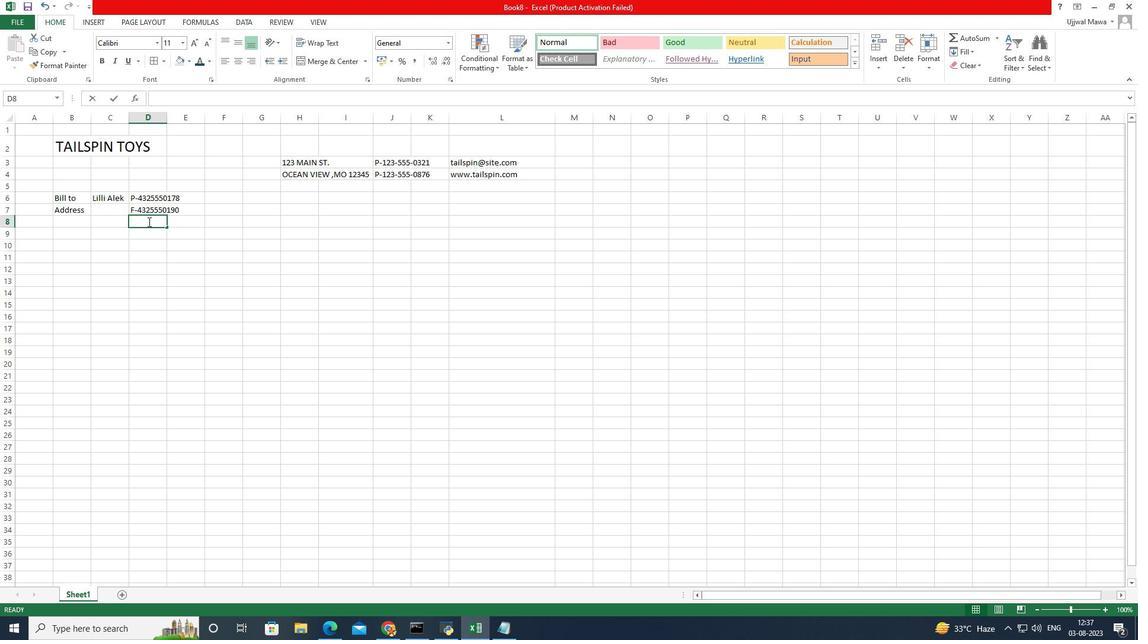 
Action: Mouse moved to (159, 201)
Screenshot: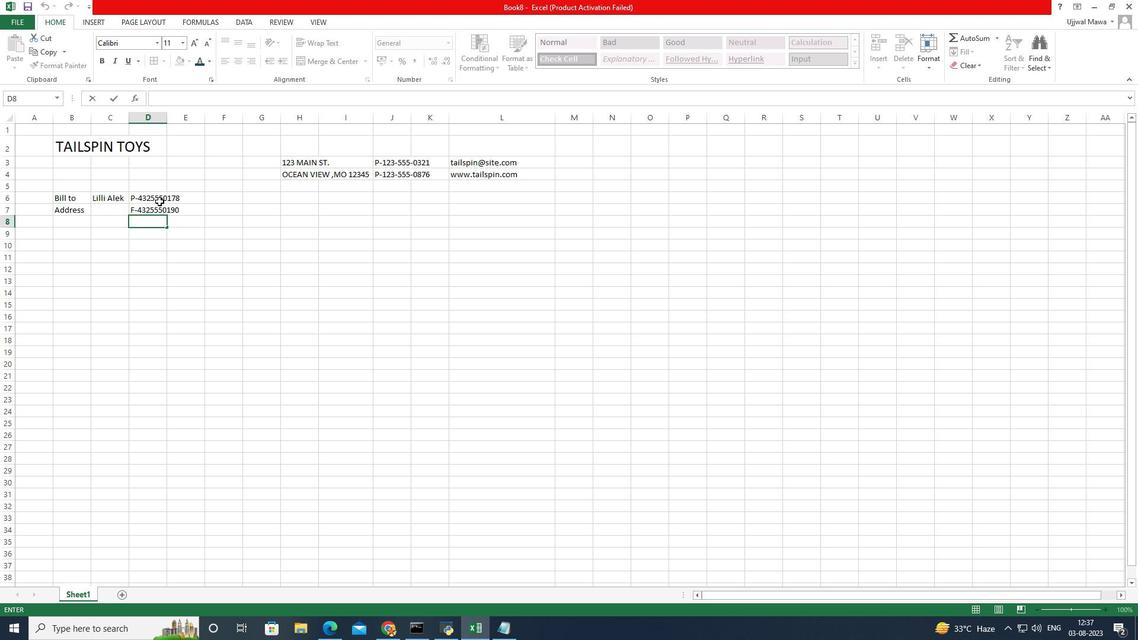 
Action: Key pressed EM<Key.backspace><Key.caps_lock>mail-mike<Key.shift_r>@ex<Key.backspace><Key.backspace>goodwebsite.com
Screenshot: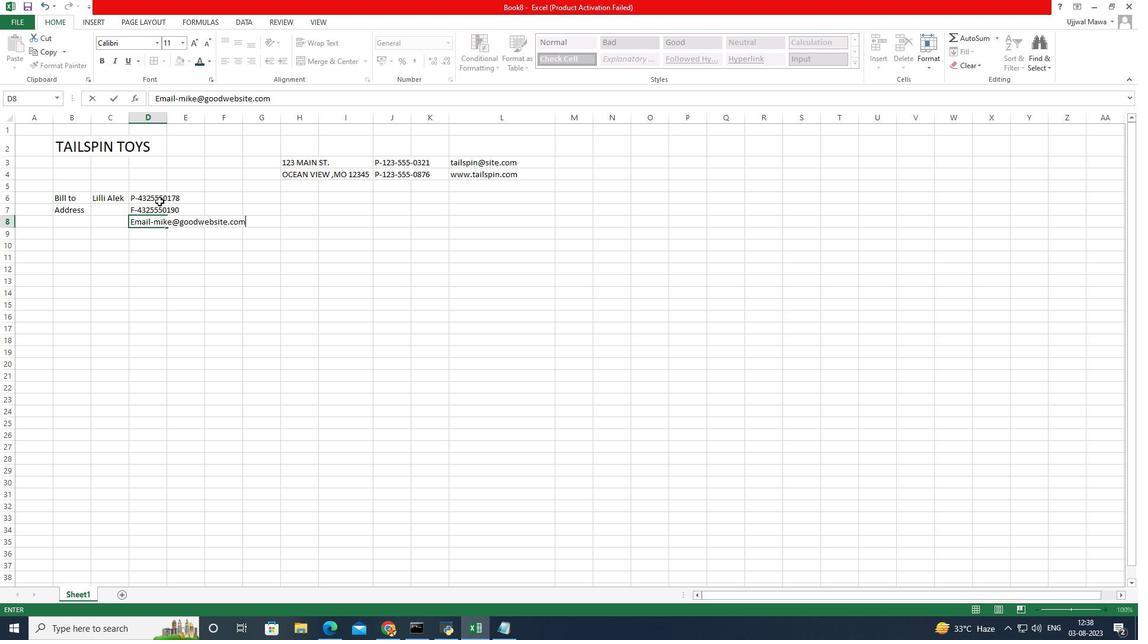 
Action: Mouse moved to (211, 288)
Screenshot: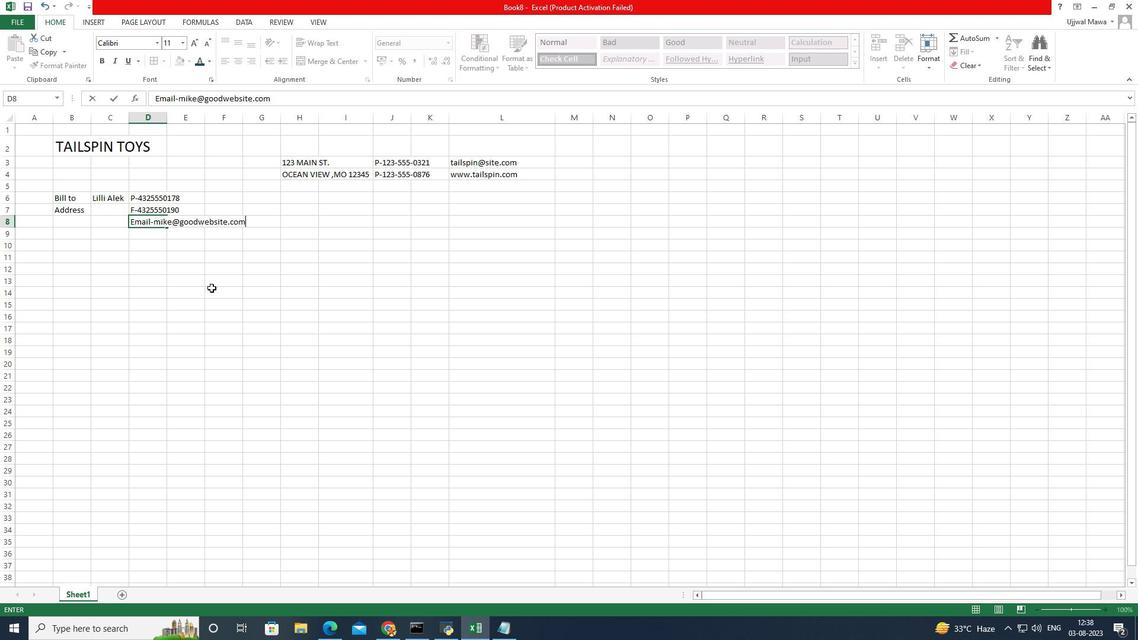 
Action: Mouse pressed left at (211, 288)
Screenshot: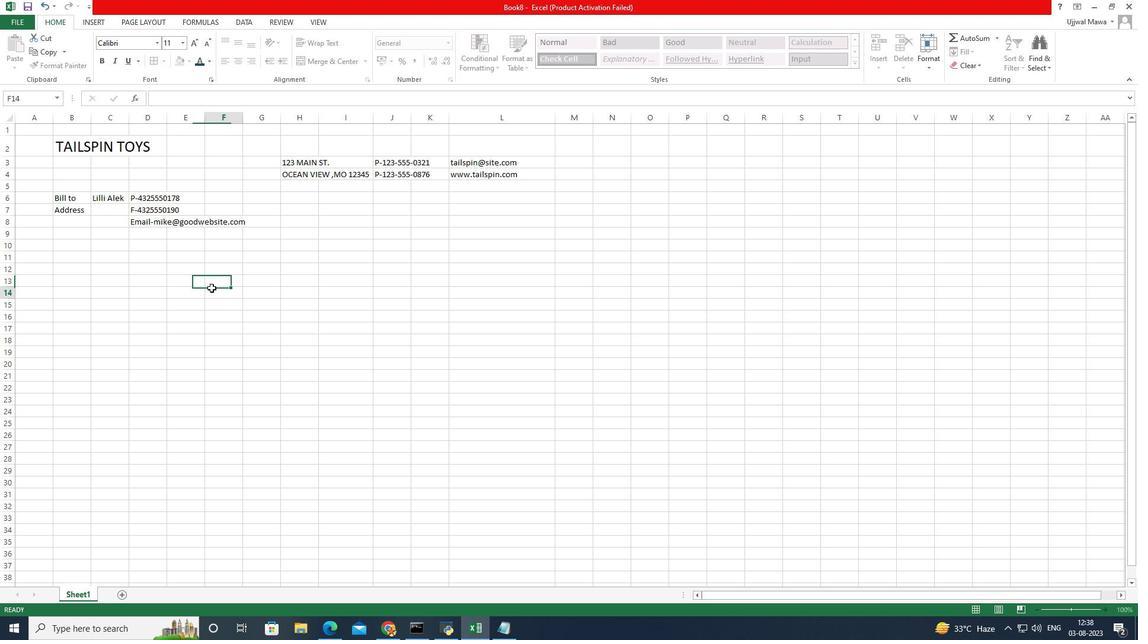 
Action: Mouse moved to (221, 222)
Screenshot: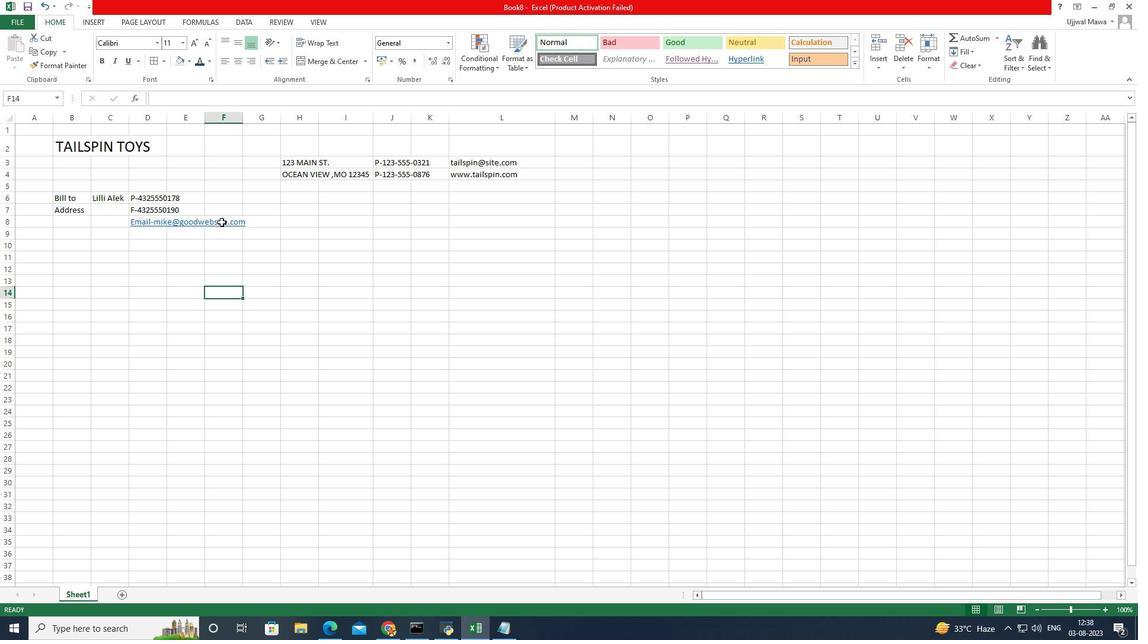 
Action: Mouse pressed right at (221, 222)
Screenshot: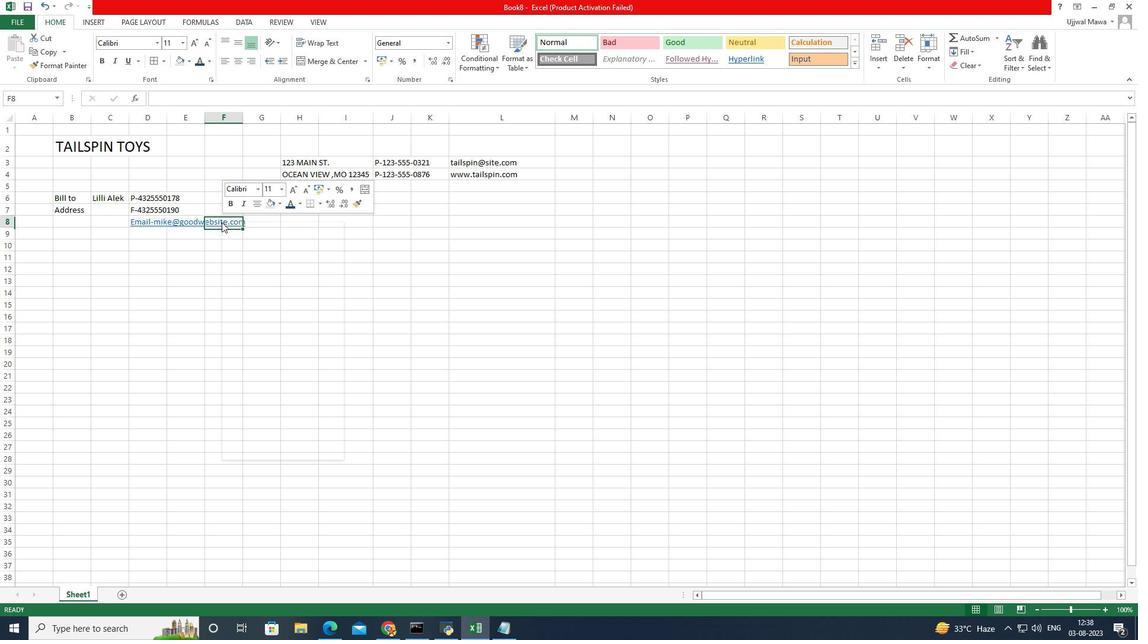 
Action: Mouse moved to (91, 228)
Screenshot: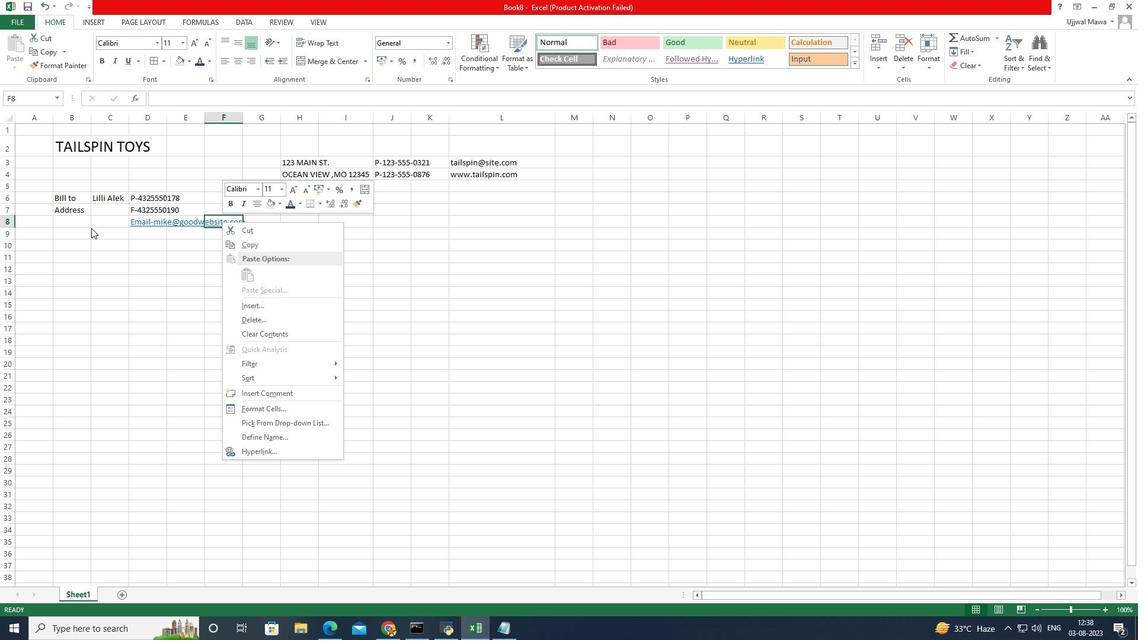 
Action: Mouse pressed left at (91, 228)
Screenshot: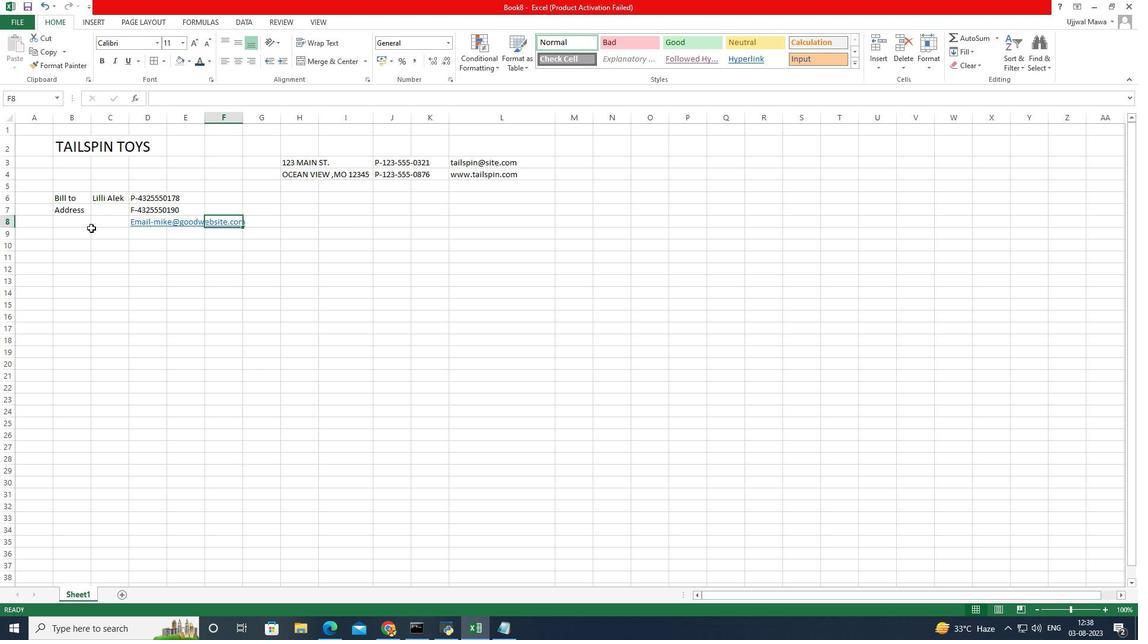 
Action: Mouse moved to (132, 221)
Screenshot: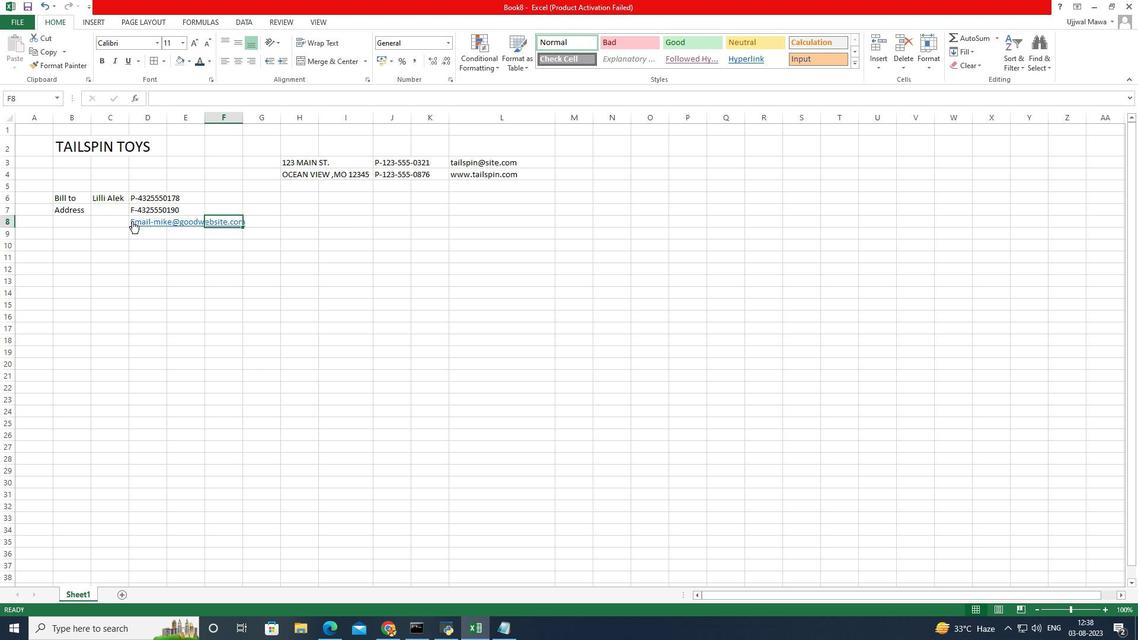 
Action: Mouse pressed right at (132, 221)
Screenshot: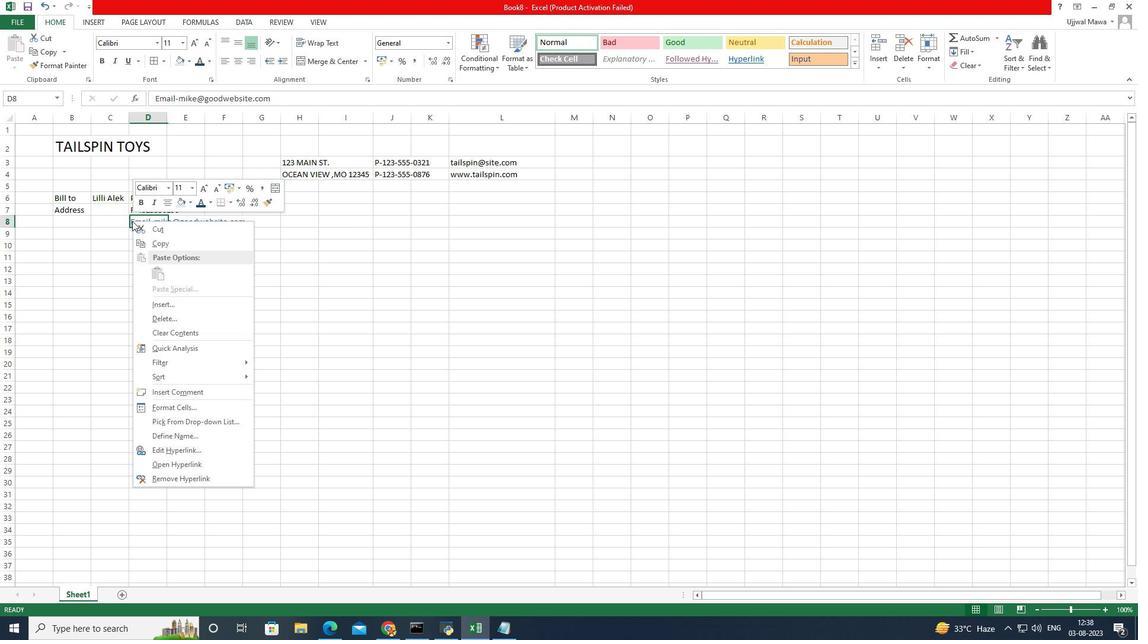 
Action: Mouse moved to (155, 479)
Screenshot: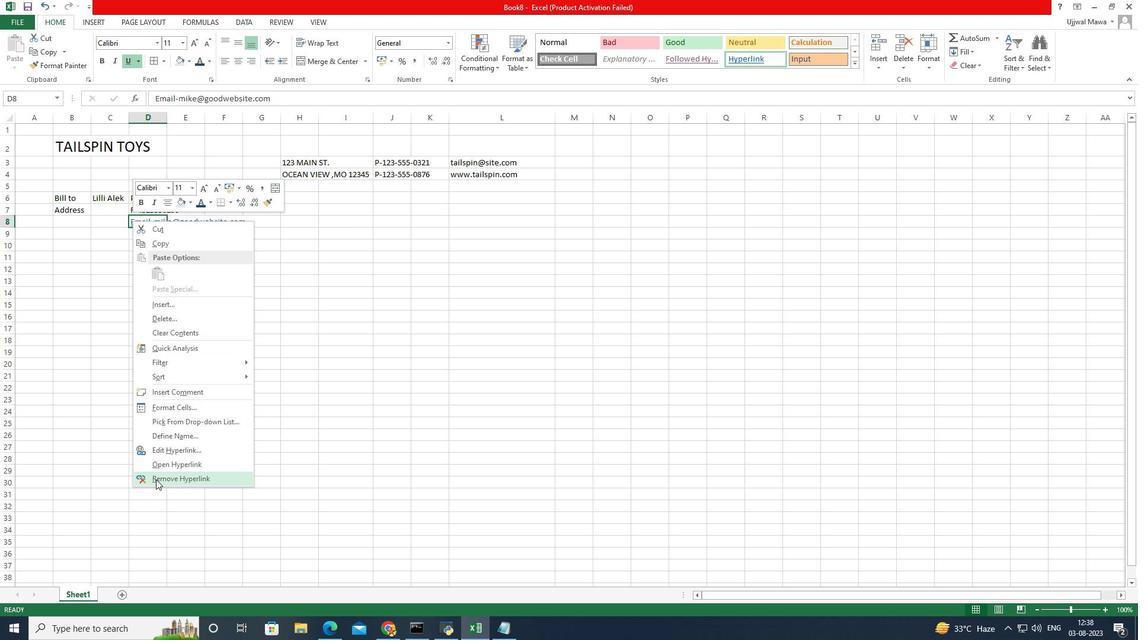 
Action: Mouse pressed left at (155, 479)
Screenshot: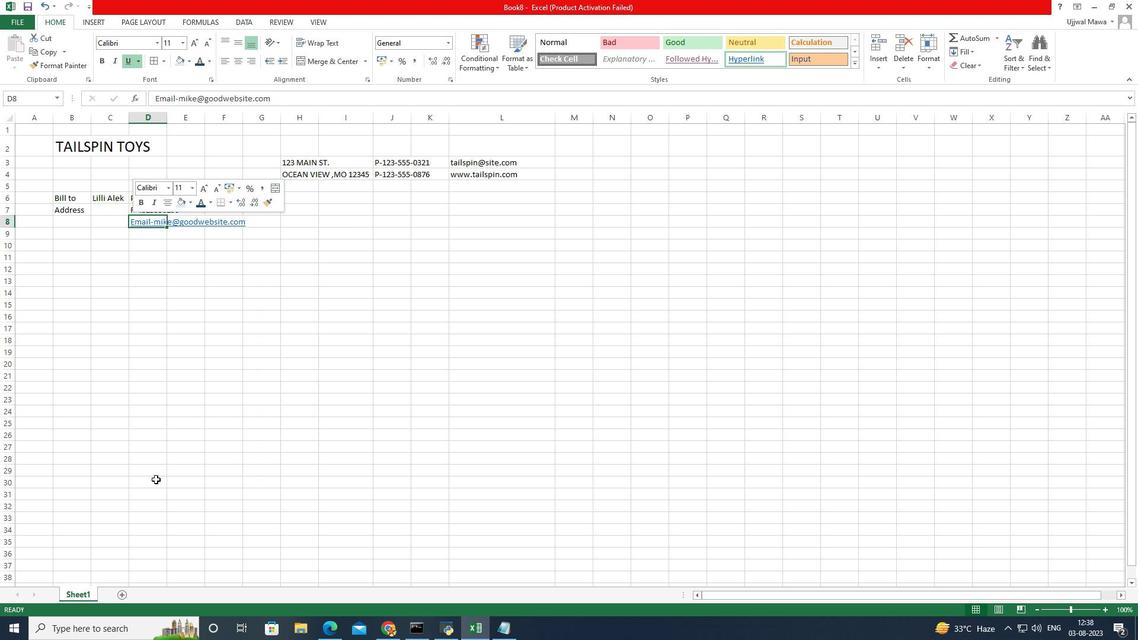 
Action: Mouse moved to (145, 364)
Screenshot: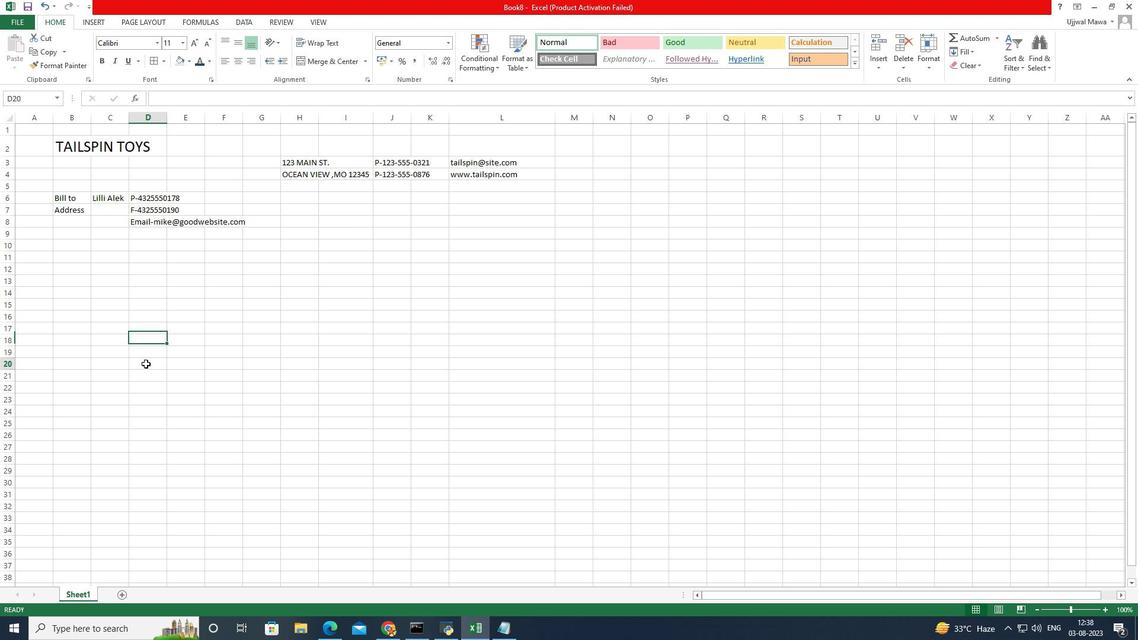 
Action: Mouse pressed left at (145, 364)
Screenshot: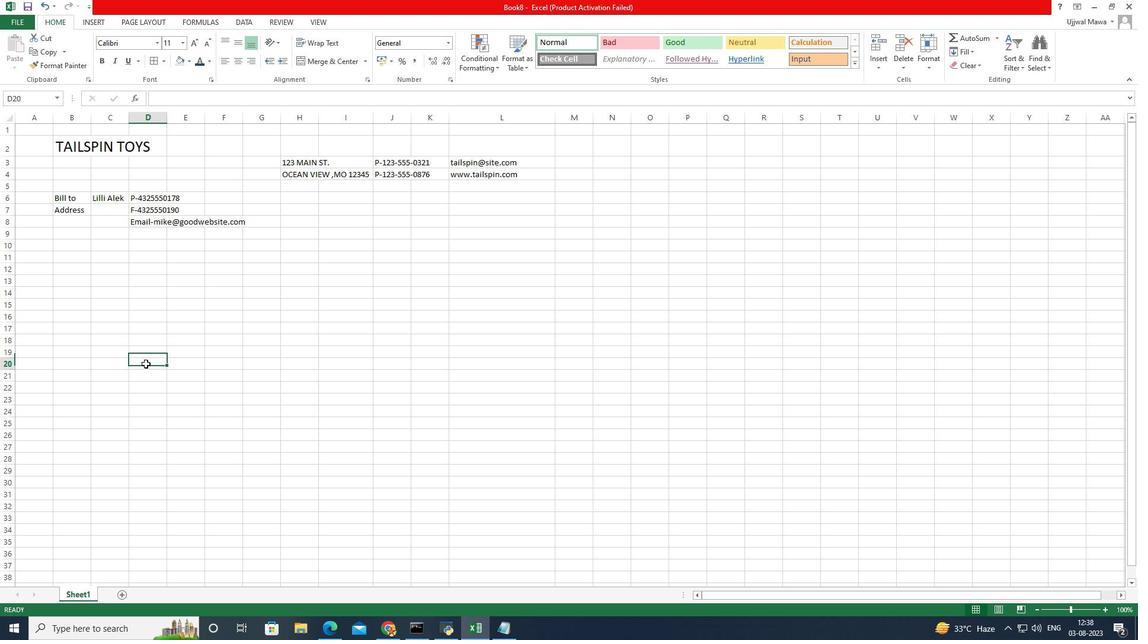 
Action: Mouse moved to (149, 191)
Screenshot: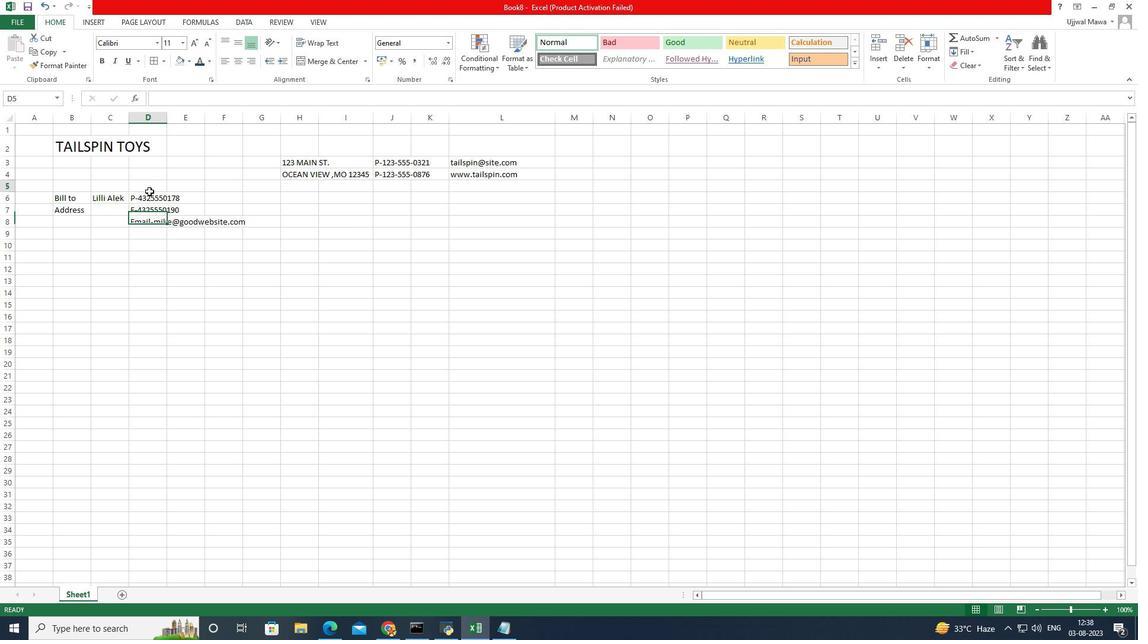 
Action: Mouse pressed left at (149, 191)
Screenshot: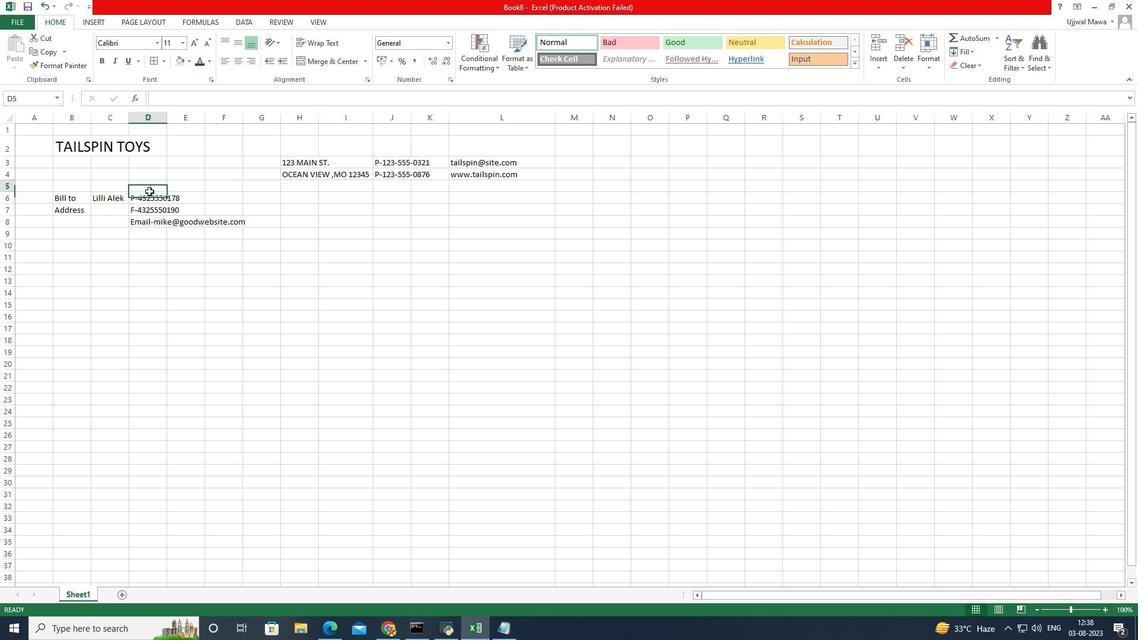 
Action: Mouse moved to (109, 209)
Screenshot: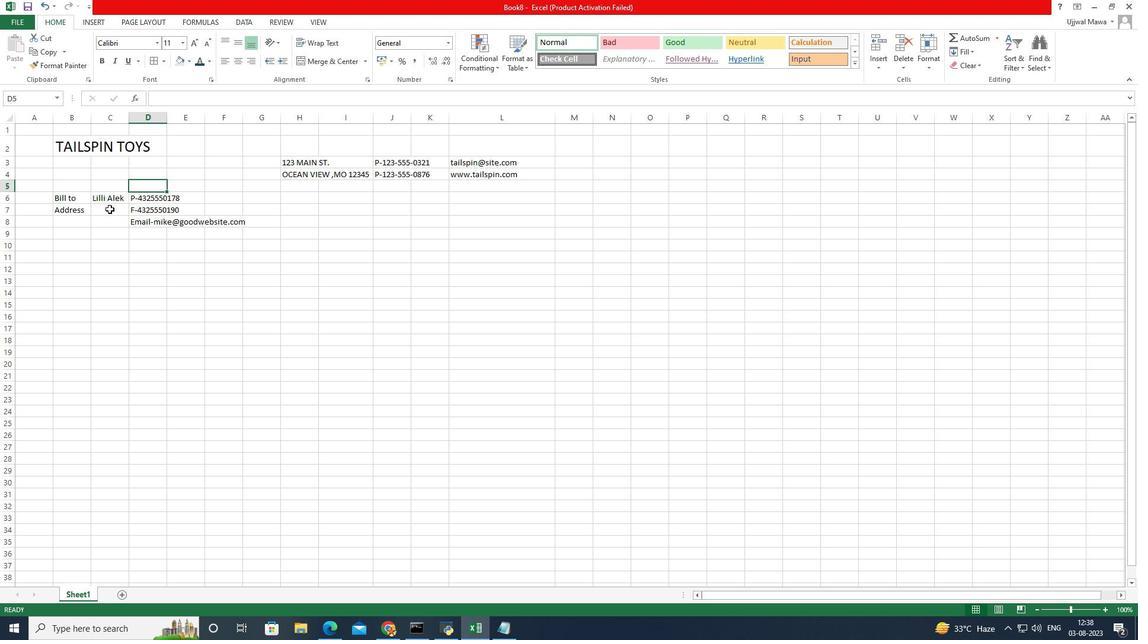
Action: Mouse pressed left at (109, 209)
Screenshot: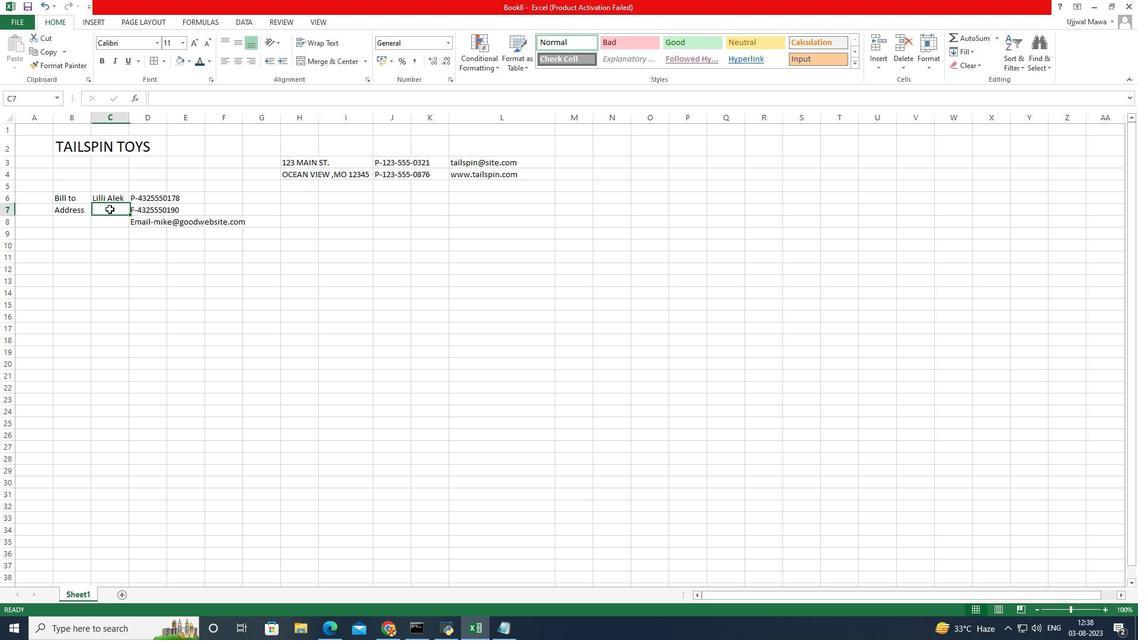 
Action: Mouse pressed left at (109, 209)
Screenshot: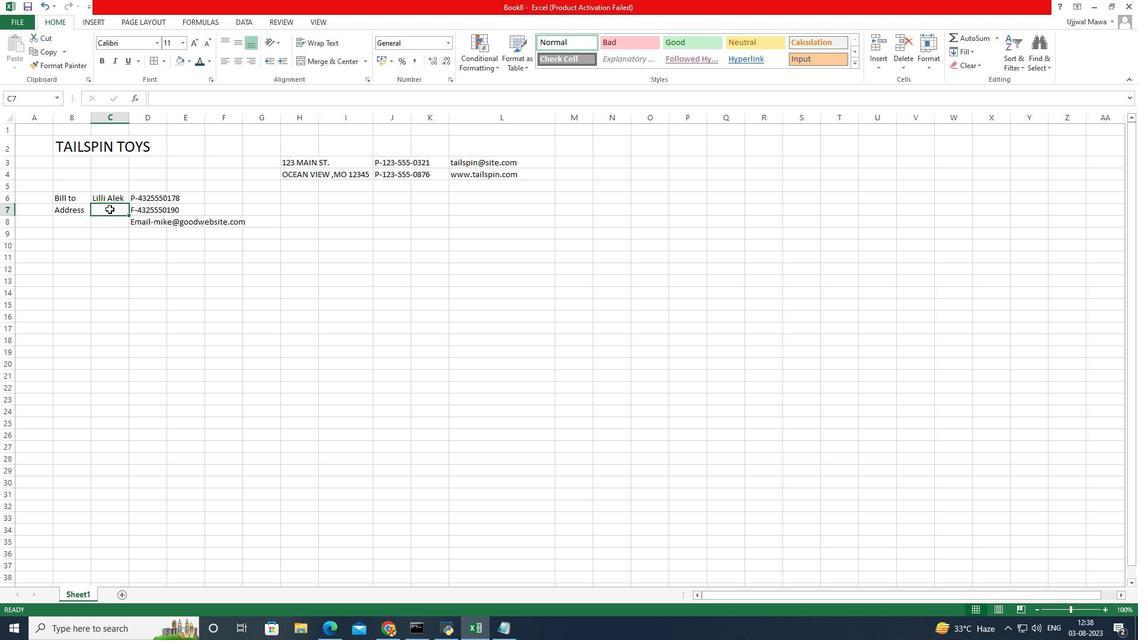 
Action: Mouse pressed left at (109, 209)
Screenshot: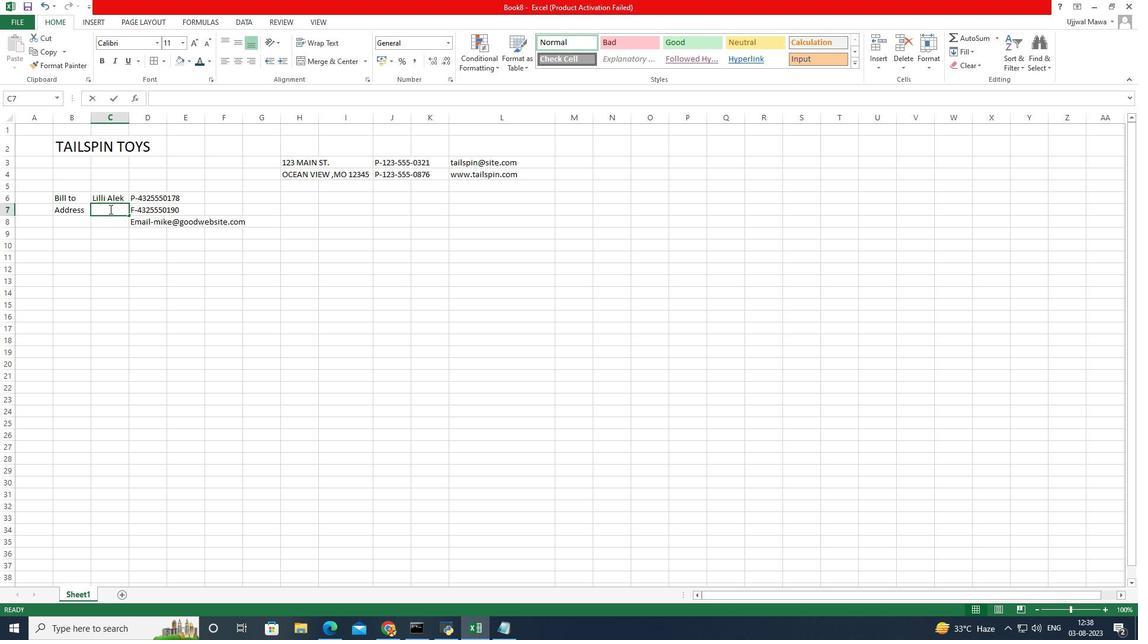
Action: Key pressed 345<Key.space><Key.caps_lock>C<Key.caps_lock>heer<Key.backspace><Key.backspace><Key.backspace>erry<Key.space><Key.caps_lock>S<Key.caps_lock>t.
Screenshot: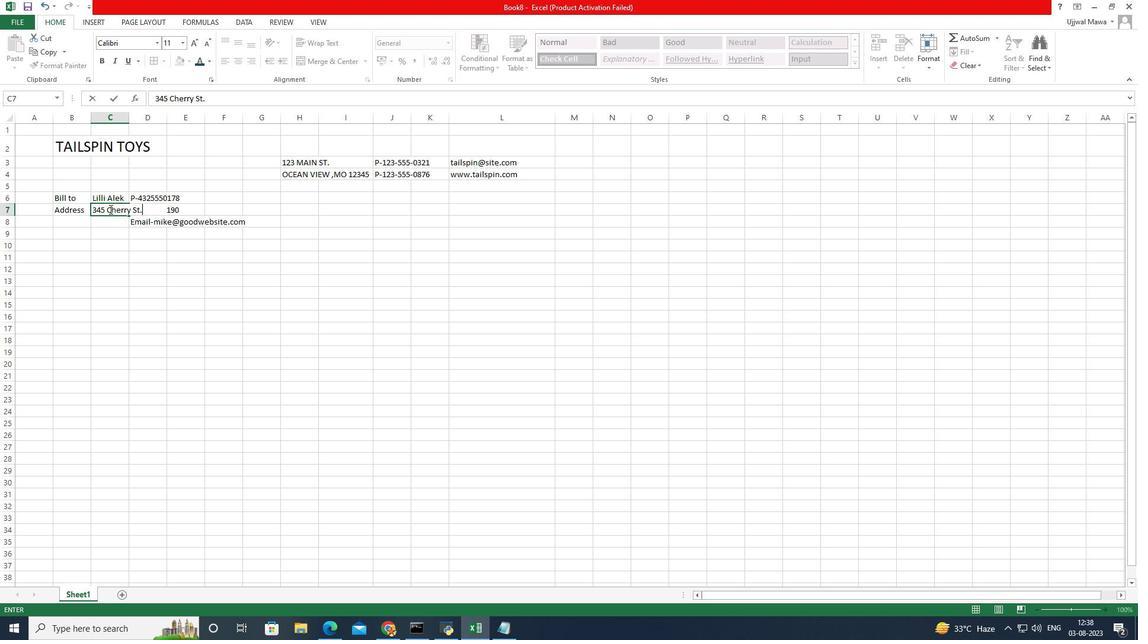 
Action: Mouse moved to (183, 531)
Screenshot: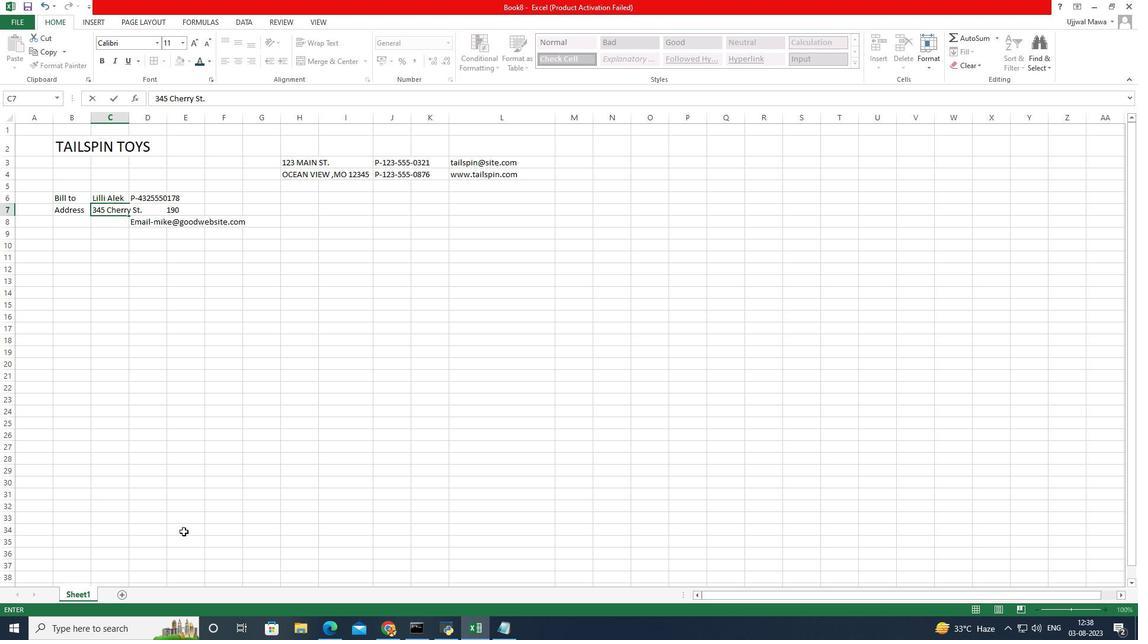 
Action: Mouse pressed left at (183, 531)
Screenshot: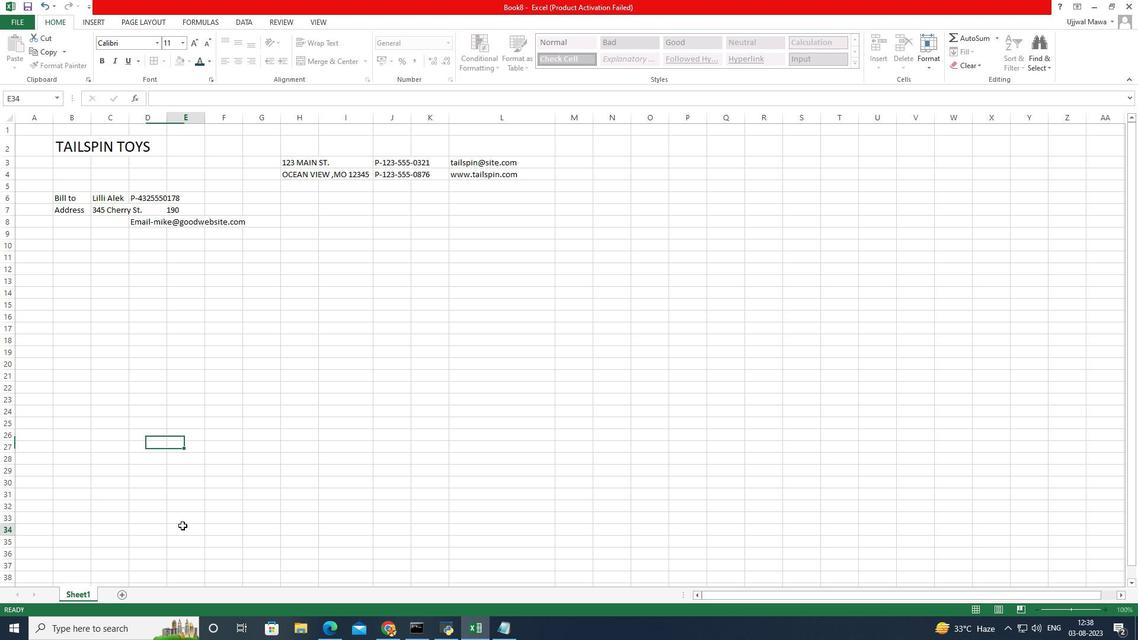 
Action: Mouse moved to (126, 122)
Screenshot: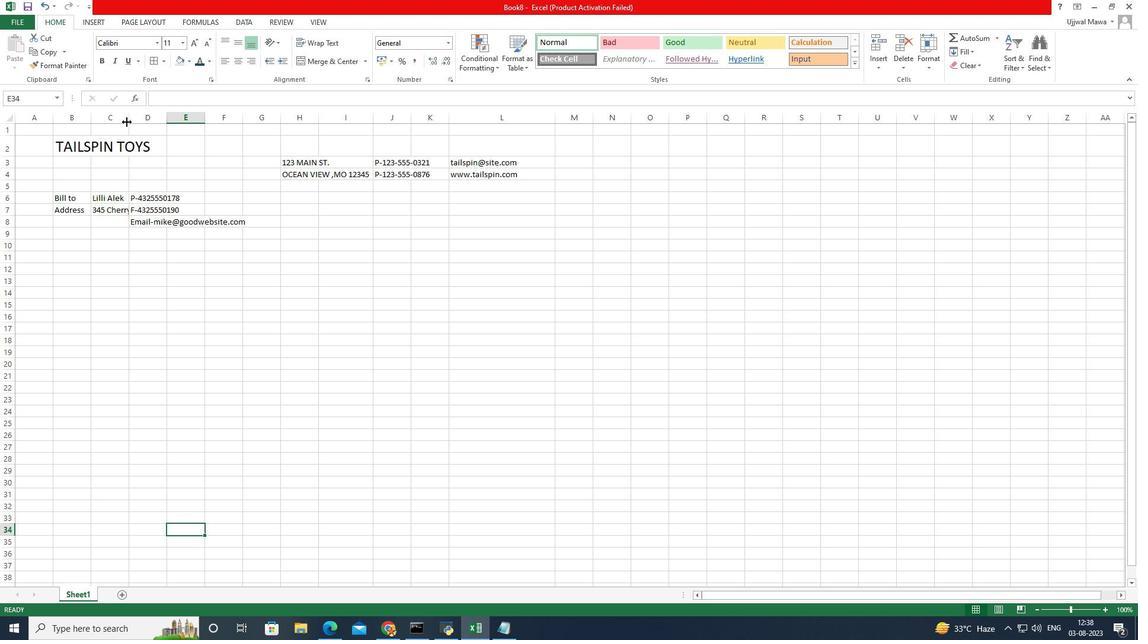 
Action: Mouse pressed left at (126, 122)
Screenshot: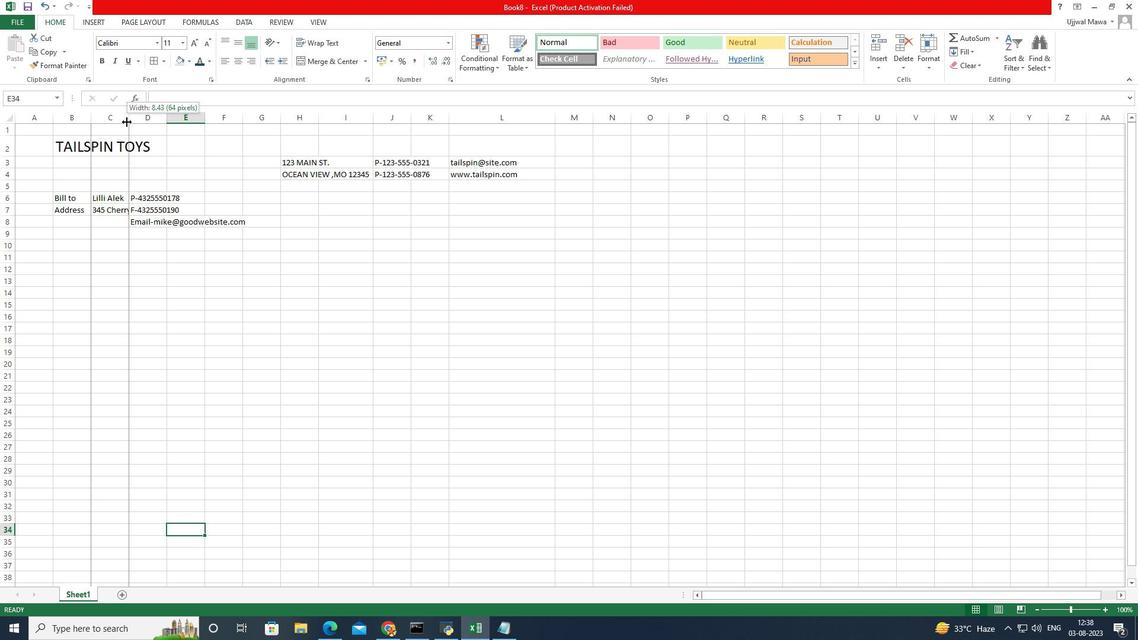 
Action: Mouse moved to (128, 223)
Screenshot: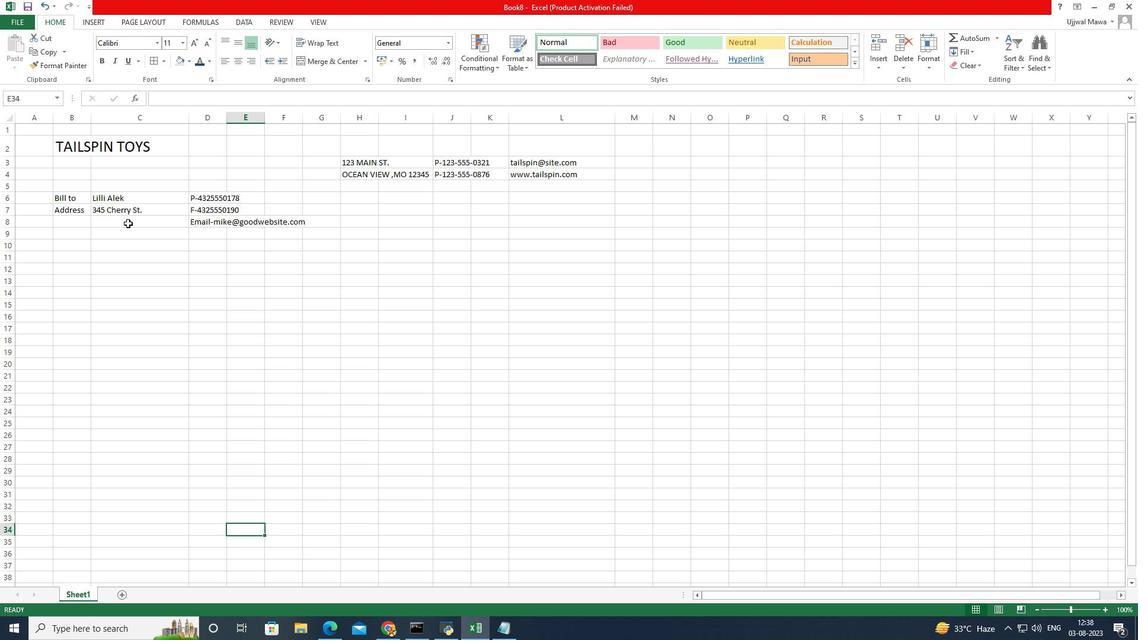 
Action: Mouse pressed left at (128, 223)
Screenshot: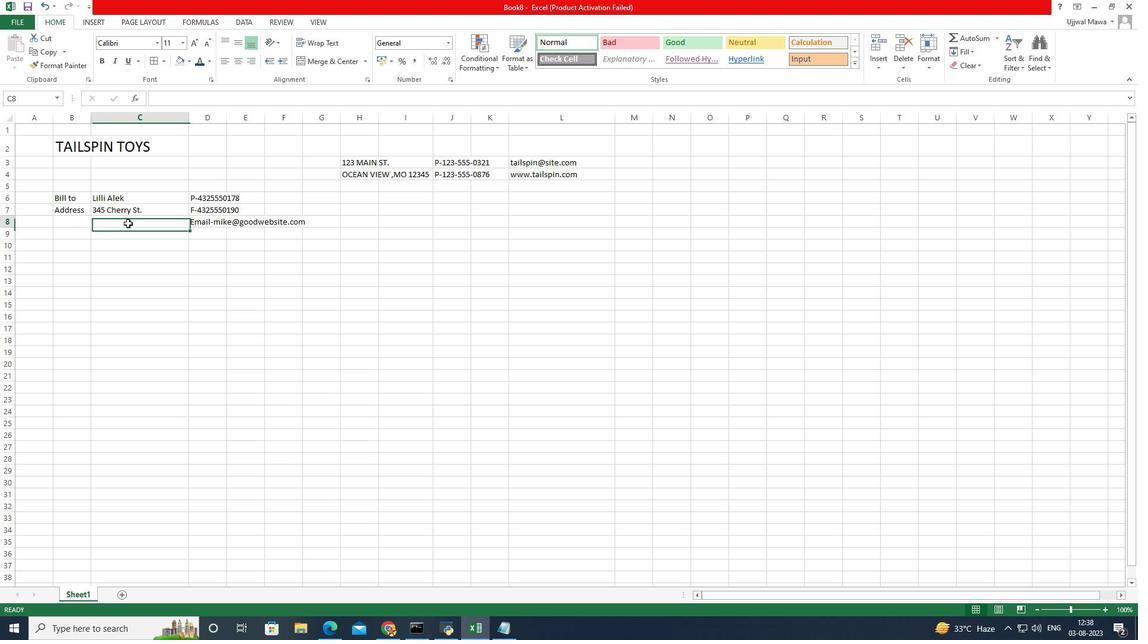 
Action: Mouse pressed left at (128, 223)
Screenshot: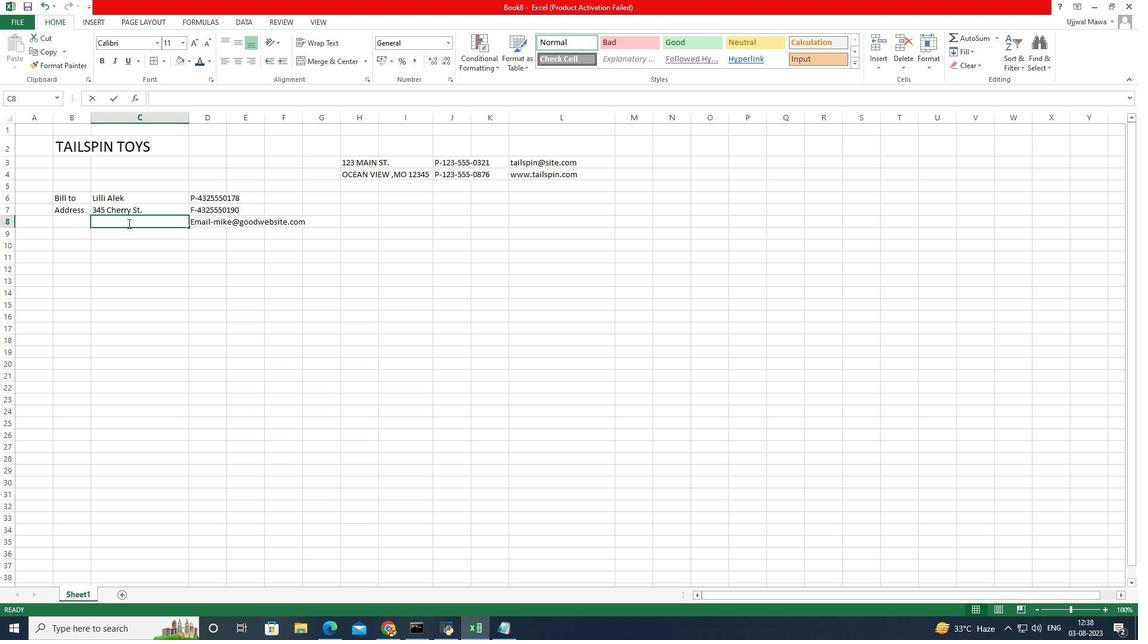 
Action: Mouse moved to (127, 223)
Screenshot: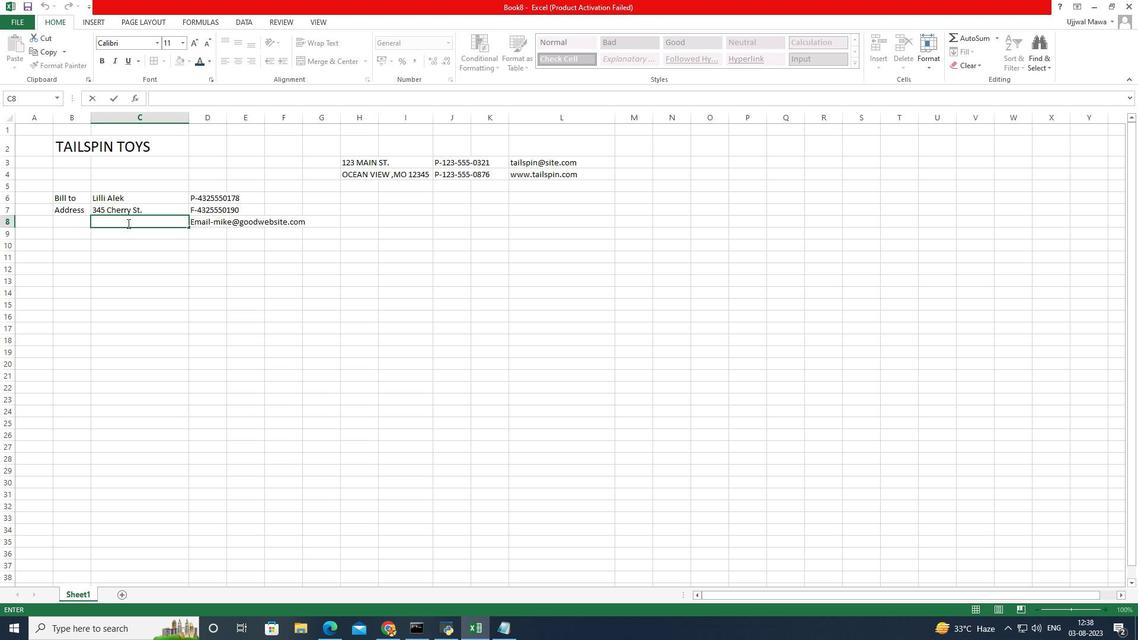 
Action: Key pressed <Key.caps_lock>S<Key.caps_lock>uite<Key.space>345
Screenshot: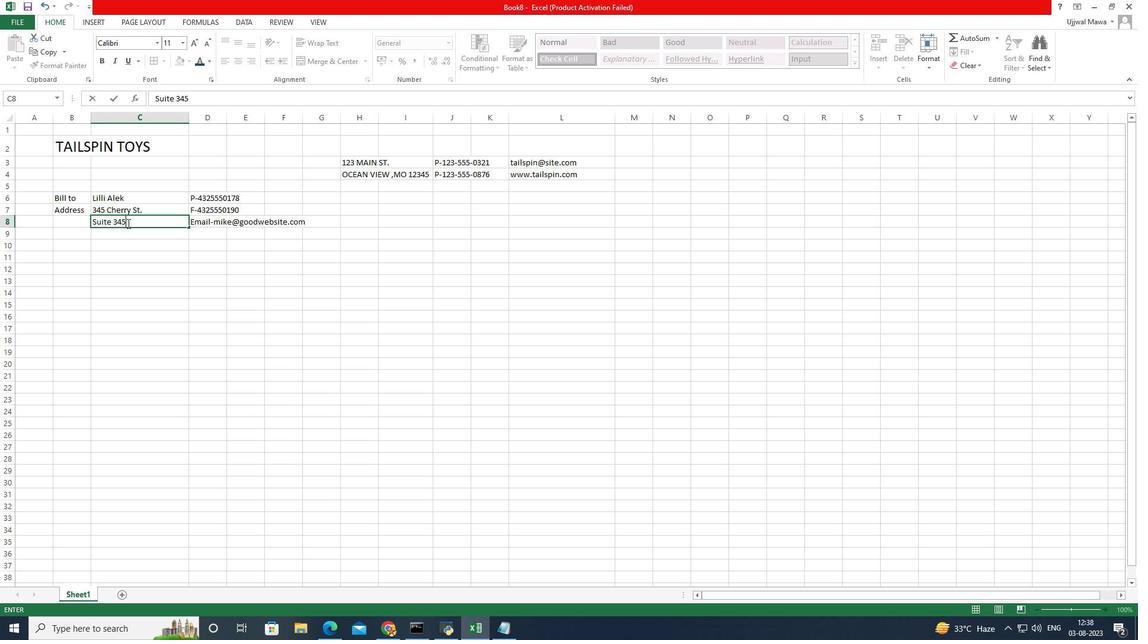 
Action: Mouse moved to (128, 233)
Screenshot: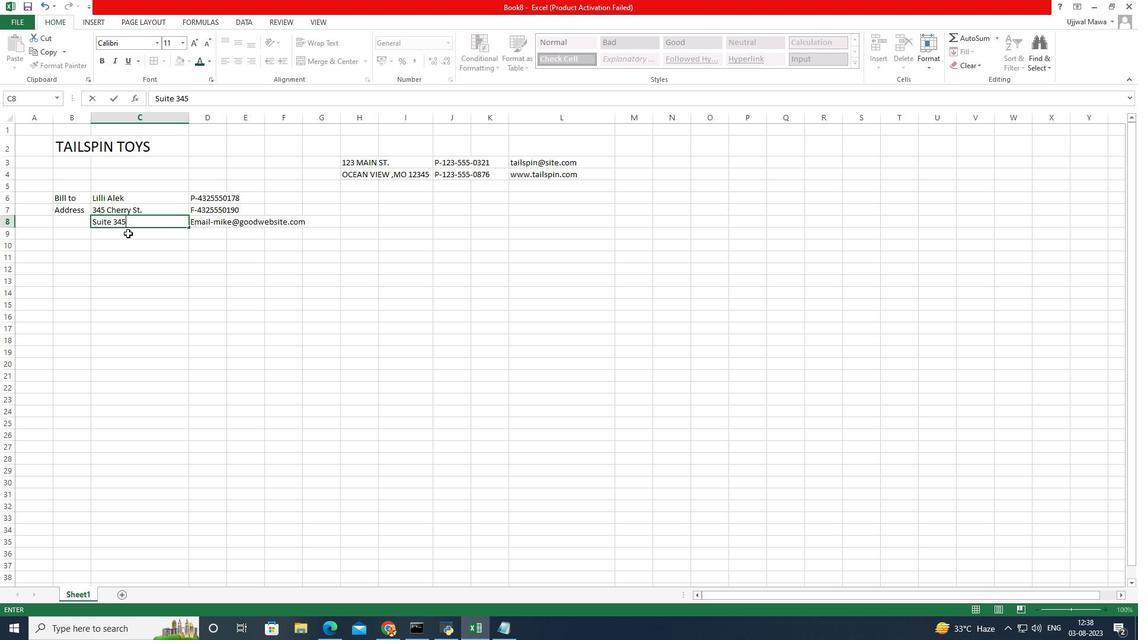 
Action: Mouse pressed left at (128, 233)
Screenshot: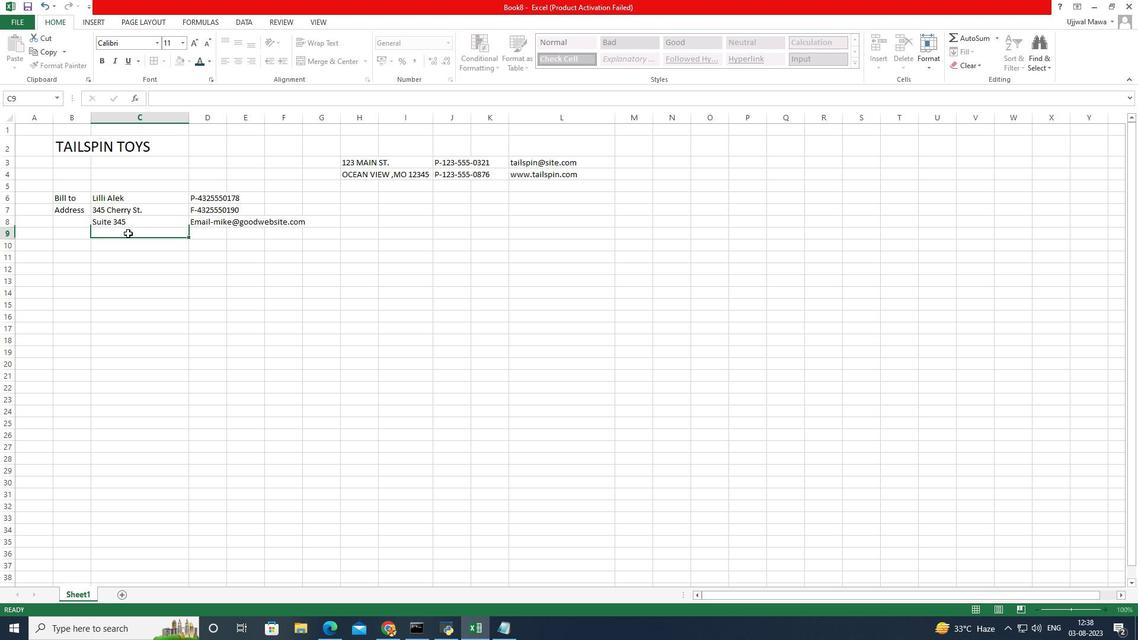 
Action: Mouse pressed left at (128, 233)
Screenshot: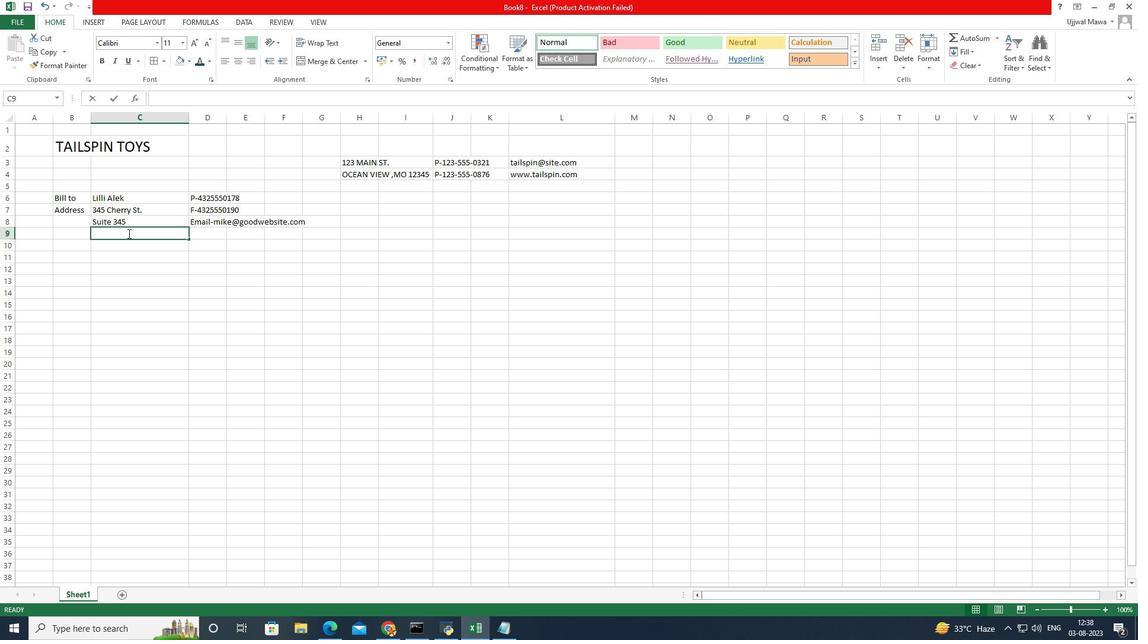 
Action: Key pressed <Key.caps_lock>
Screenshot: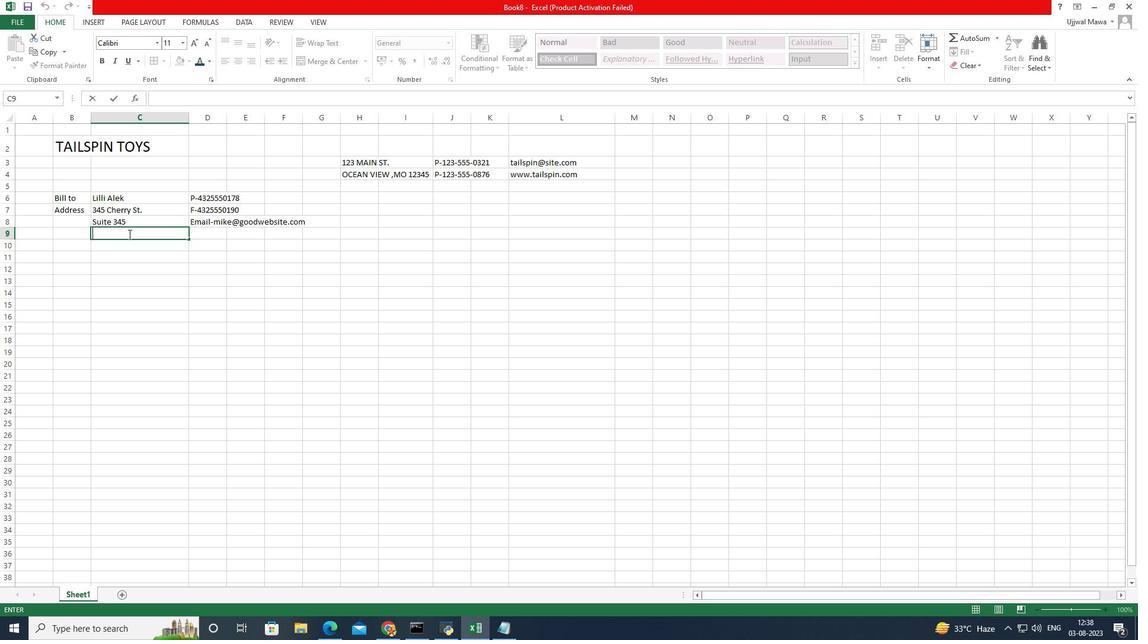 
Action: Mouse moved to (128, 234)
Screenshot: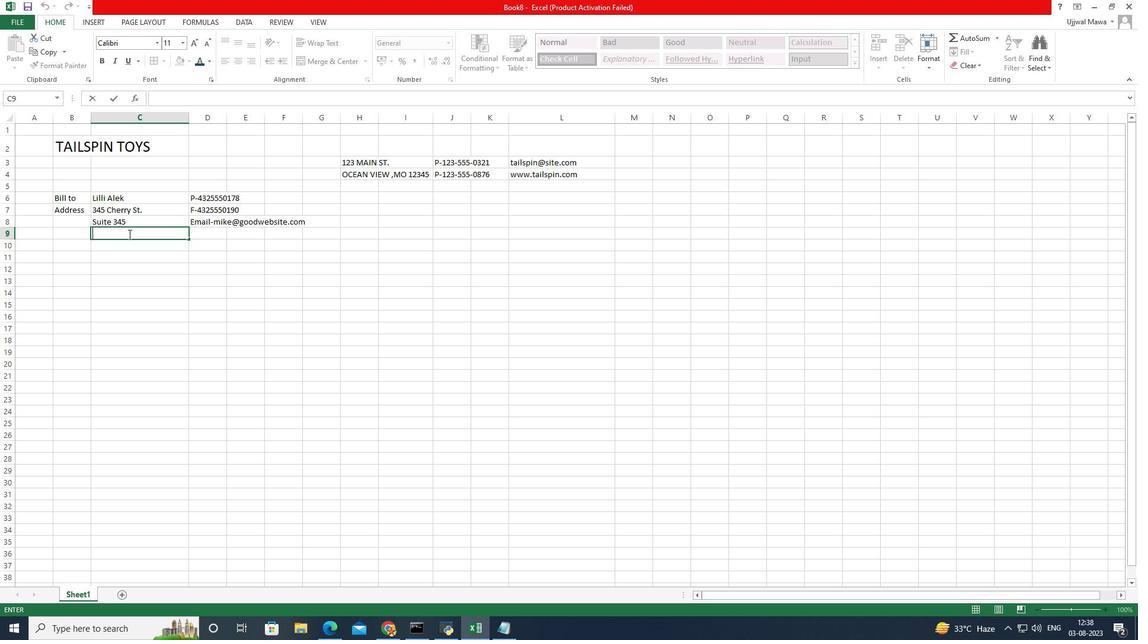 
Action: Key pressed A<Key.caps_lock>lbany<Key.space>,<Key.caps_lock>SD<Key.space>12345
Screenshot: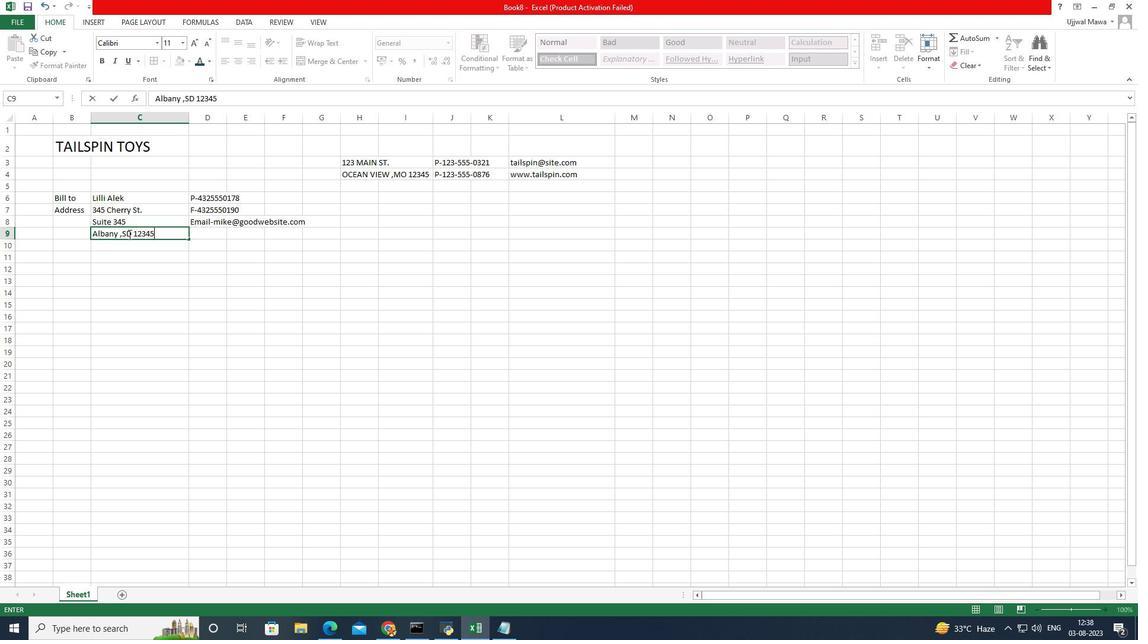 
Action: Mouse moved to (279, 244)
Screenshot: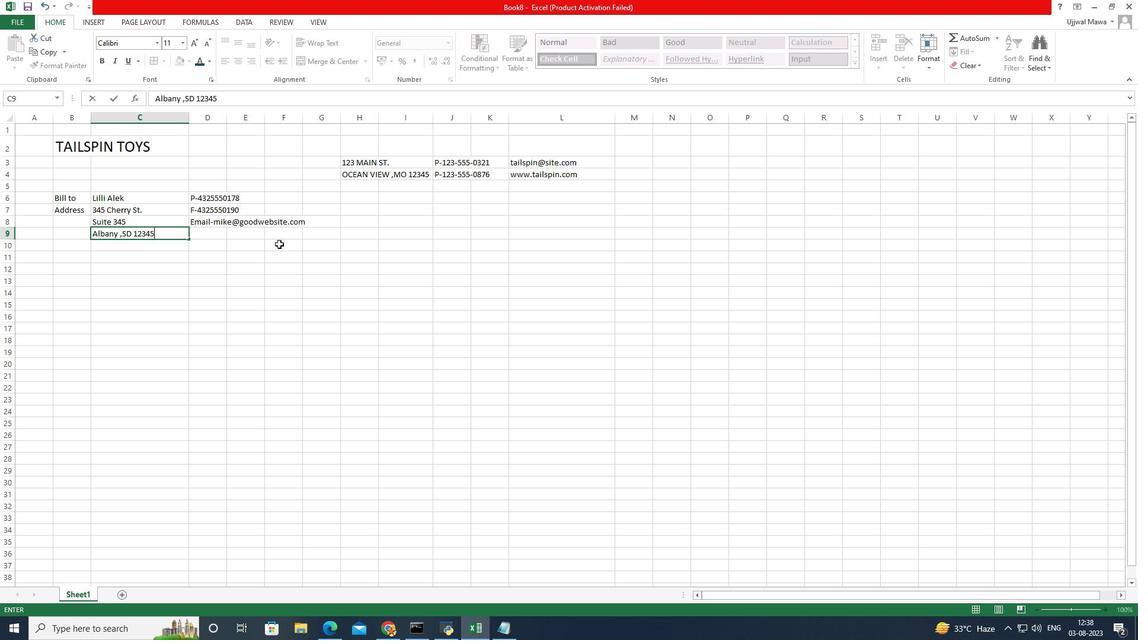 
Action: Mouse pressed left at (279, 244)
Screenshot: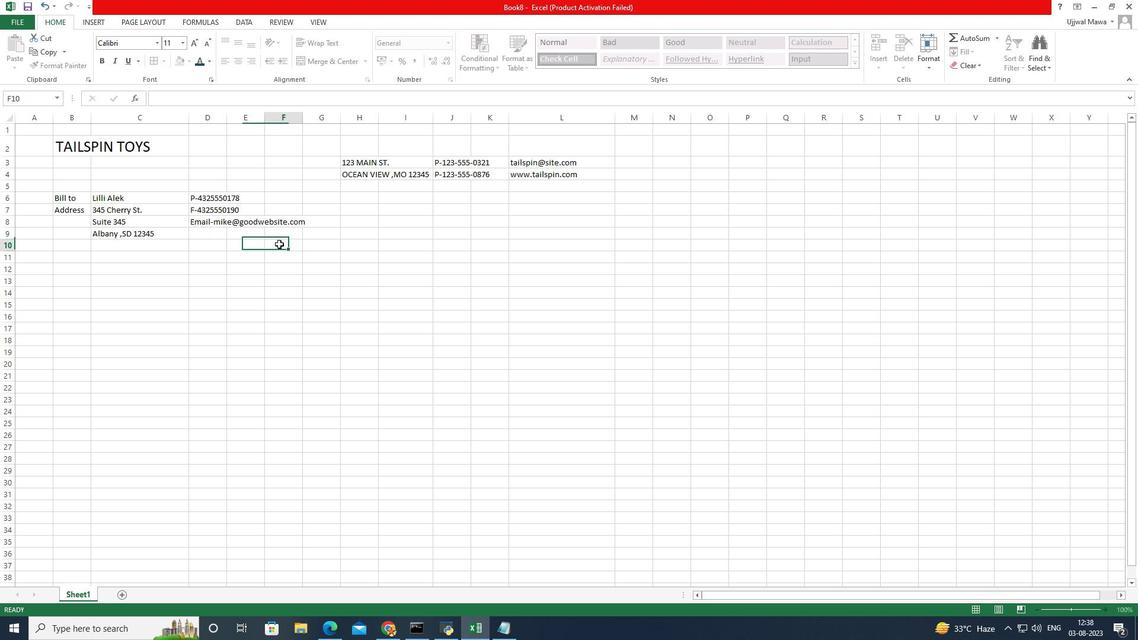 
Action: Mouse moved to (349, 192)
Screenshot: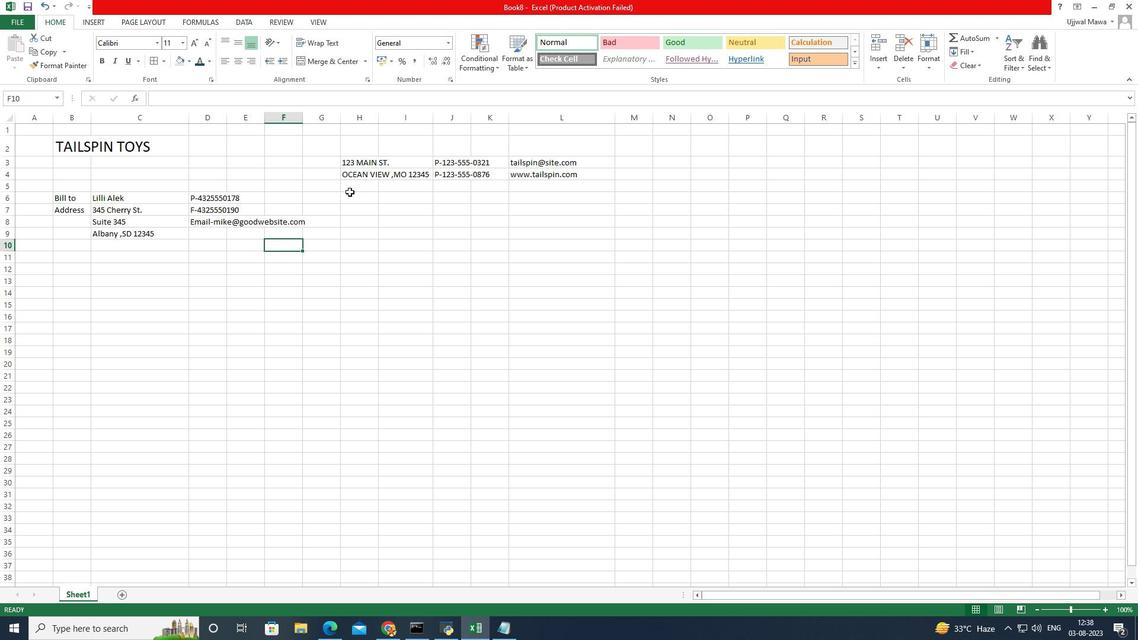 
Action: Mouse pressed left at (349, 192)
Screenshot: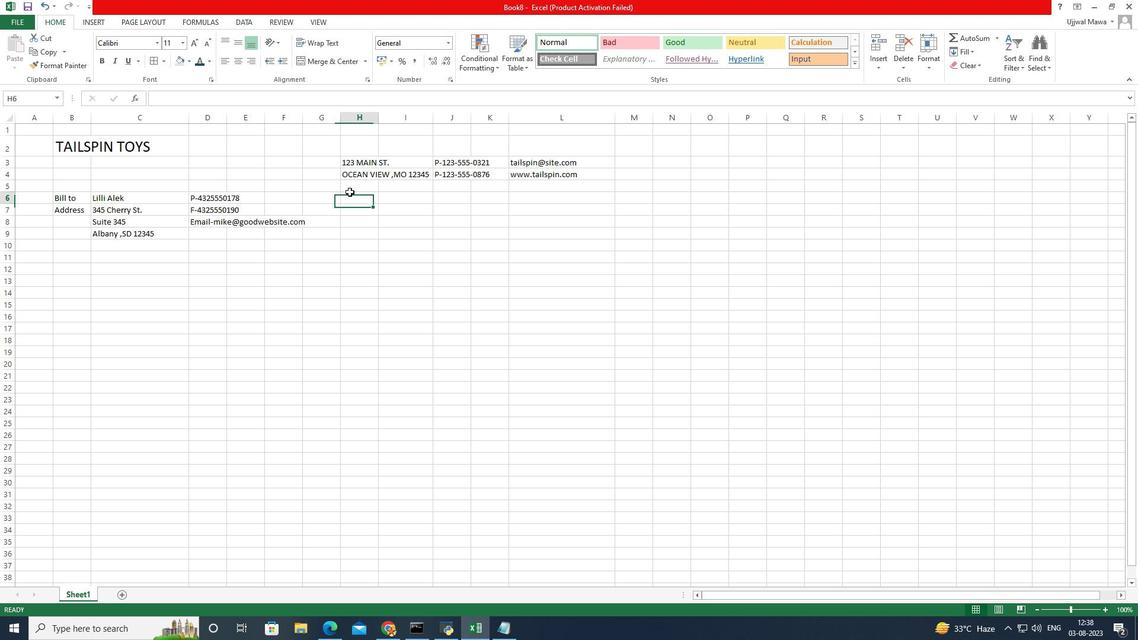 
Action: Mouse pressed left at (349, 192)
Screenshot: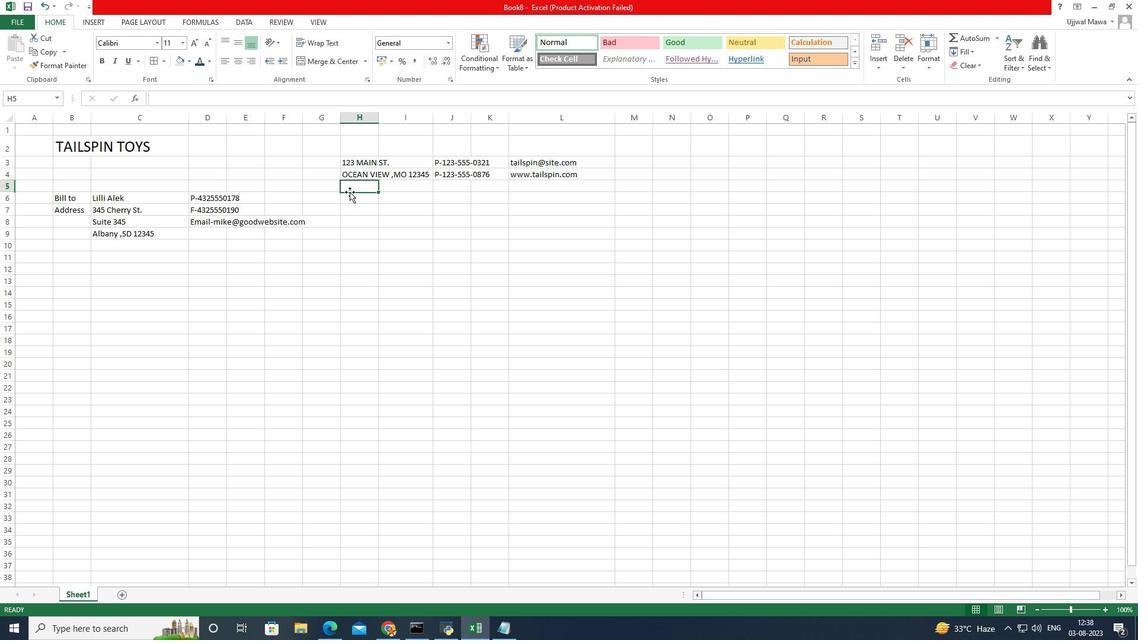 
Action: Mouse pressed left at (349, 192)
Screenshot: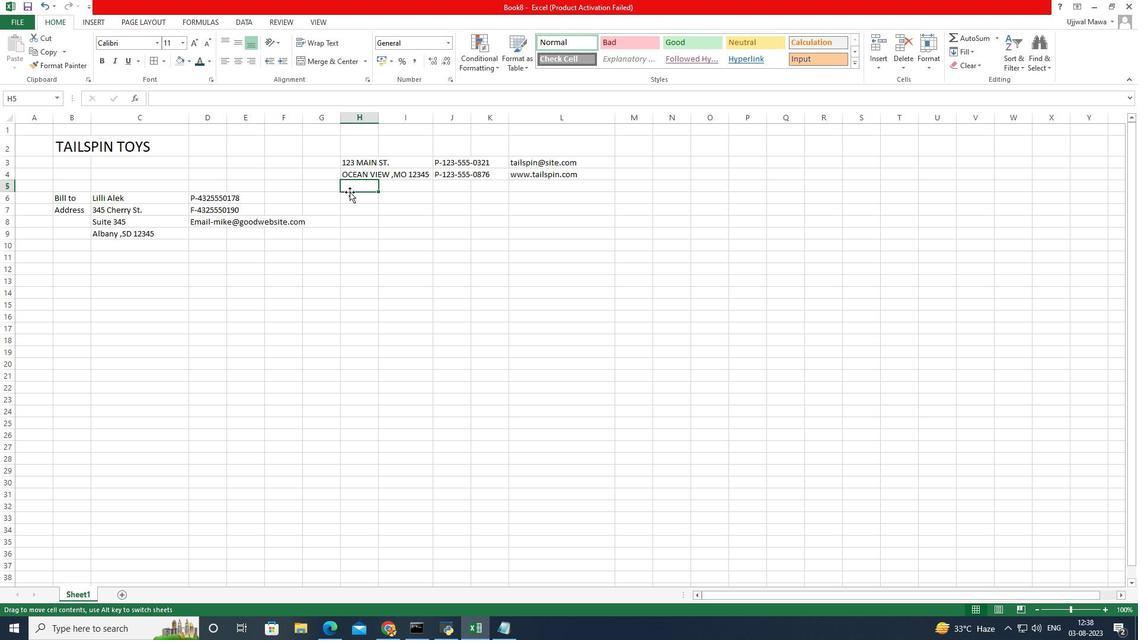 
Action: Mouse moved to (348, 199)
Screenshot: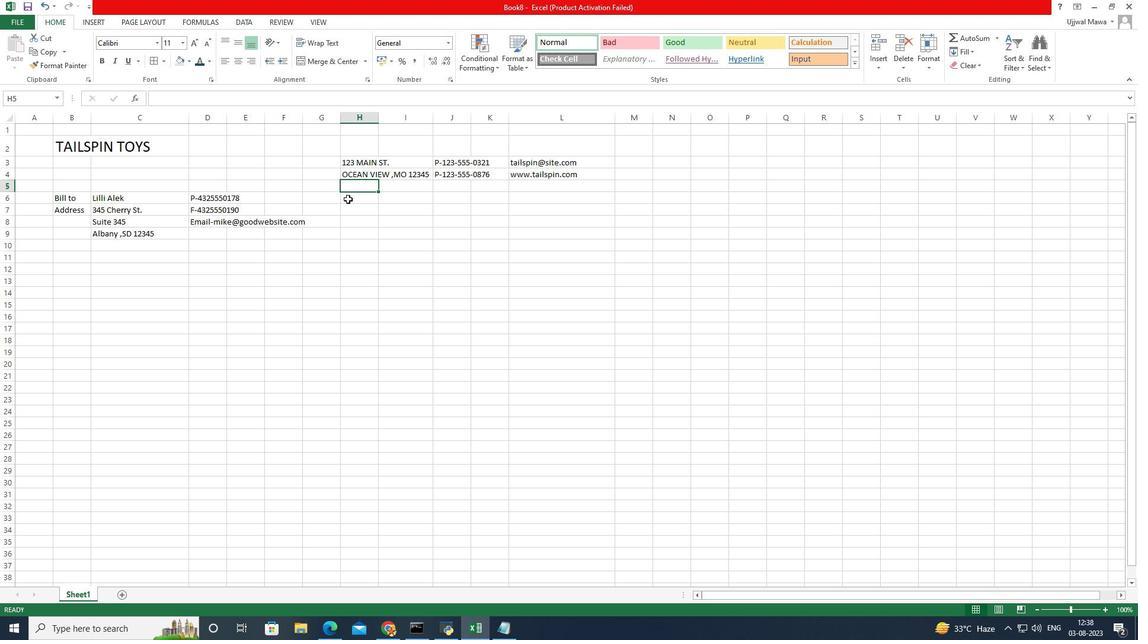 
Action: Mouse pressed left at (348, 199)
Screenshot: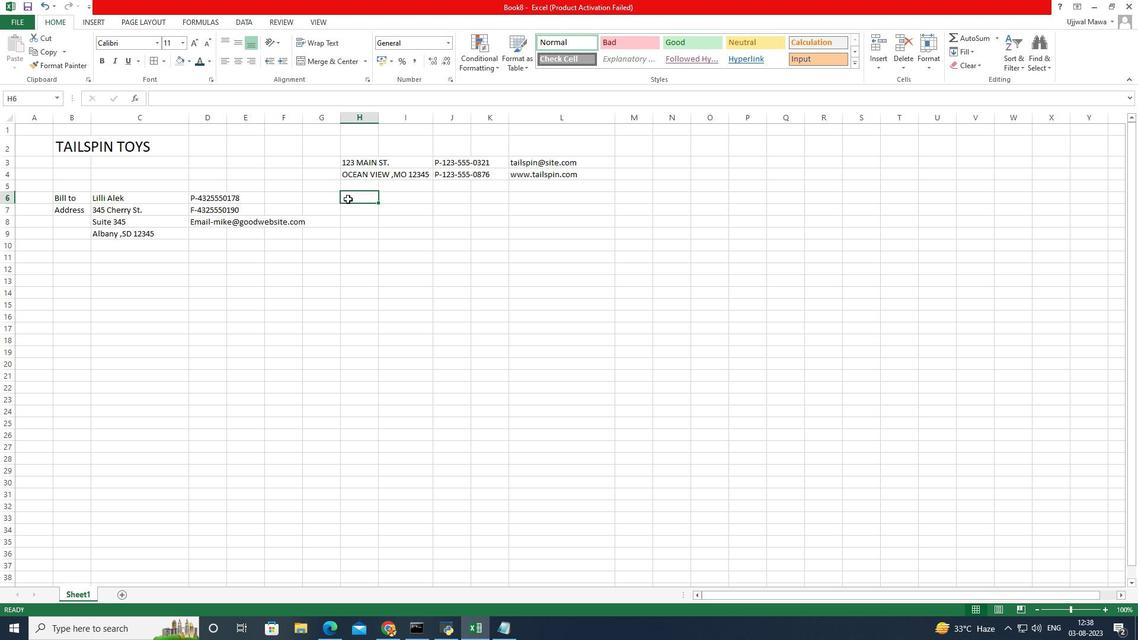 
Action: Mouse pressed left at (348, 199)
Screenshot: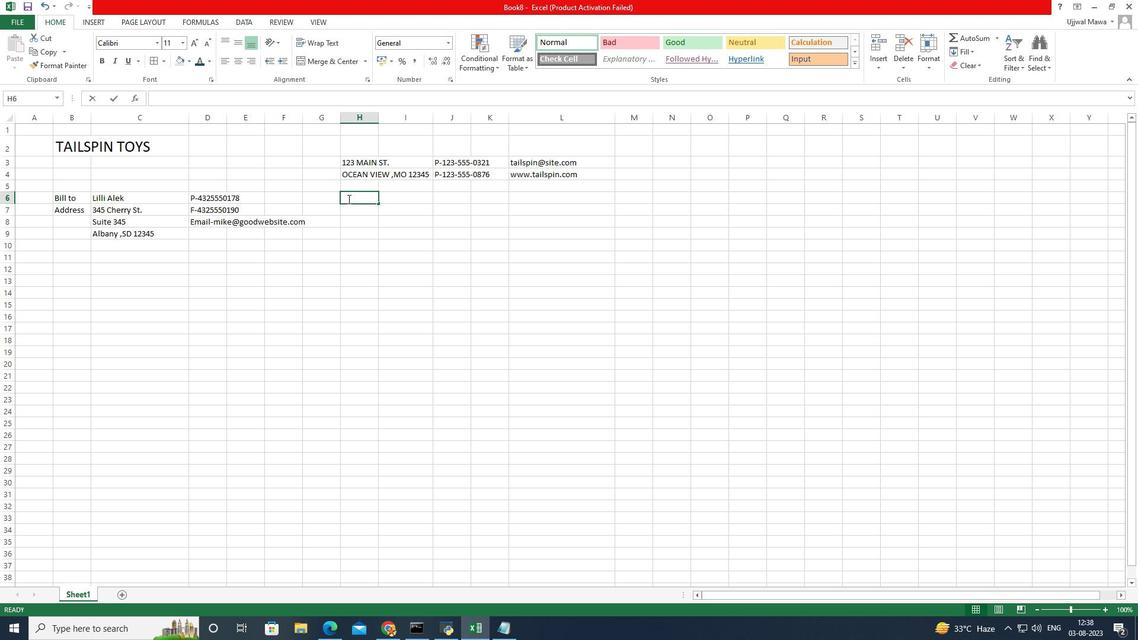 
Action: Mouse moved to (356, 205)
Screenshot: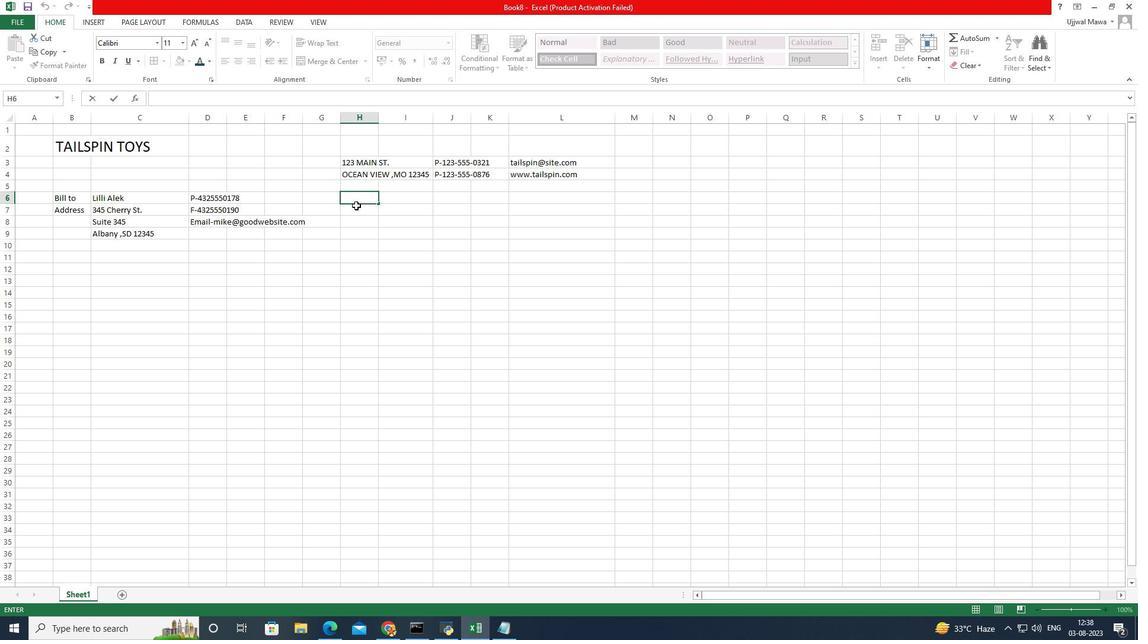 
Action: Key pressed <Key.caps_lock>i<Key.caps_lock>NVOICE
Screenshot: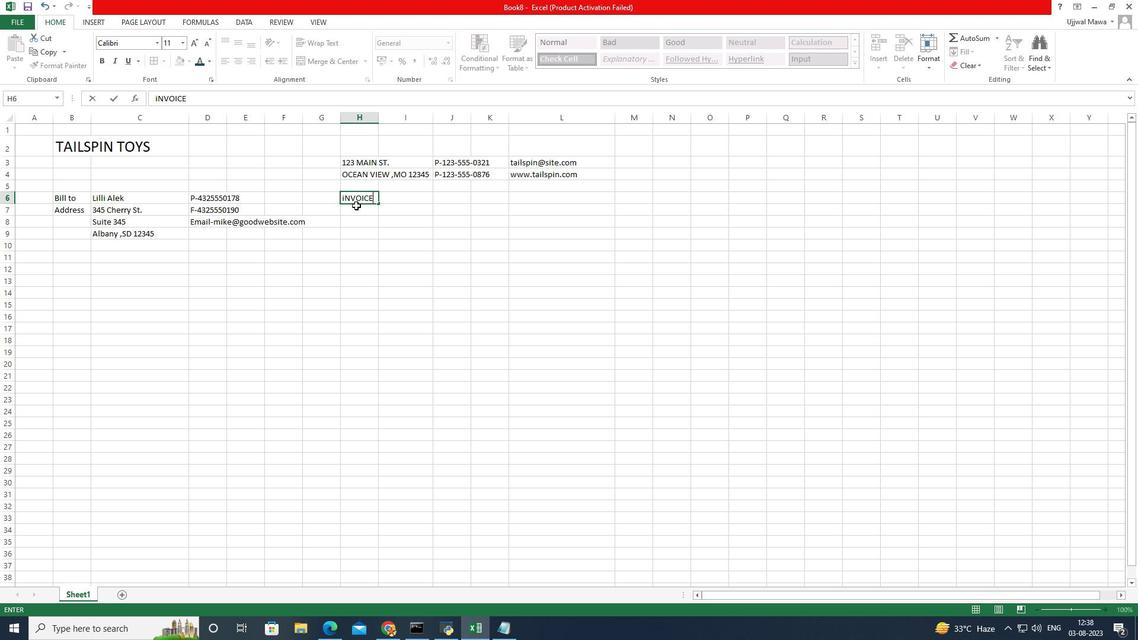 
Action: Mouse moved to (385, 194)
Screenshot: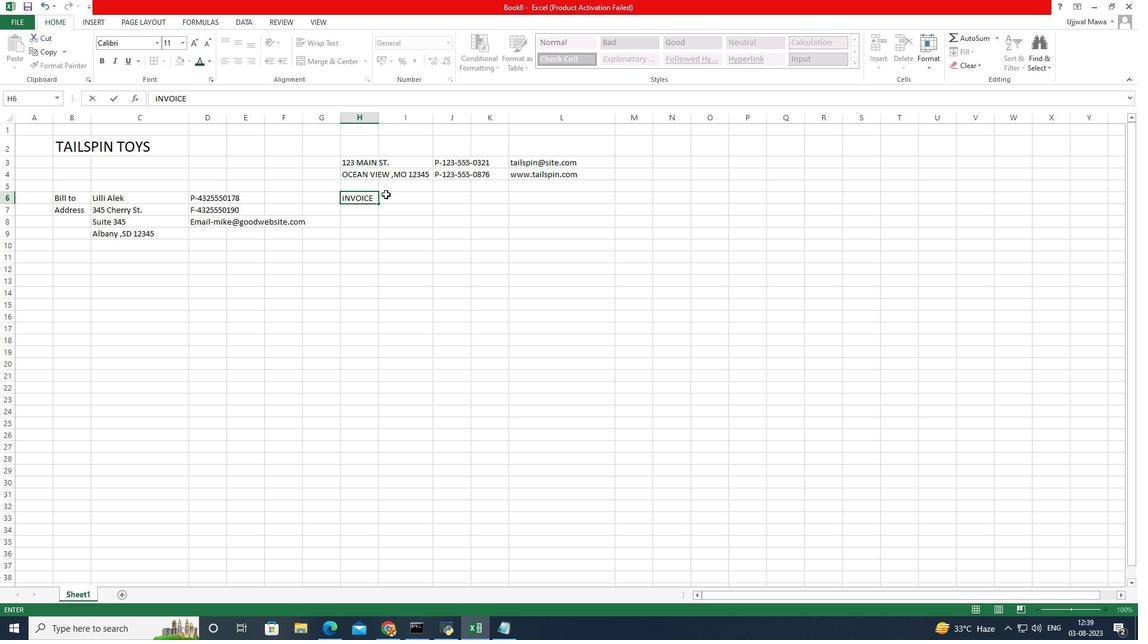 
Action: Mouse pressed left at (385, 194)
Screenshot: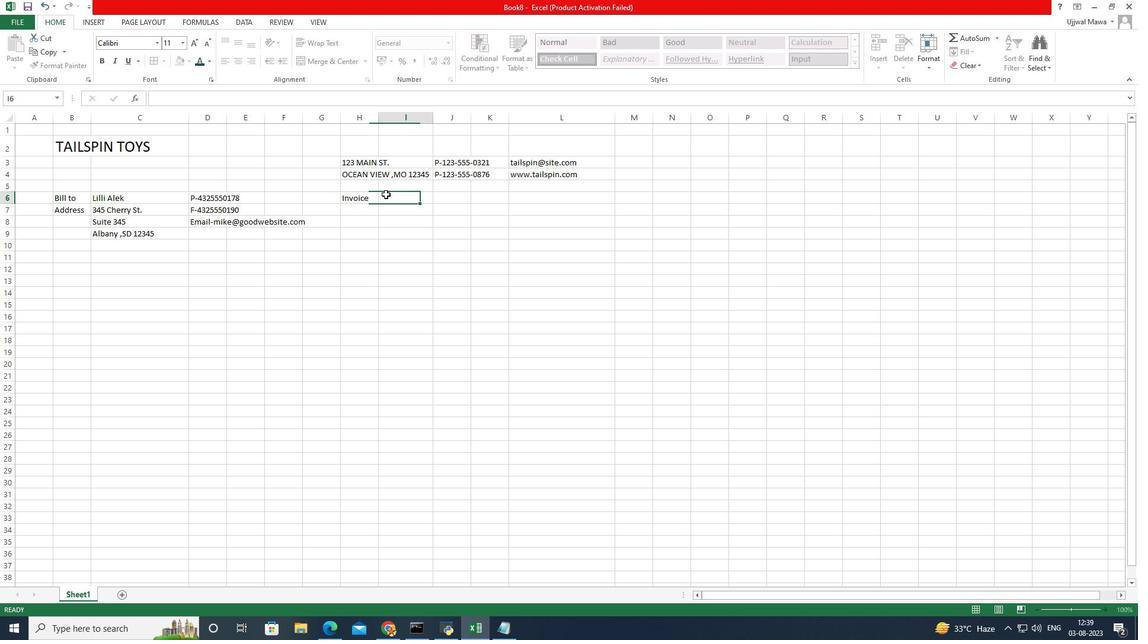 
Action: Key pressed <Key.caps_lock>
Screenshot: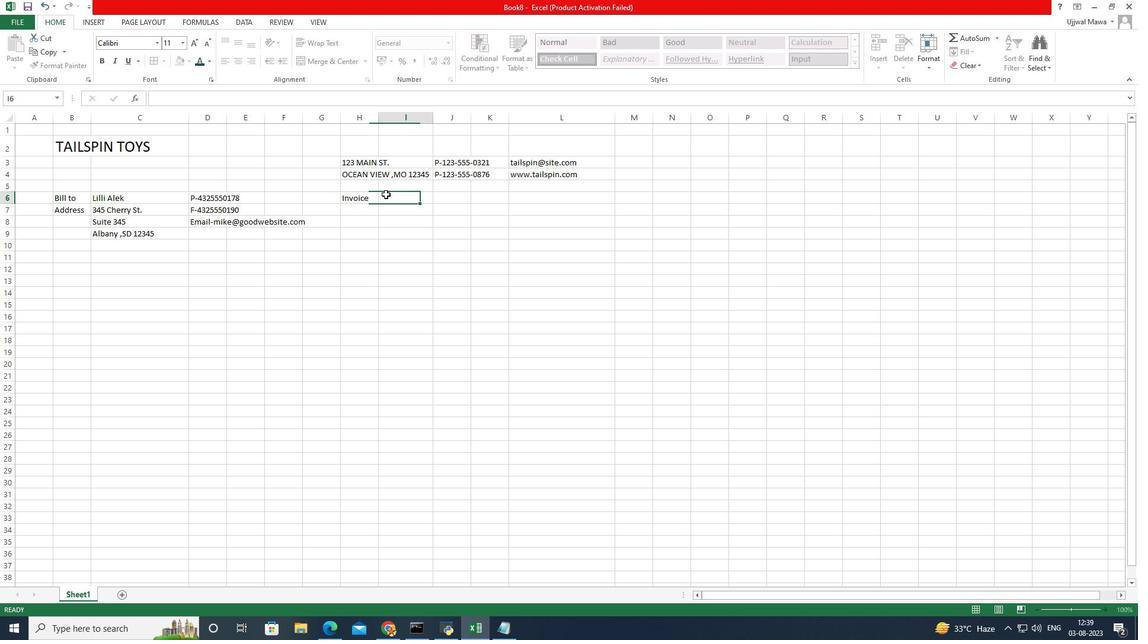 
Action: Mouse moved to (385, 196)
Screenshot: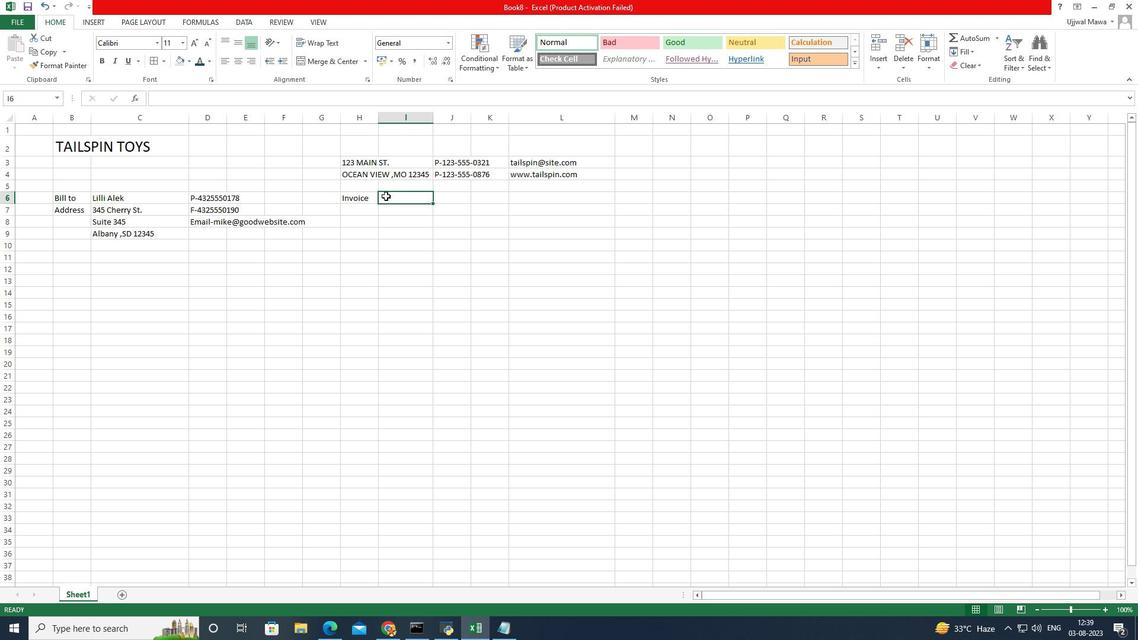 
Action: Mouse pressed left at (385, 196)
Screenshot: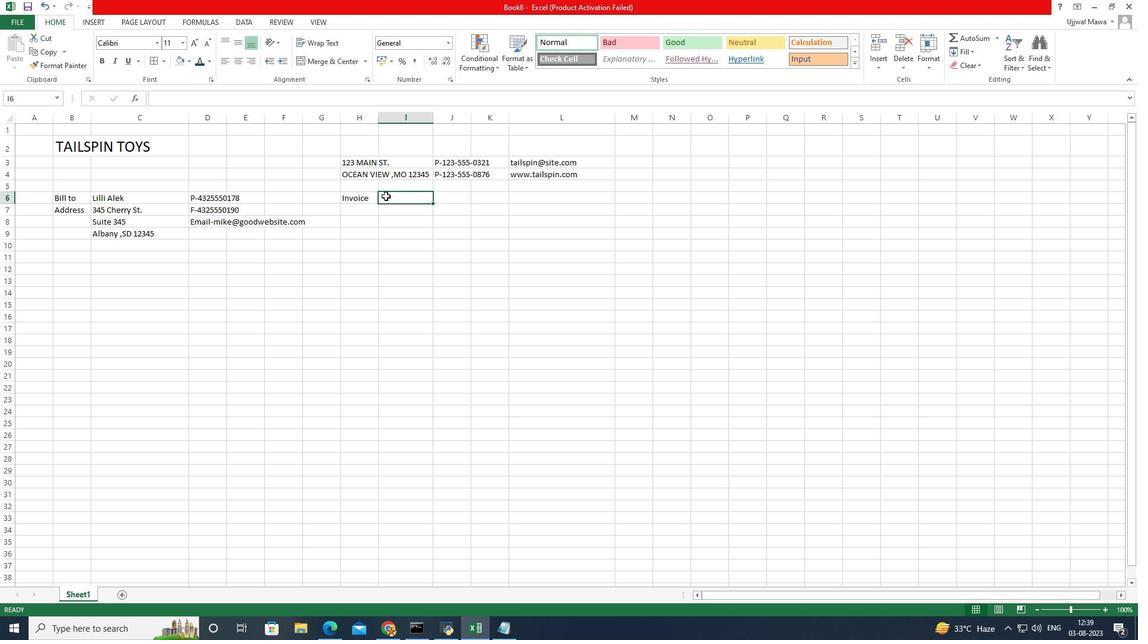 
Action: Mouse pressed left at (385, 196)
Screenshot: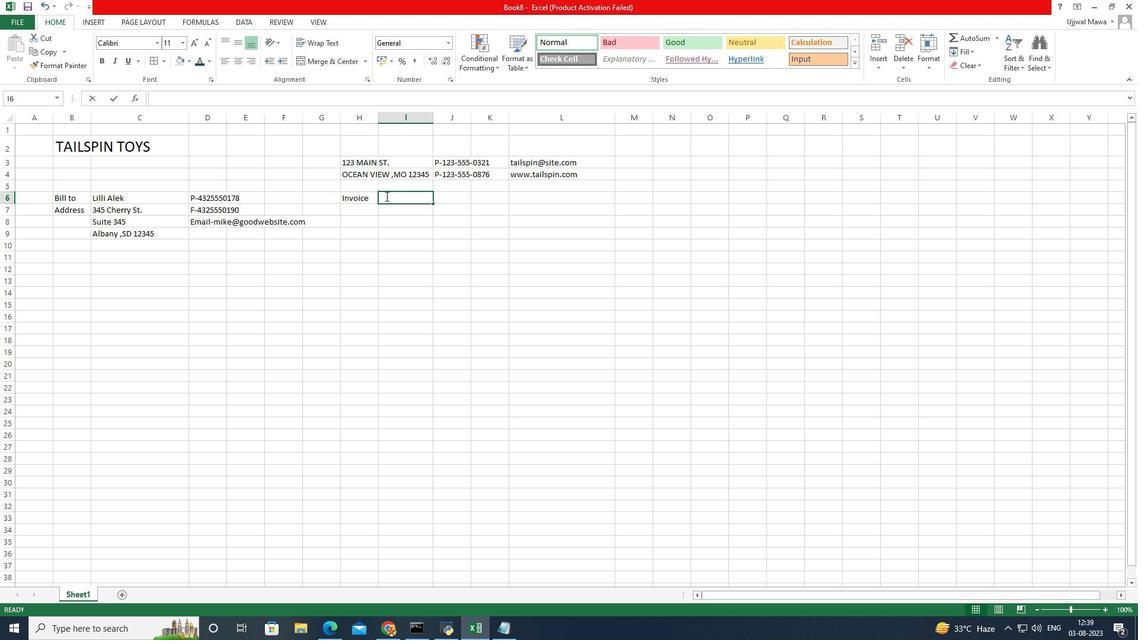 
Action: Mouse moved to (382, 193)
Screenshot: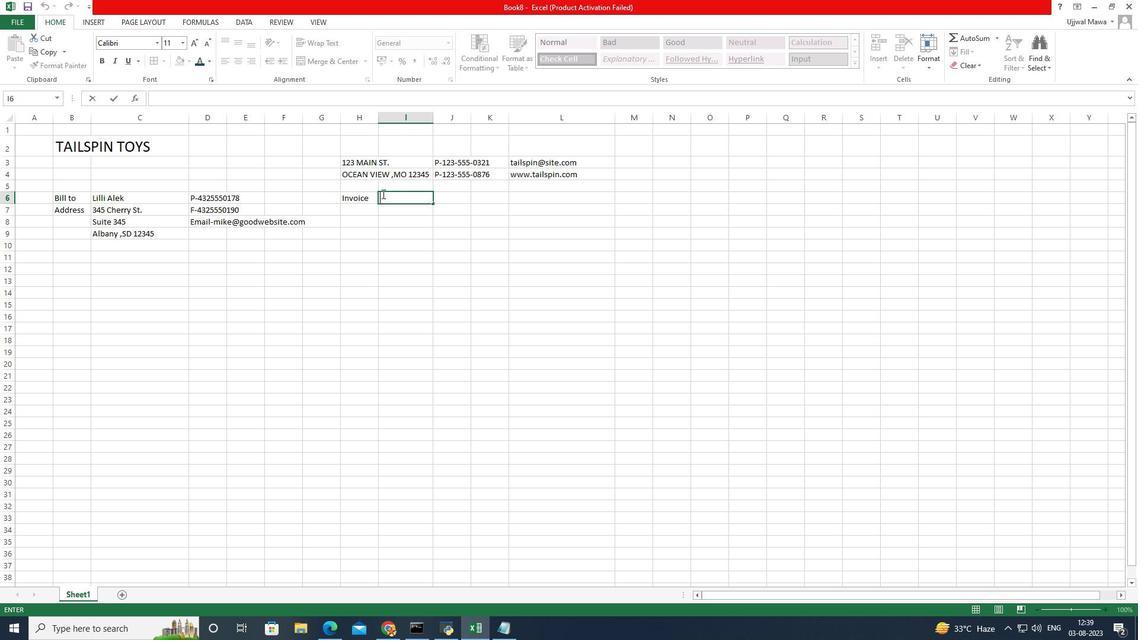 
Action: Key pressed <Key.shift_r><Key.shift_r><Key.shift_r><Key.shift_r><Key.shift_r><Key.shift_r><Key.shift_r><Key.shift_r><Key.shift_r><Key.shift_r><Key.shift_r><Key.shift_r><Key.shift_r><Key.shift_r><Key.shift_r><Key.shift_r><Key.shift_r><Key.shift_r><Key.shift_r><Key.shift_r><Key.shift_r><Key.shift_r><Key.shift_r><Key.shift_r>#<Key.backspace>
Screenshot: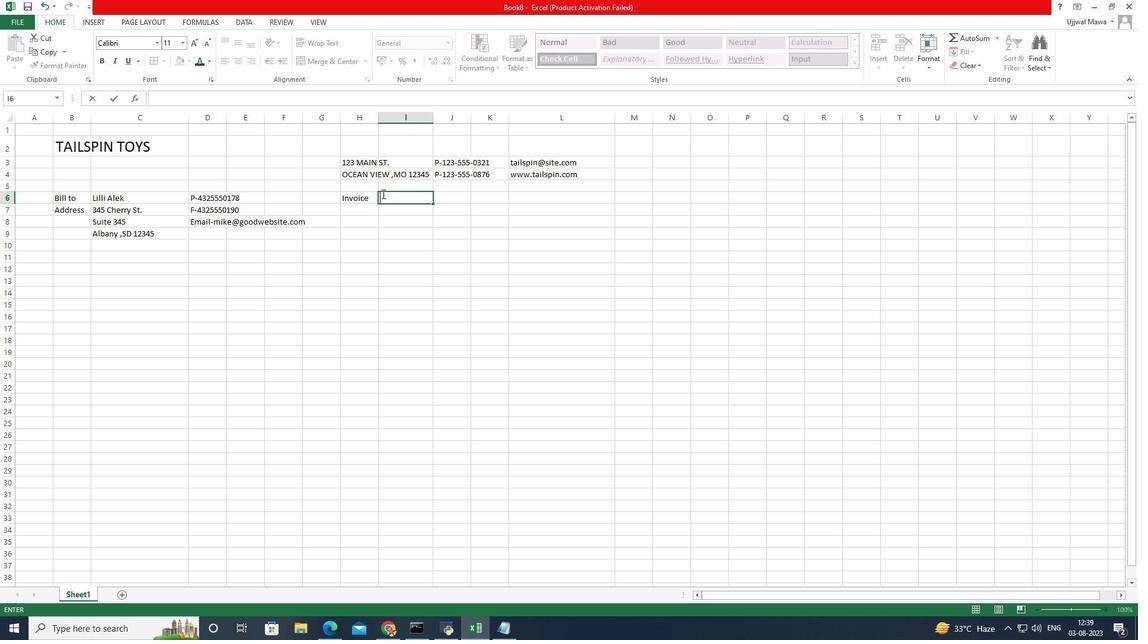 
Action: Mouse moved to (369, 197)
Screenshot: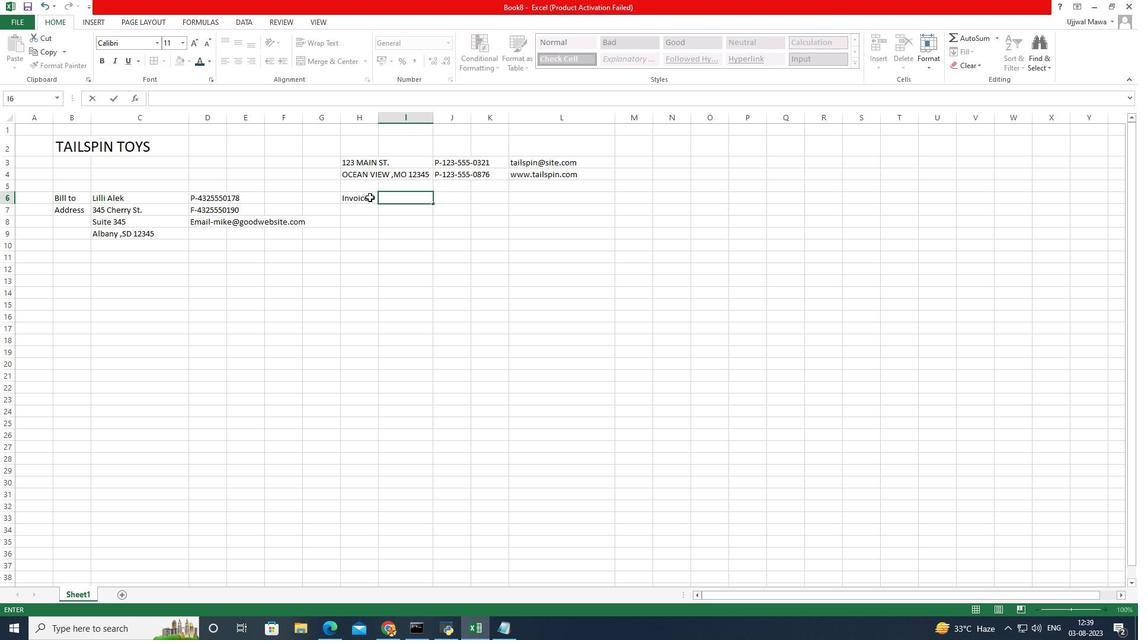 
Action: Mouse pressed left at (369, 197)
Screenshot: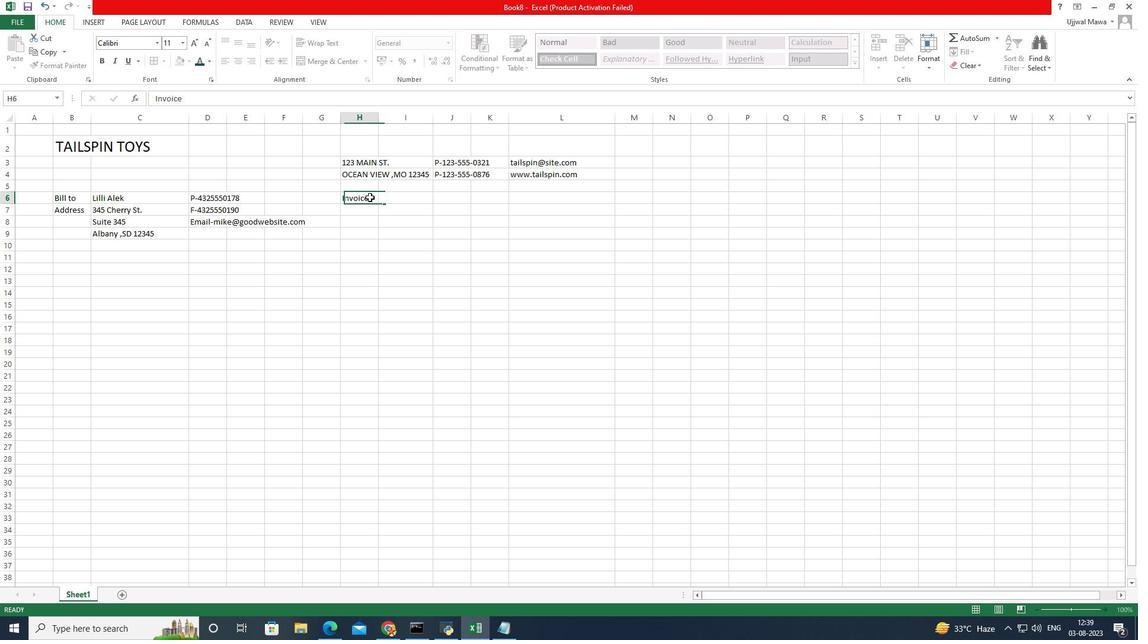 
Action: Mouse pressed left at (369, 197)
Screenshot: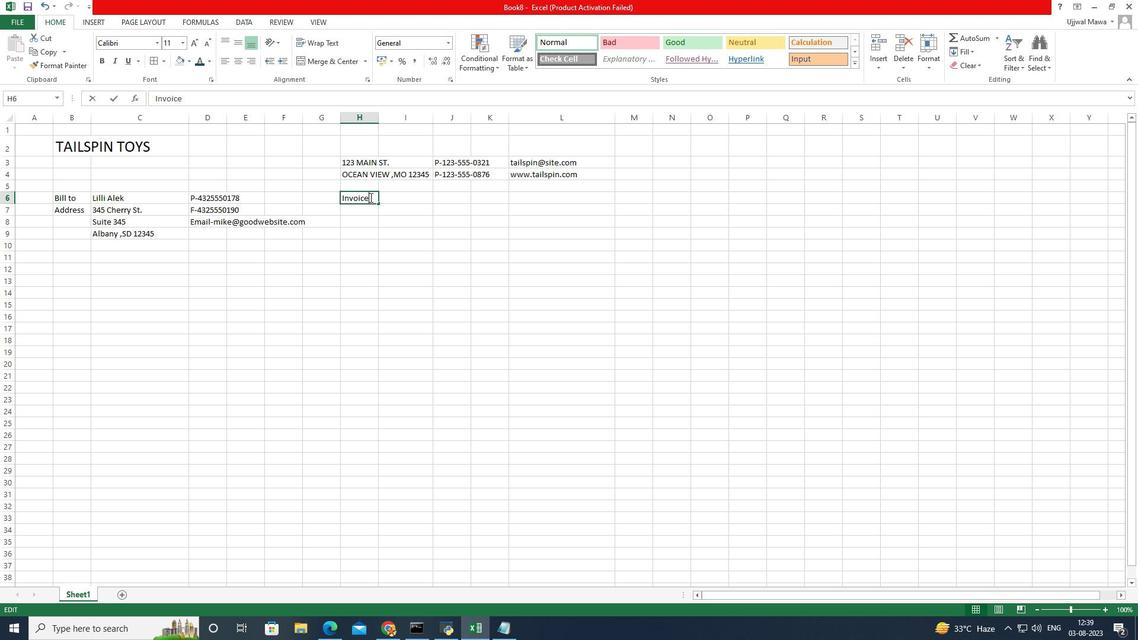 
Action: Mouse moved to (369, 195)
Screenshot: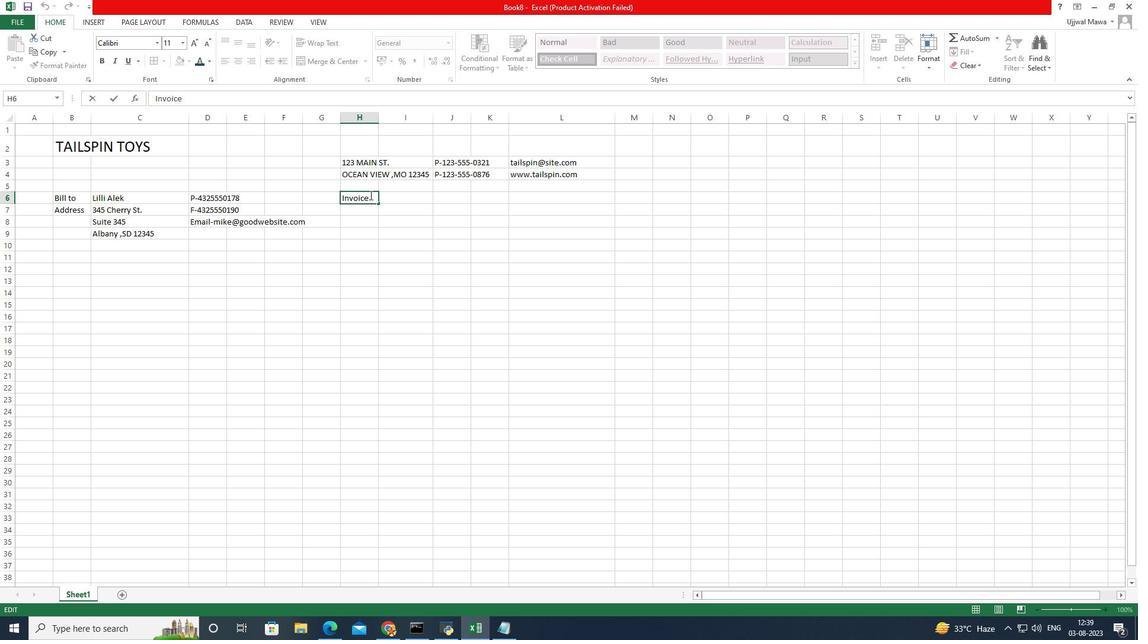 
Action: Key pressed <Key.space><Key.shift_r>#<Key.space>
Screenshot: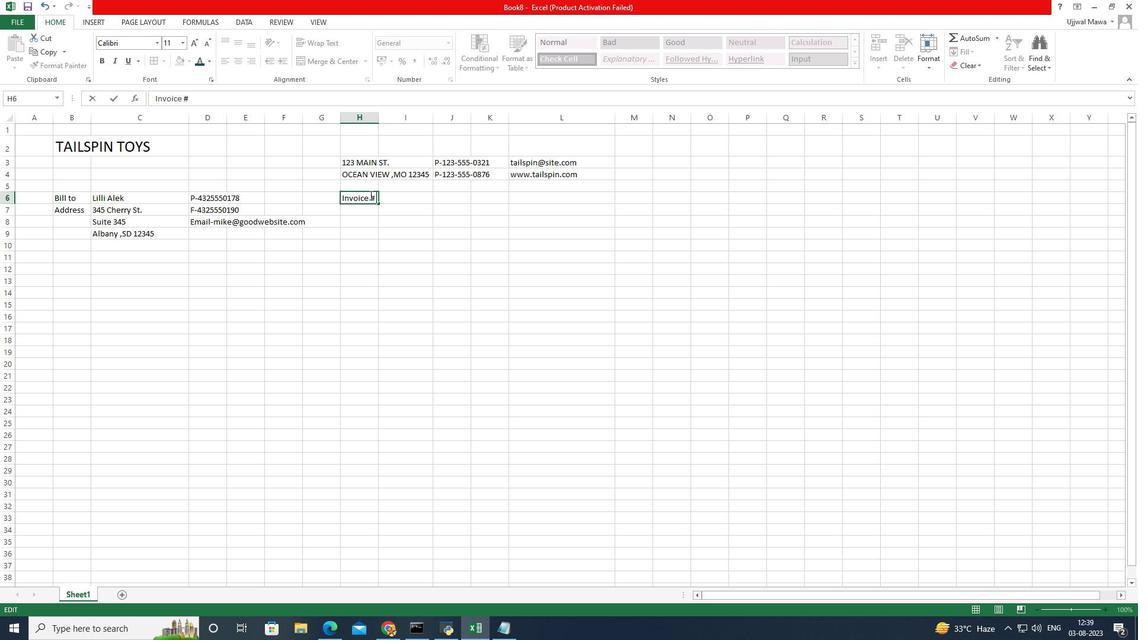 
Action: Mouse moved to (330, 36)
Screenshot: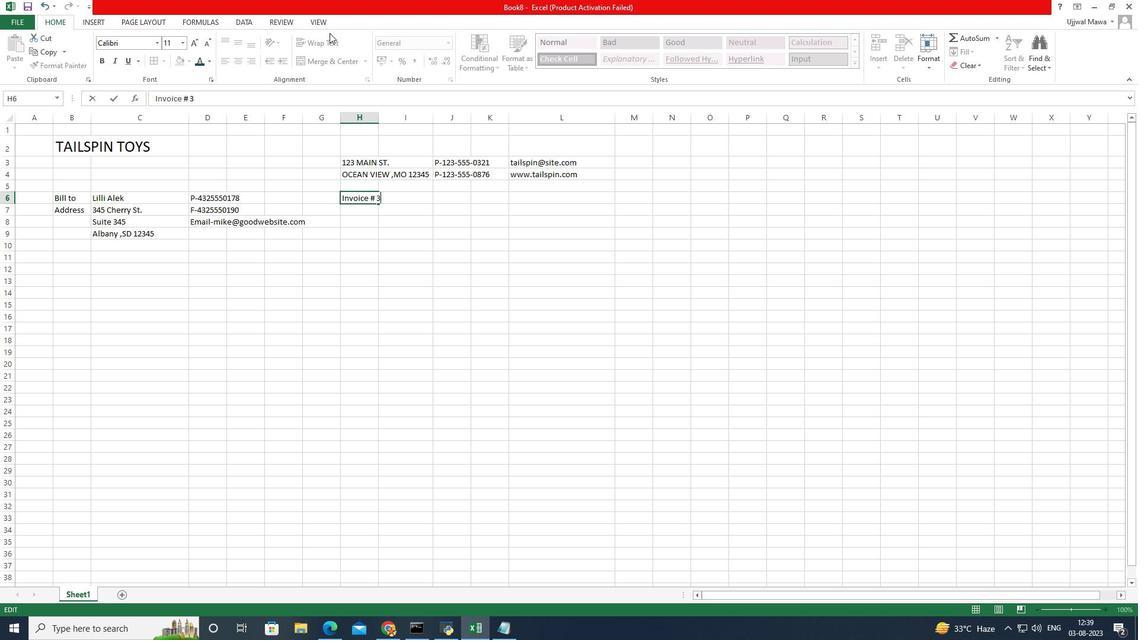 
Action: Key pressed 3
